 Task: Use the Multiple Effects to create a nostalgic feel on a childhood photo.
Action: Mouse moved to (1062, 338)
Screenshot: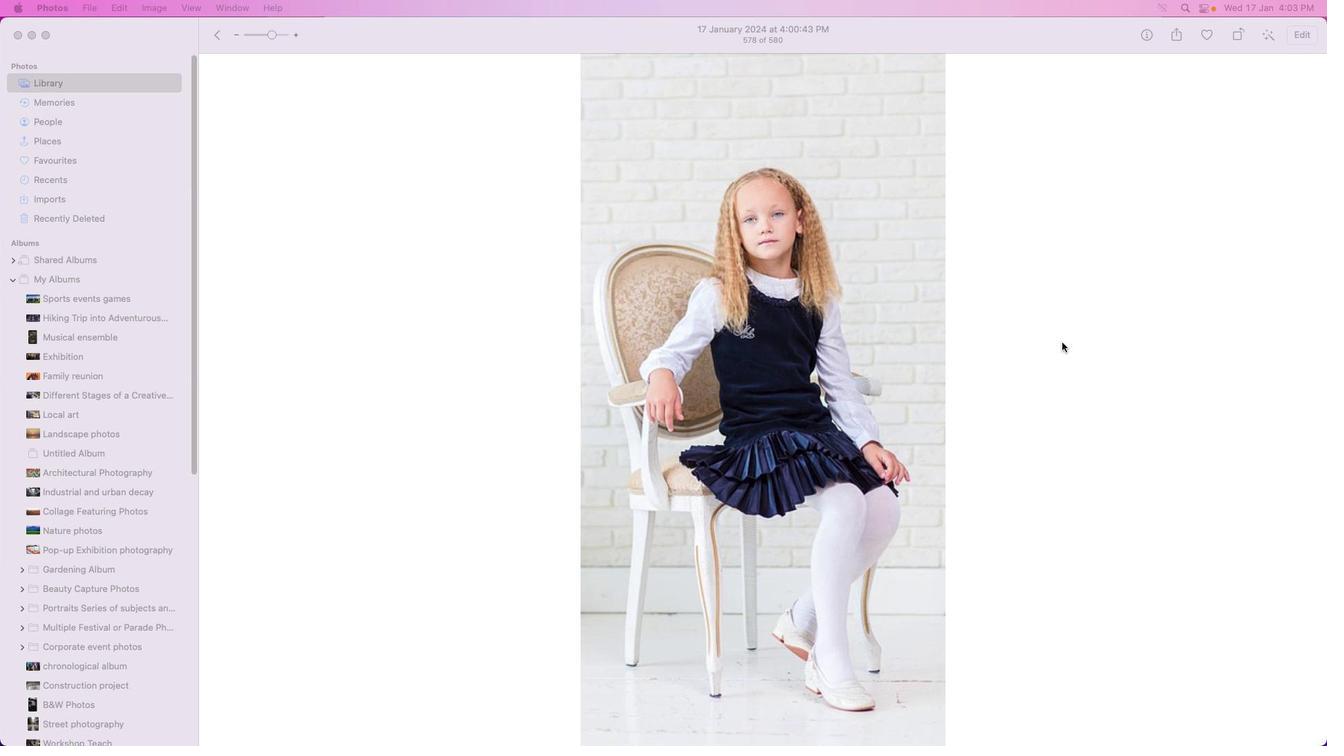 
Action: Mouse pressed left at (1062, 338)
Screenshot: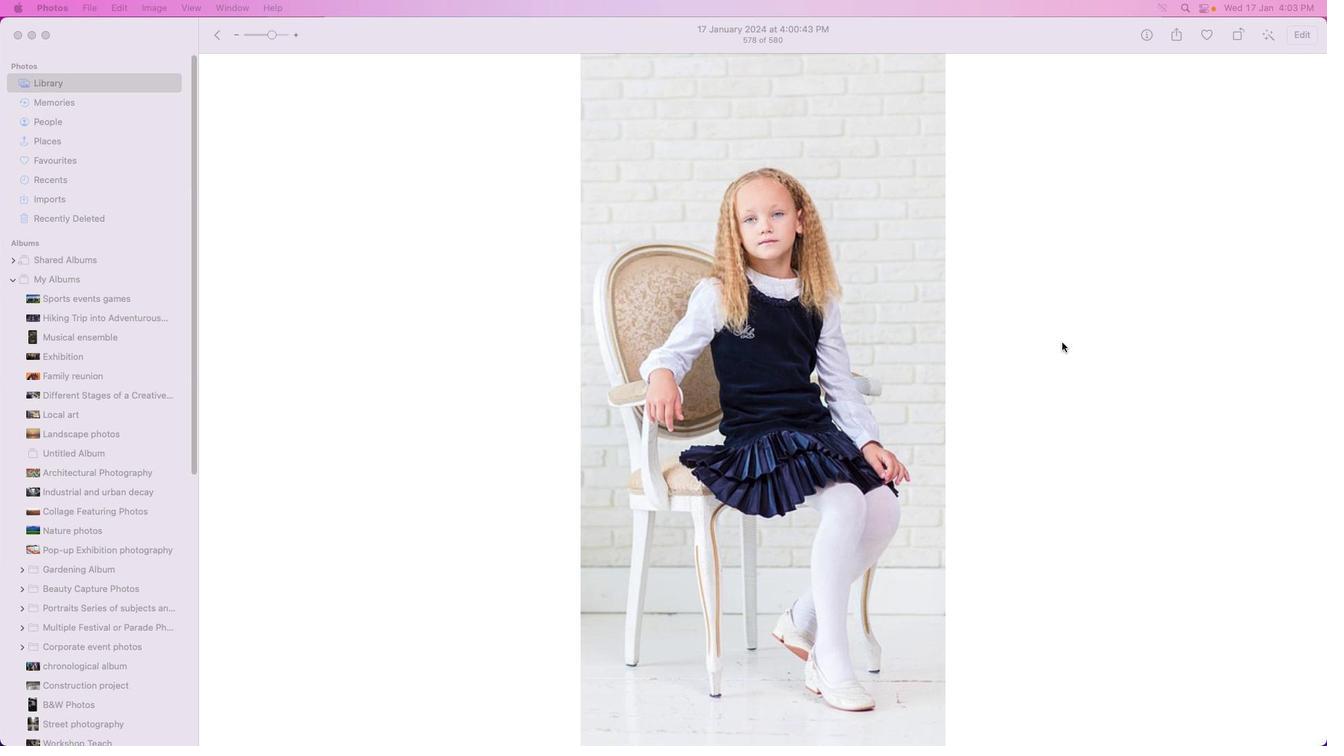 
Action: Mouse moved to (1303, 39)
Screenshot: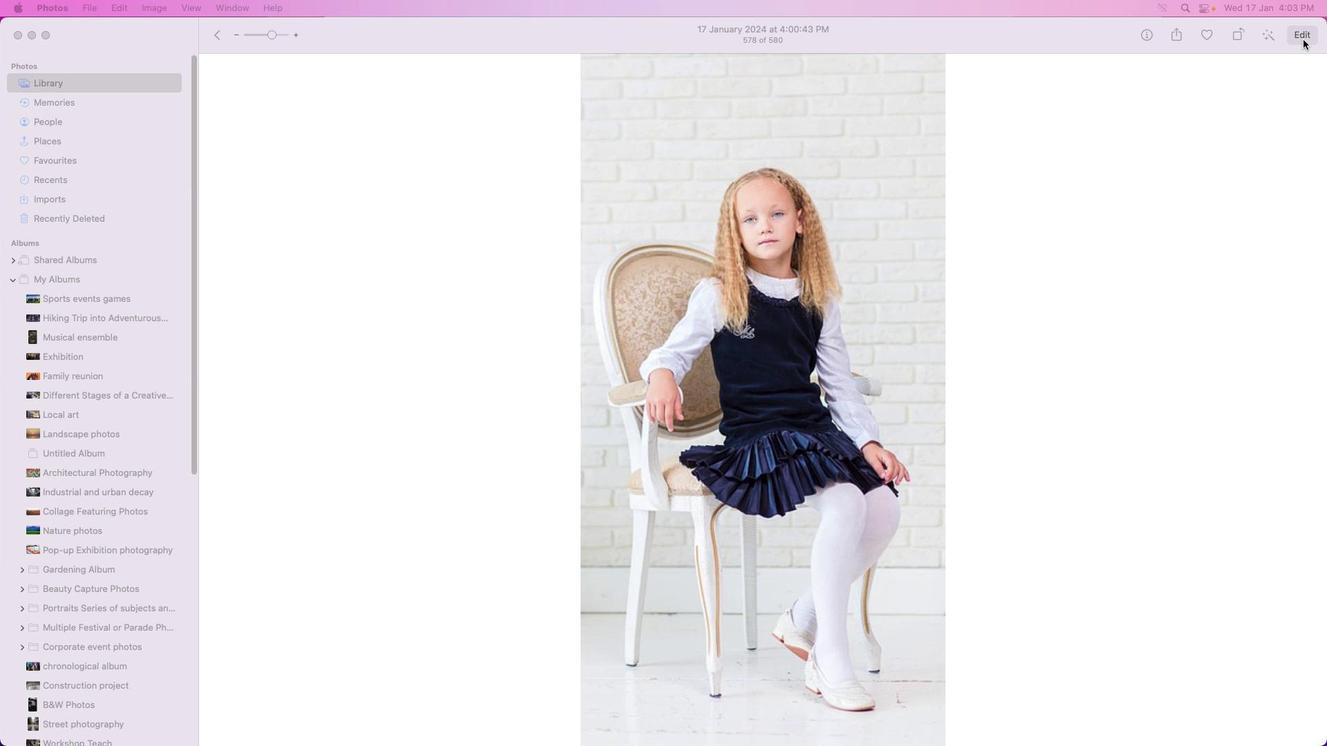 
Action: Mouse pressed left at (1303, 39)
Screenshot: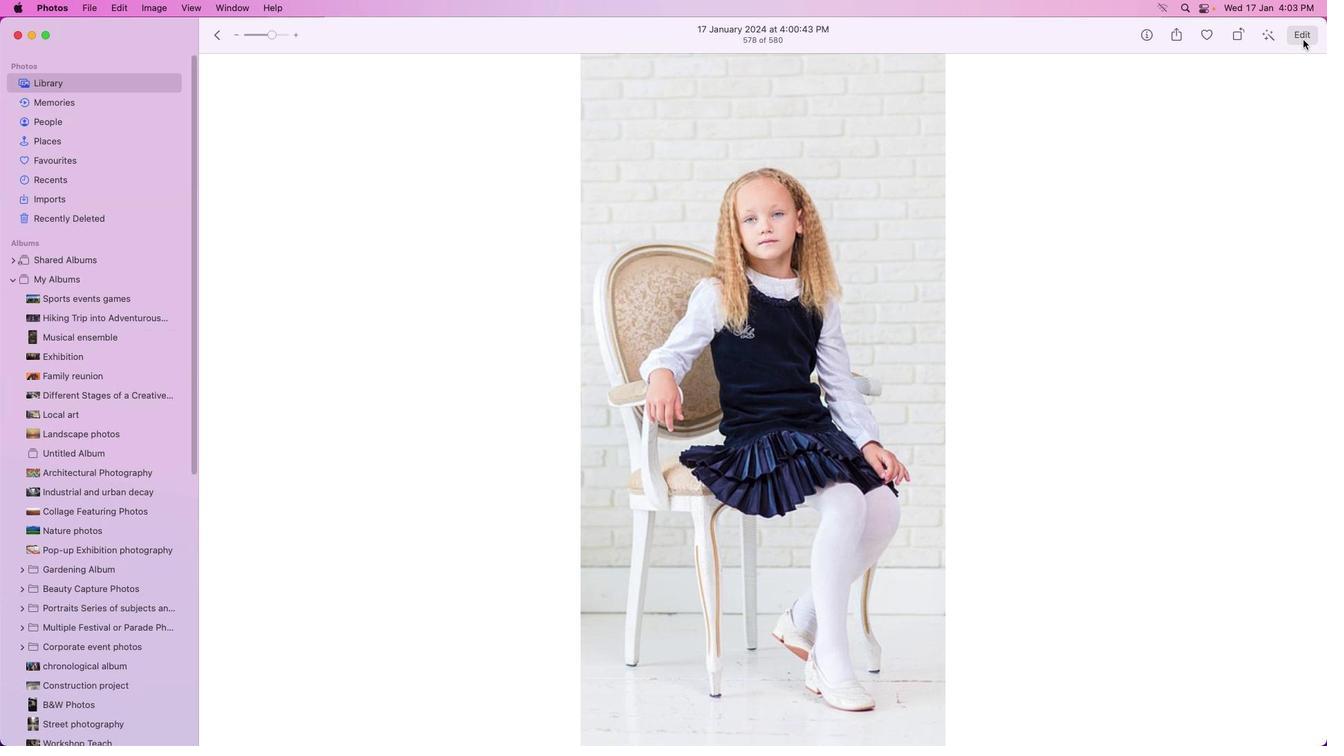 
Action: Mouse moved to (1235, 160)
Screenshot: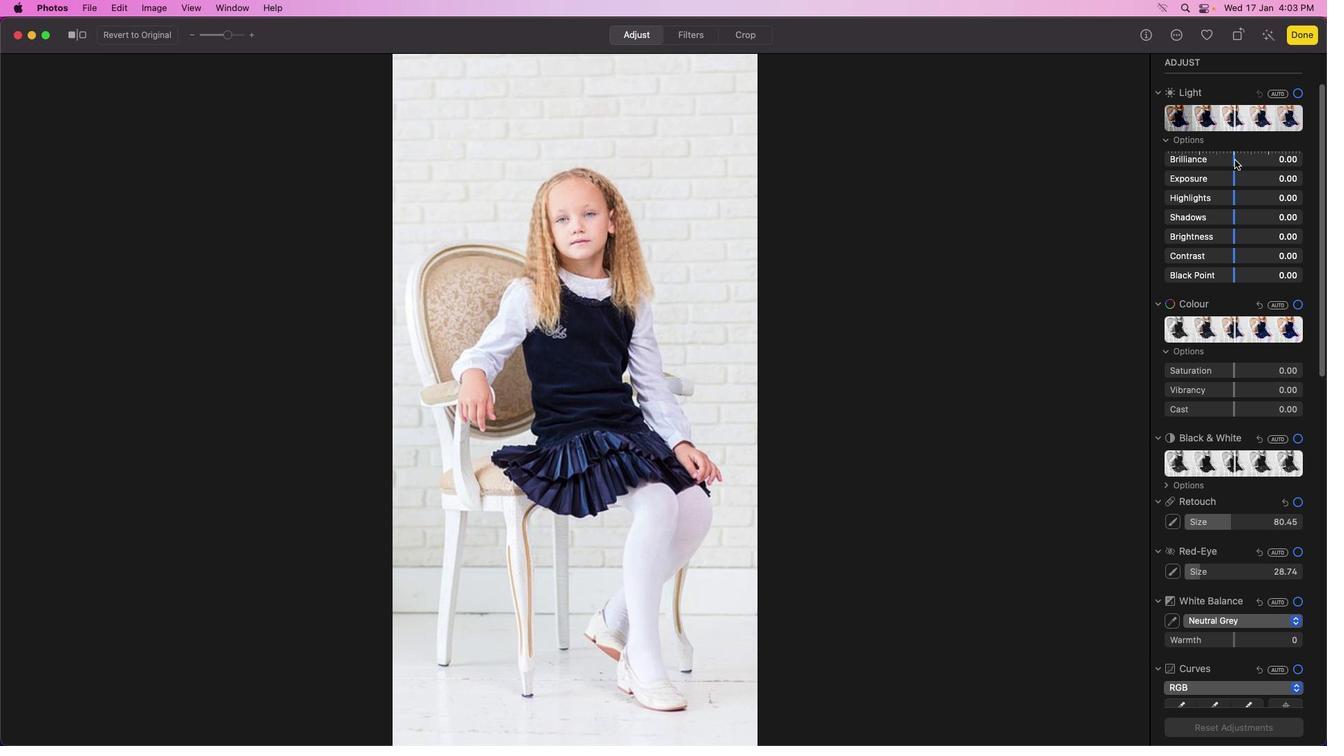 
Action: Mouse pressed left at (1235, 160)
Screenshot: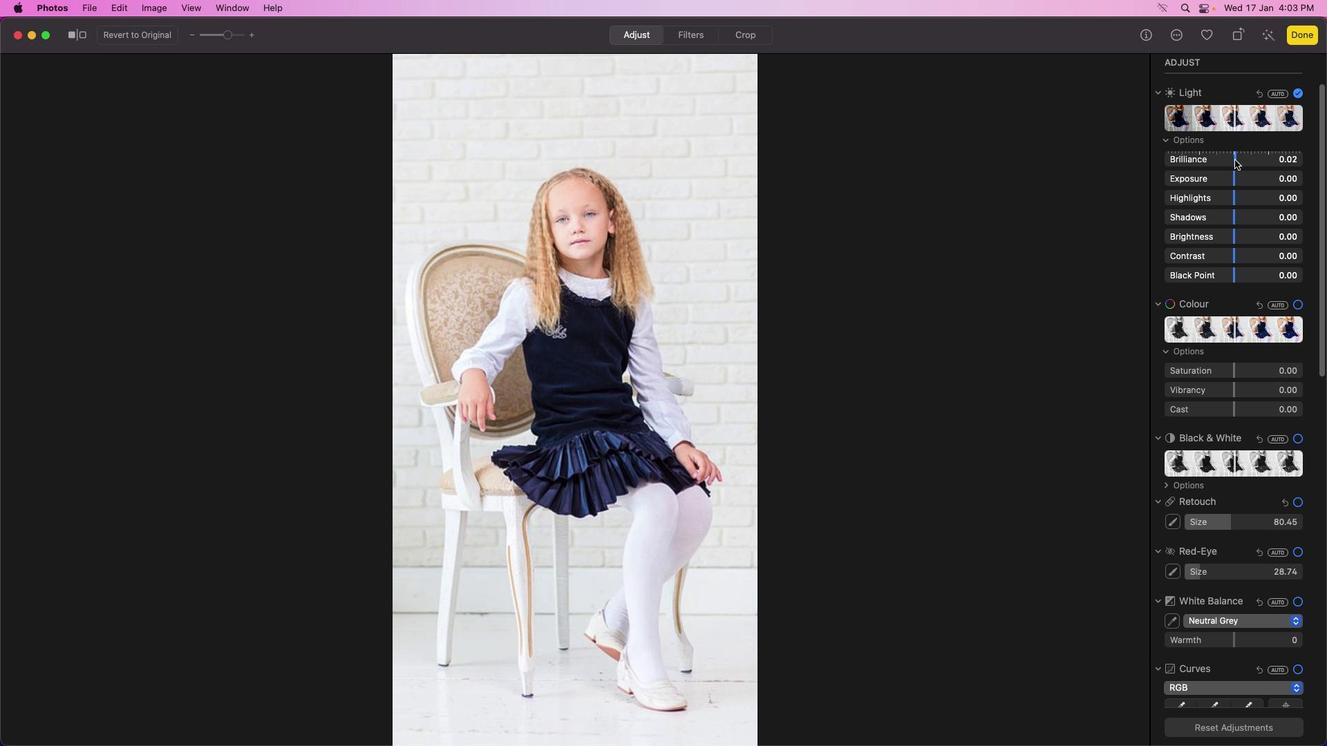 
Action: Mouse moved to (1299, 160)
Screenshot: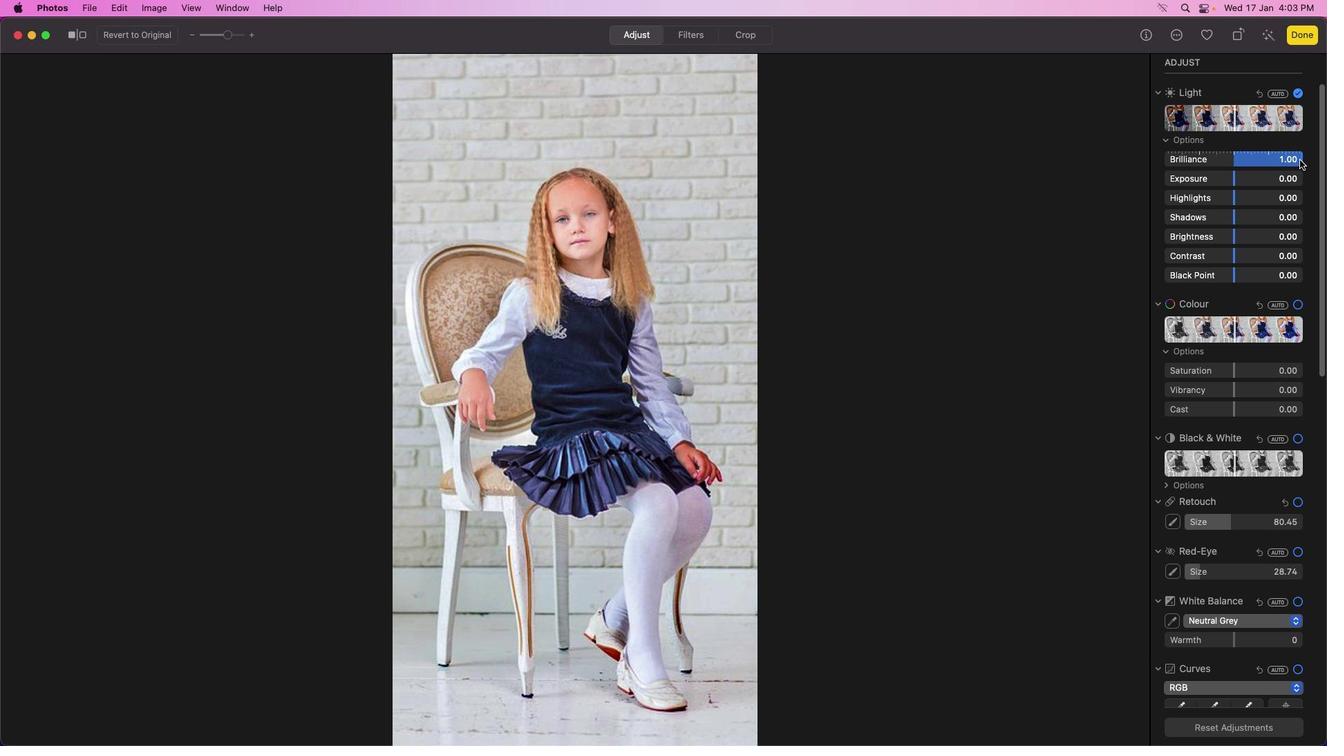 
Action: Mouse pressed left at (1299, 160)
Screenshot: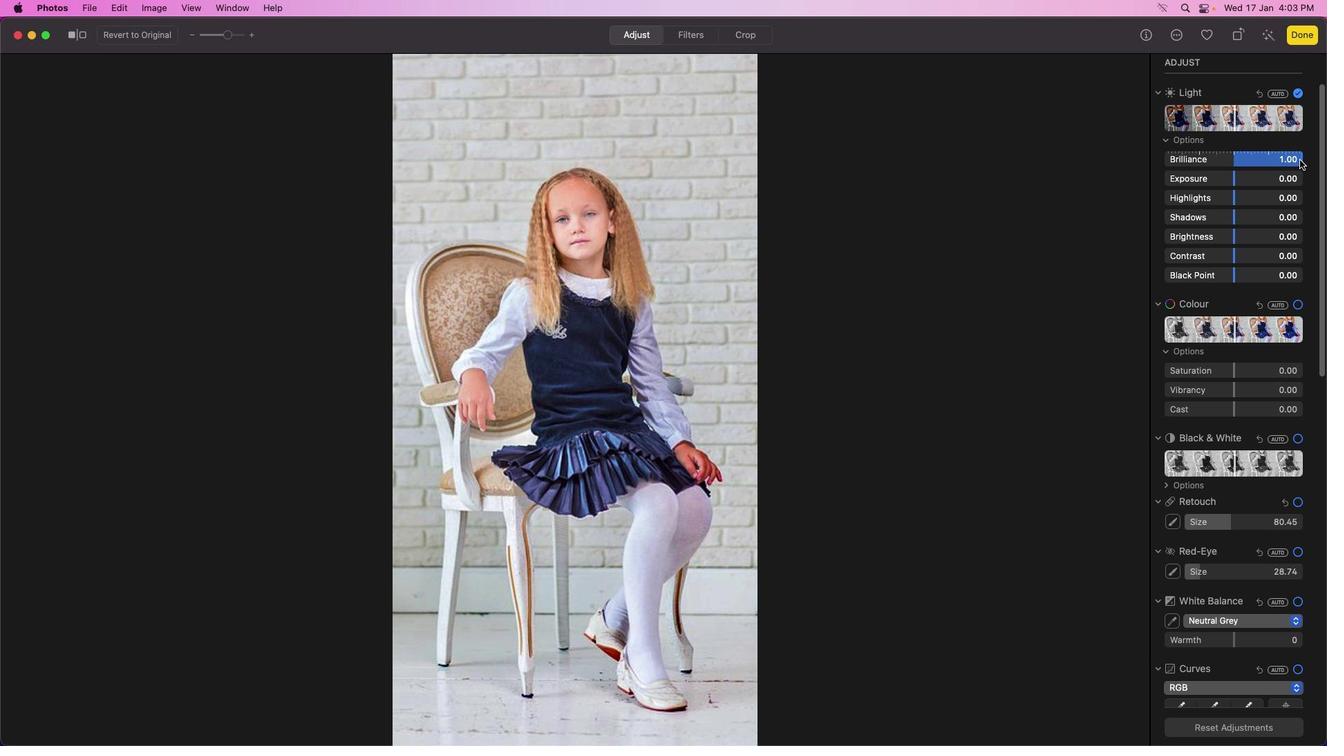 
Action: Mouse moved to (1236, 179)
Screenshot: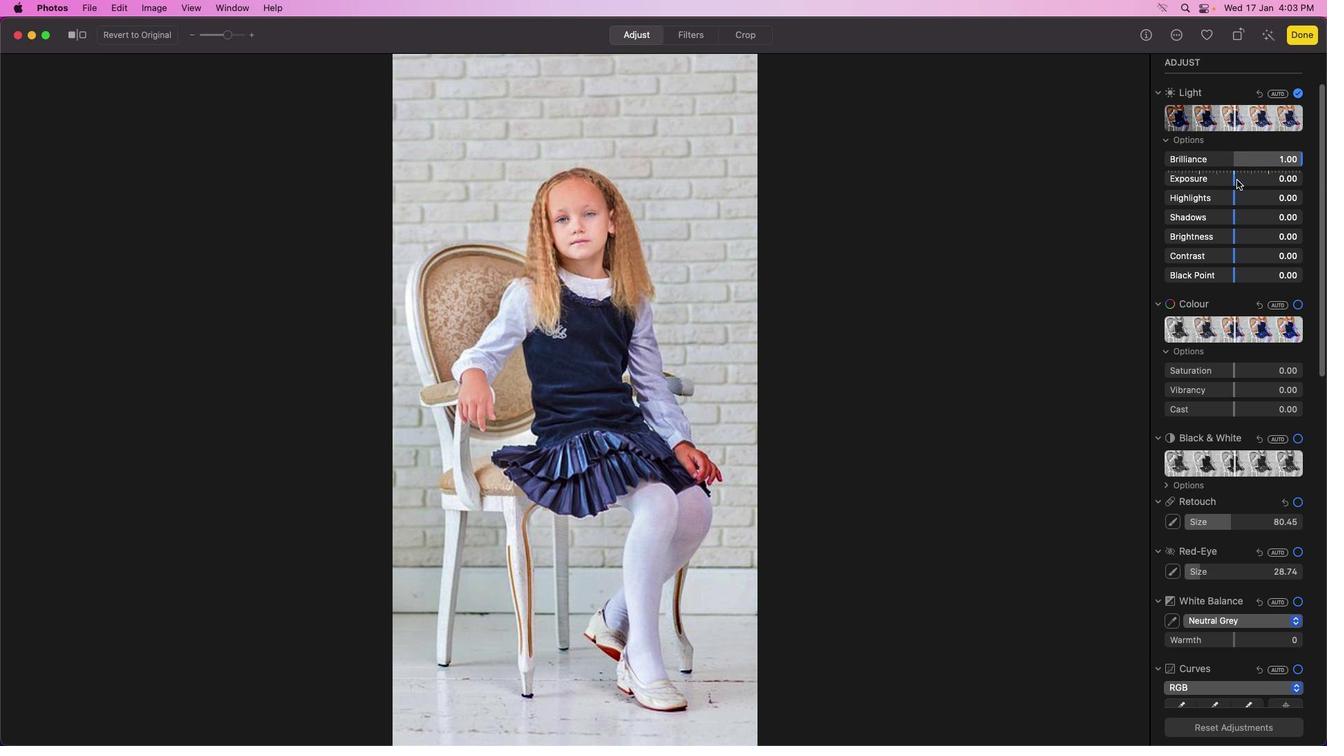
Action: Mouse pressed left at (1236, 179)
Screenshot: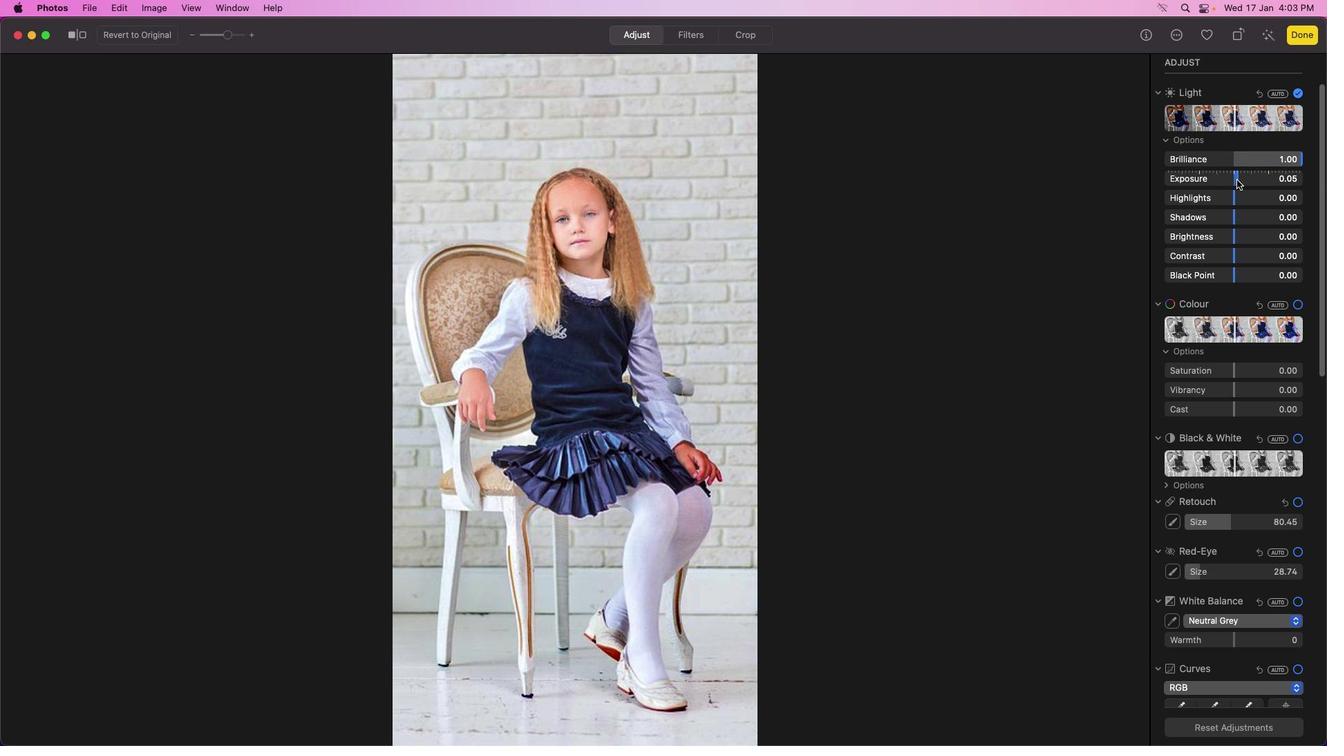
Action: Mouse moved to (1260, 277)
Screenshot: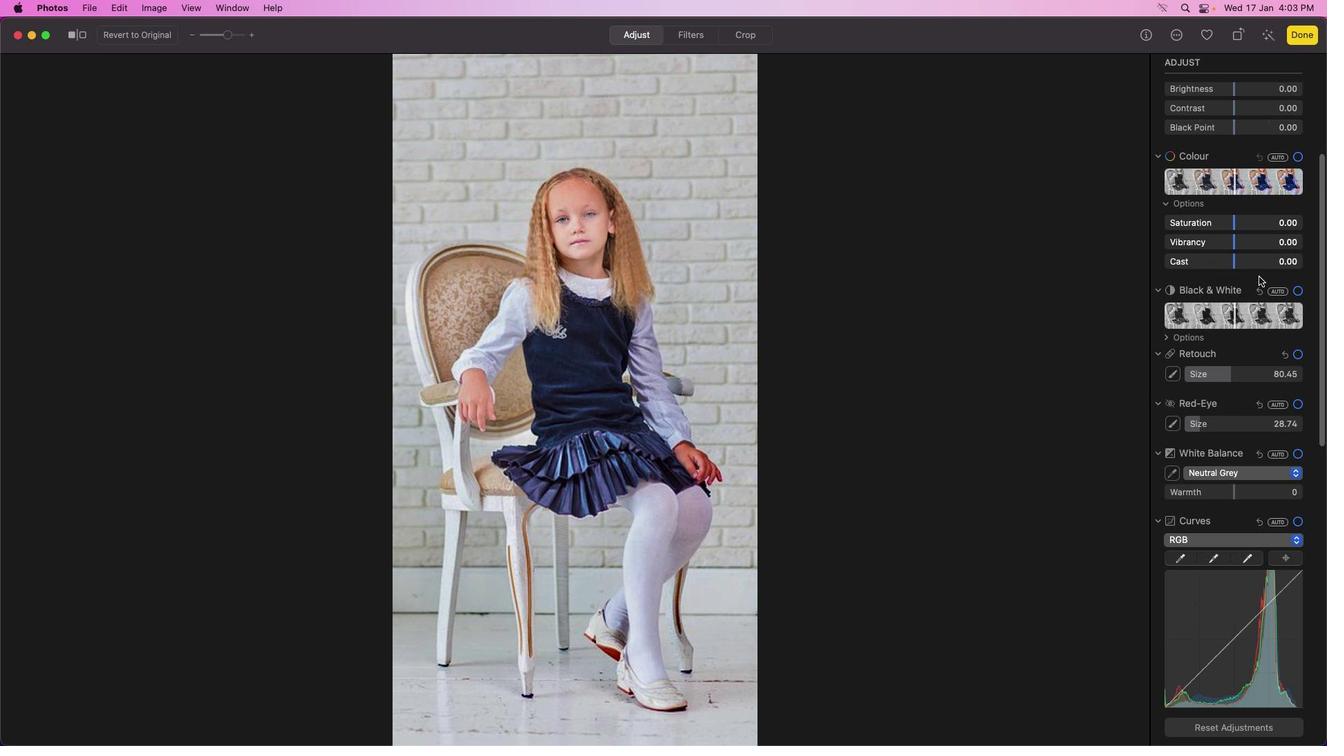 
Action: Mouse scrolled (1260, 277) with delta (0, 0)
Screenshot: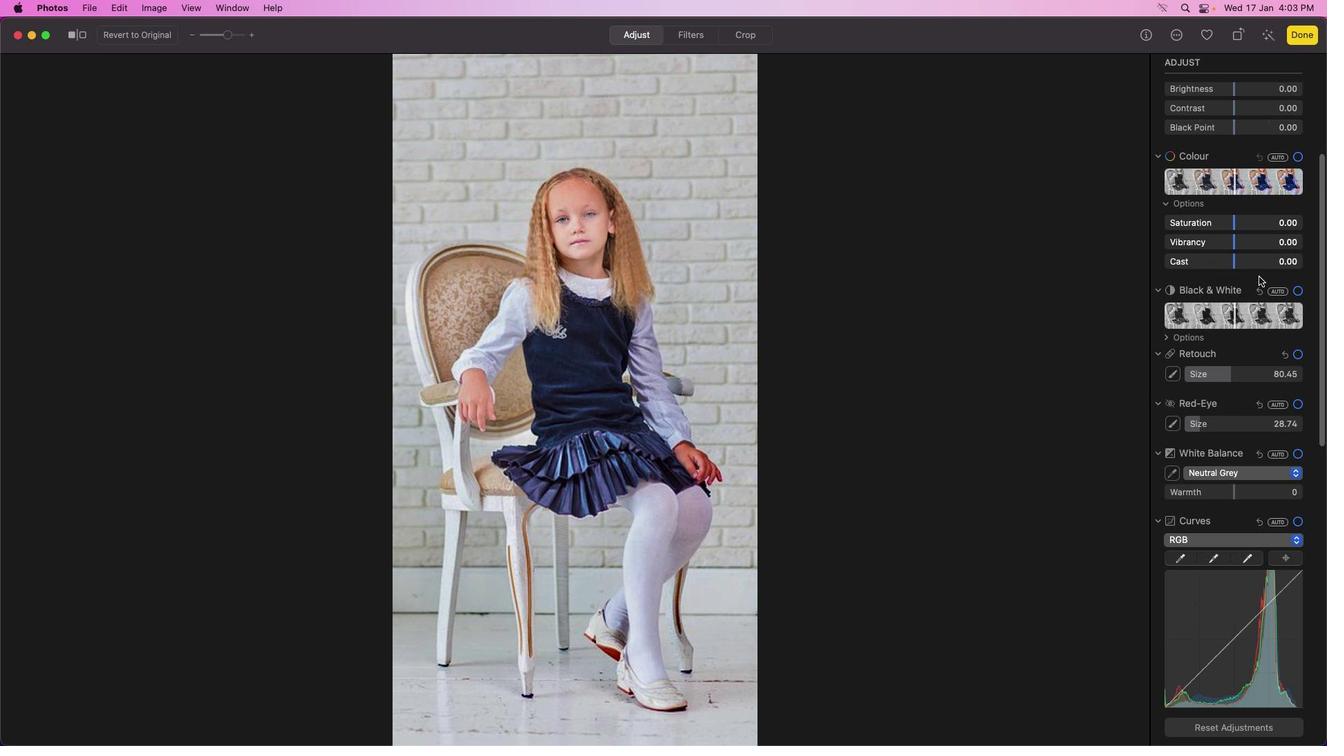 
Action: Mouse moved to (1260, 277)
Screenshot: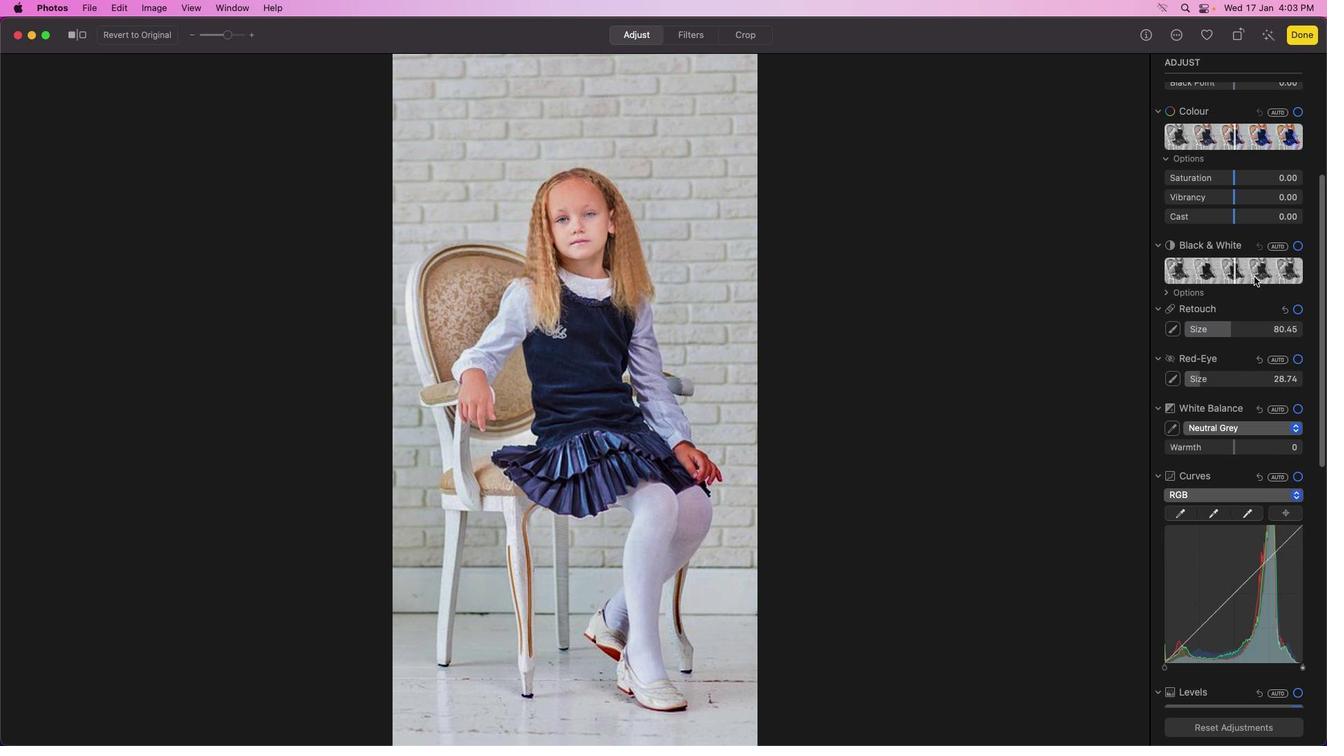 
Action: Mouse scrolled (1260, 277) with delta (0, 0)
Screenshot: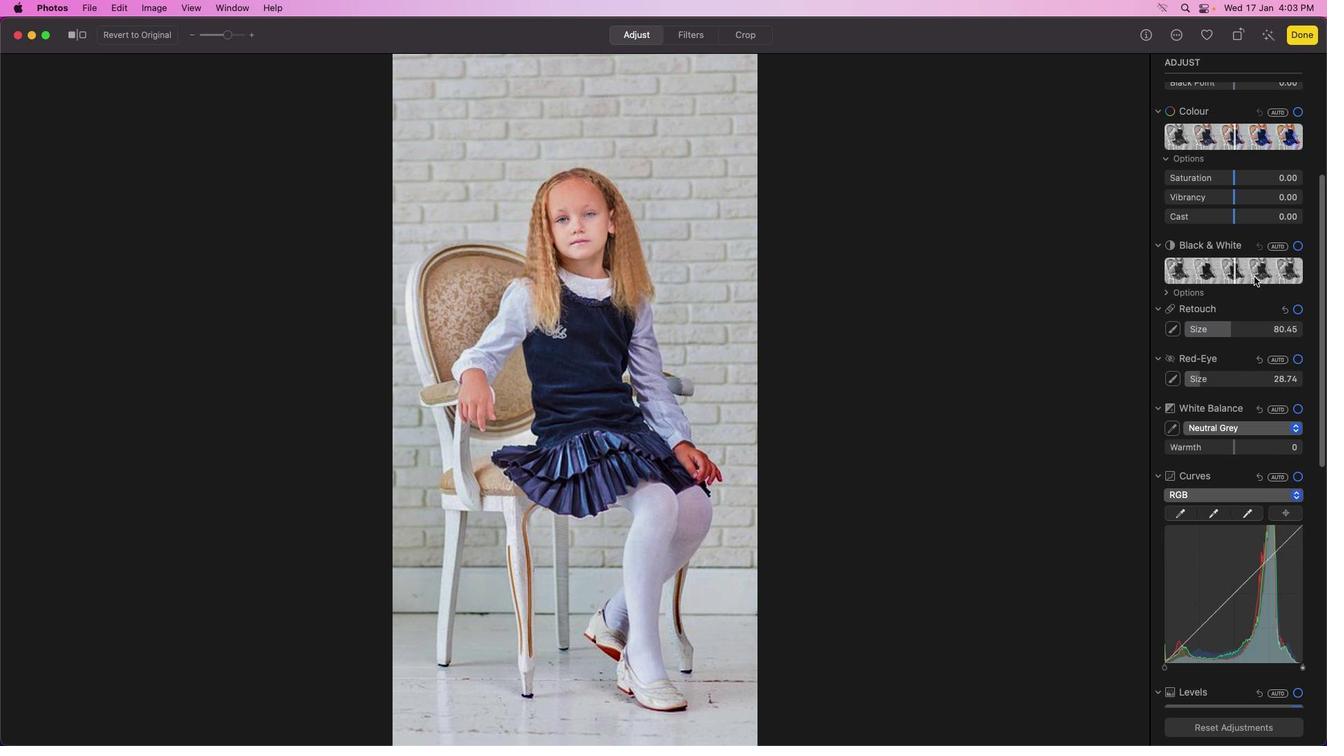 
Action: Mouse moved to (1260, 277)
Screenshot: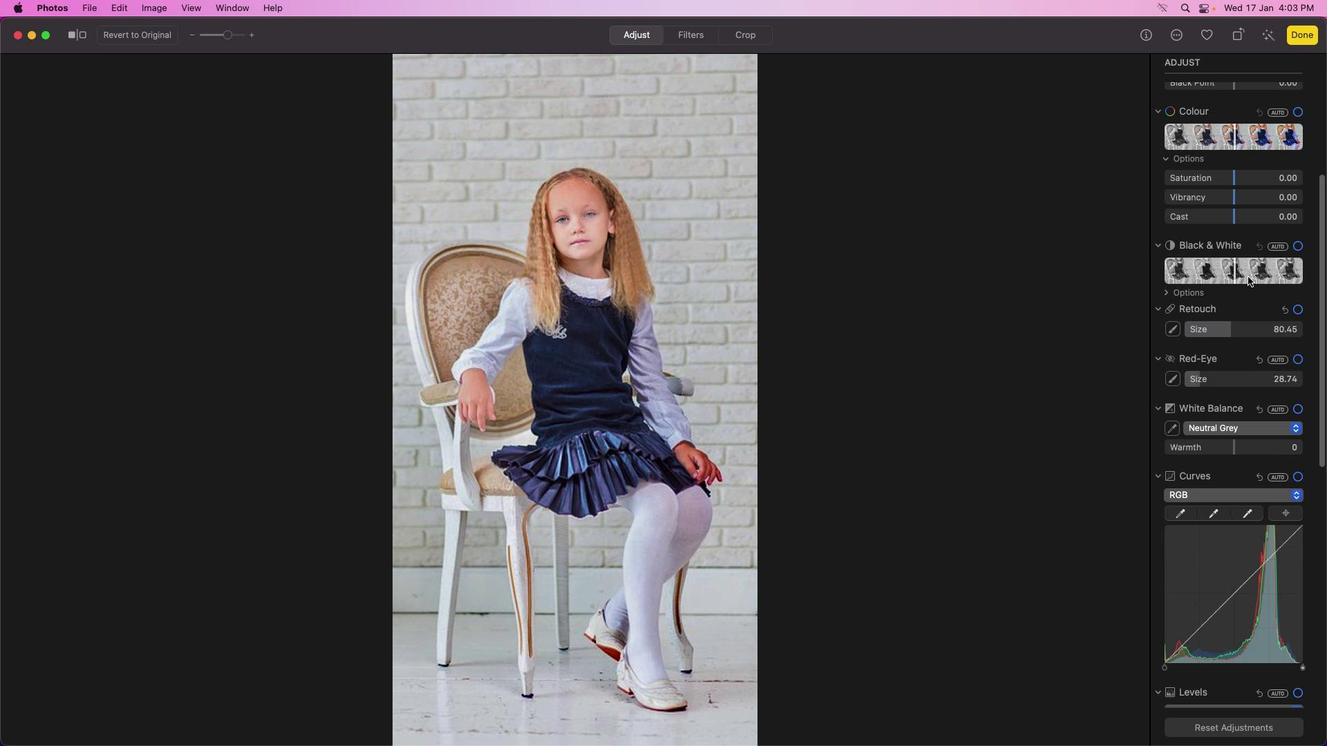 
Action: Mouse scrolled (1260, 277) with delta (0, -1)
Screenshot: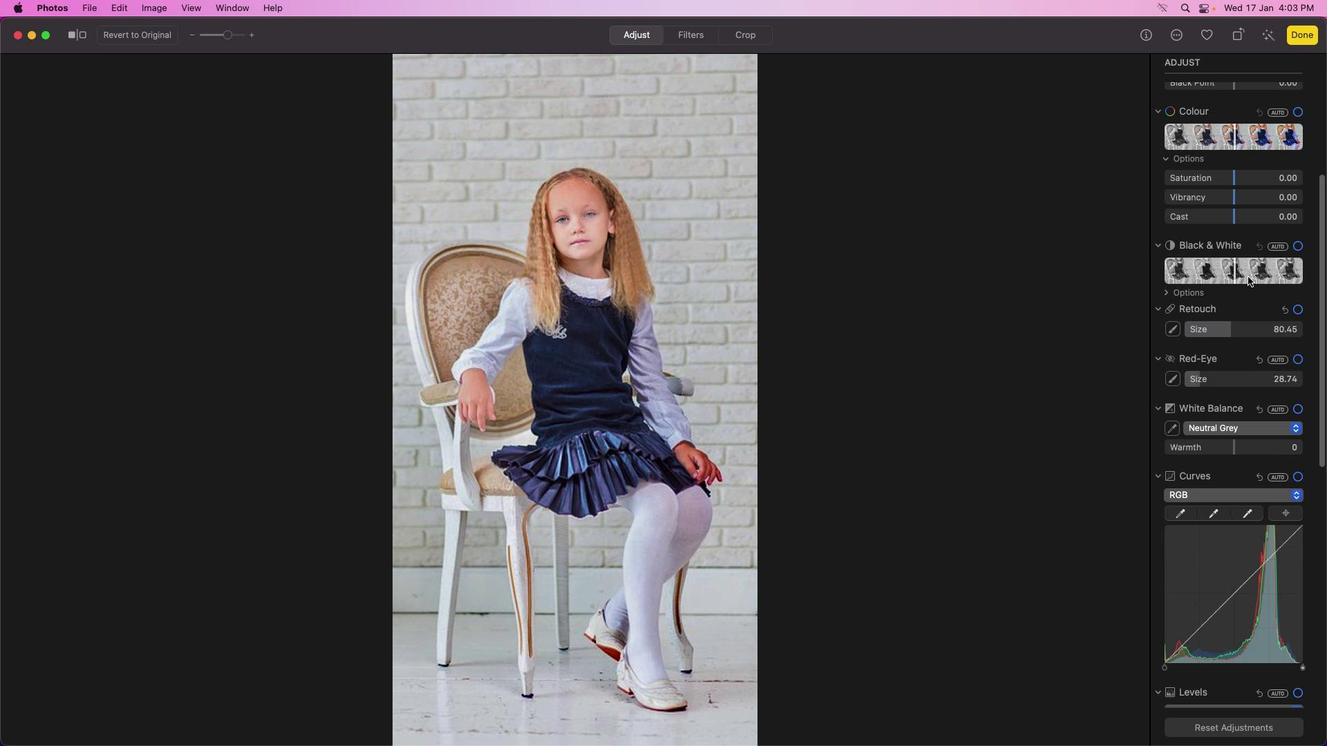 
Action: Mouse scrolled (1260, 277) with delta (0, -2)
Screenshot: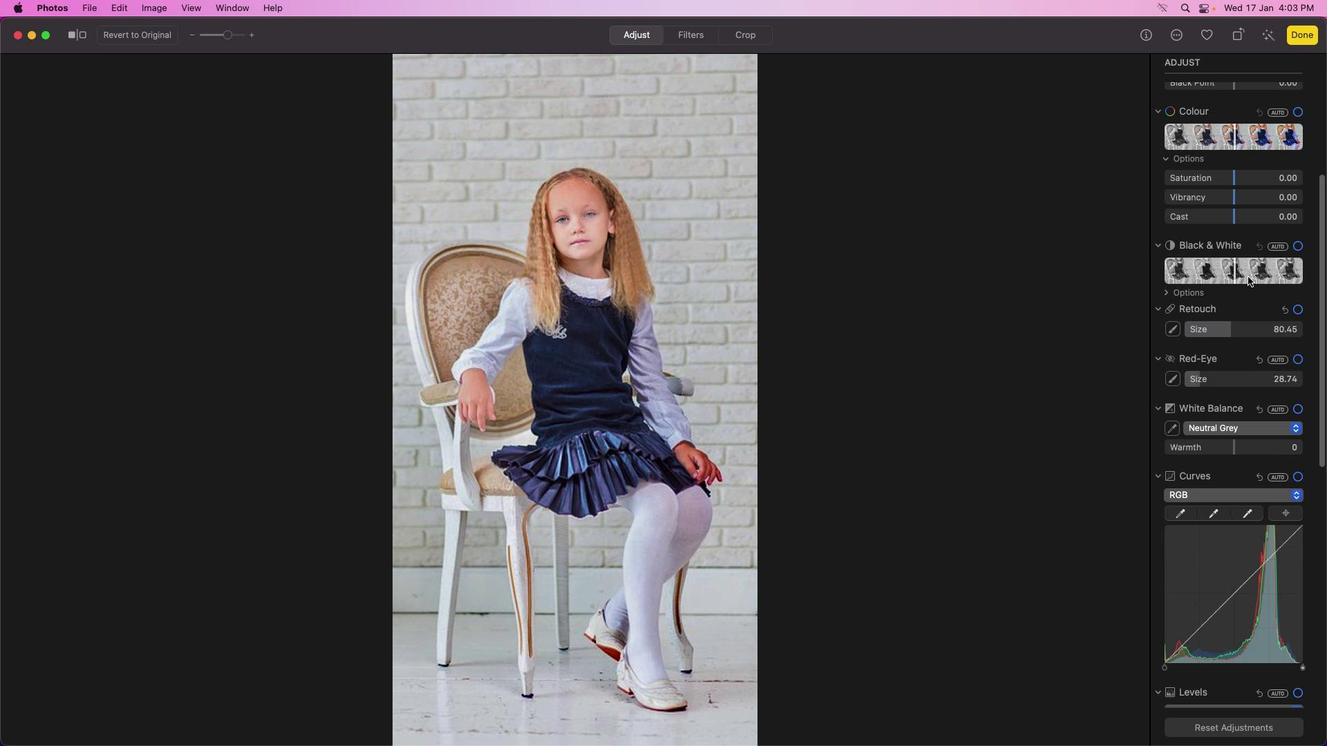 
Action: Mouse scrolled (1260, 277) with delta (0, -2)
Screenshot: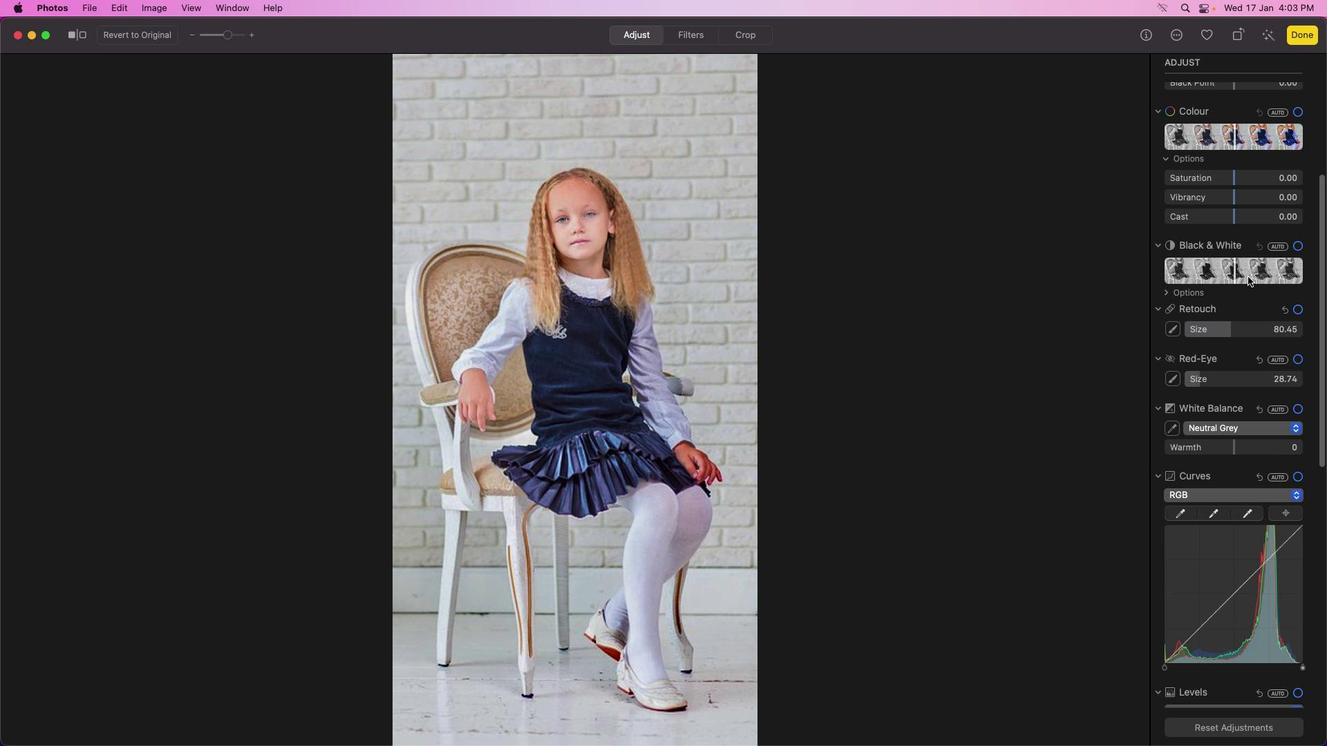 
Action: Mouse moved to (1259, 277)
Screenshot: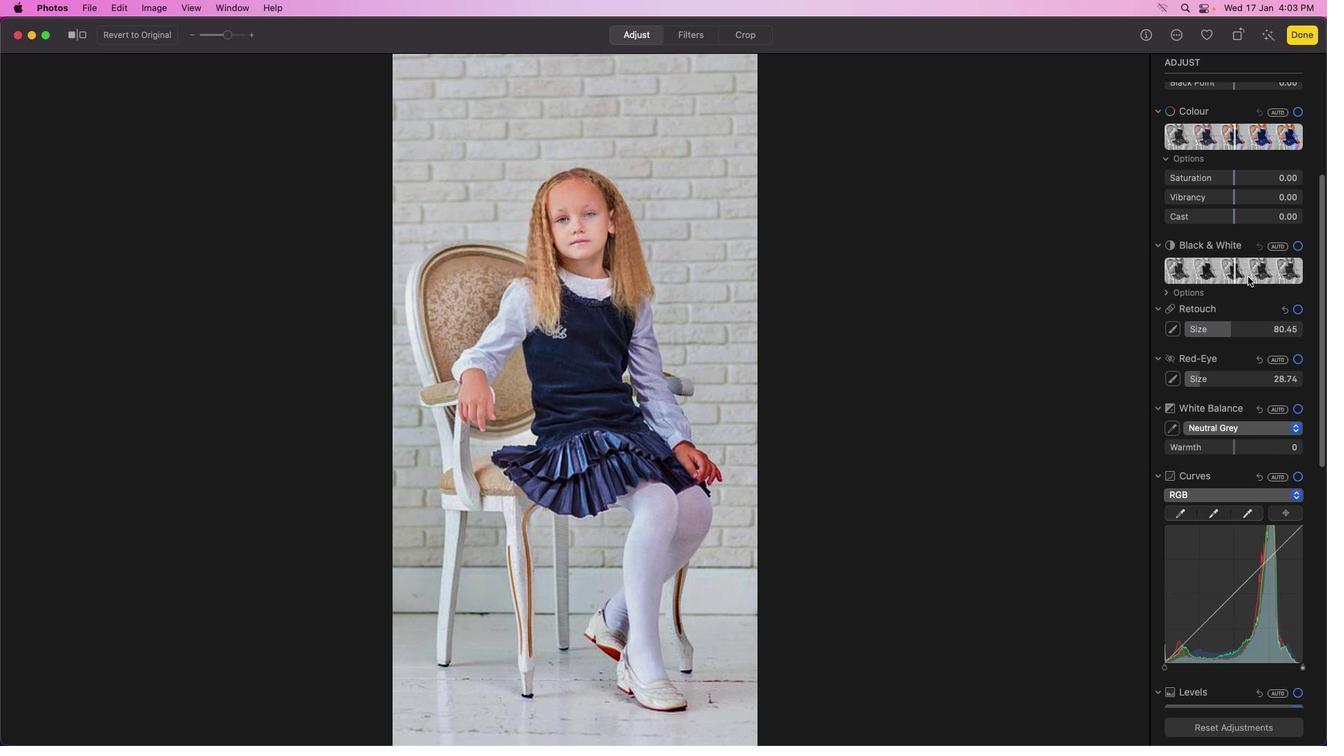 
Action: Mouse scrolled (1259, 277) with delta (0, -3)
Screenshot: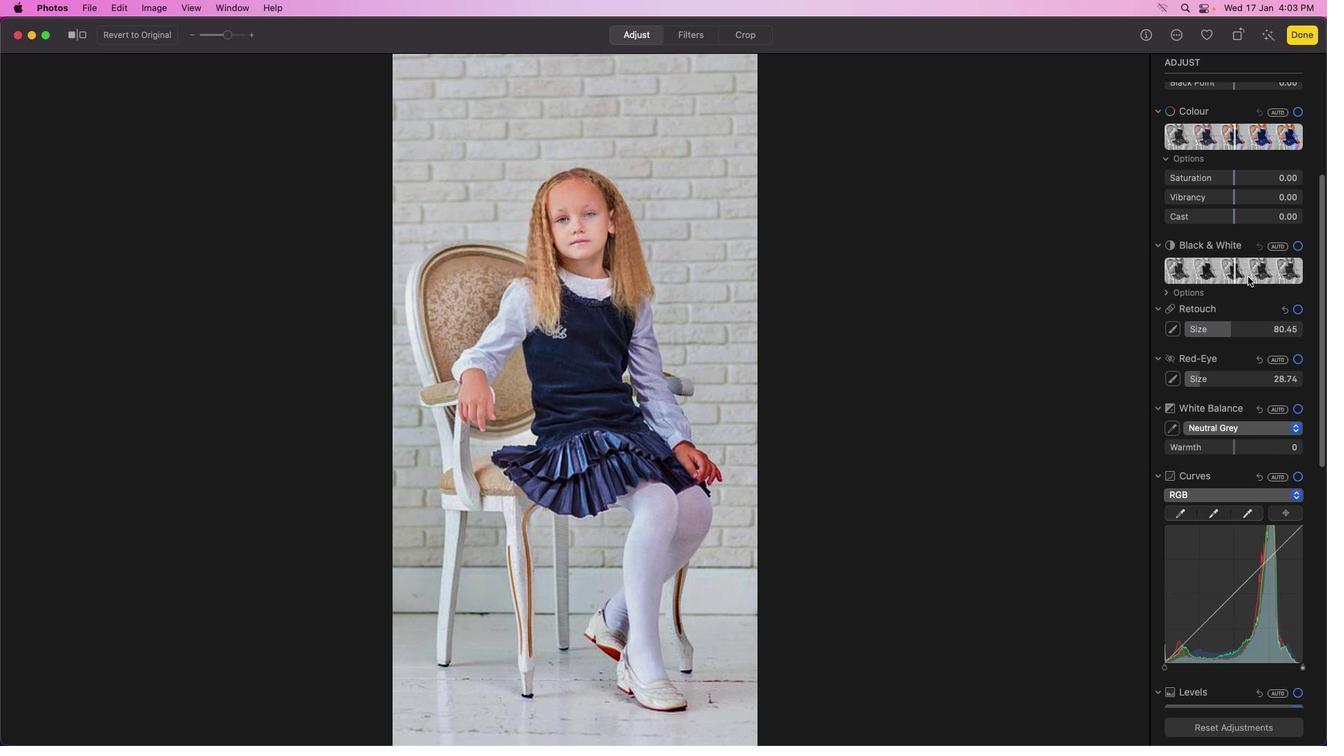 
Action: Mouse moved to (1258, 277)
Screenshot: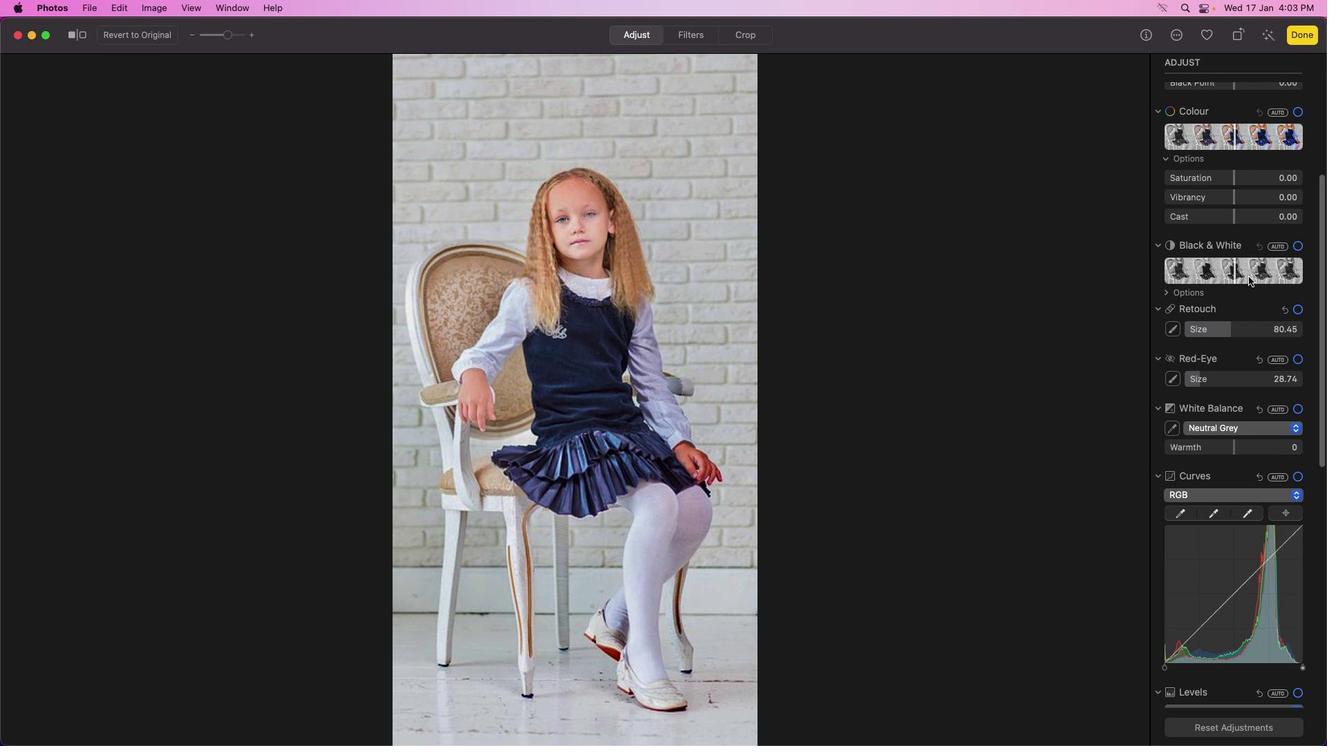 
Action: Mouse scrolled (1258, 277) with delta (0, -3)
Screenshot: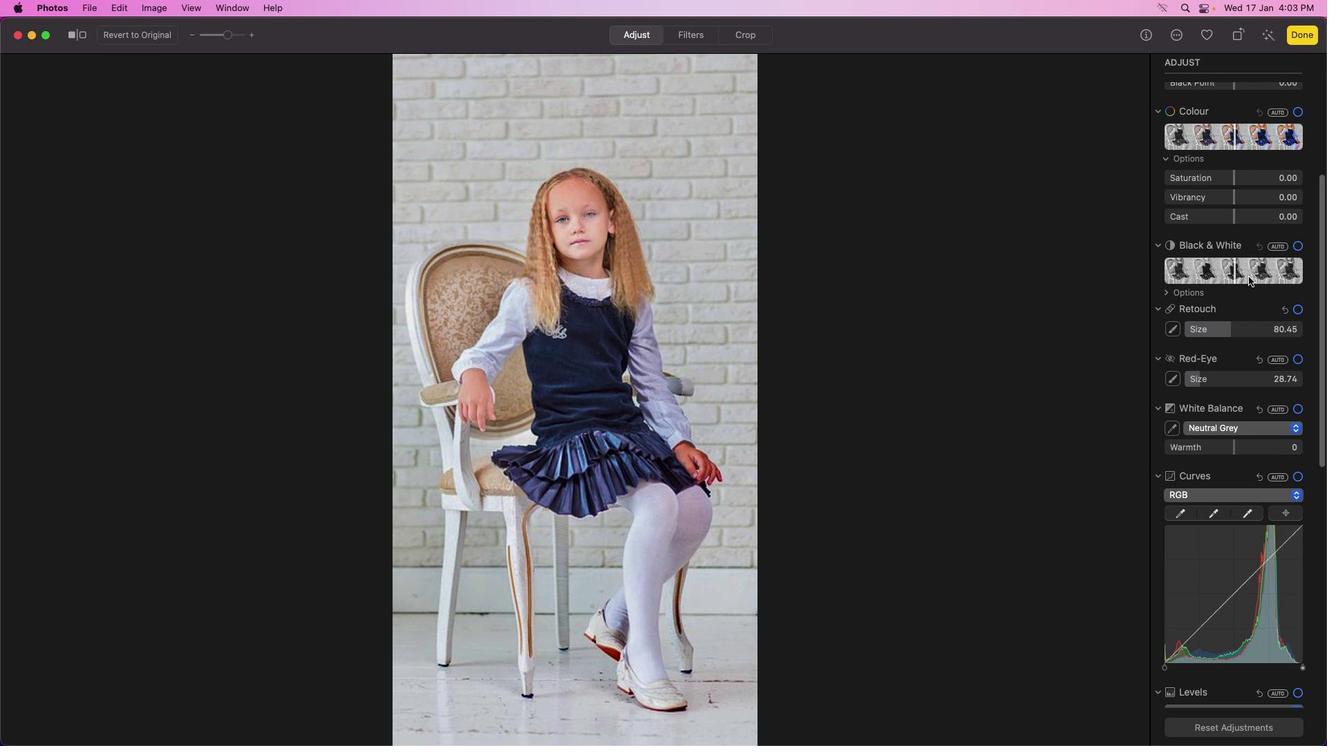 
Action: Mouse moved to (1249, 277)
Screenshot: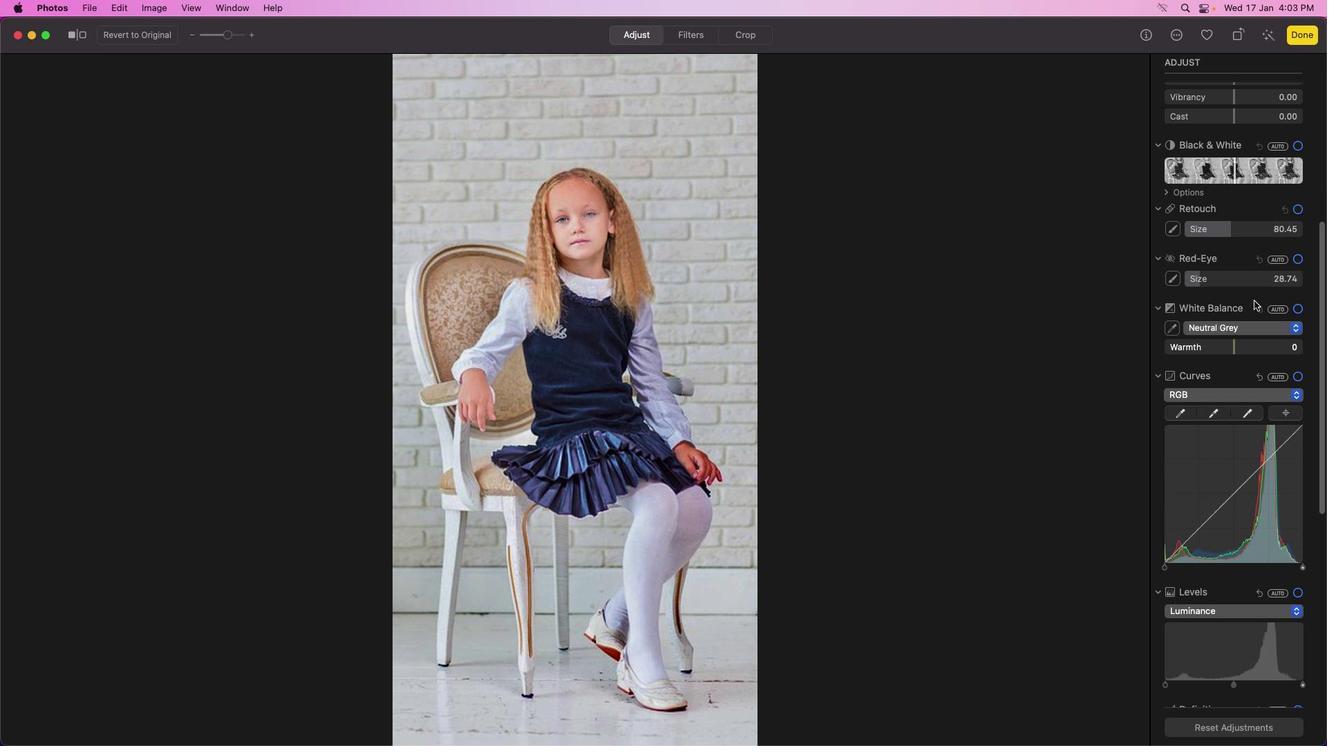 
Action: Mouse scrolled (1249, 277) with delta (0, 0)
Screenshot: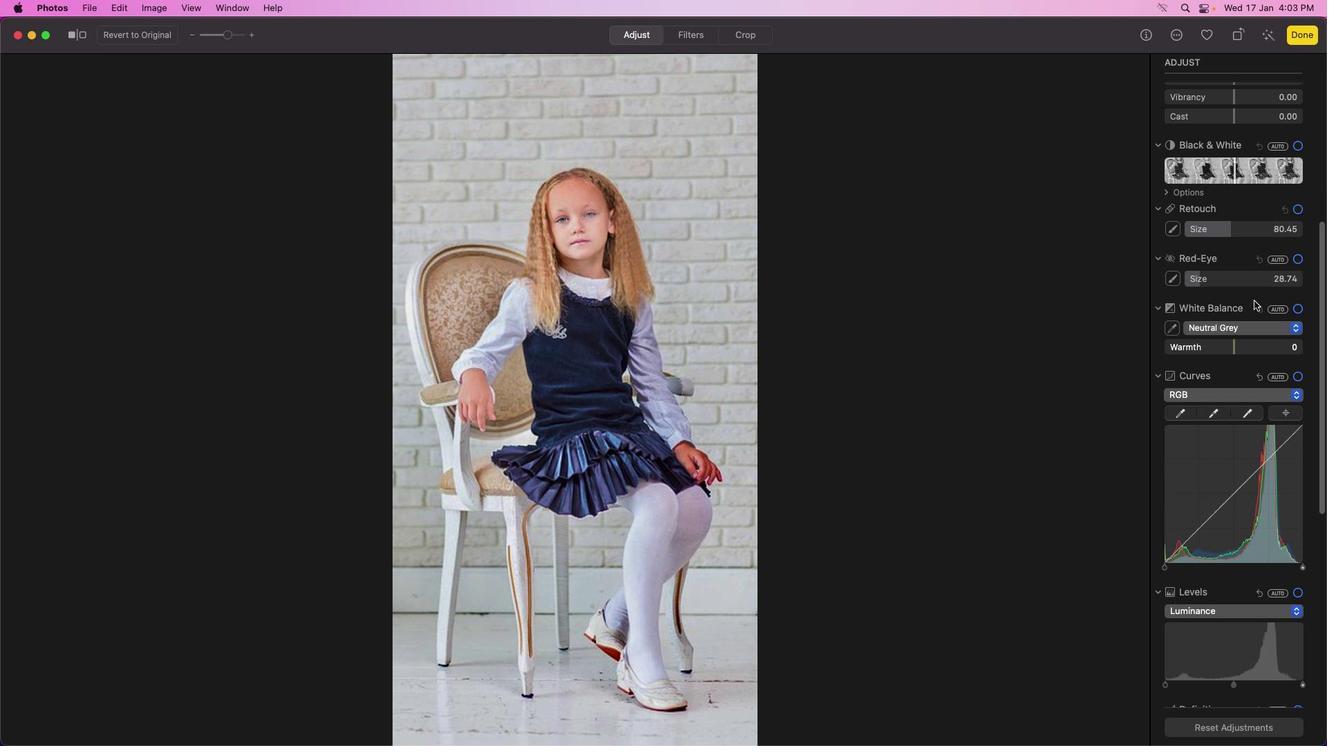 
Action: Mouse moved to (1251, 287)
Screenshot: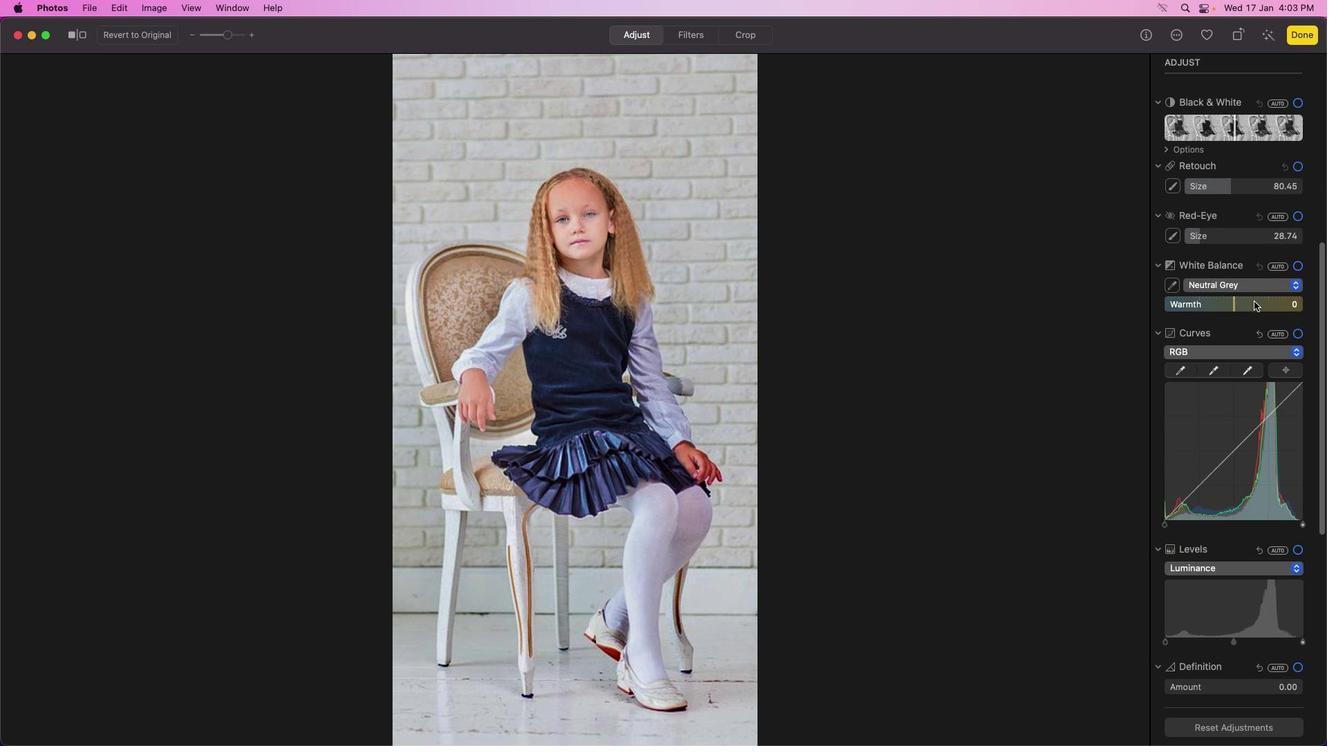 
Action: Mouse scrolled (1251, 287) with delta (0, 0)
Screenshot: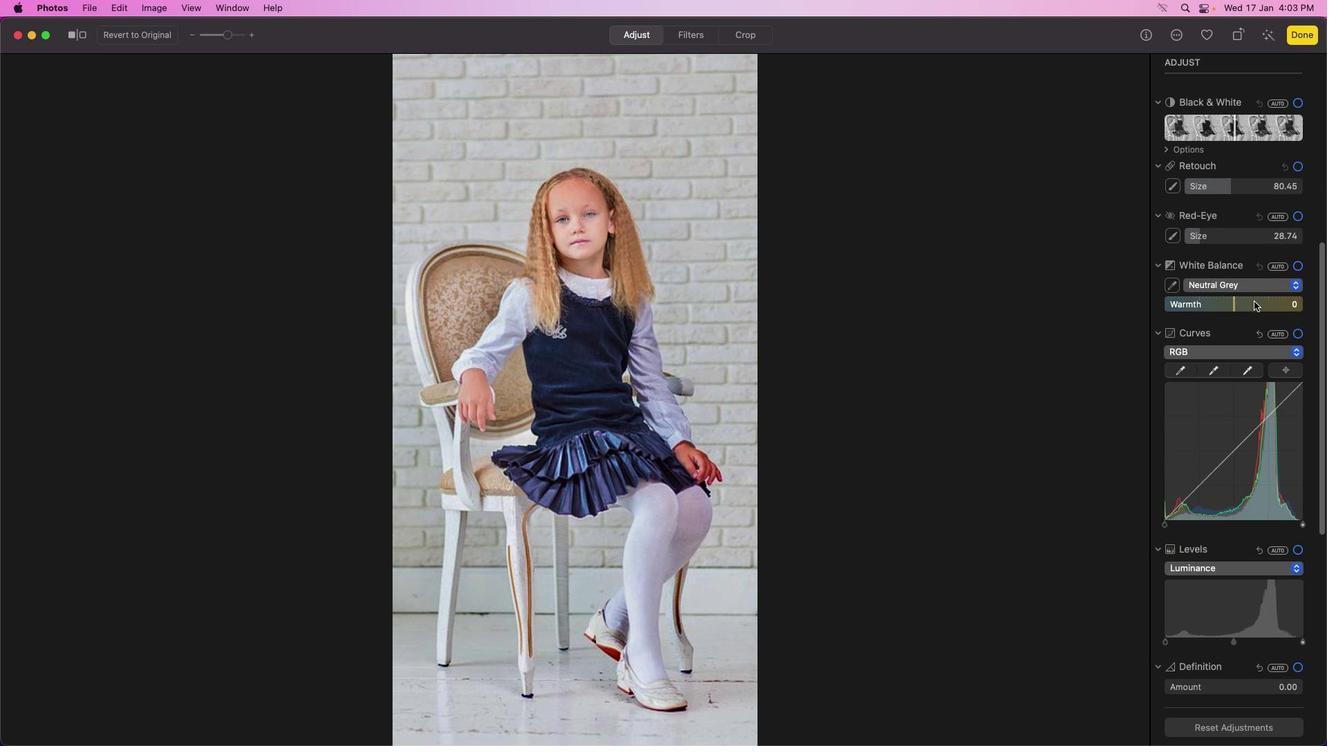 
Action: Mouse moved to (1252, 291)
Screenshot: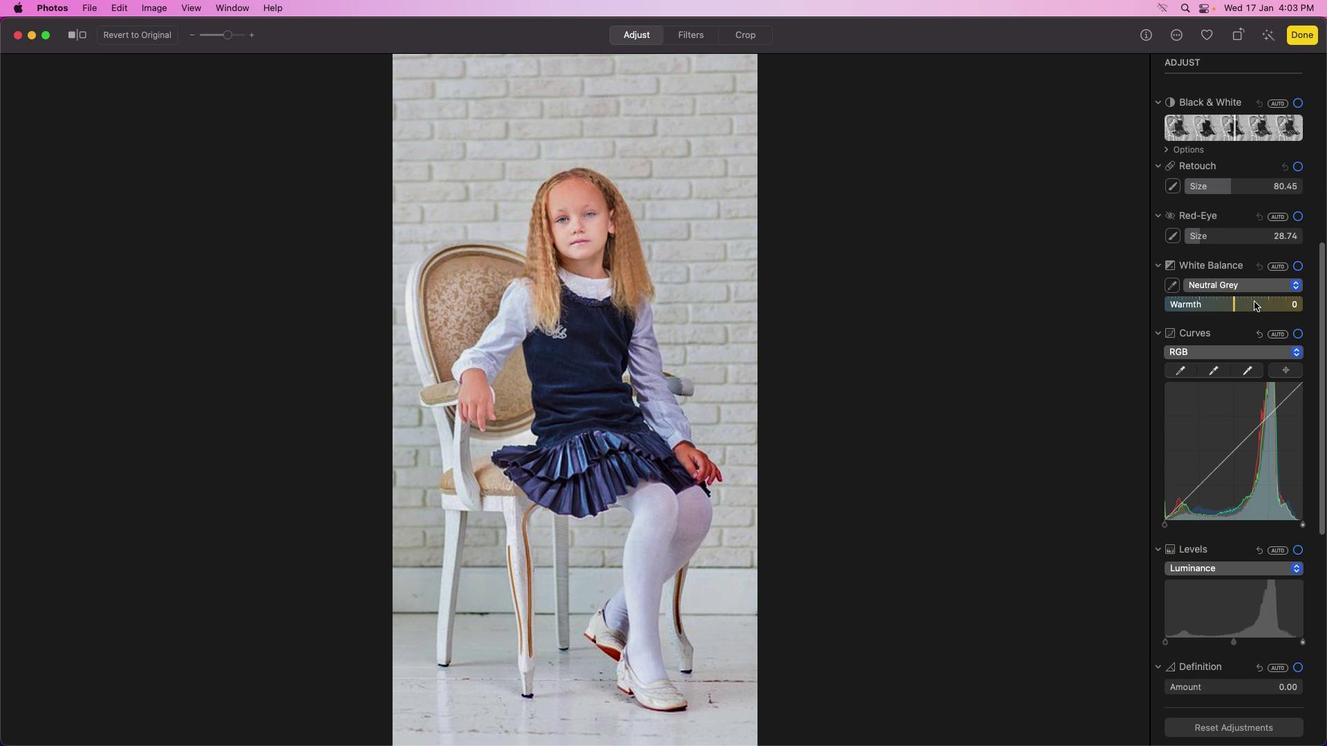 
Action: Mouse scrolled (1252, 291) with delta (0, -1)
Screenshot: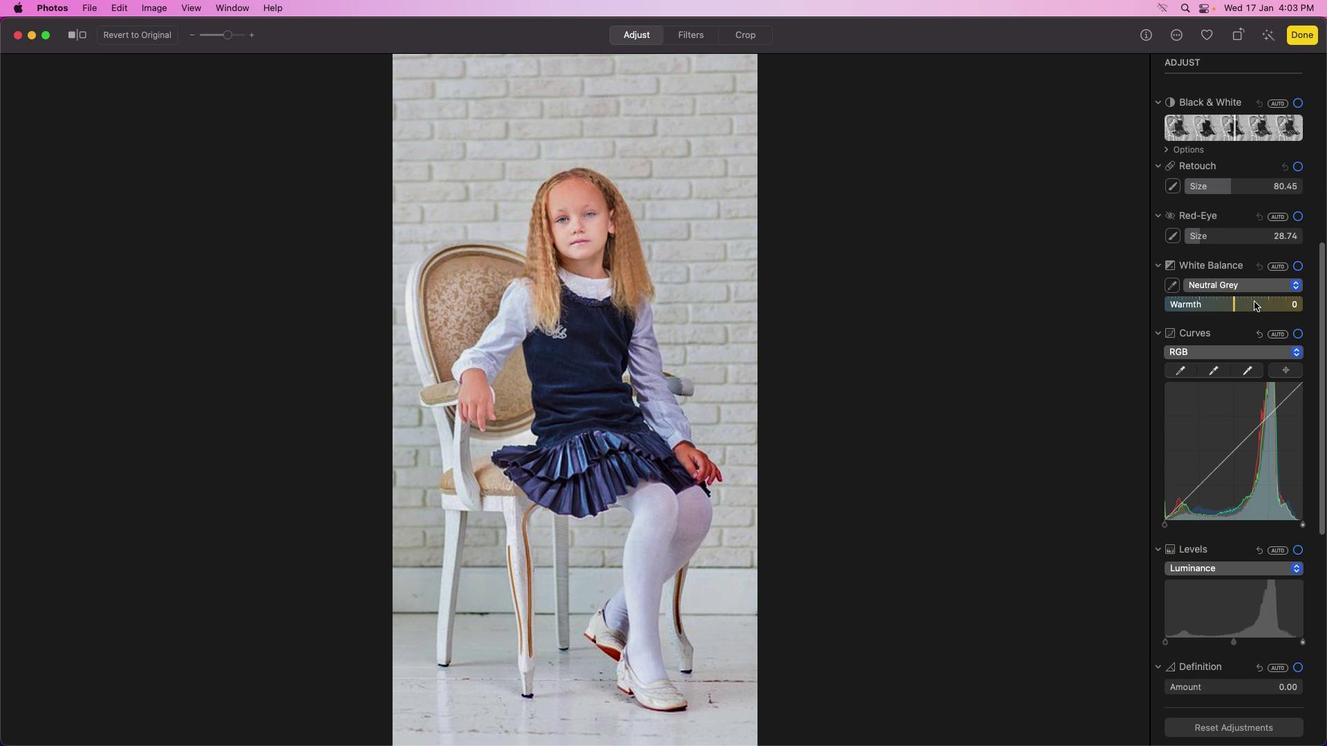 
Action: Mouse moved to (1253, 295)
Screenshot: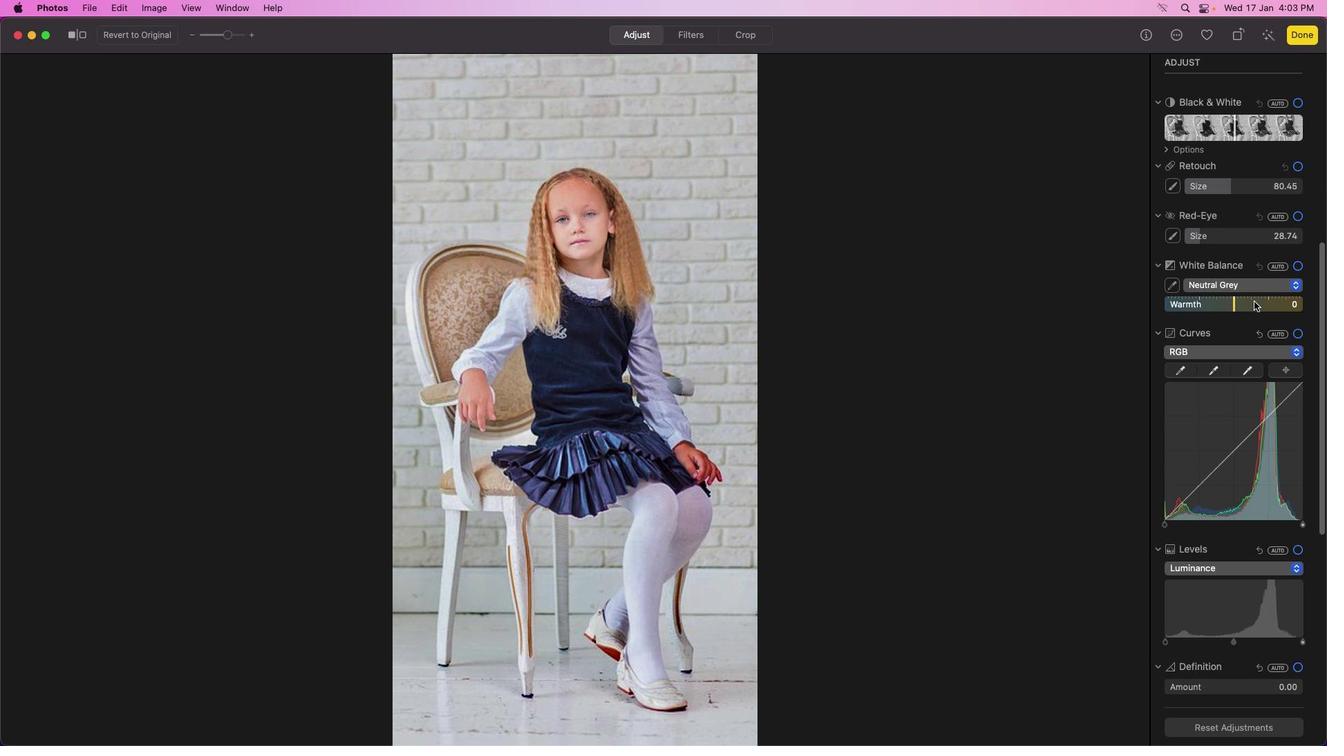 
Action: Mouse scrolled (1253, 295) with delta (0, -2)
Screenshot: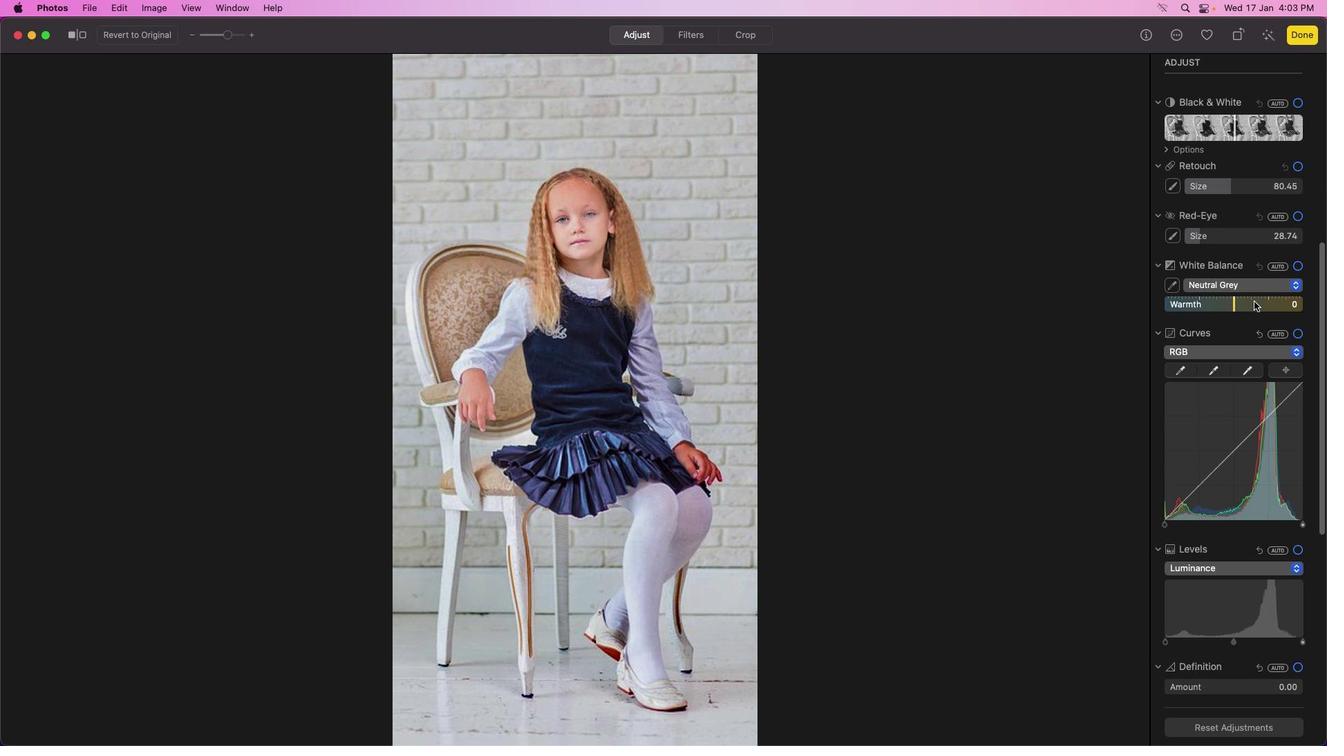 
Action: Mouse moved to (1254, 297)
Screenshot: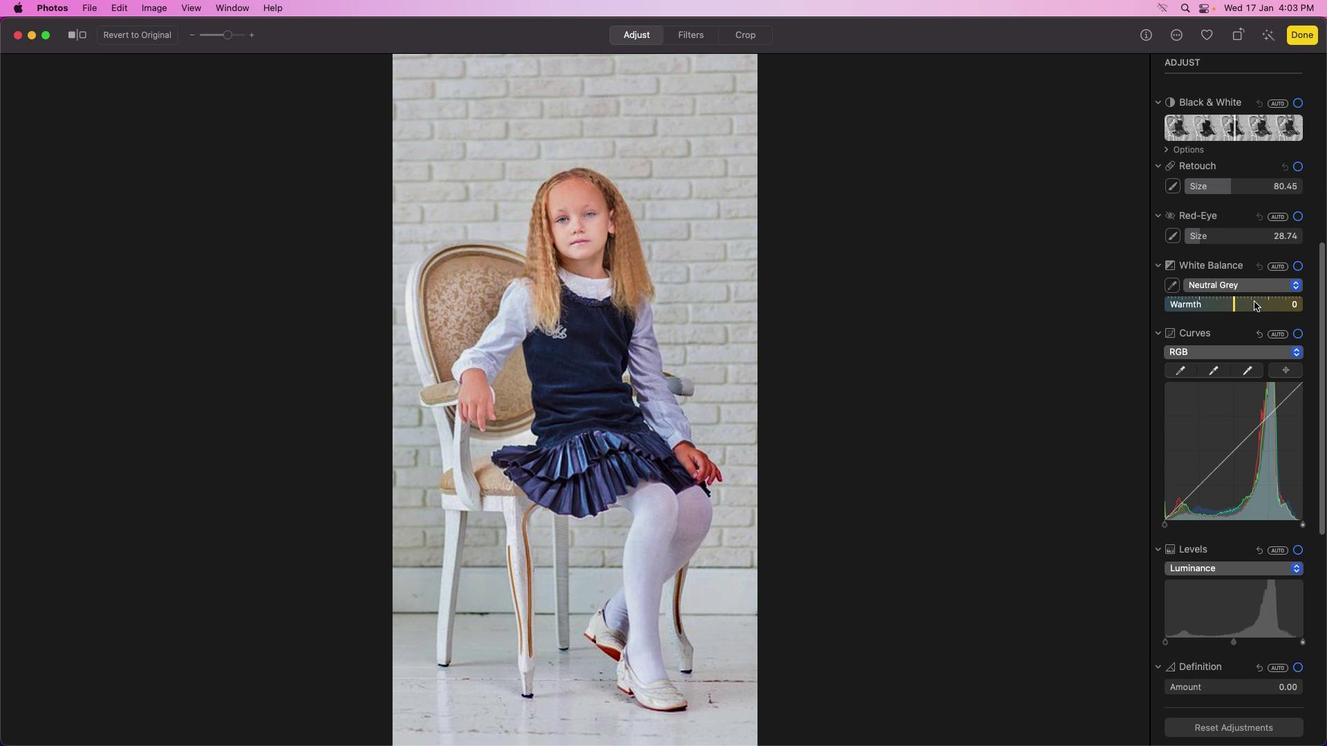 
Action: Mouse scrolled (1254, 297) with delta (0, -2)
Screenshot: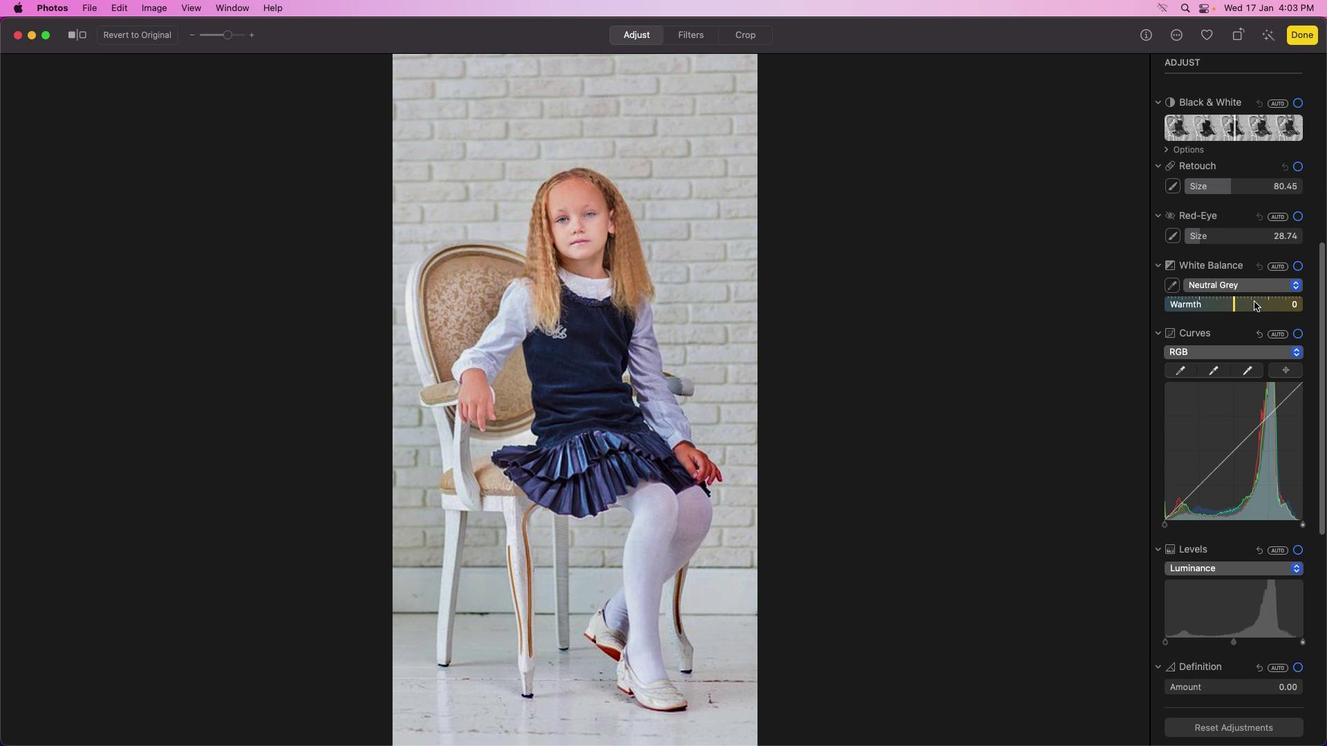 
Action: Mouse moved to (1254, 300)
Screenshot: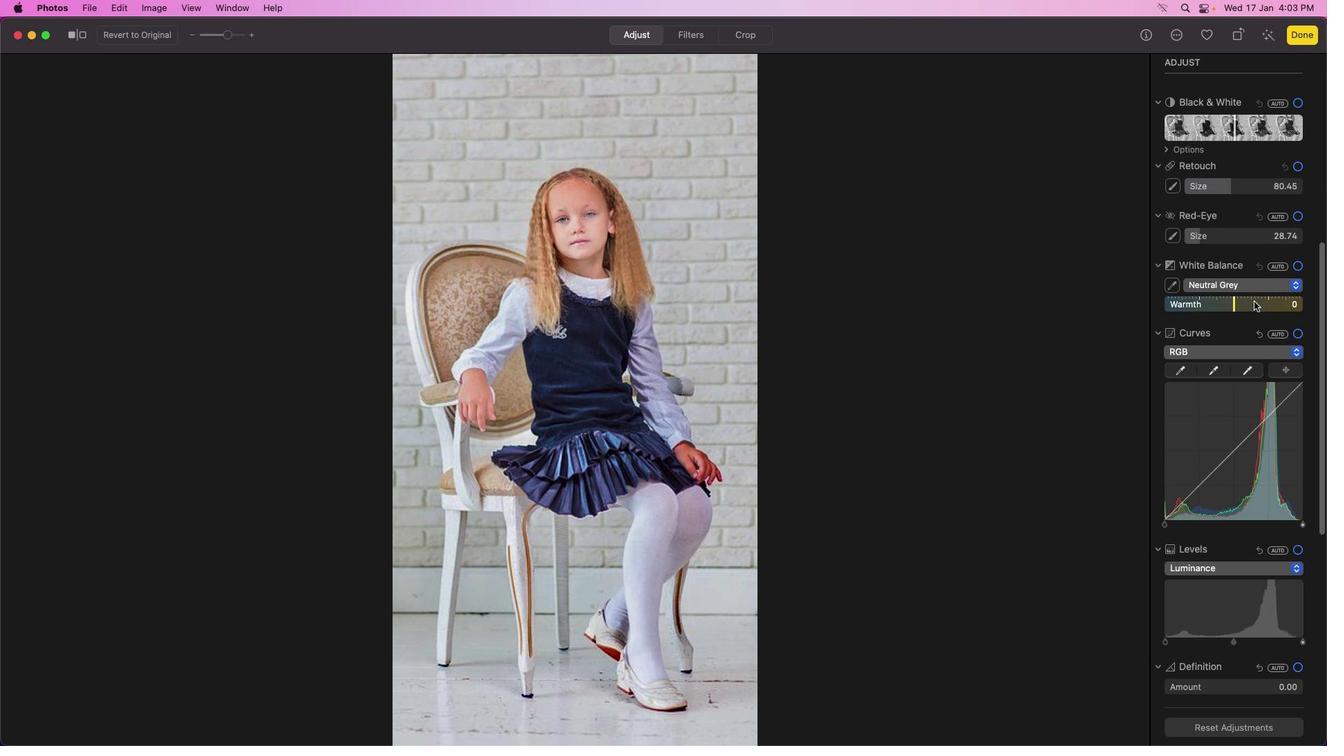 
Action: Mouse scrolled (1254, 300) with delta (0, -3)
Screenshot: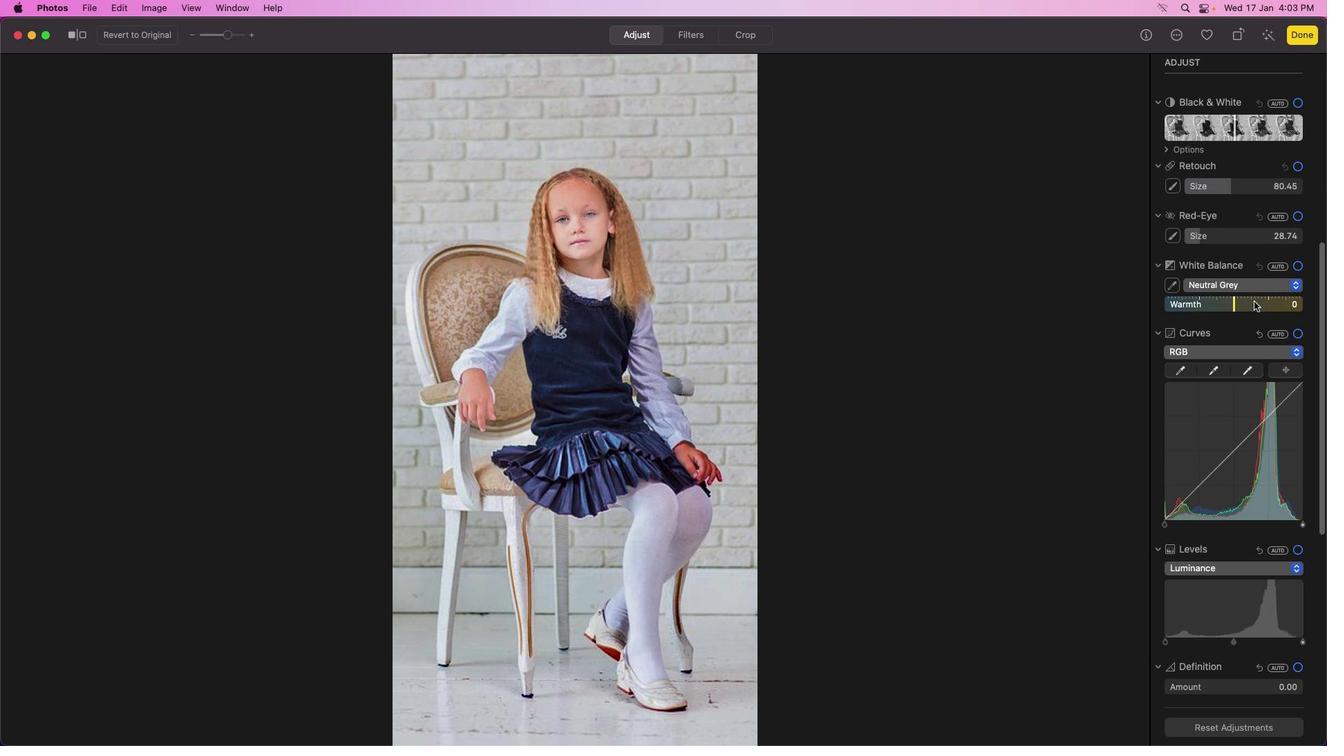 
Action: Mouse moved to (1254, 304)
Screenshot: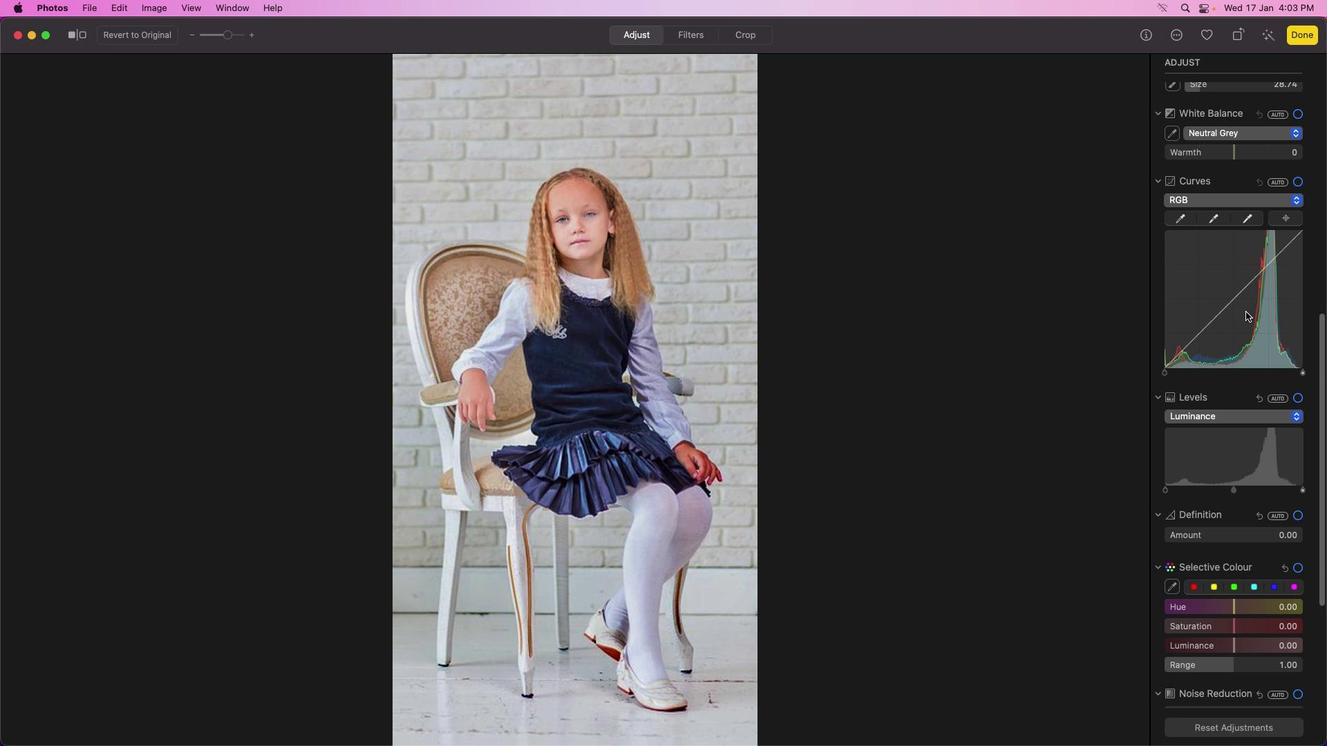 
Action: Mouse scrolled (1254, 304) with delta (0, 0)
Screenshot: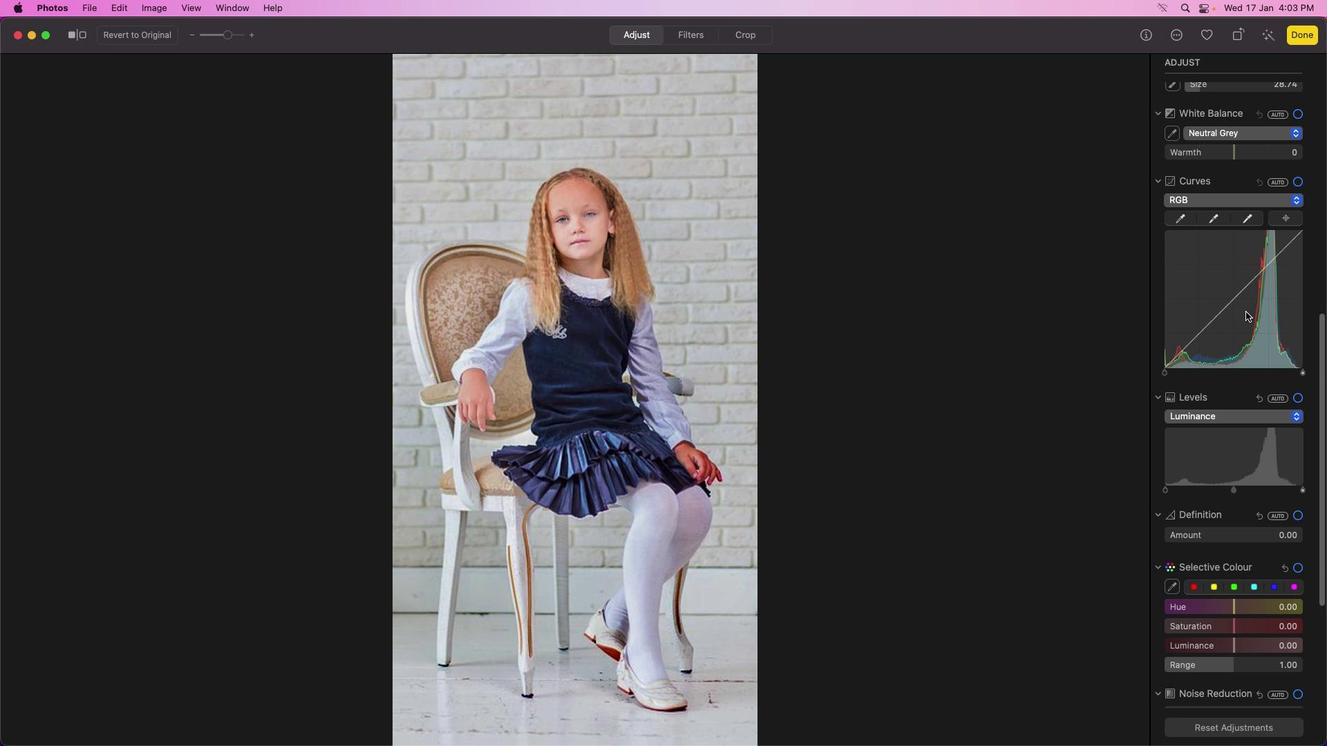 
Action: Mouse moved to (1254, 308)
Screenshot: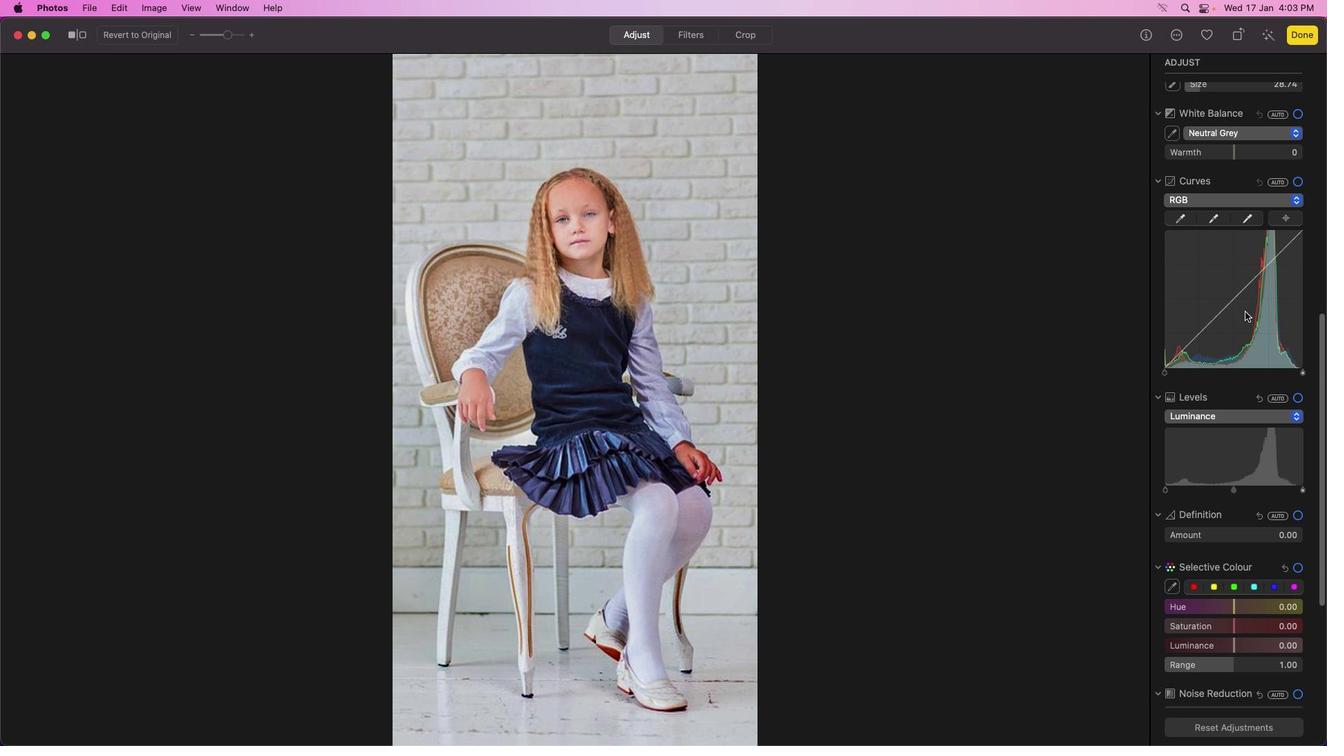 
Action: Mouse scrolled (1254, 308) with delta (0, 0)
Screenshot: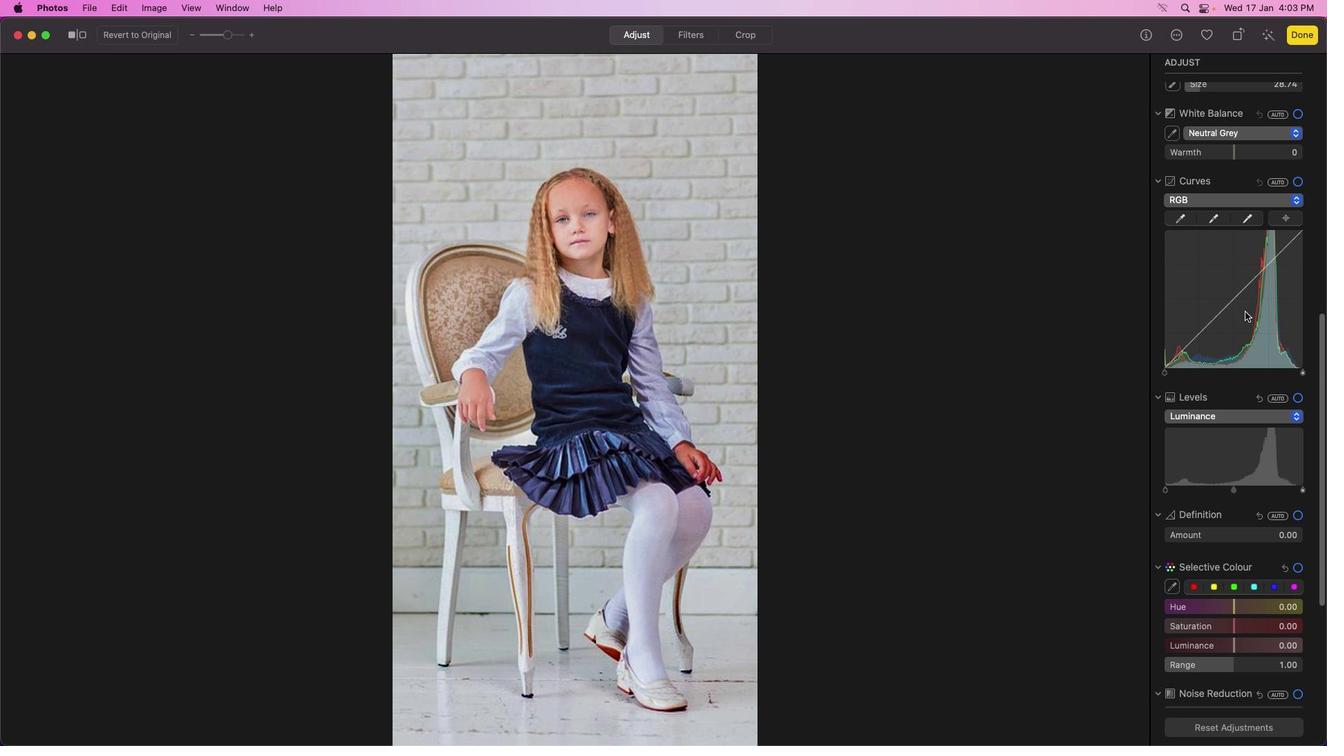 
Action: Mouse moved to (1254, 310)
Screenshot: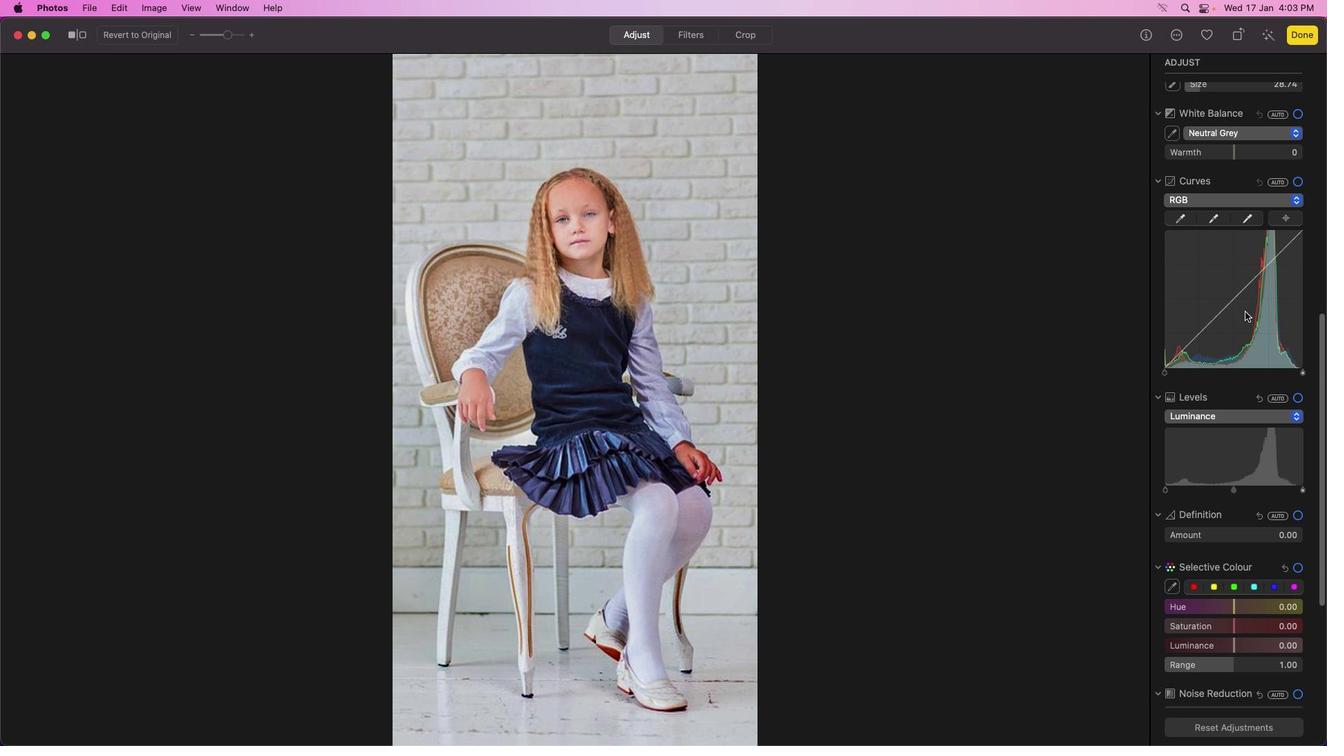 
Action: Mouse scrolled (1254, 310) with delta (0, -1)
Screenshot: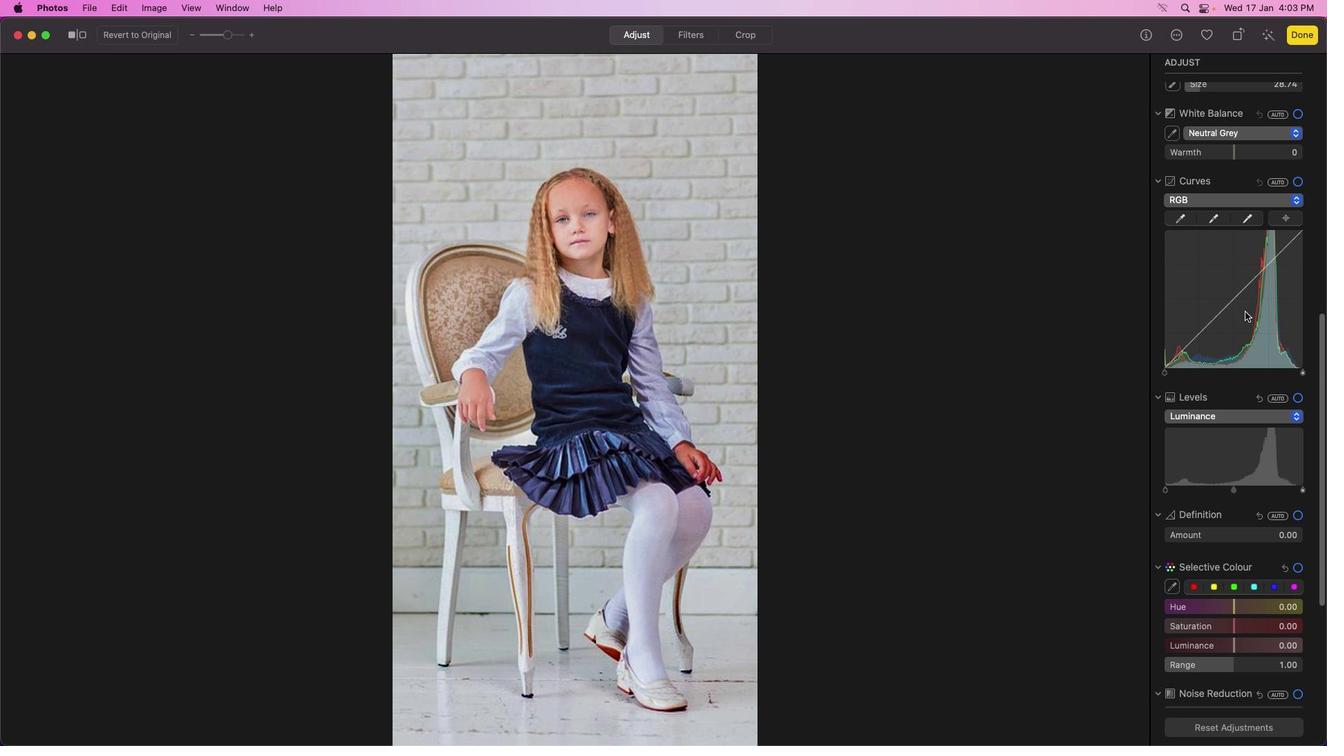 
Action: Mouse moved to (1254, 311)
Screenshot: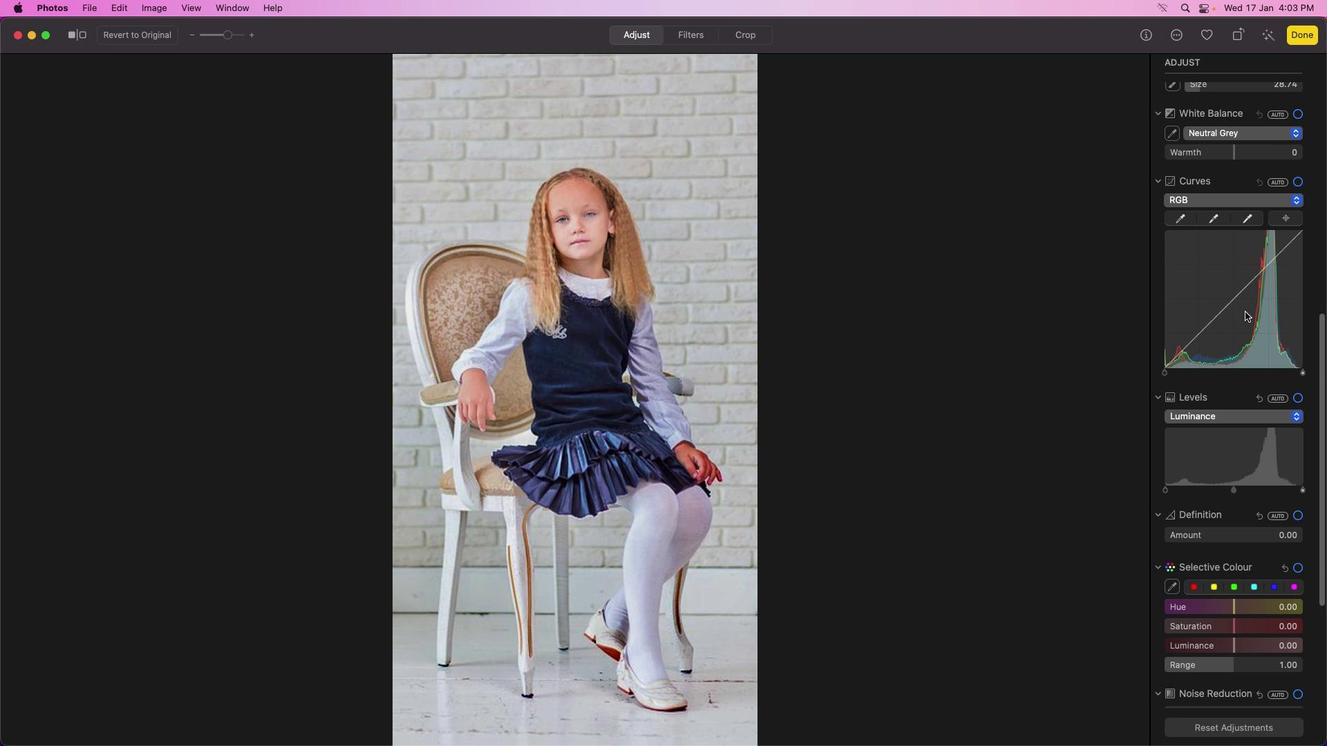 
Action: Mouse scrolled (1254, 311) with delta (0, -2)
Screenshot: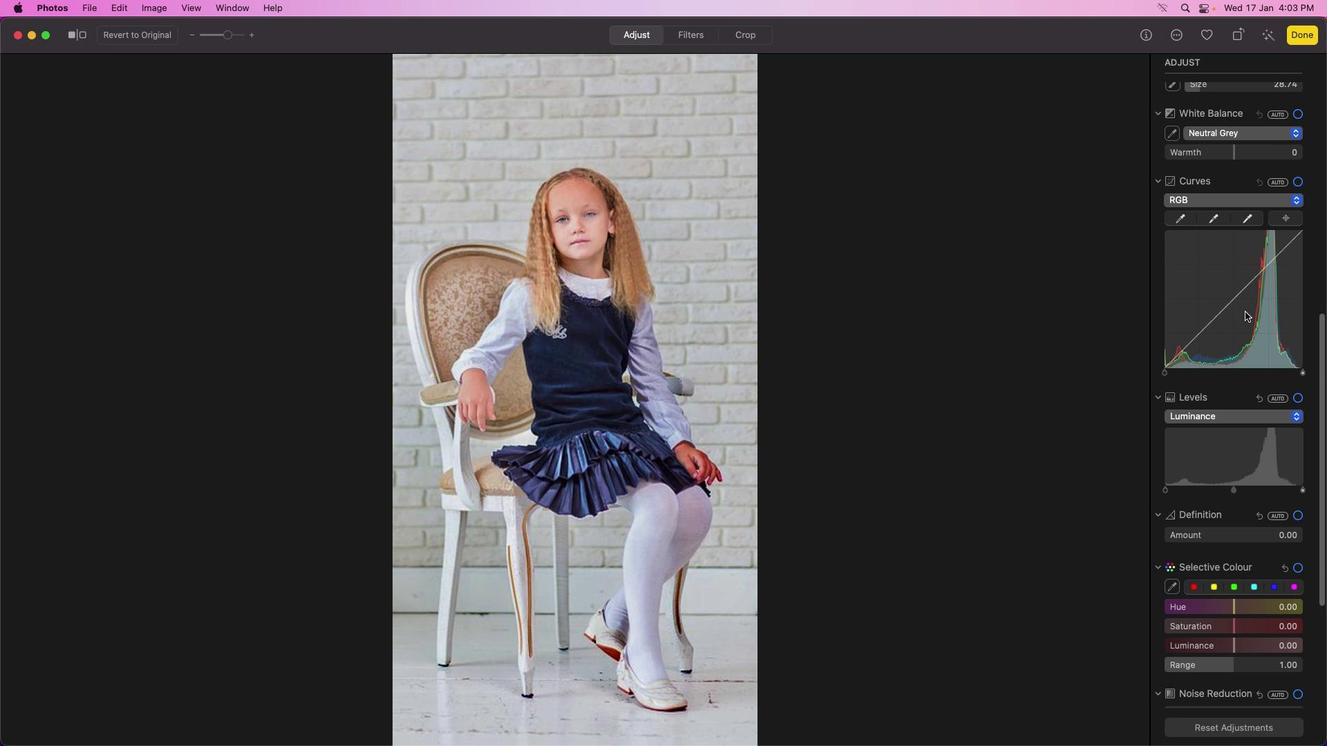 
Action: Mouse scrolled (1254, 311) with delta (0, -2)
Screenshot: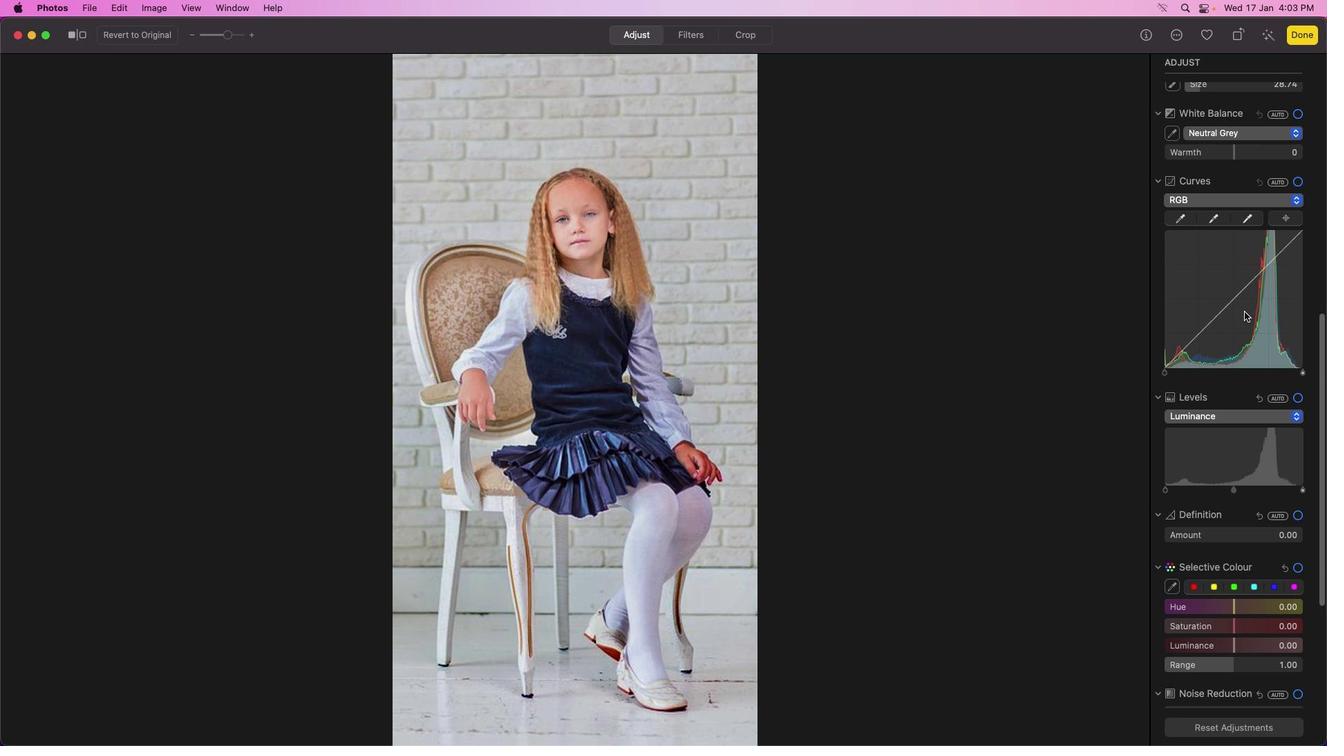 
Action: Mouse moved to (1254, 311)
Screenshot: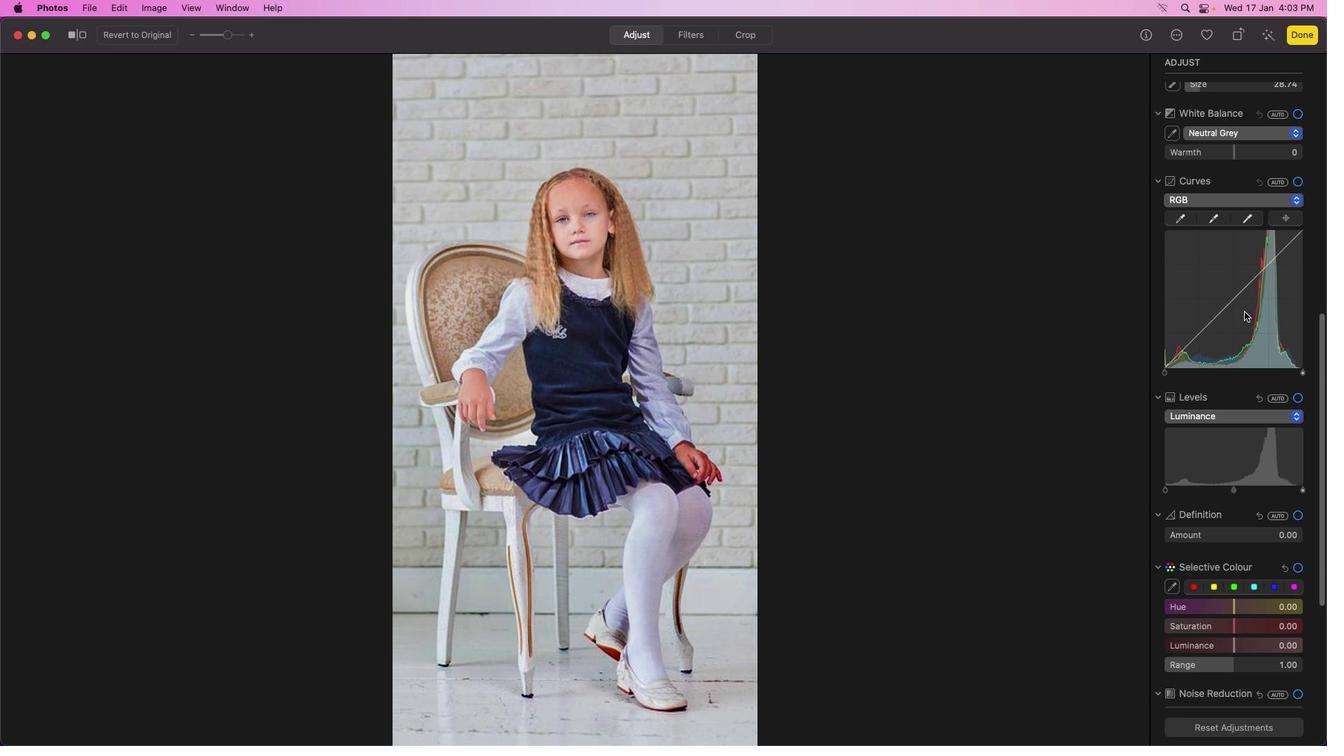 
Action: Mouse scrolled (1254, 311) with delta (0, -3)
Screenshot: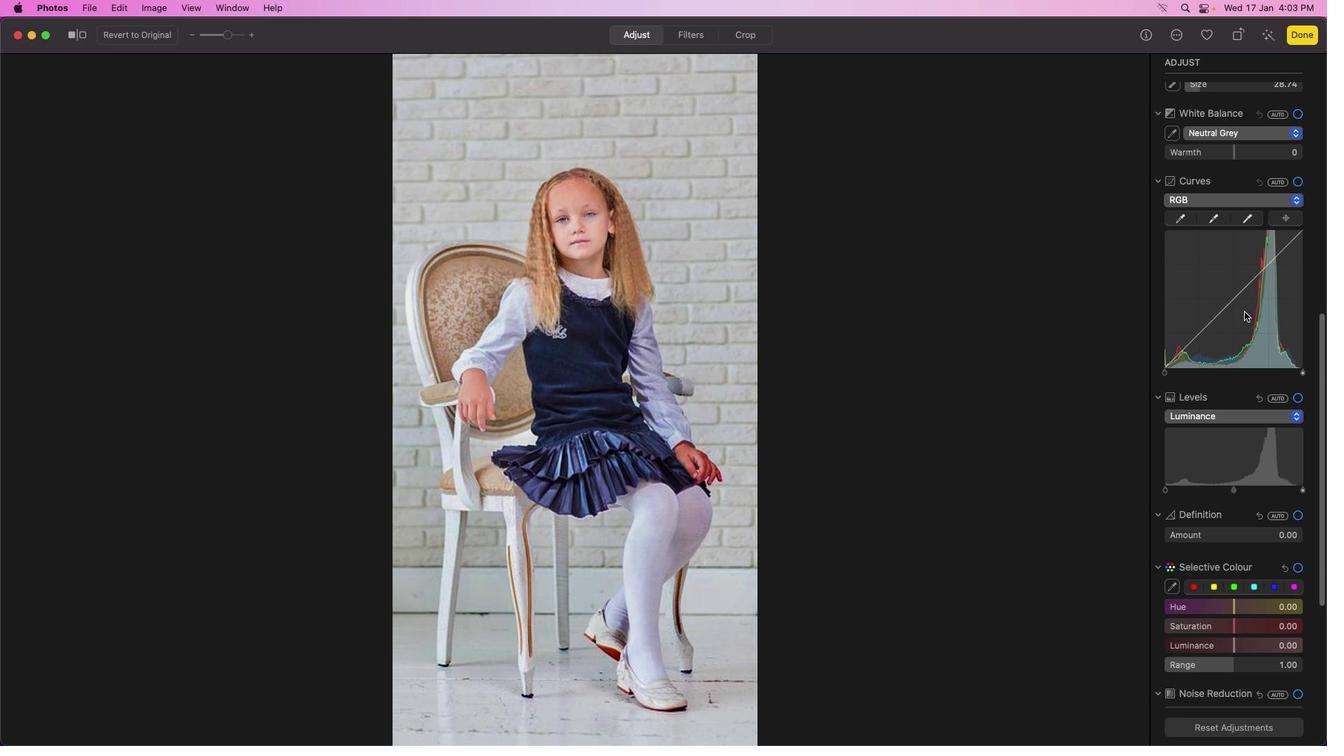 
Action: Mouse moved to (1243, 311)
Screenshot: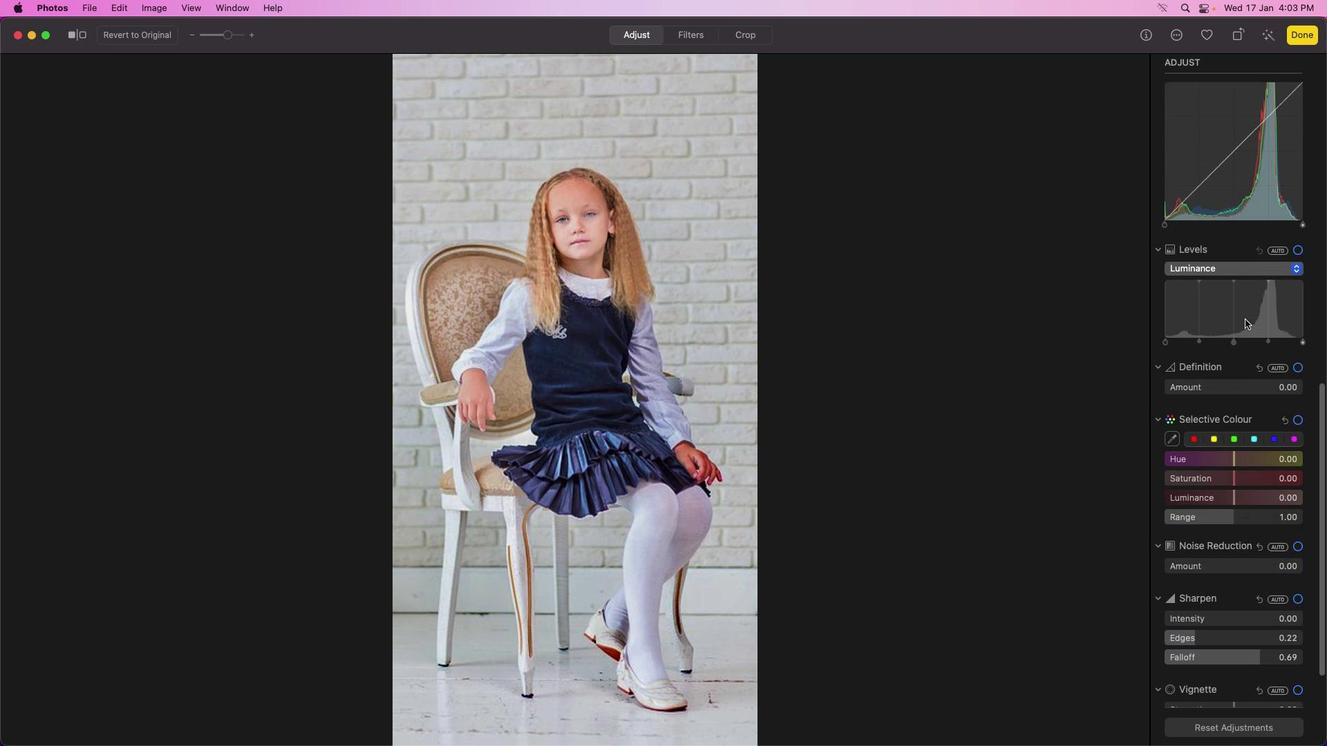 
Action: Mouse scrolled (1243, 311) with delta (0, 0)
Screenshot: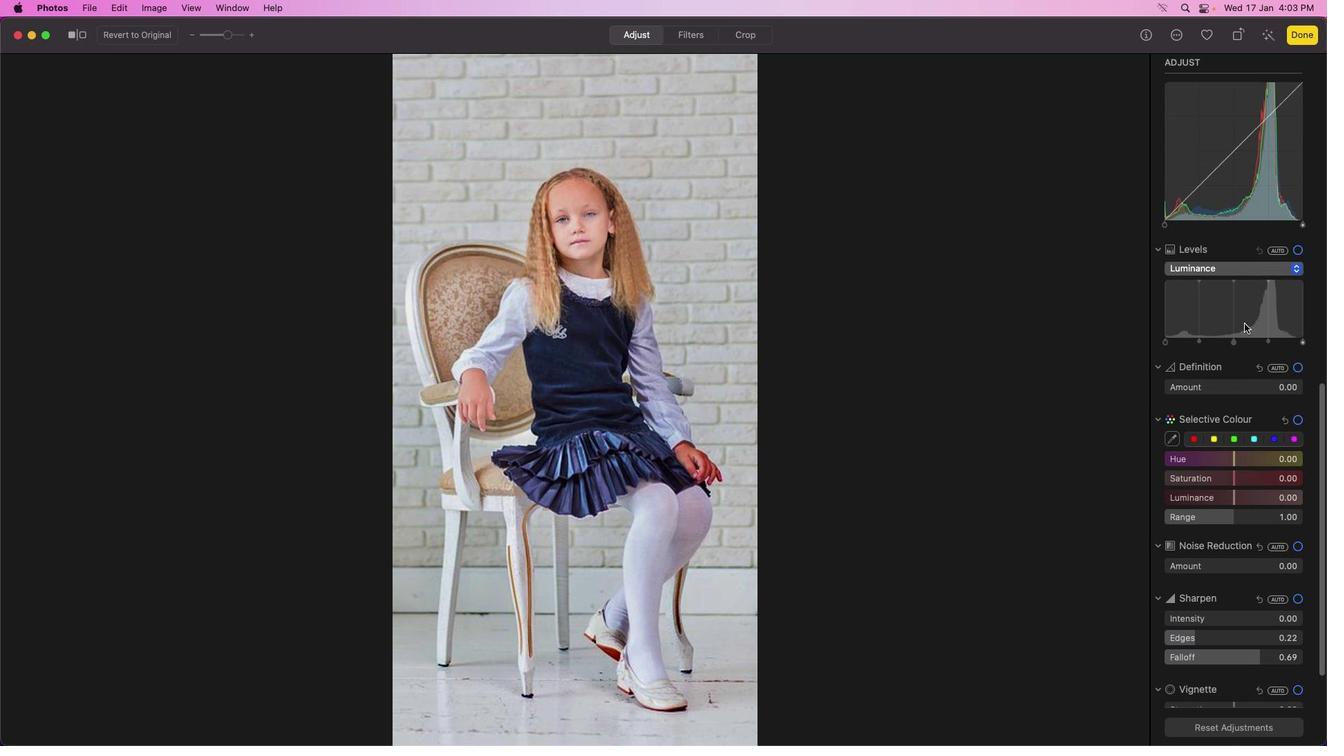 
Action: Mouse moved to (1243, 315)
Screenshot: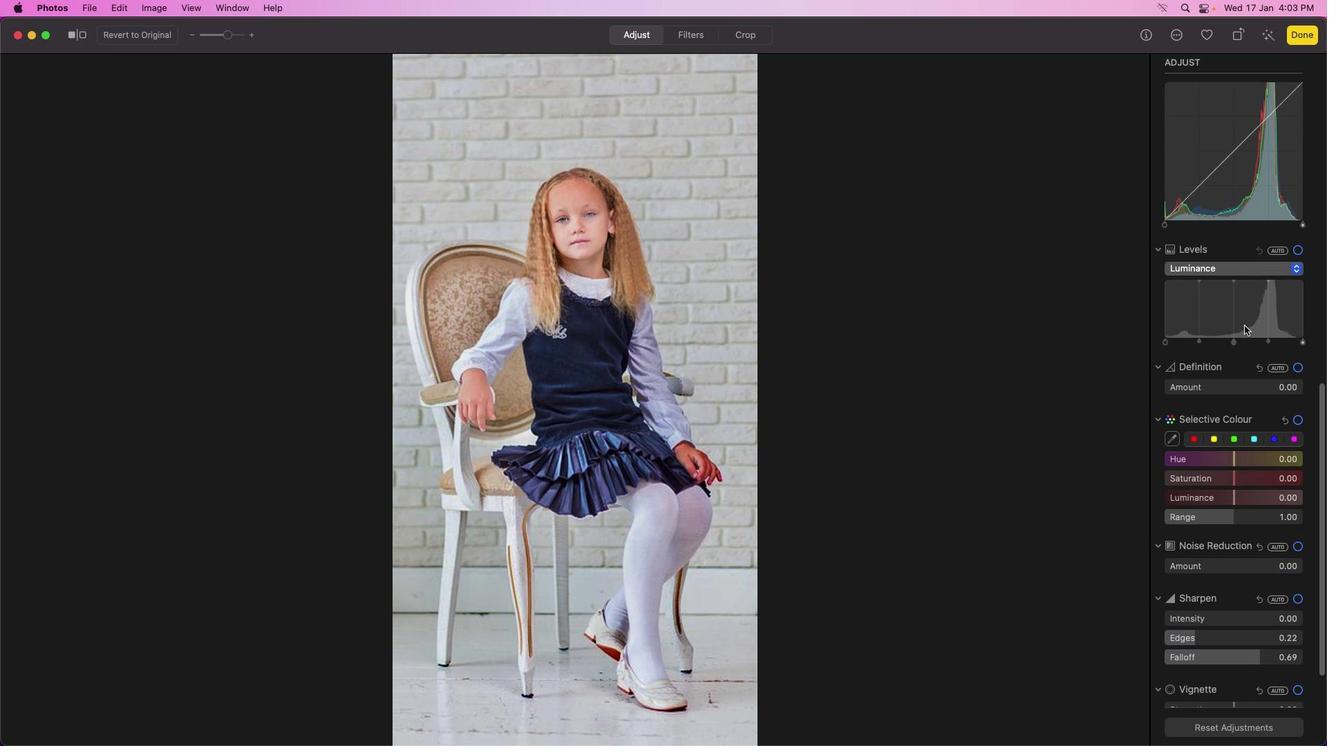 
Action: Mouse scrolled (1243, 315) with delta (0, 0)
Screenshot: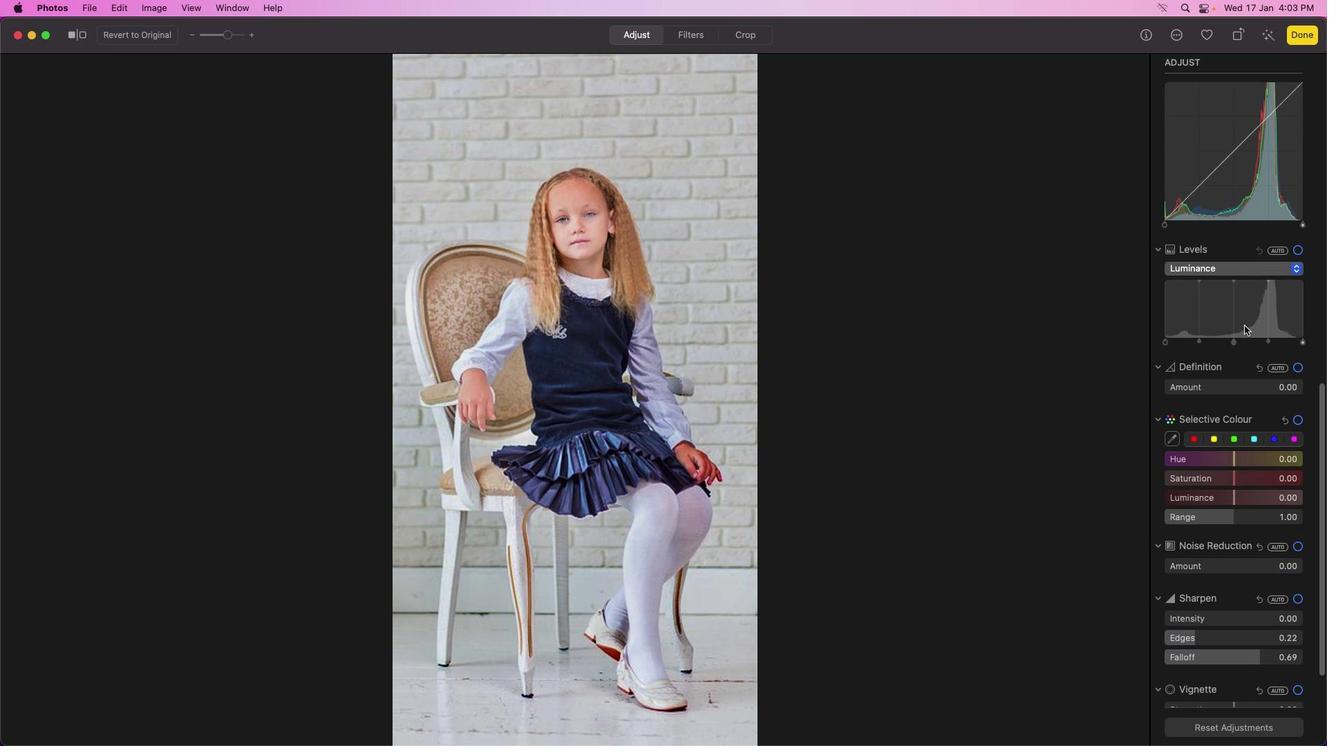 
Action: Mouse moved to (1245, 317)
Screenshot: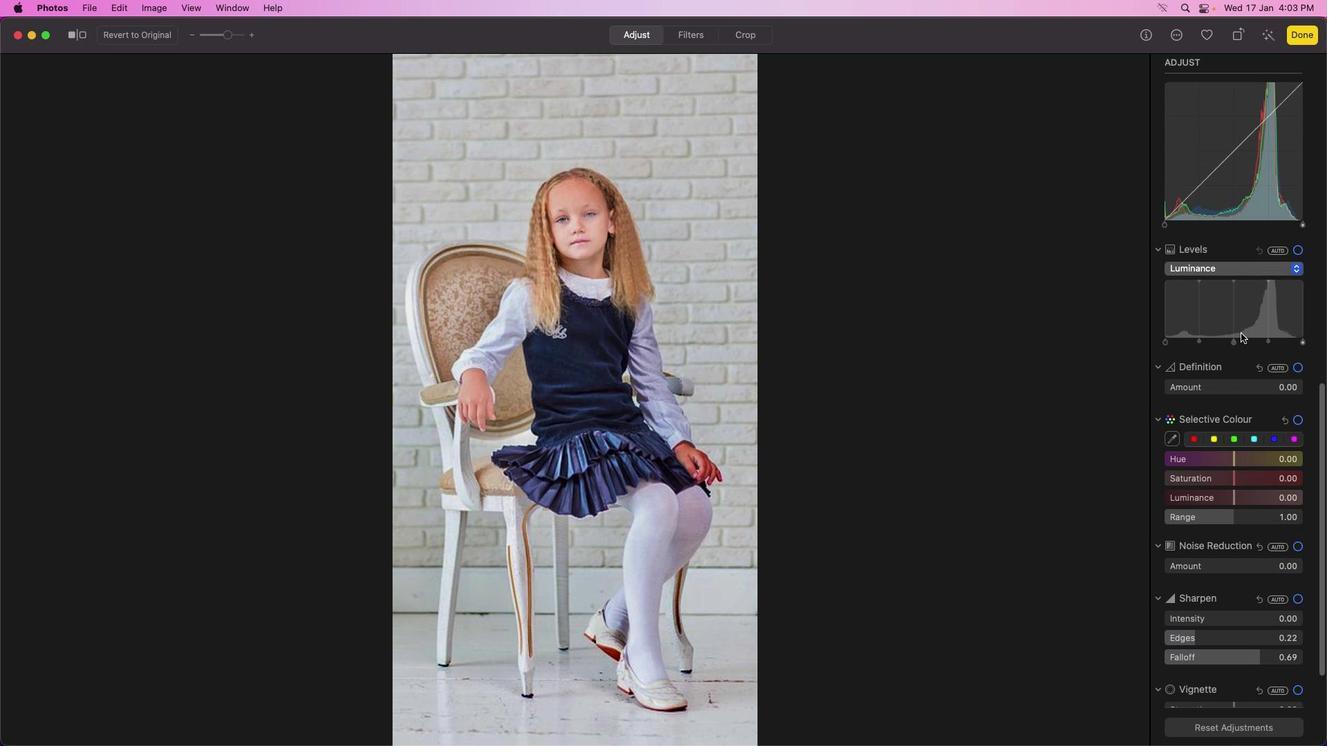 
Action: Mouse scrolled (1245, 317) with delta (0, -1)
Screenshot: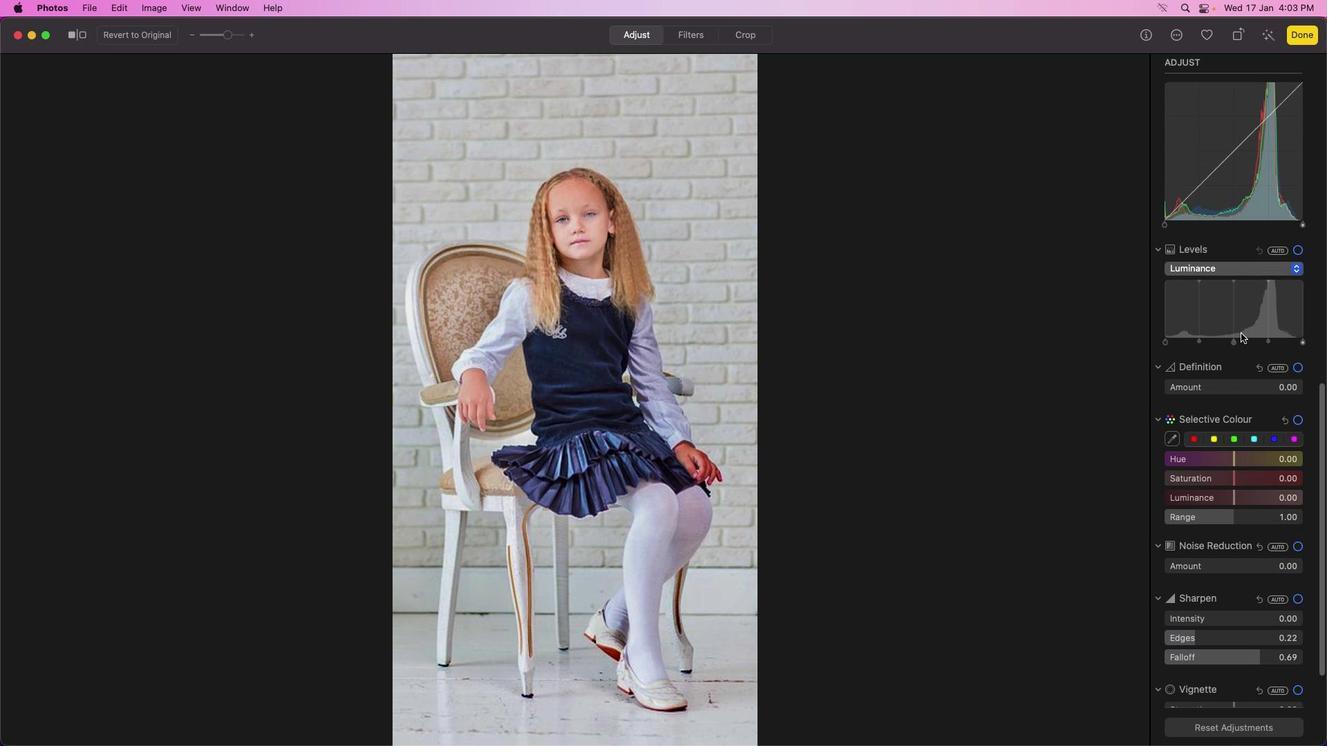 
Action: Mouse moved to (1245, 318)
Screenshot: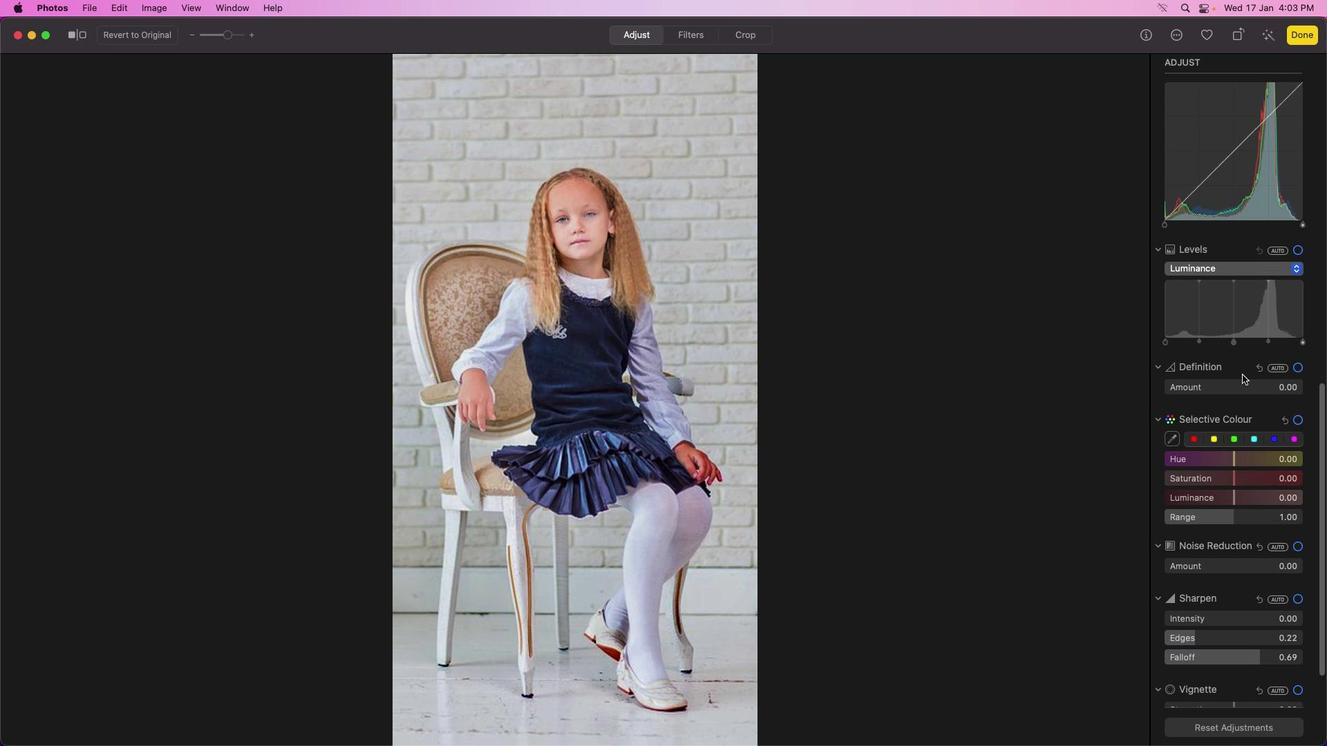 
Action: Mouse scrolled (1245, 318) with delta (0, -2)
Screenshot: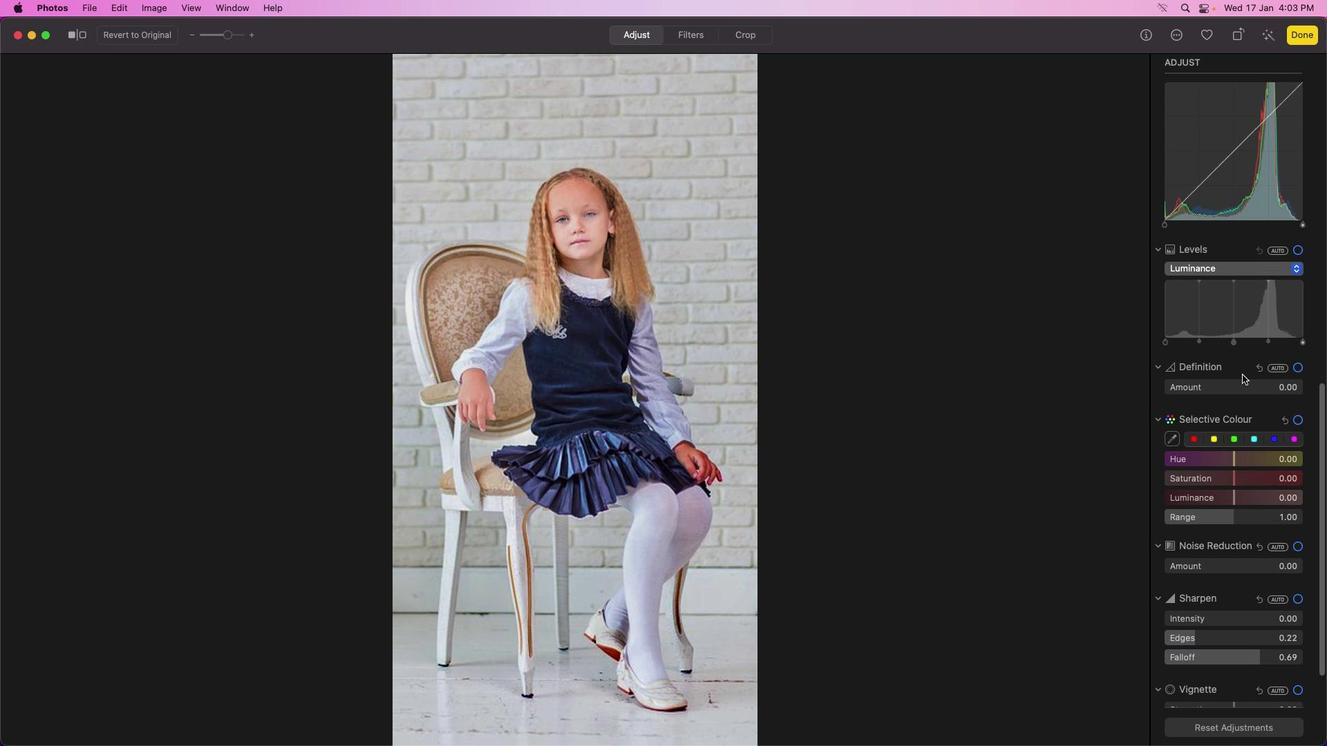 
Action: Mouse moved to (1245, 319)
Screenshot: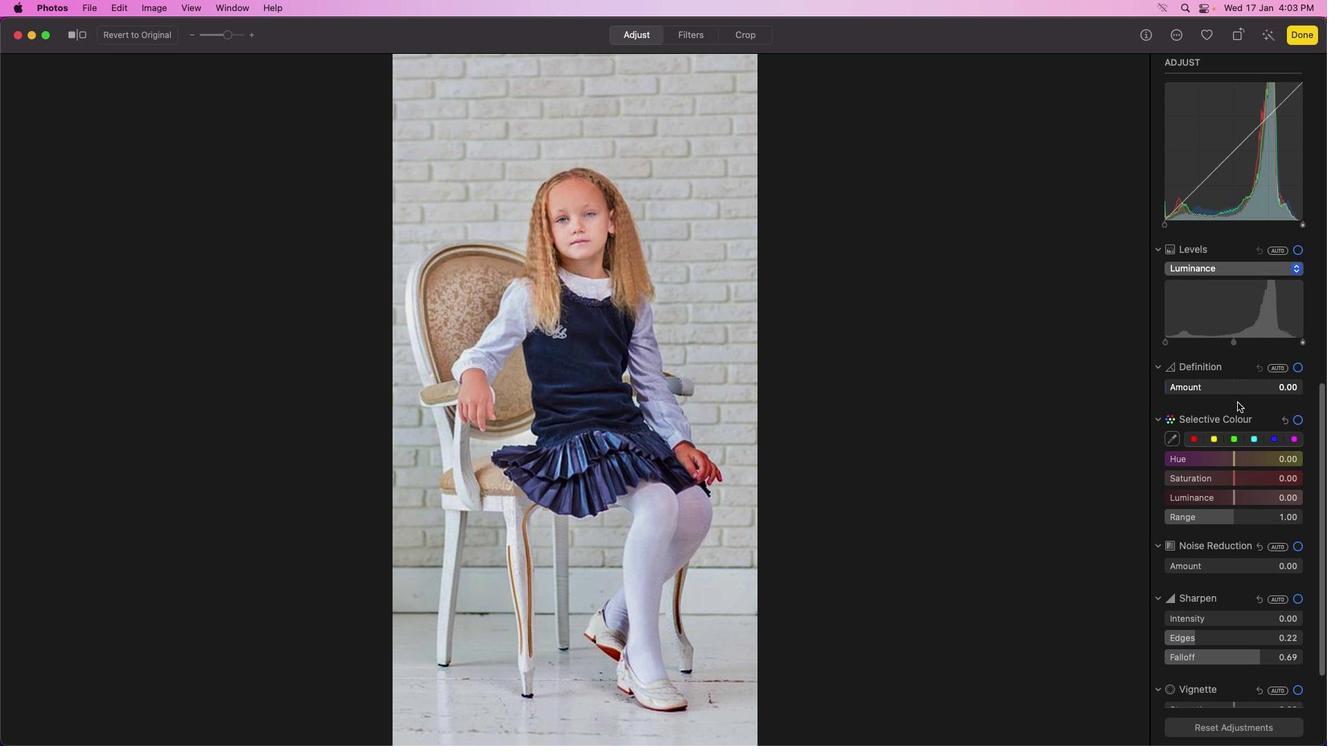
Action: Mouse scrolled (1245, 319) with delta (0, -2)
Screenshot: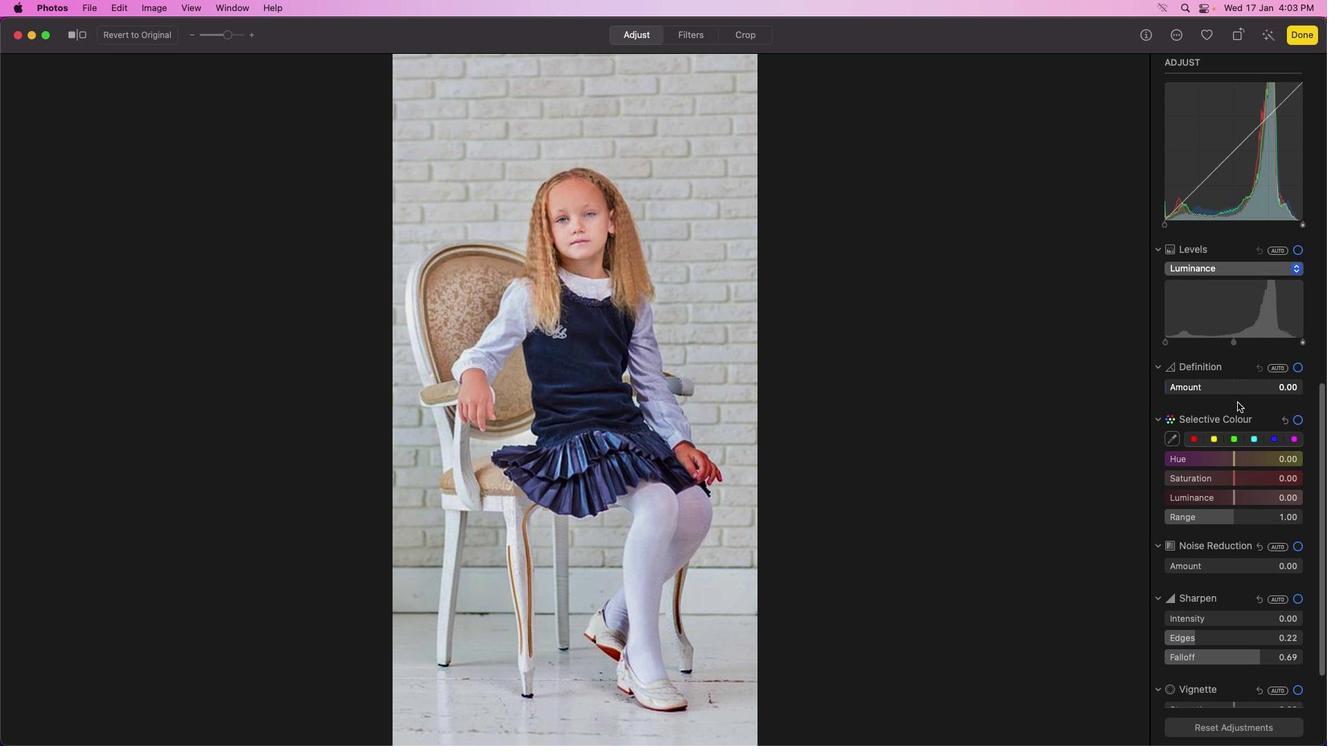 
Action: Mouse moved to (1245, 319)
Screenshot: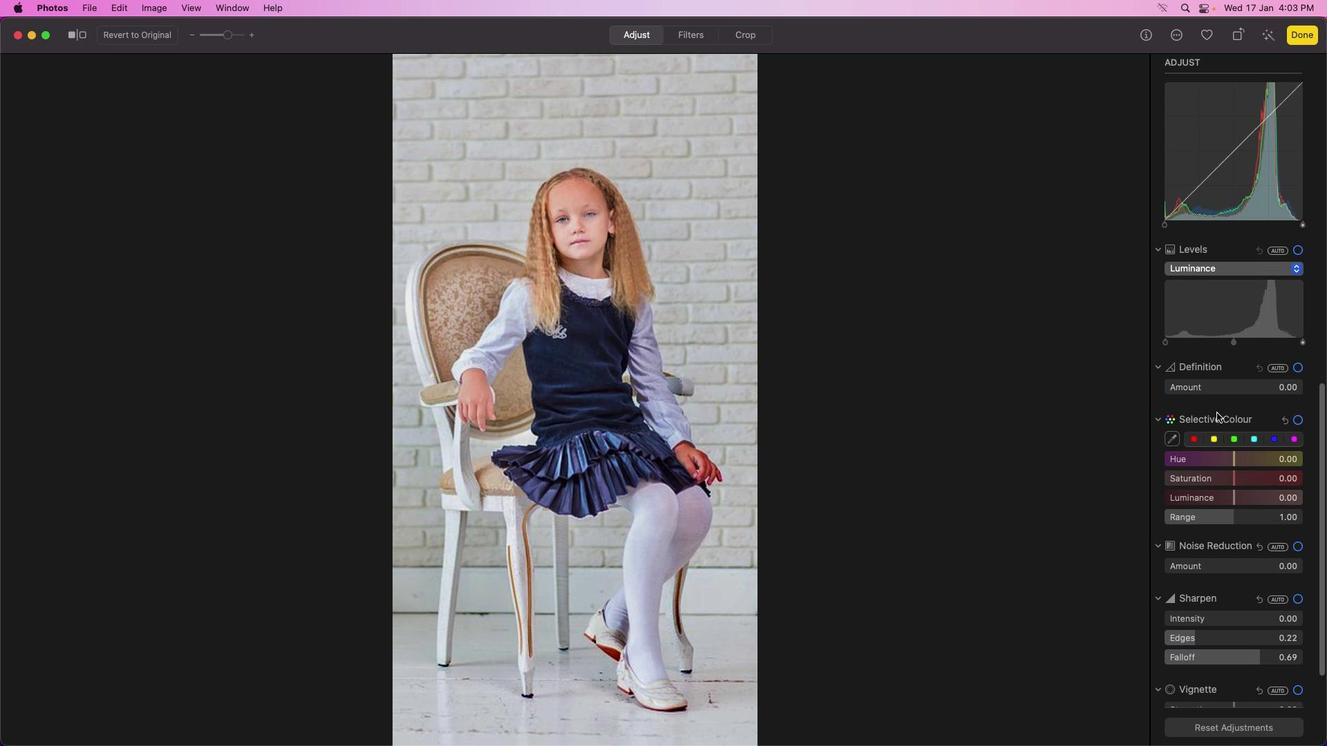 
Action: Mouse scrolled (1245, 319) with delta (0, -3)
Screenshot: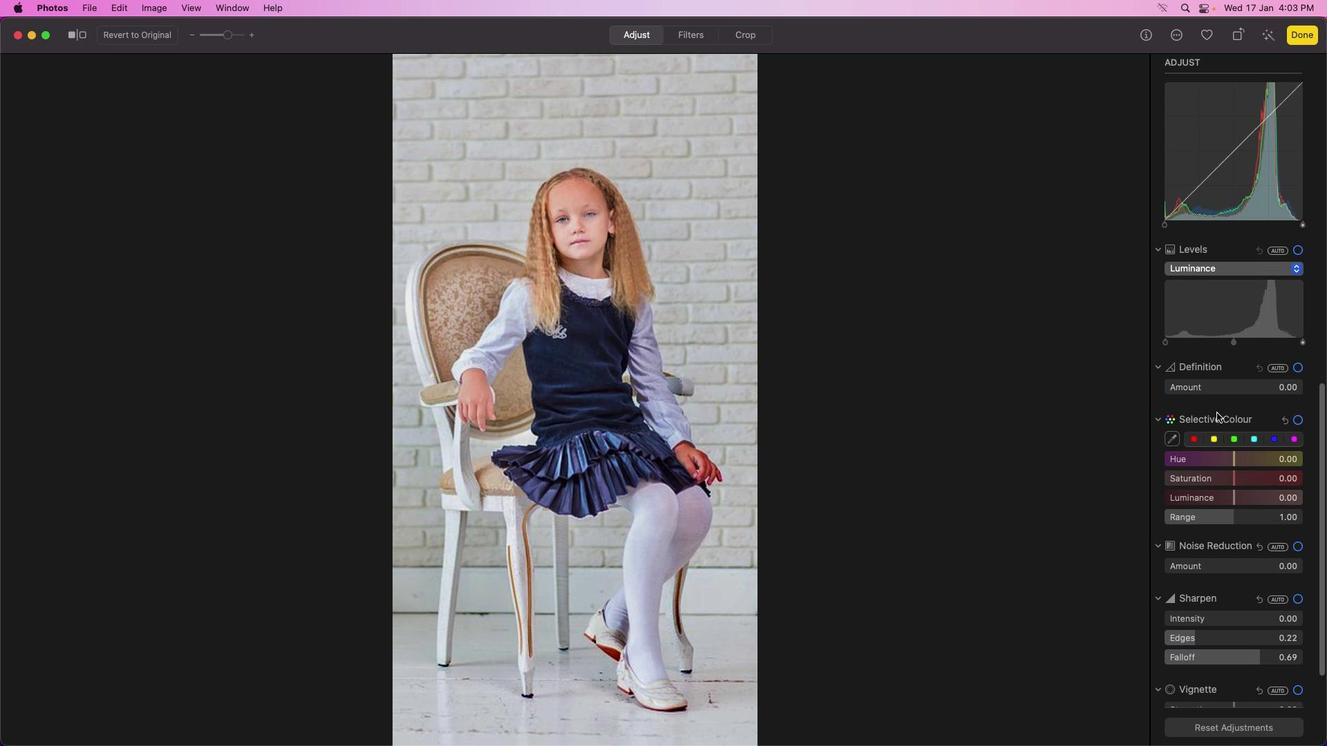 
Action: Mouse moved to (1196, 442)
Screenshot: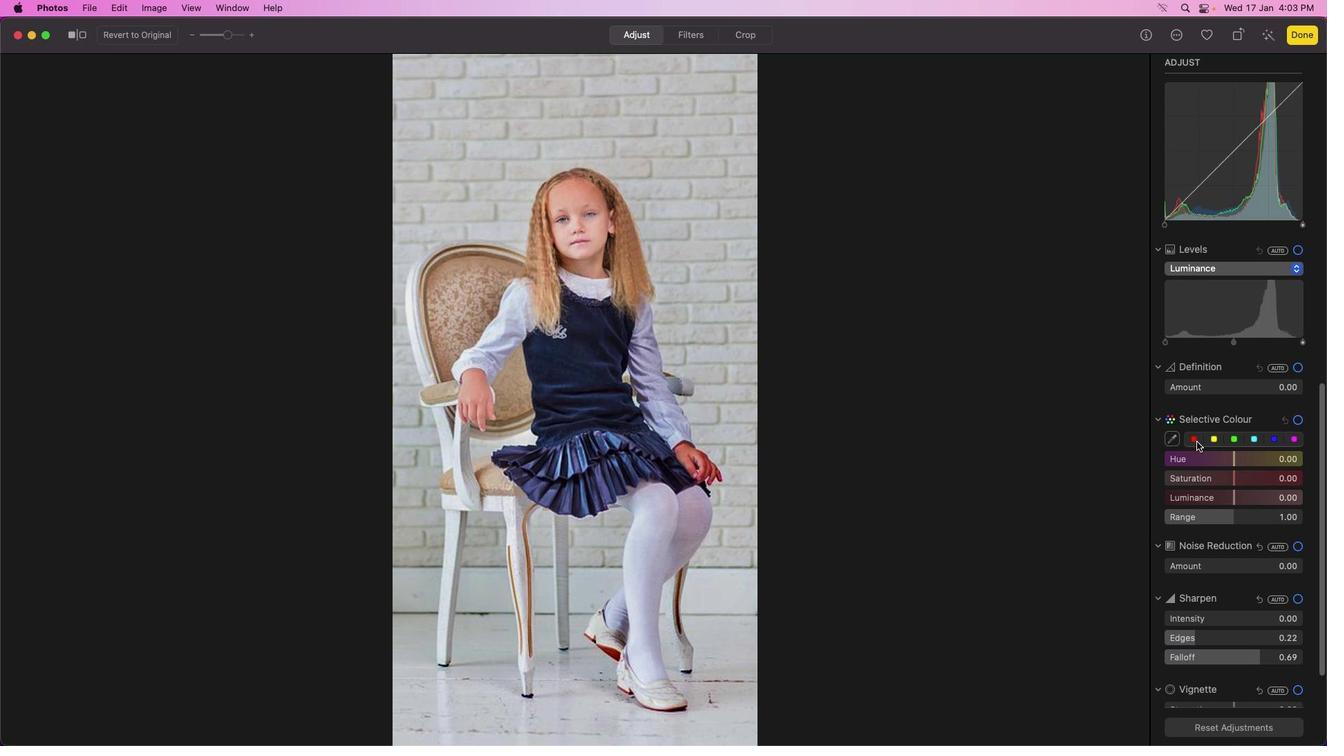 
Action: Mouse pressed left at (1196, 442)
Screenshot: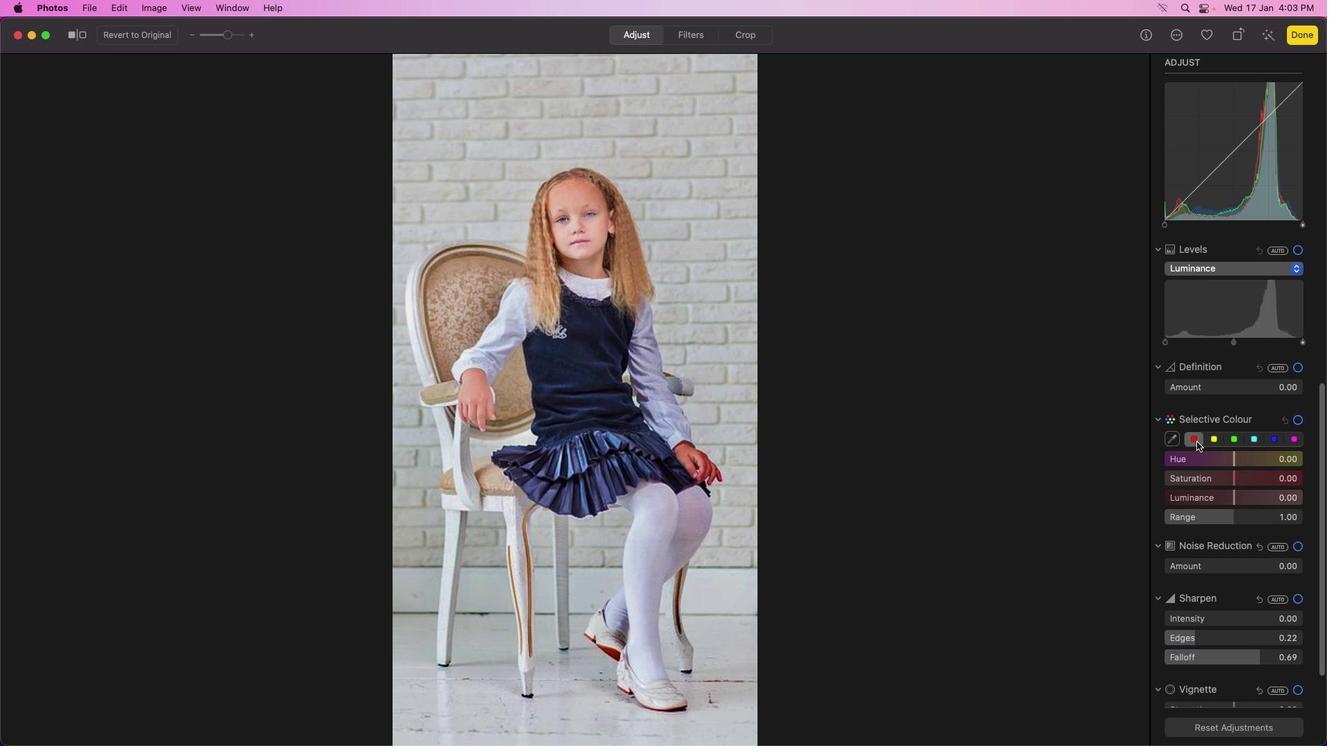 
Action: Mouse moved to (1231, 458)
Screenshot: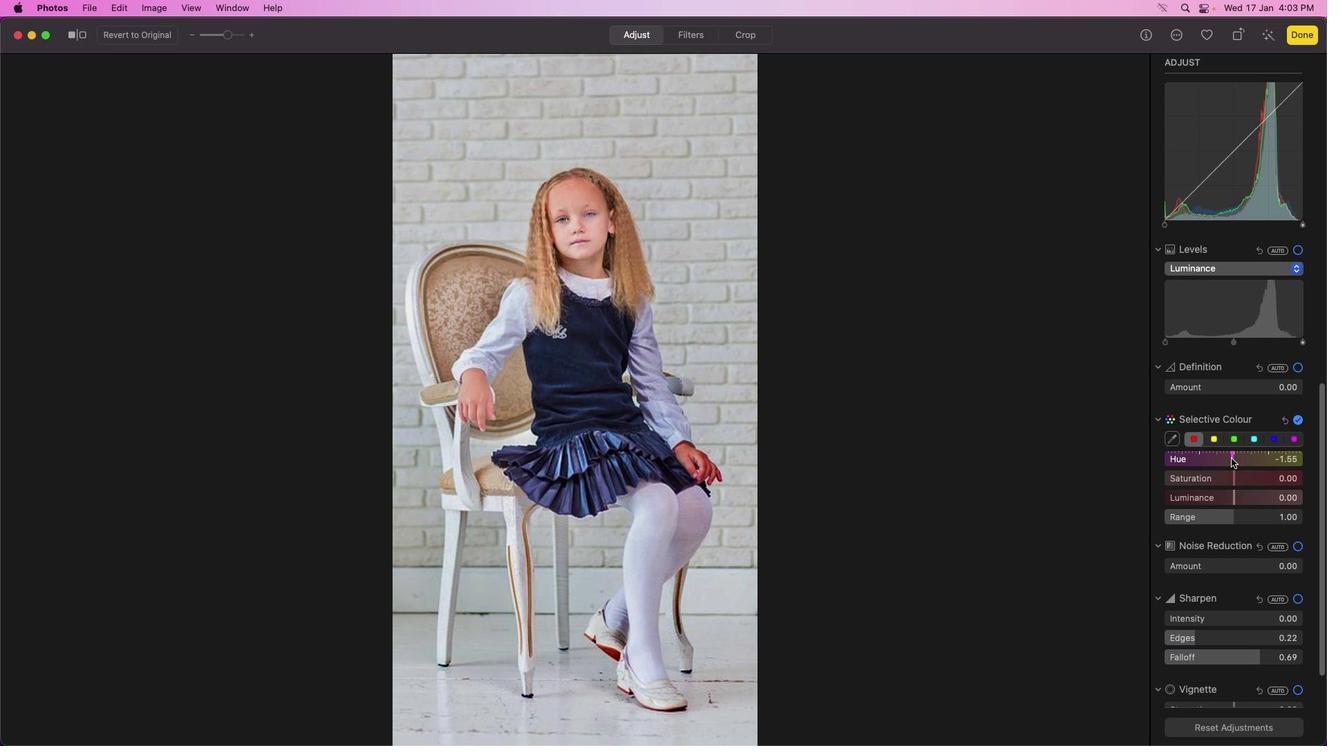 
Action: Mouse pressed left at (1231, 458)
Screenshot: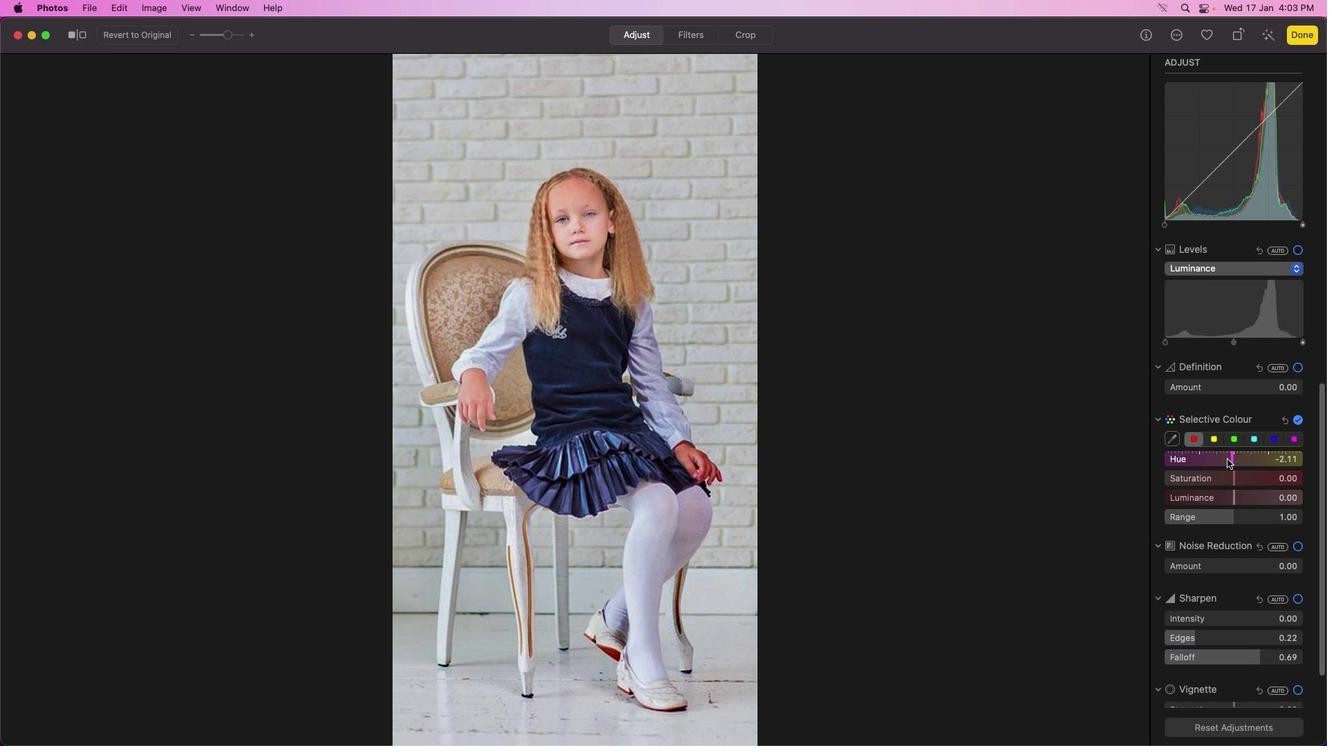 
Action: Mouse moved to (1260, 442)
Screenshot: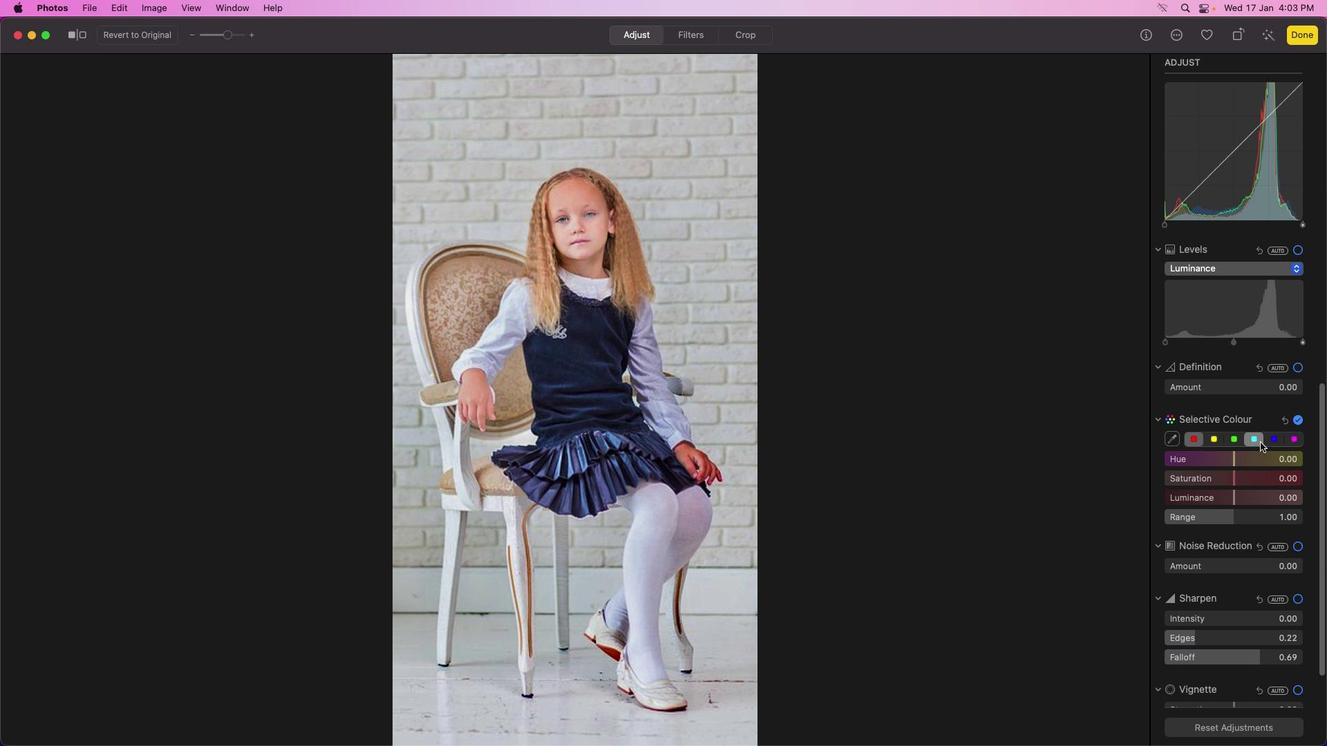 
Action: Mouse pressed left at (1260, 442)
Screenshot: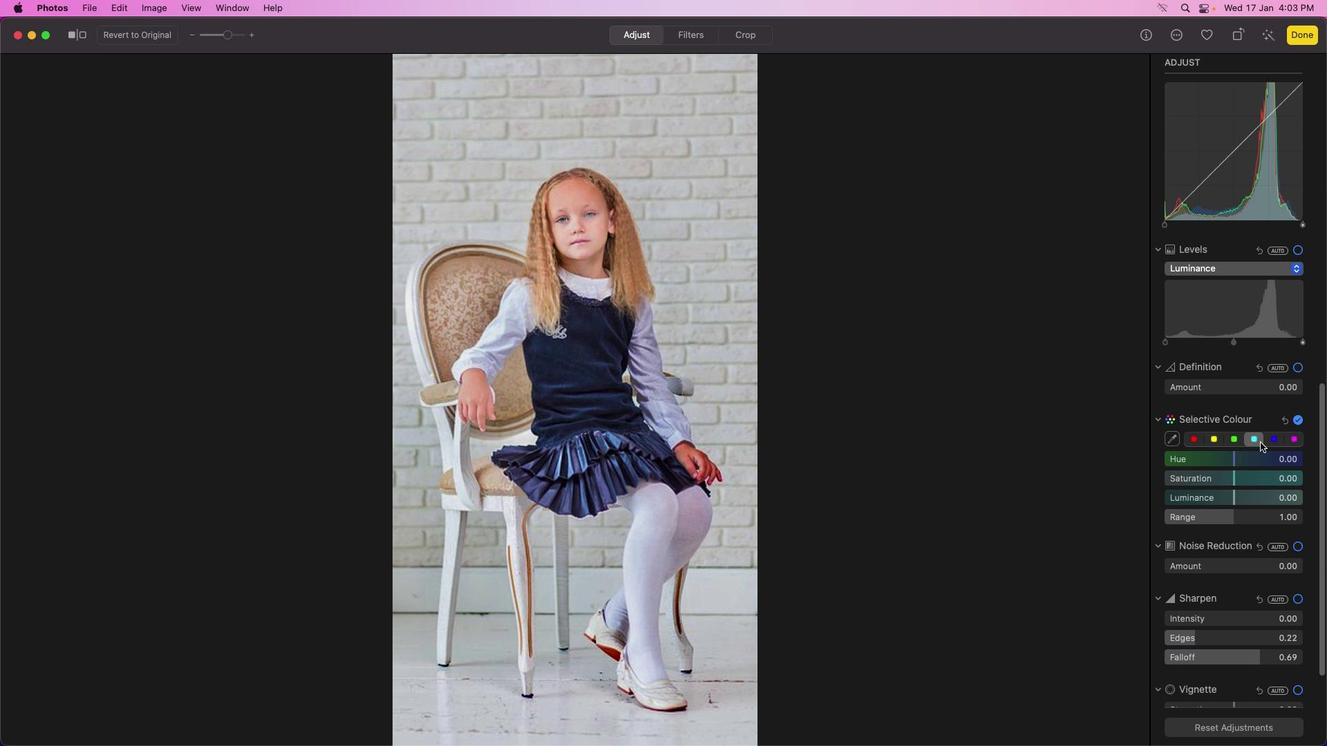 
Action: Mouse moved to (1235, 459)
Screenshot: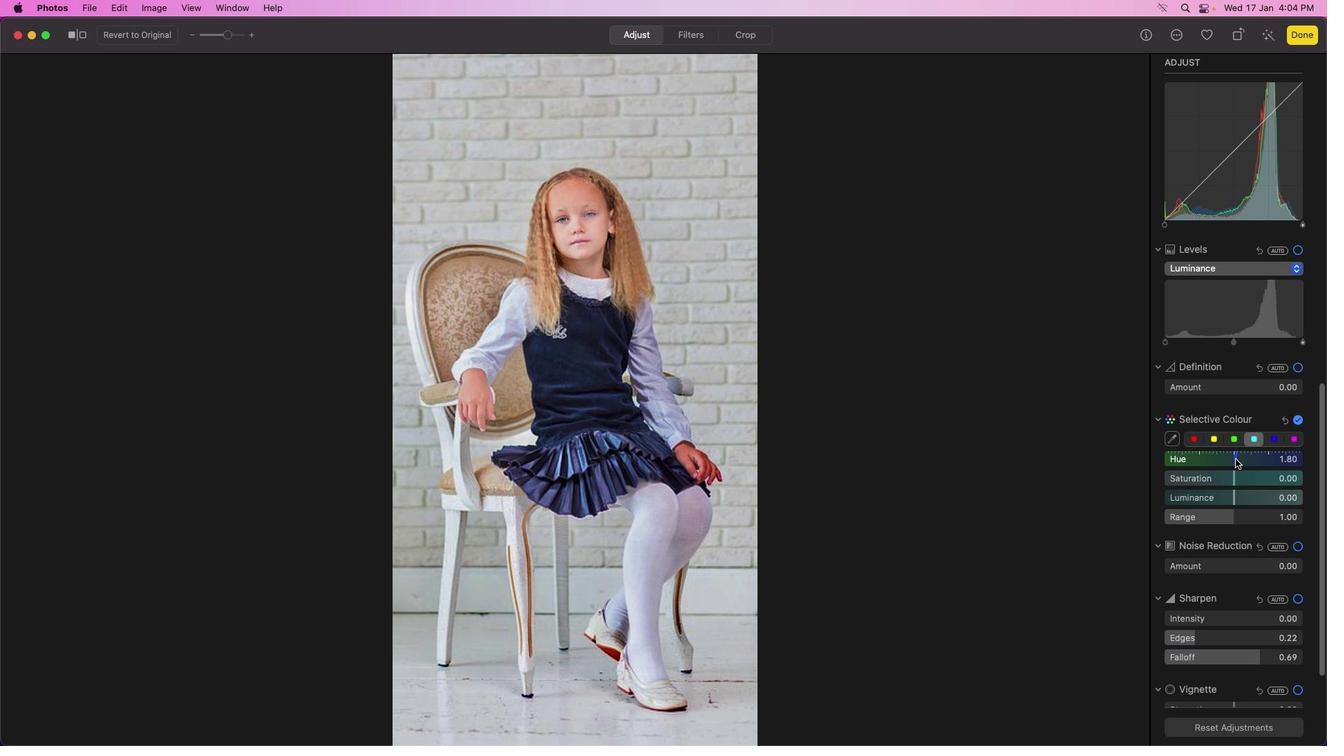 
Action: Mouse pressed left at (1235, 459)
Screenshot: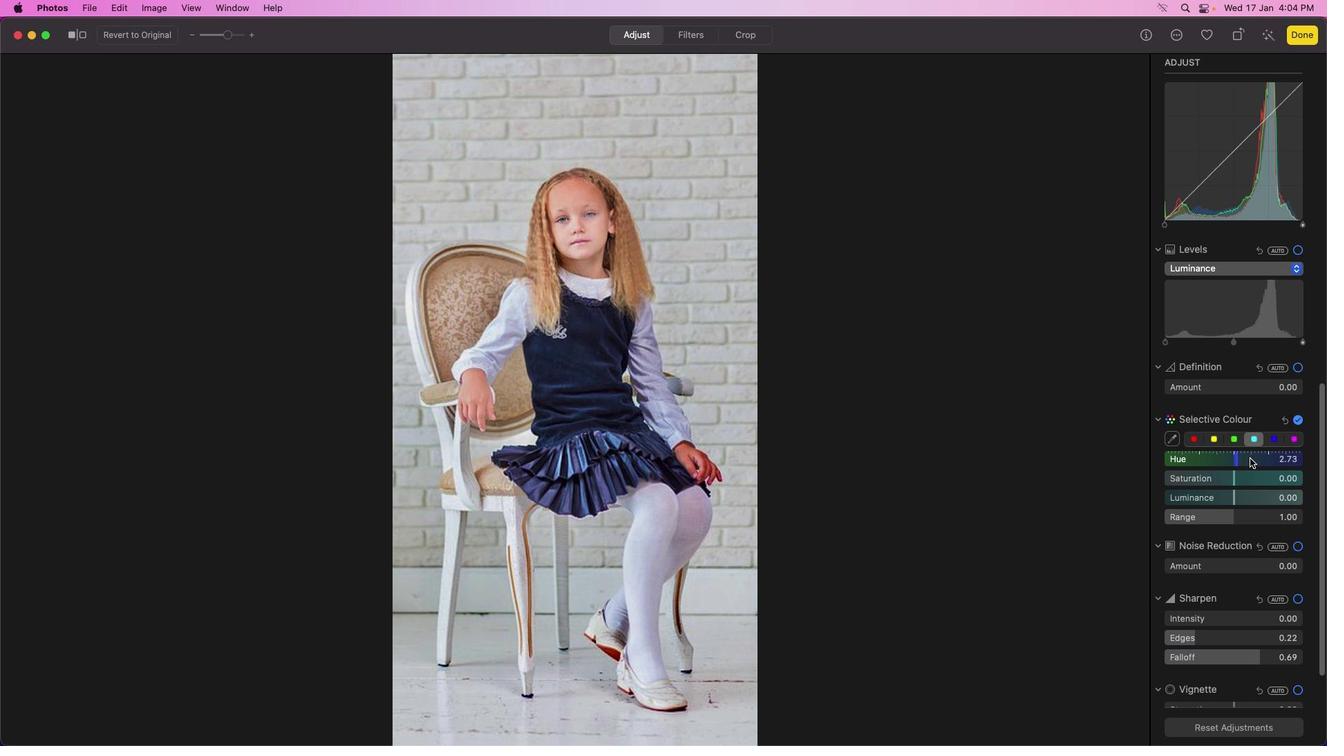 
Action: Mouse moved to (1169, 457)
Screenshot: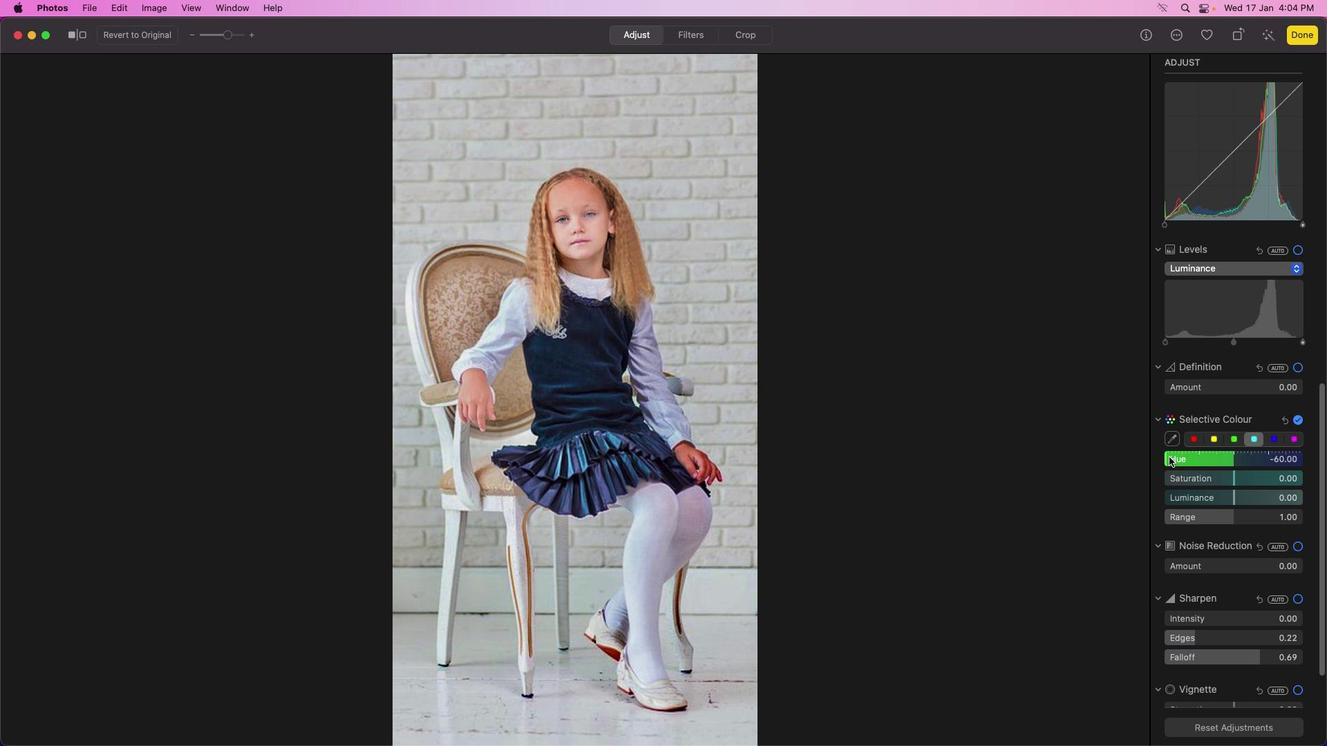 
Action: Mouse pressed left at (1169, 457)
Screenshot: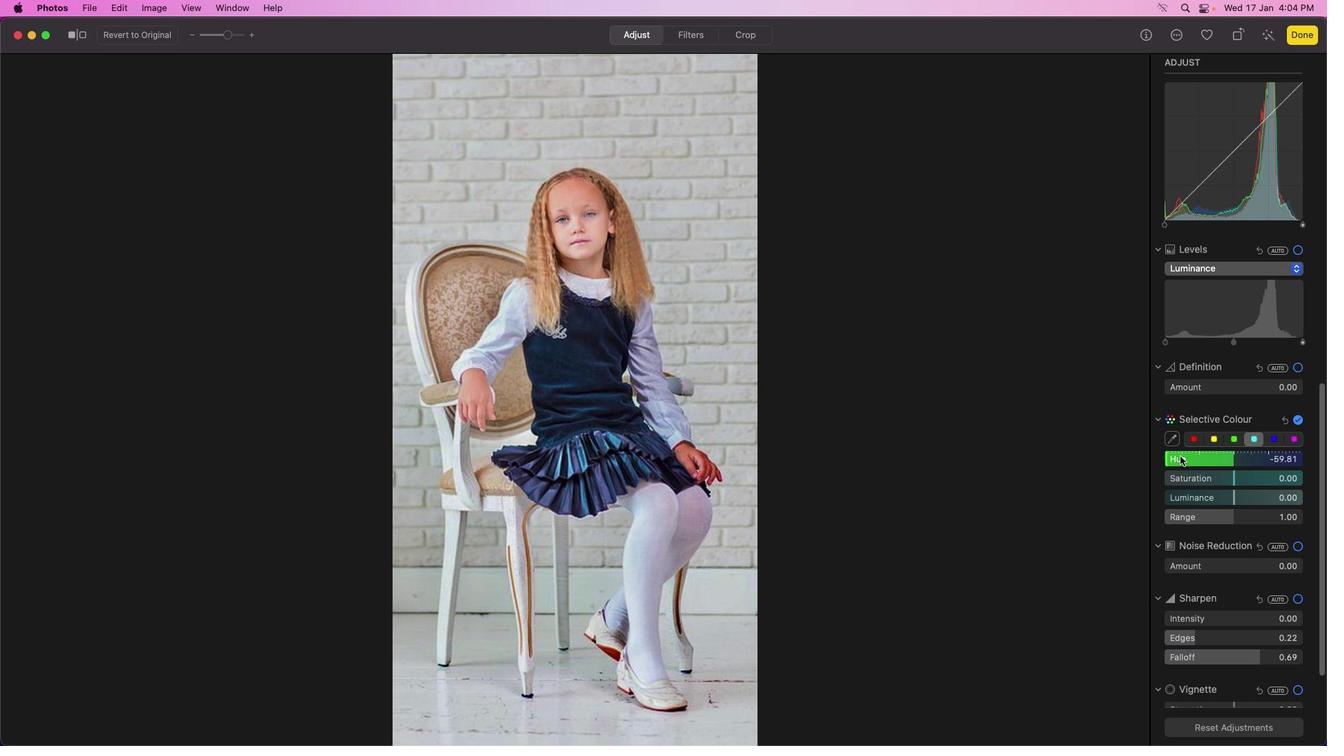 
Action: Mouse moved to (1234, 478)
Screenshot: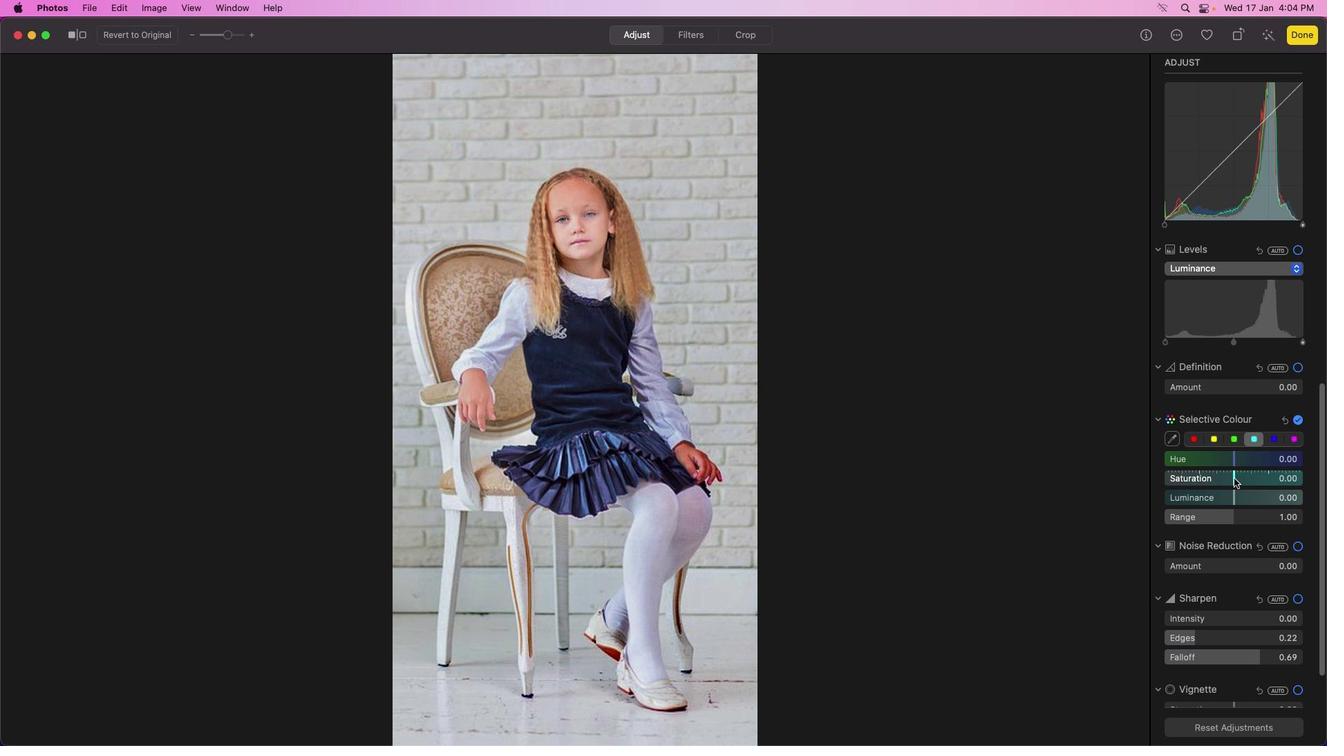 
Action: Mouse pressed left at (1234, 478)
Screenshot: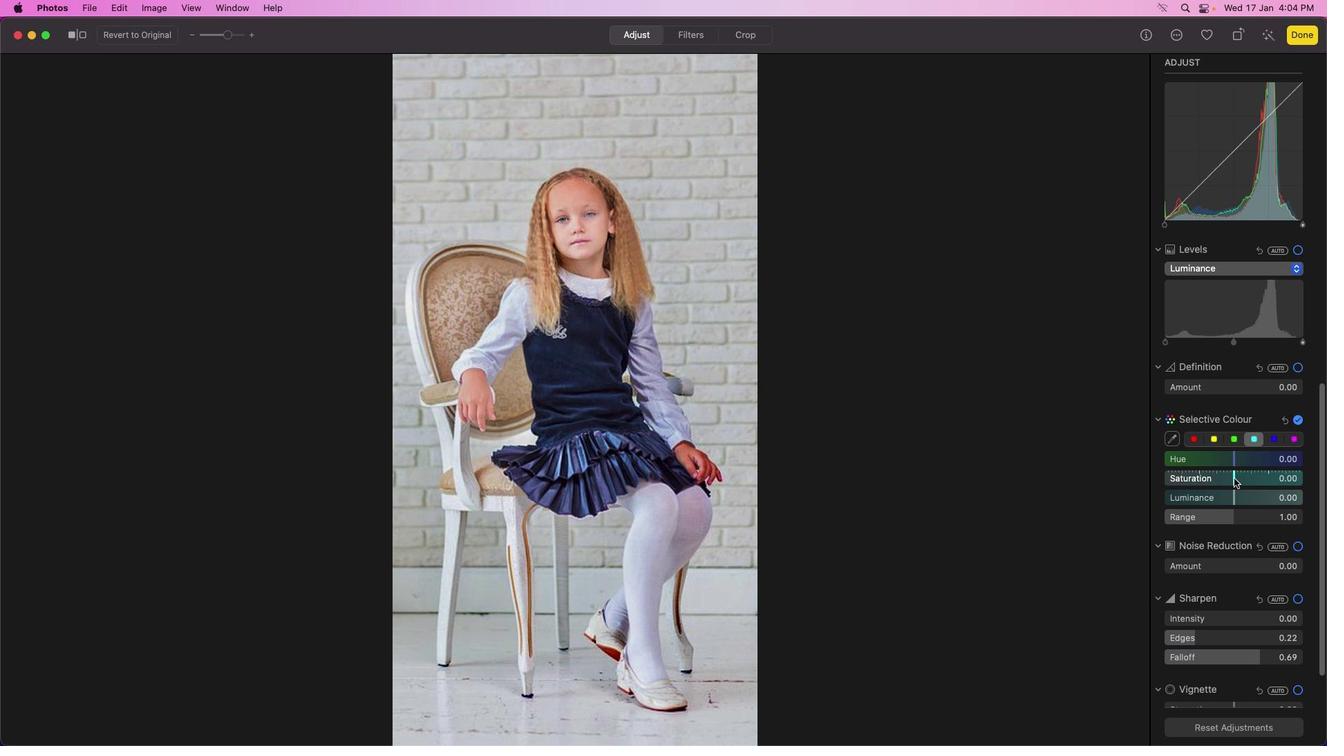
Action: Mouse moved to (1173, 441)
Screenshot: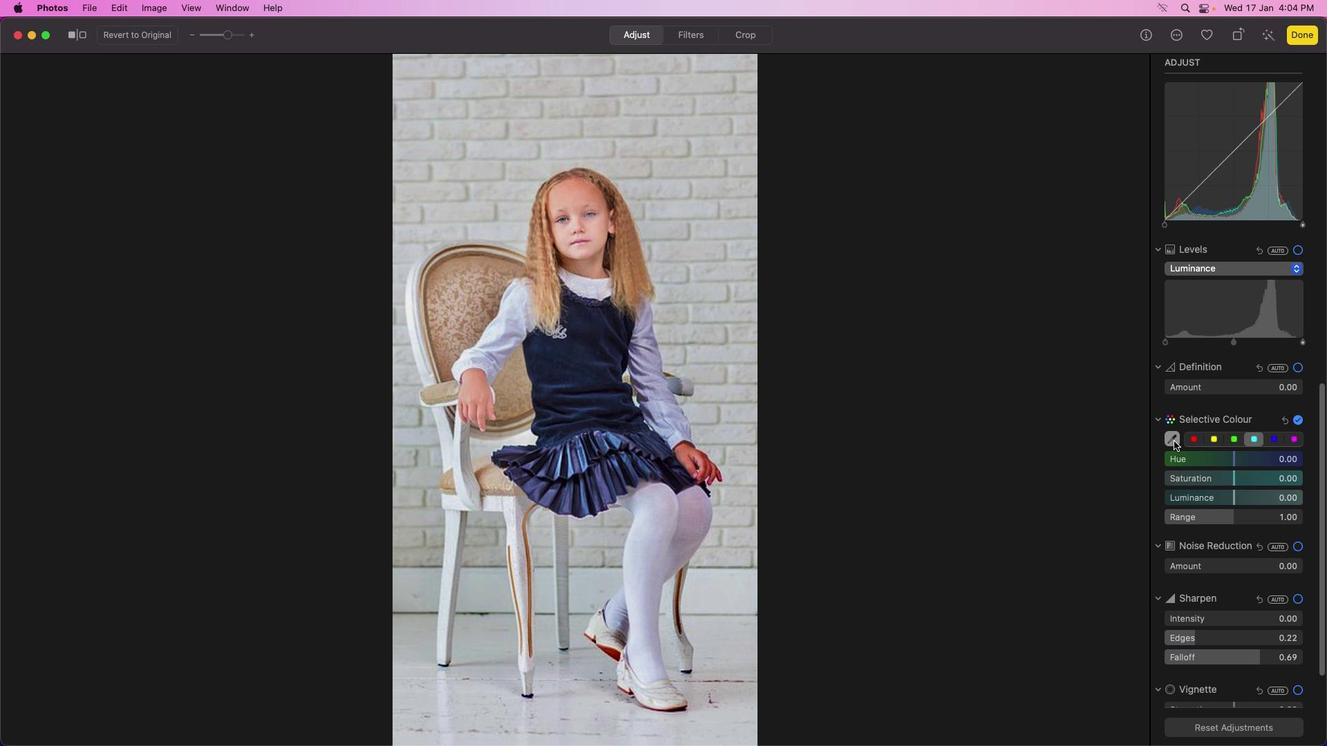
Action: Mouse pressed left at (1173, 441)
Screenshot: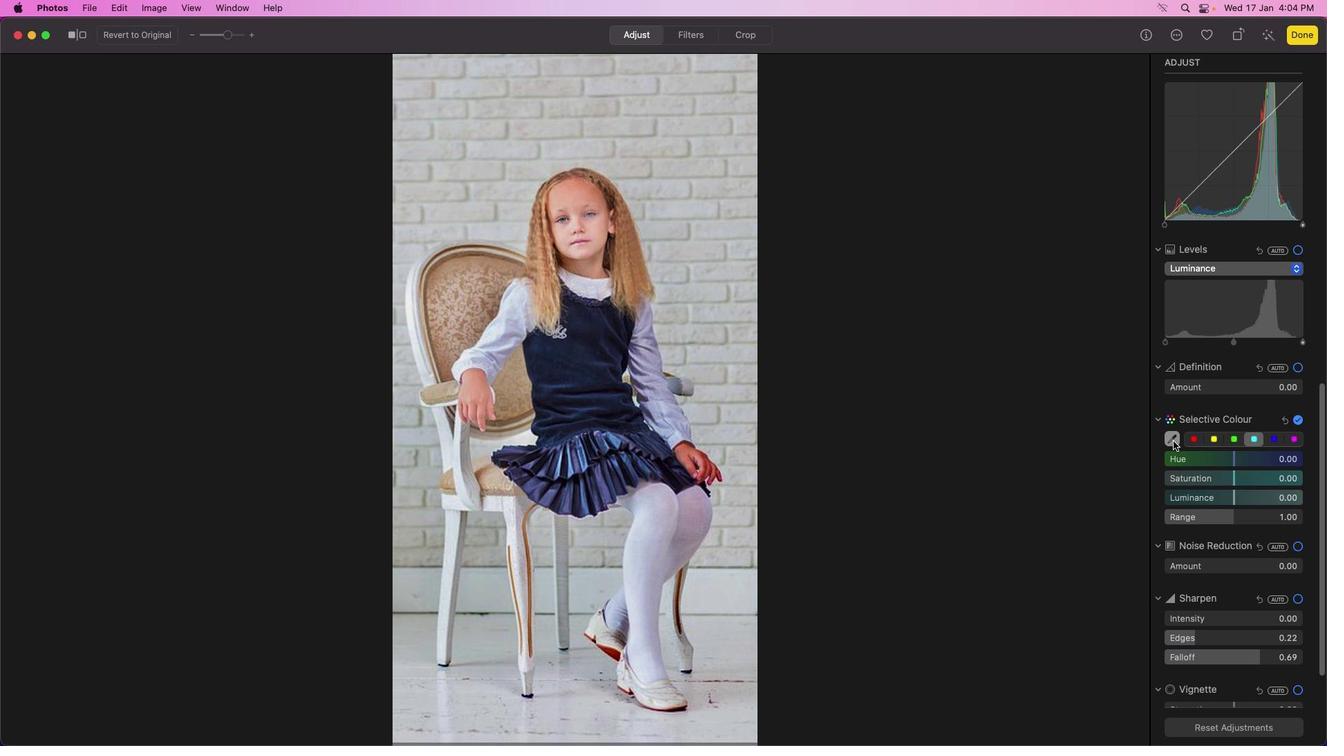 
Action: Mouse moved to (675, 169)
Screenshot: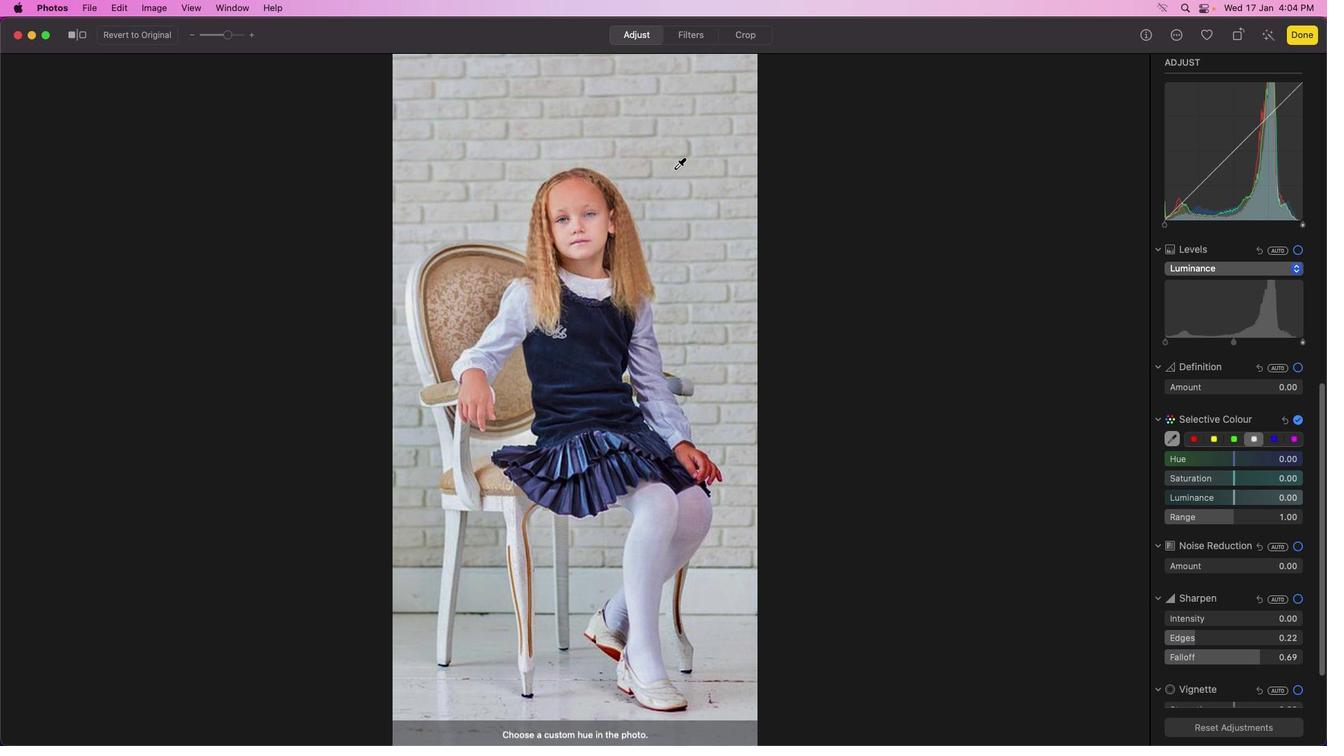 
Action: Mouse pressed left at (675, 169)
Screenshot: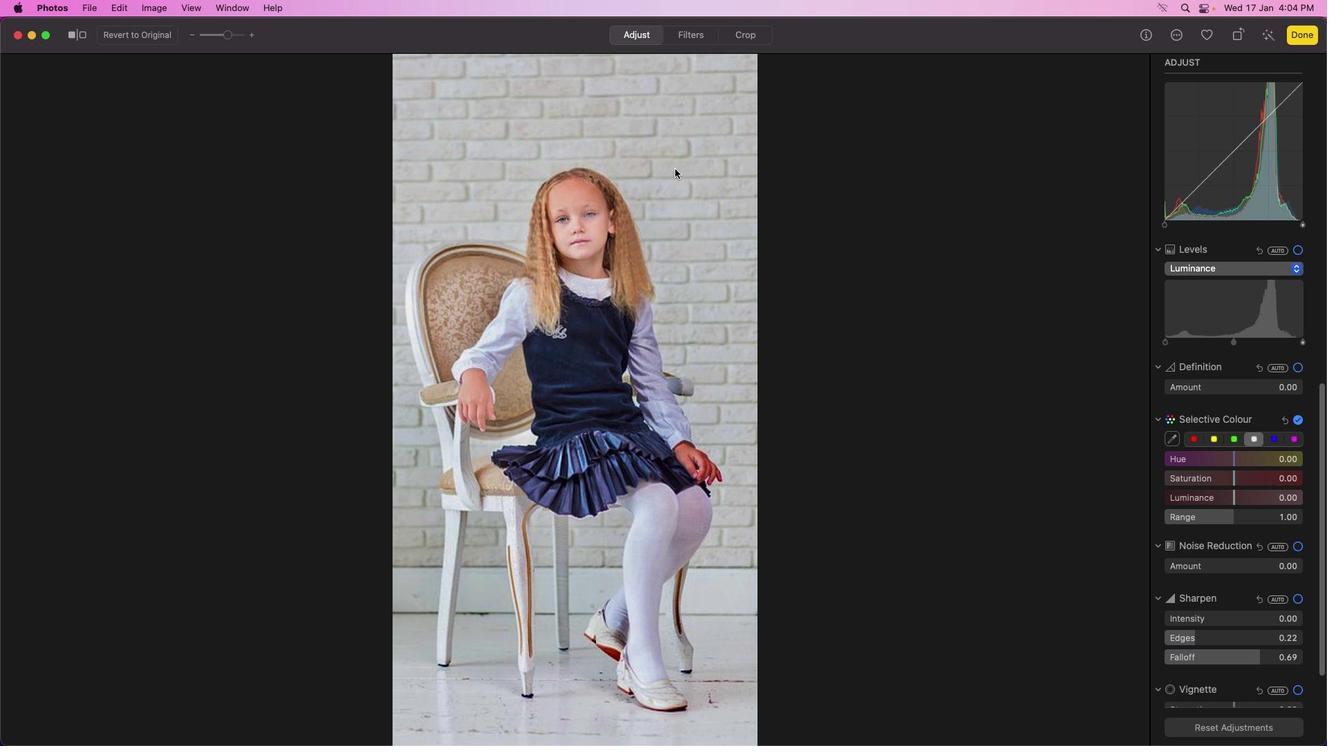 
Action: Mouse moved to (1234, 459)
Screenshot: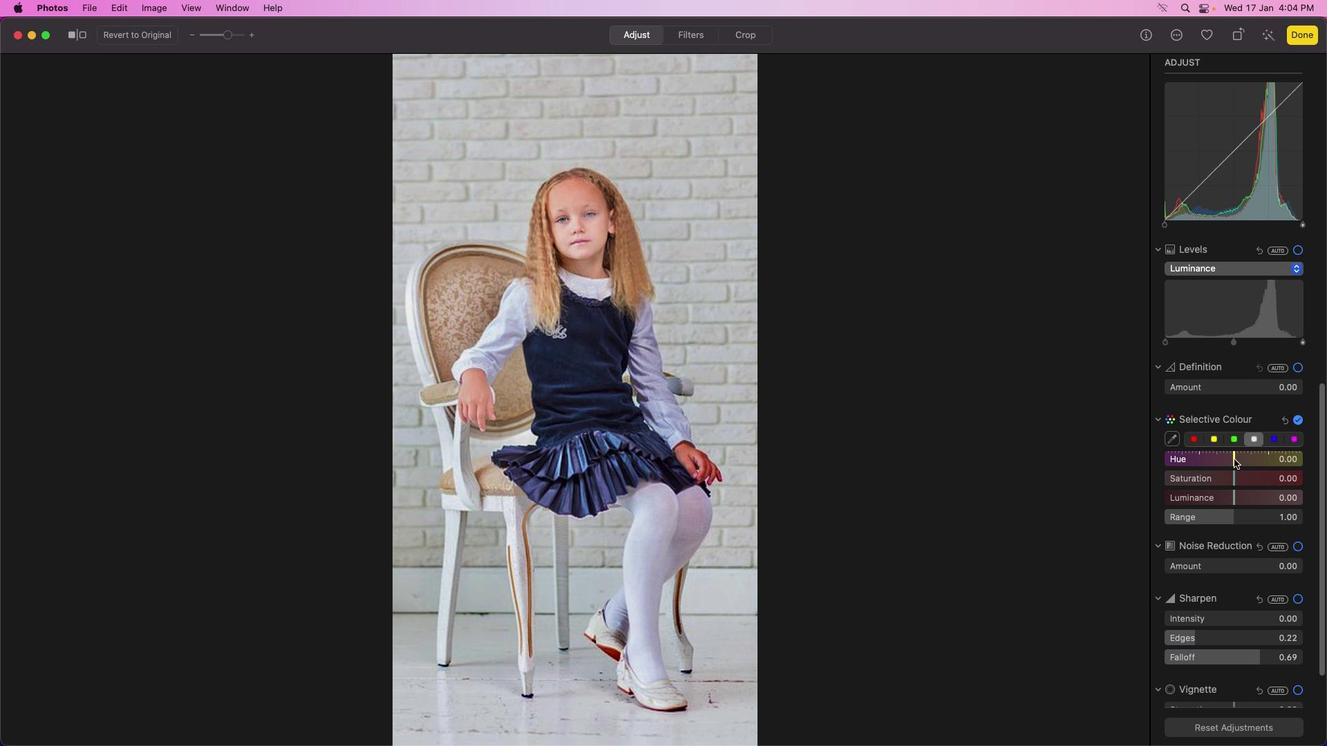 
Action: Mouse pressed left at (1234, 459)
Screenshot: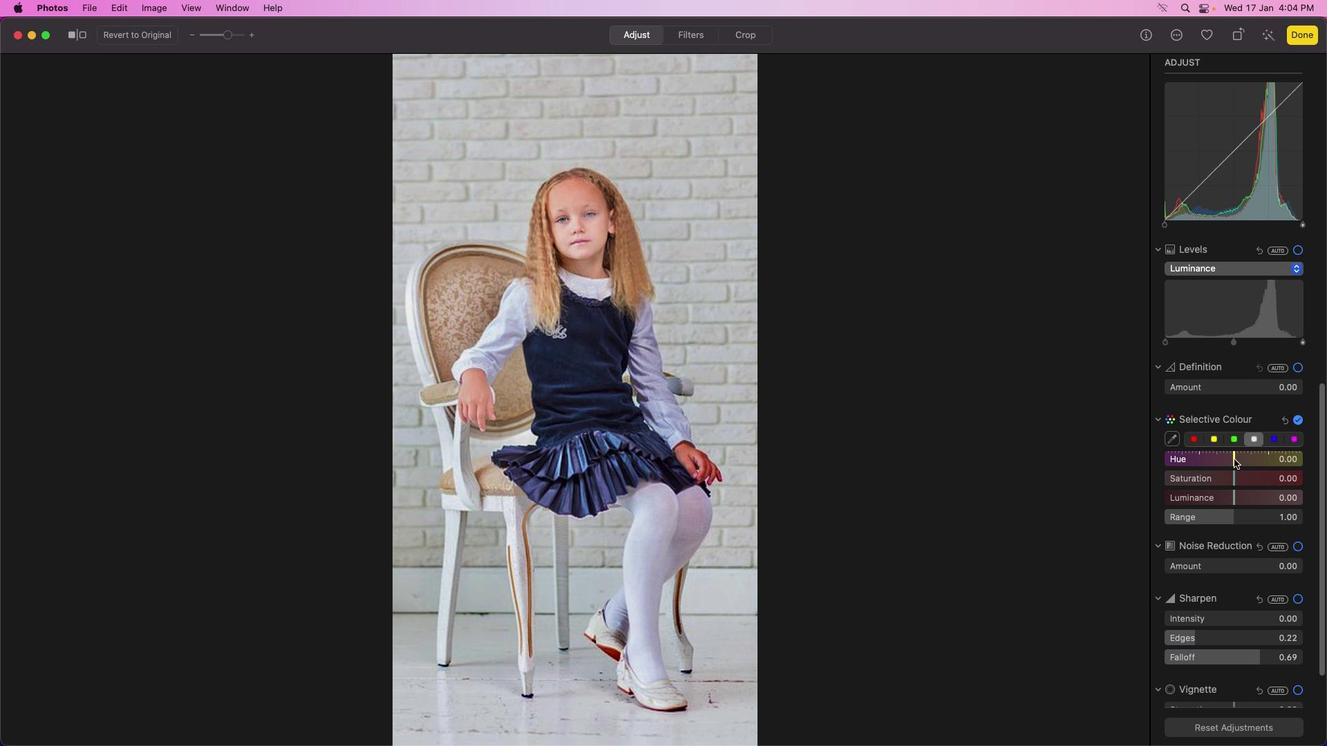 
Action: Mouse moved to (1251, 438)
Screenshot: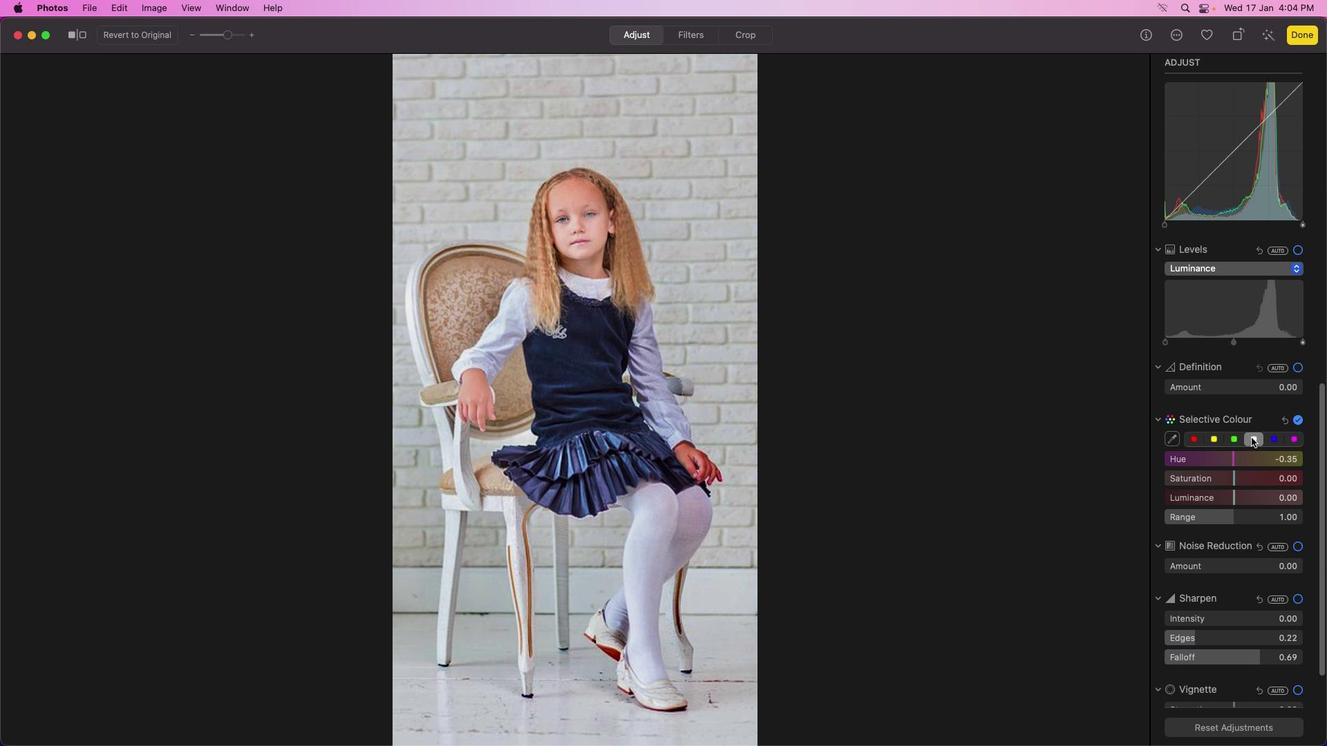 
Action: Mouse pressed left at (1251, 438)
Screenshot: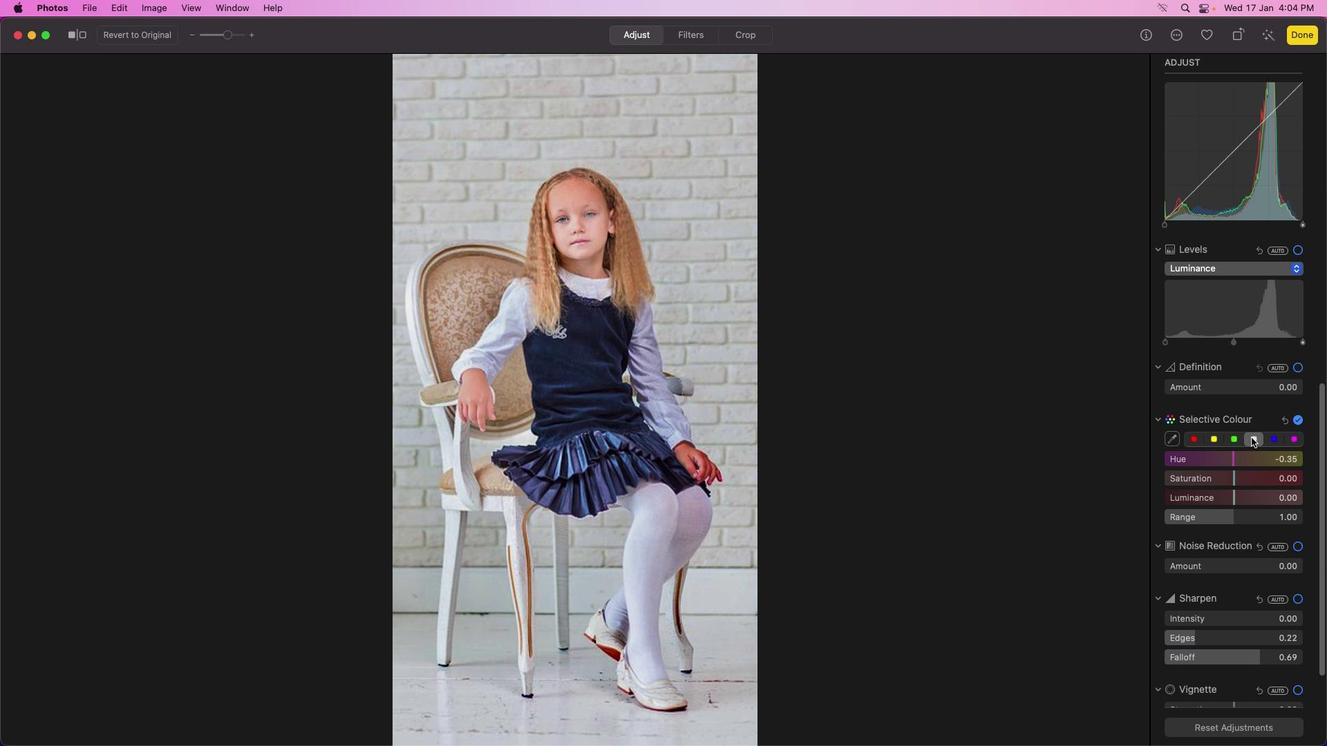 
Action: Mouse moved to (1215, 443)
Screenshot: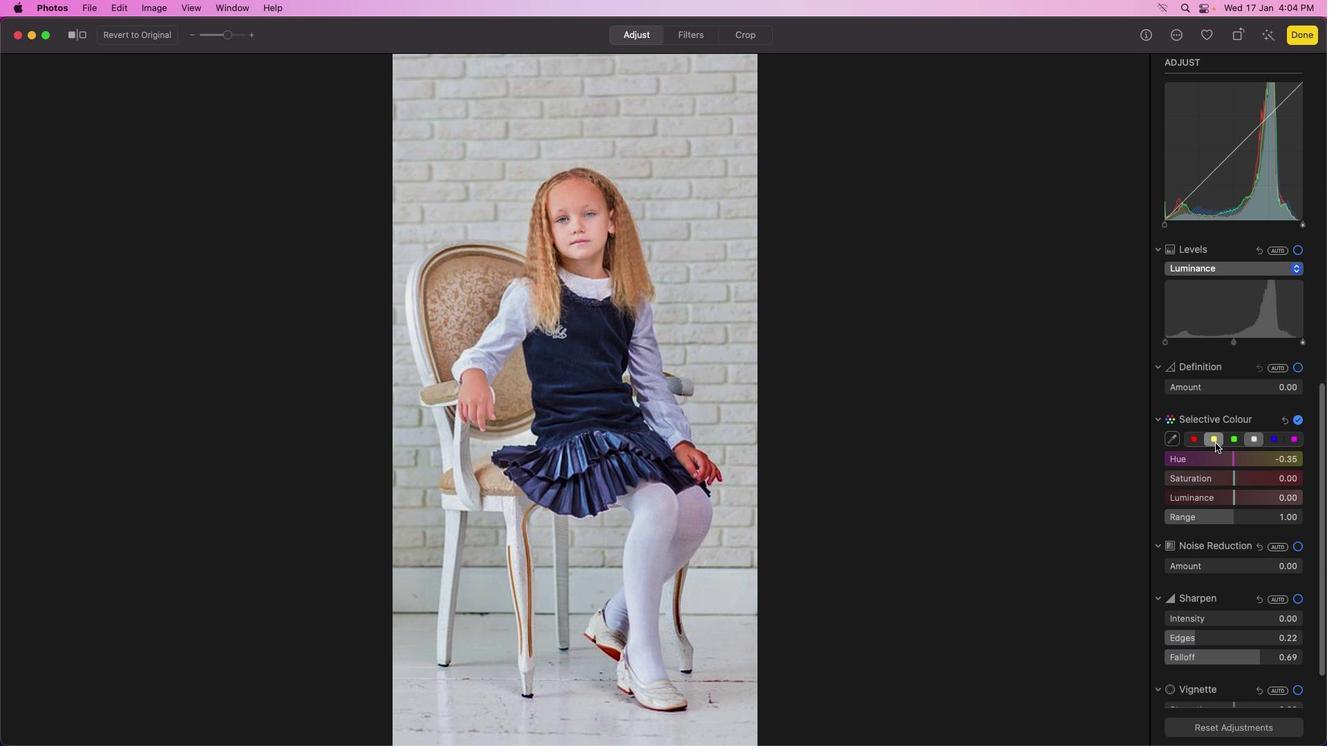 
Action: Mouse pressed left at (1215, 443)
Screenshot: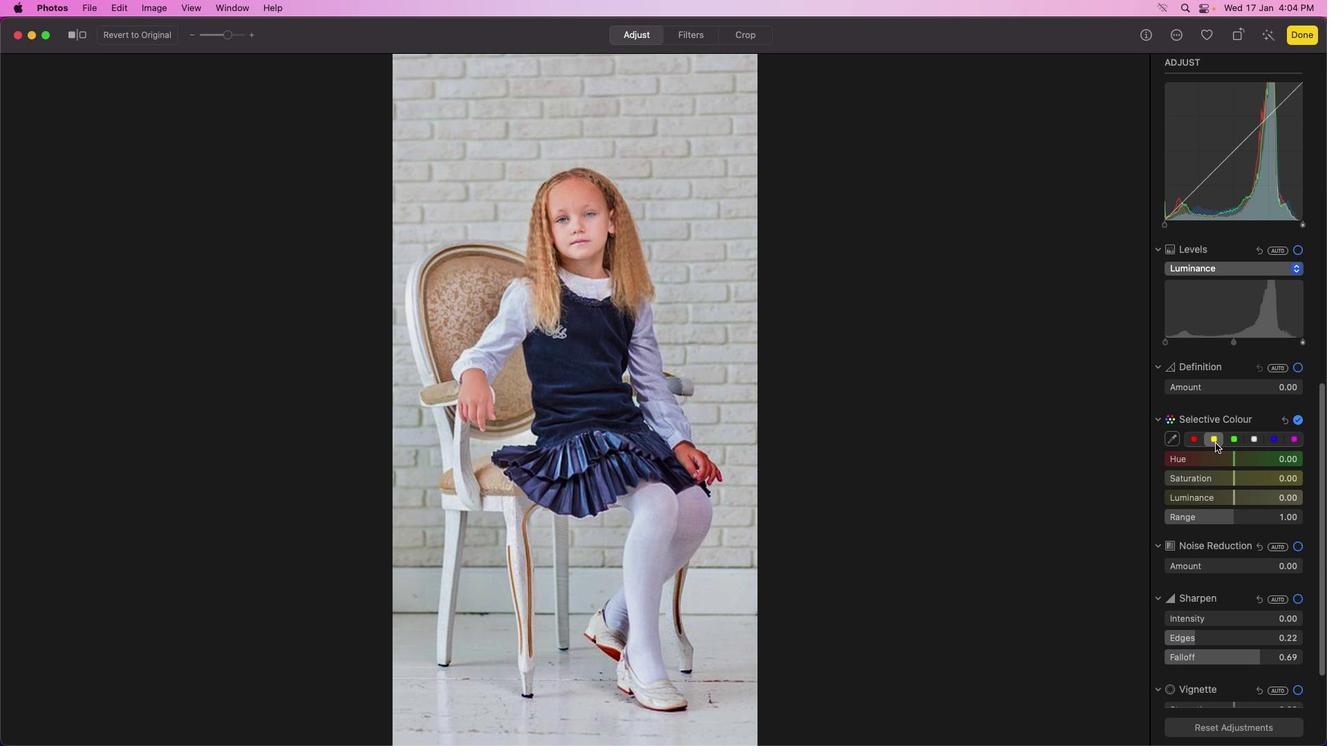 
Action: Mouse moved to (1222, 441)
Screenshot: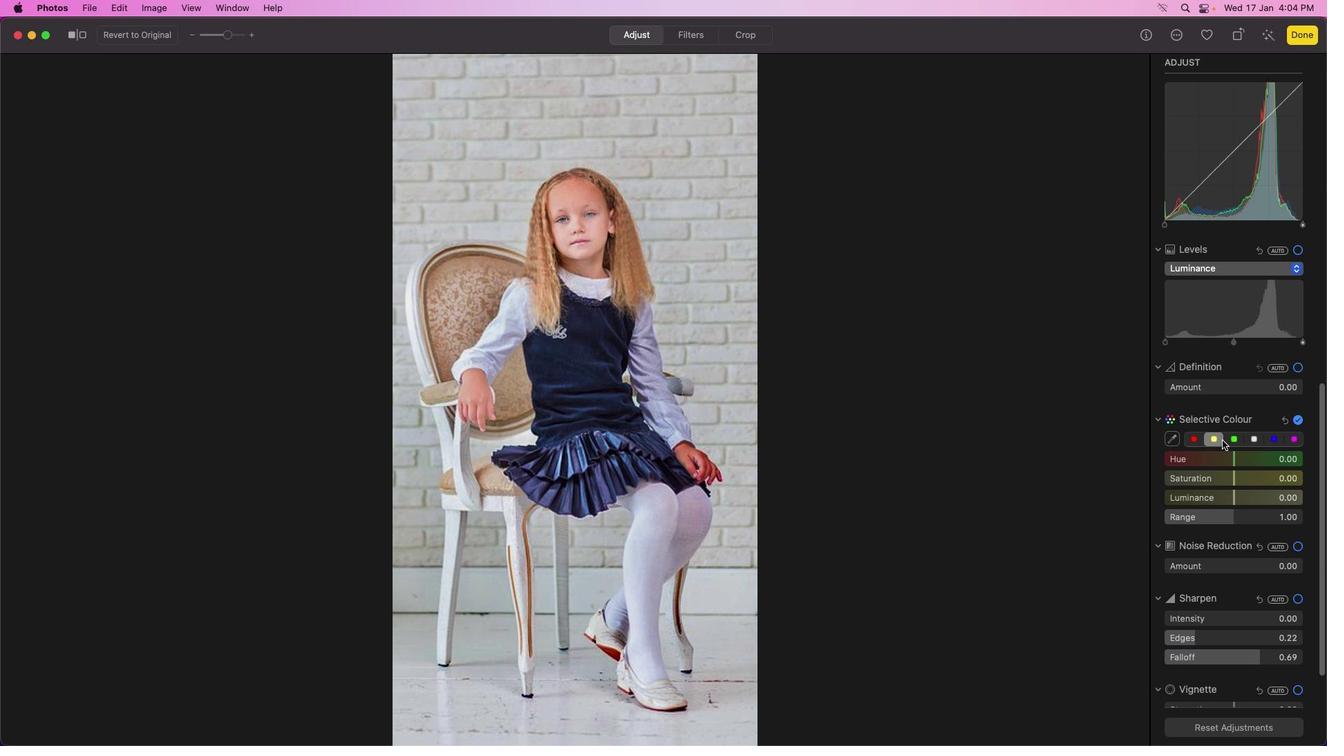 
Action: Mouse pressed left at (1222, 441)
Screenshot: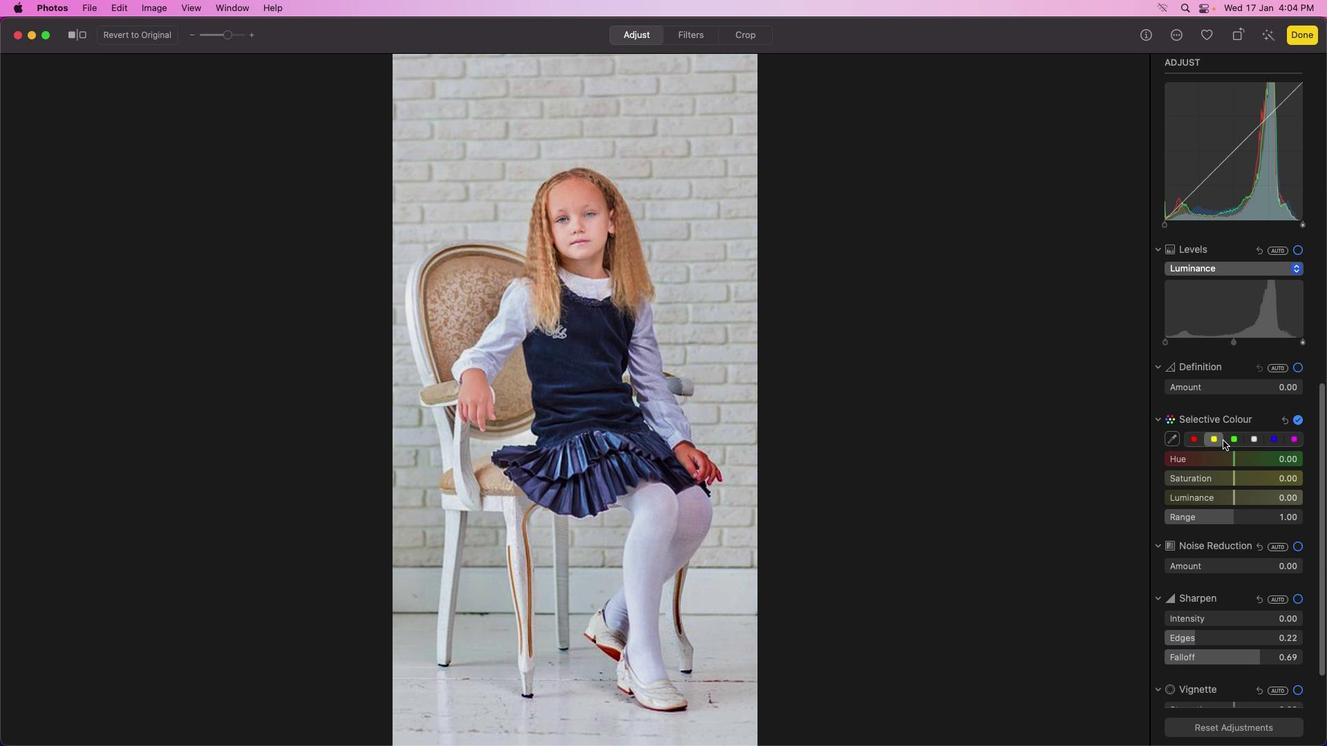 
Action: Mouse moved to (1234, 438)
Screenshot: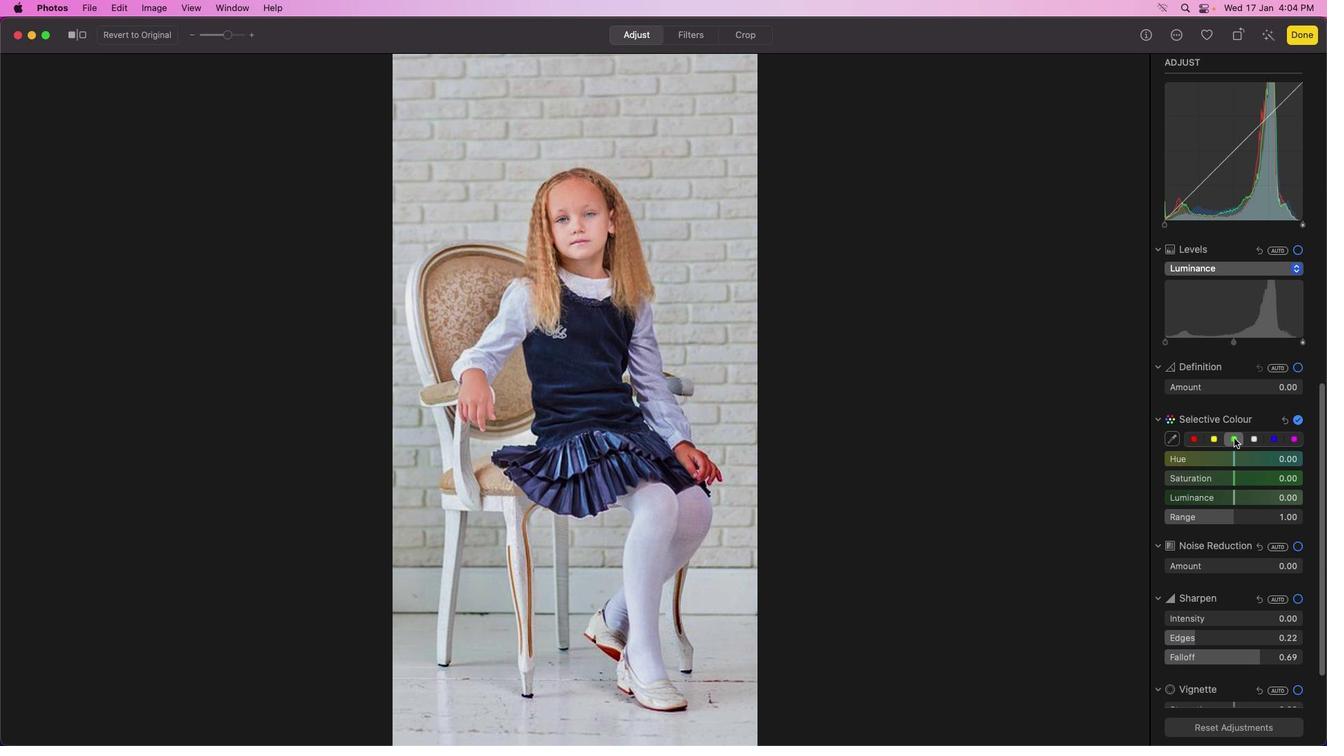 
Action: Mouse pressed left at (1234, 438)
Screenshot: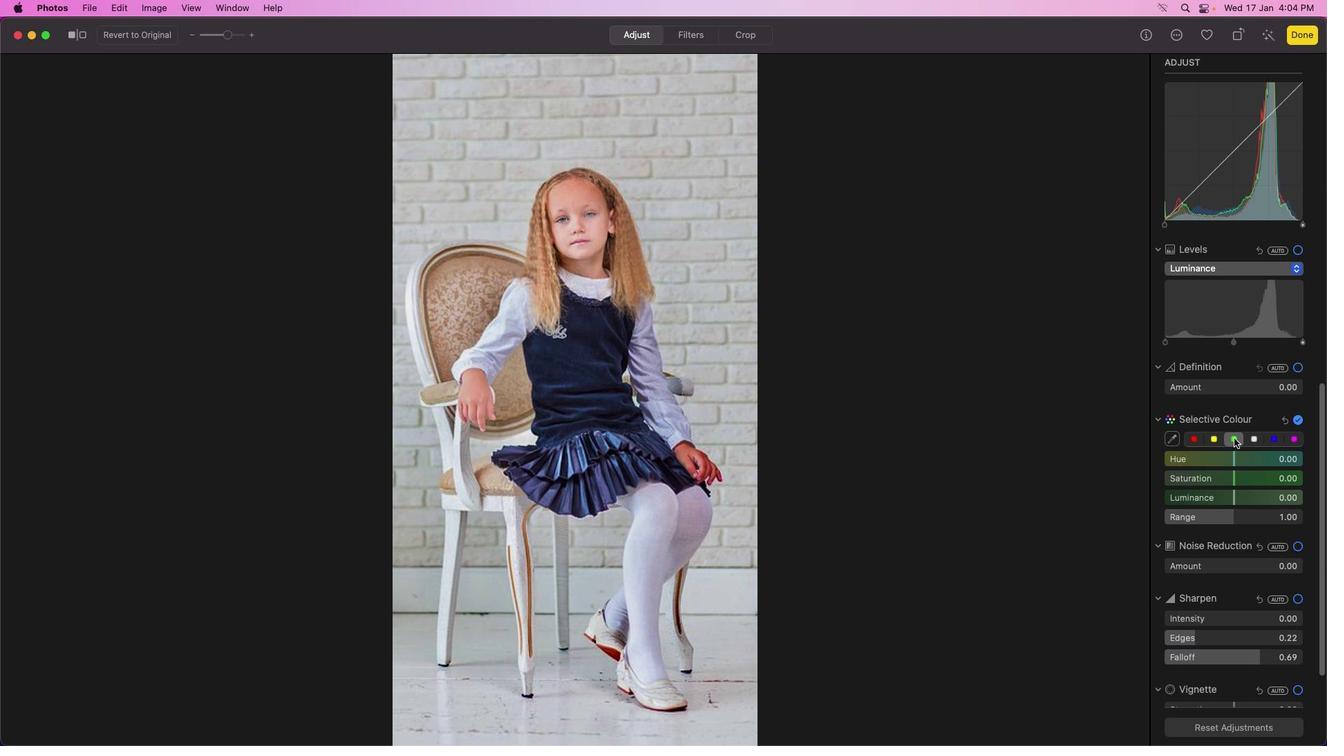 
Action: Mouse moved to (1252, 439)
Screenshot: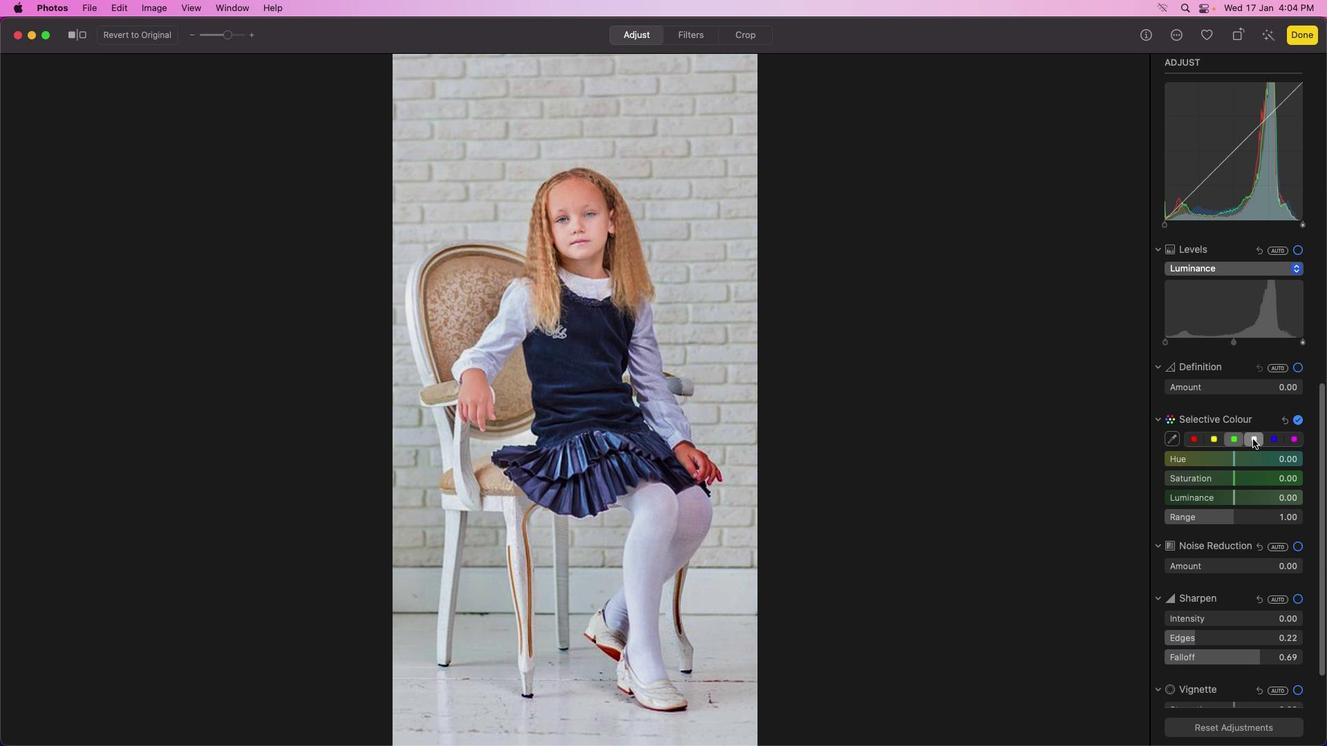 
Action: Mouse pressed left at (1252, 439)
Screenshot: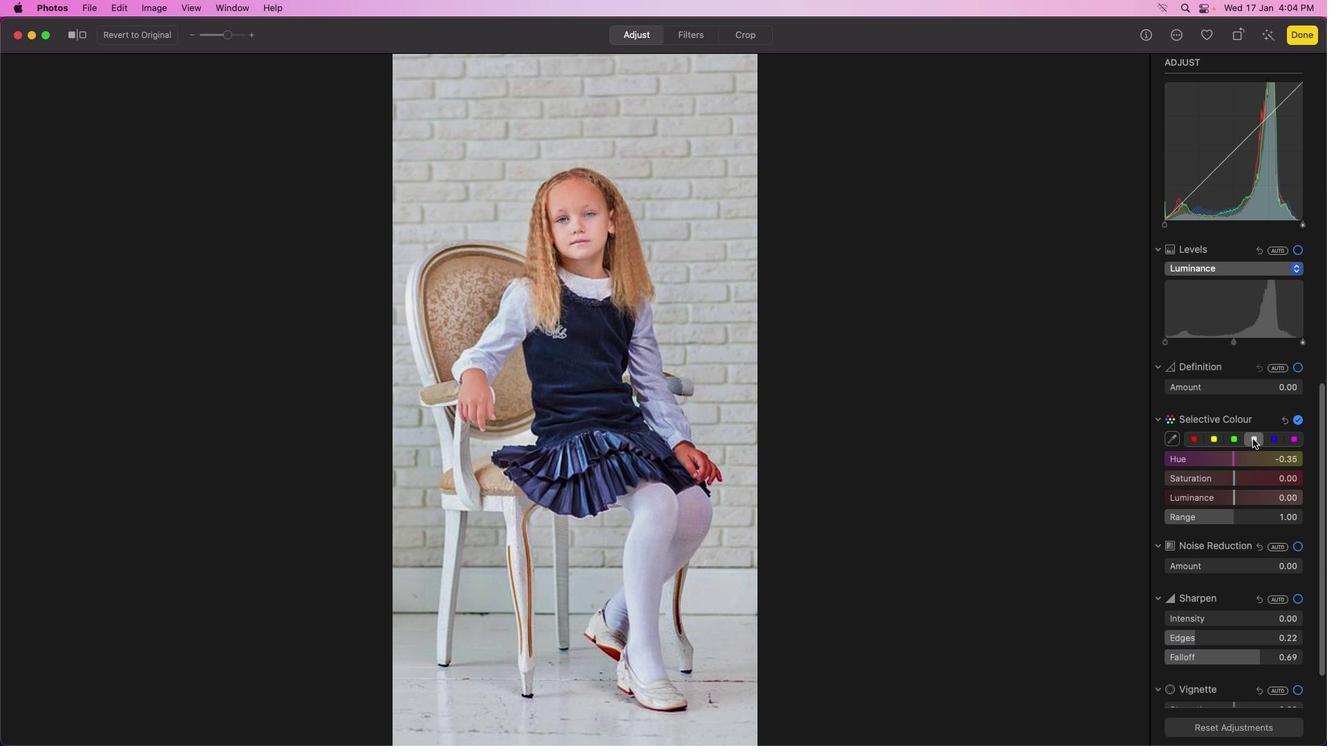 
Action: Mouse moved to (1269, 439)
Screenshot: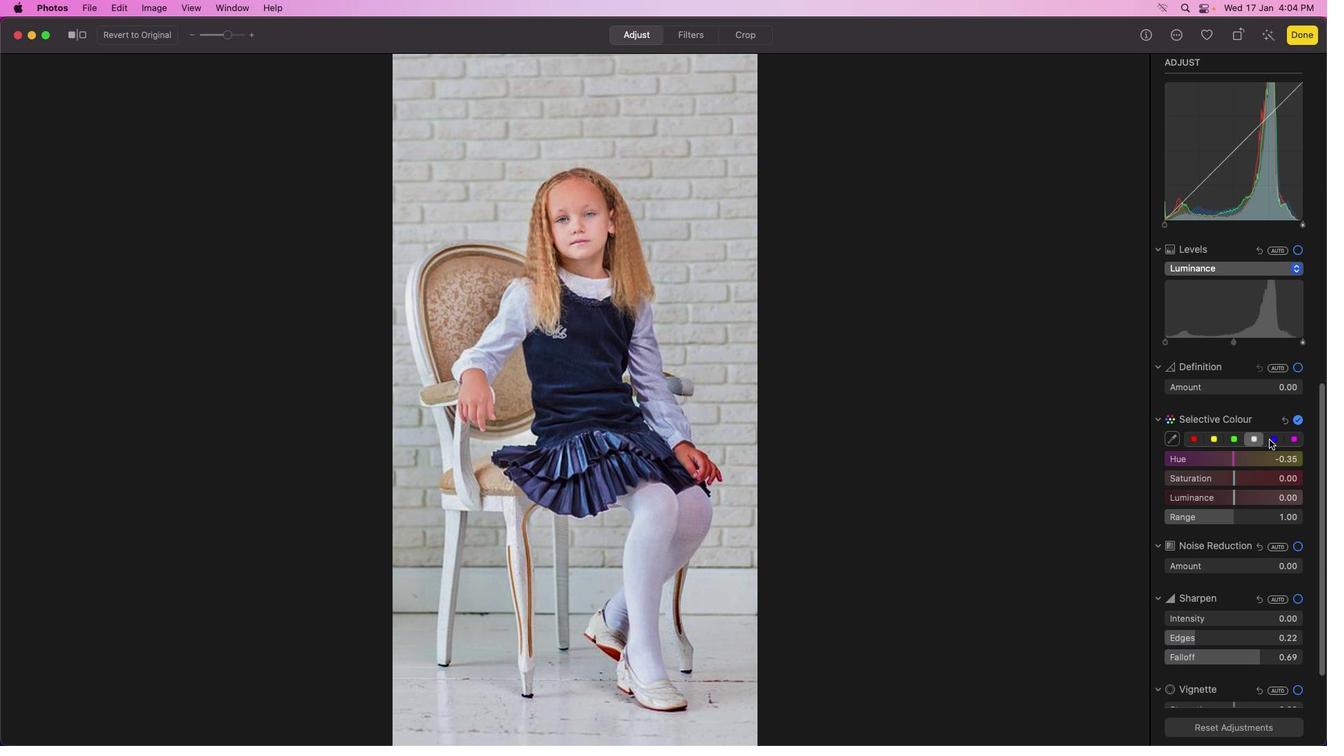 
Action: Mouse pressed left at (1269, 439)
Screenshot: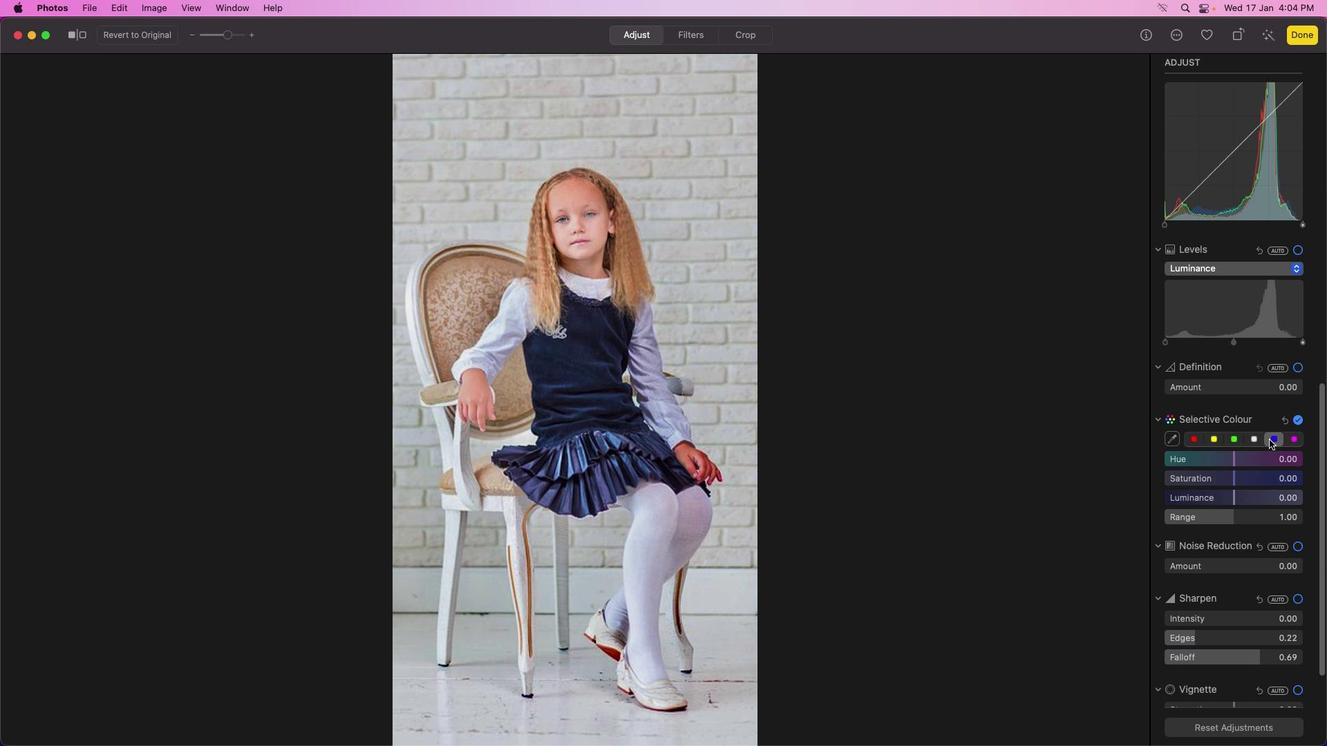 
Action: Mouse moved to (1233, 461)
Screenshot: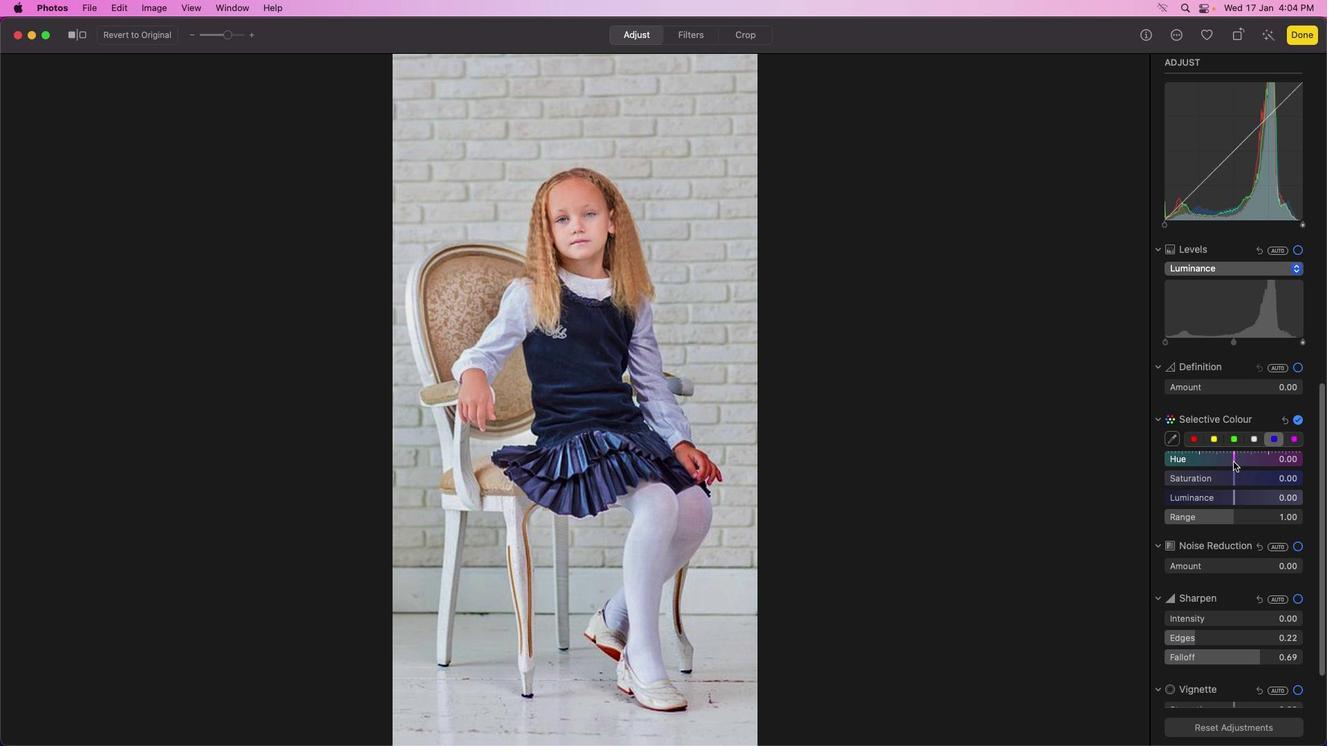 
Action: Mouse pressed left at (1233, 461)
Screenshot: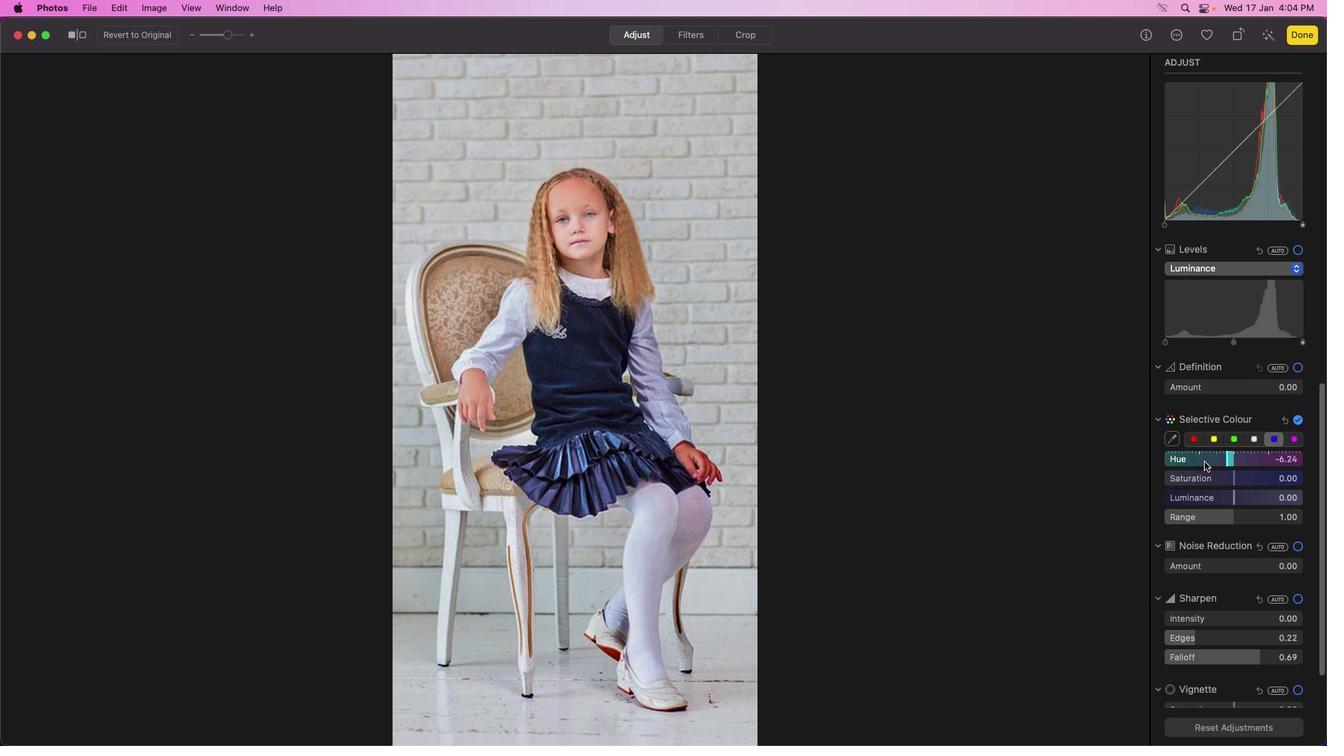 
Action: Mouse moved to (1231, 464)
Screenshot: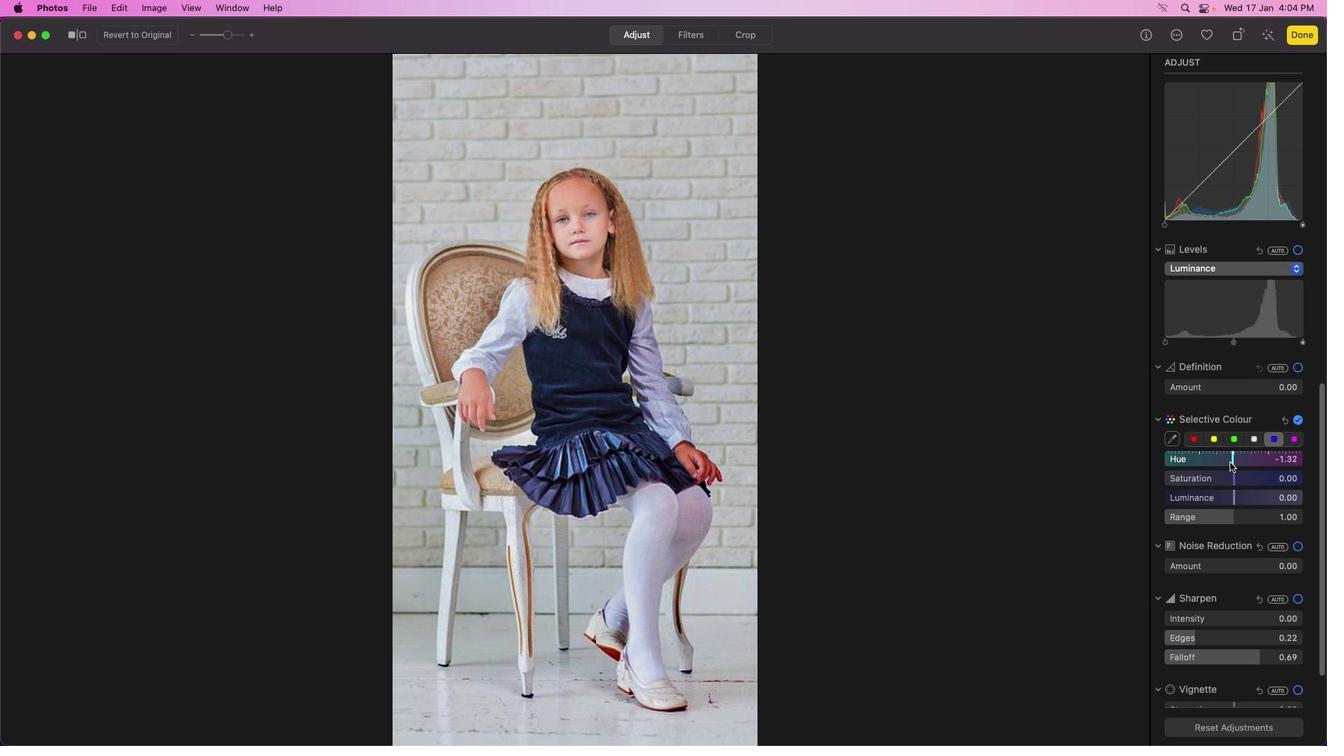 
Action: Mouse pressed left at (1231, 464)
Screenshot: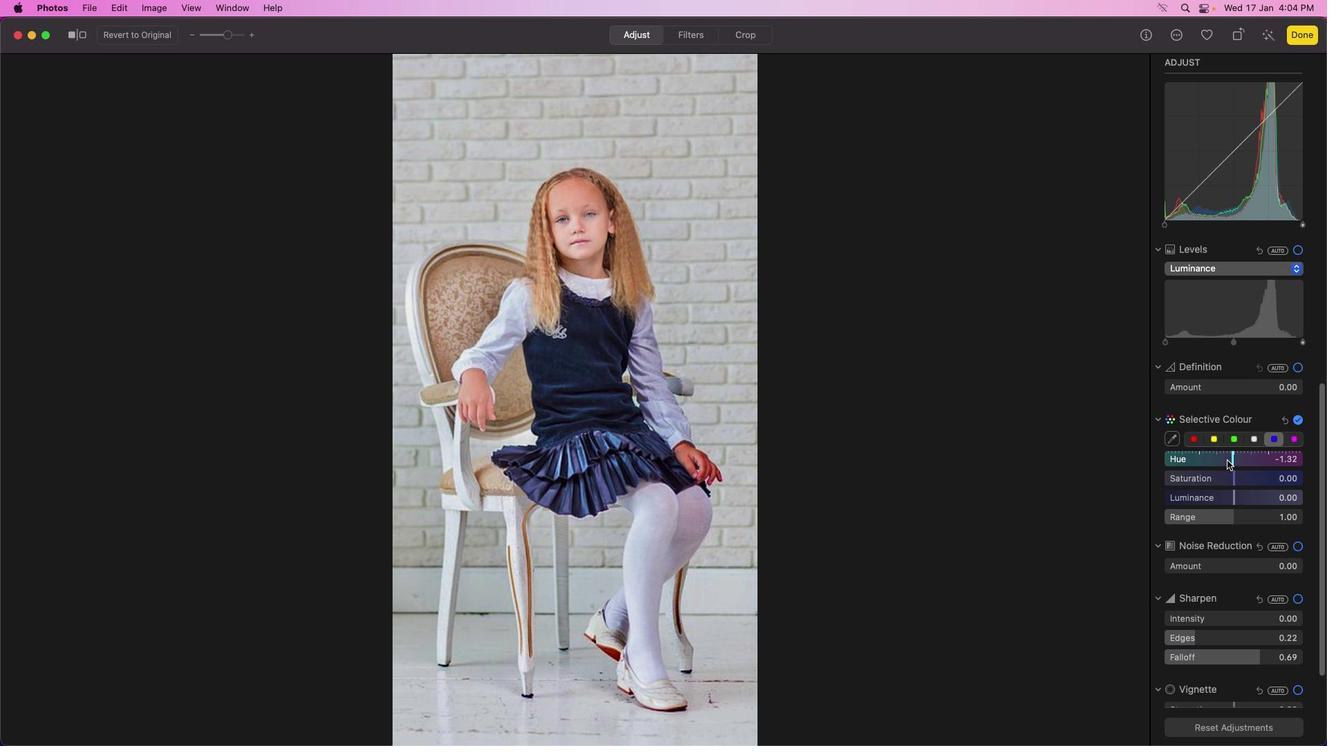 
Action: Mouse moved to (1217, 443)
Screenshot: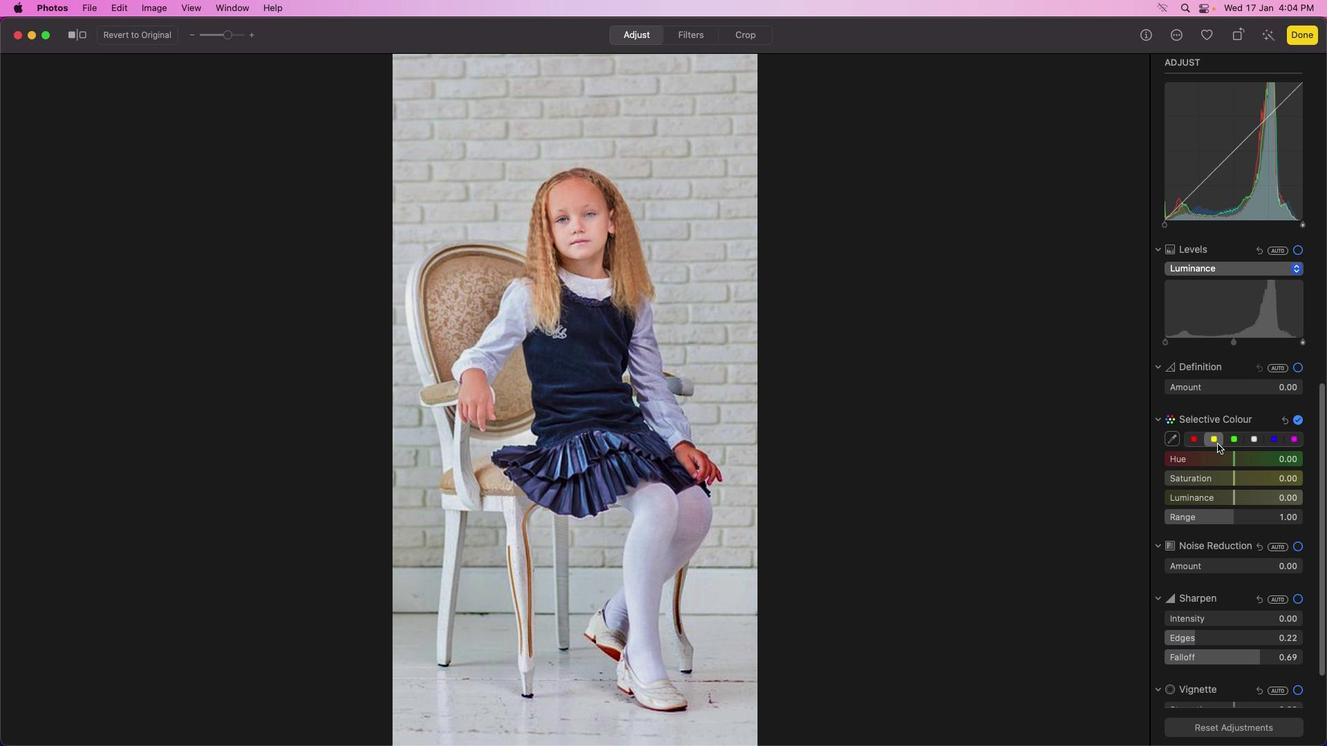 
Action: Mouse pressed left at (1217, 443)
Screenshot: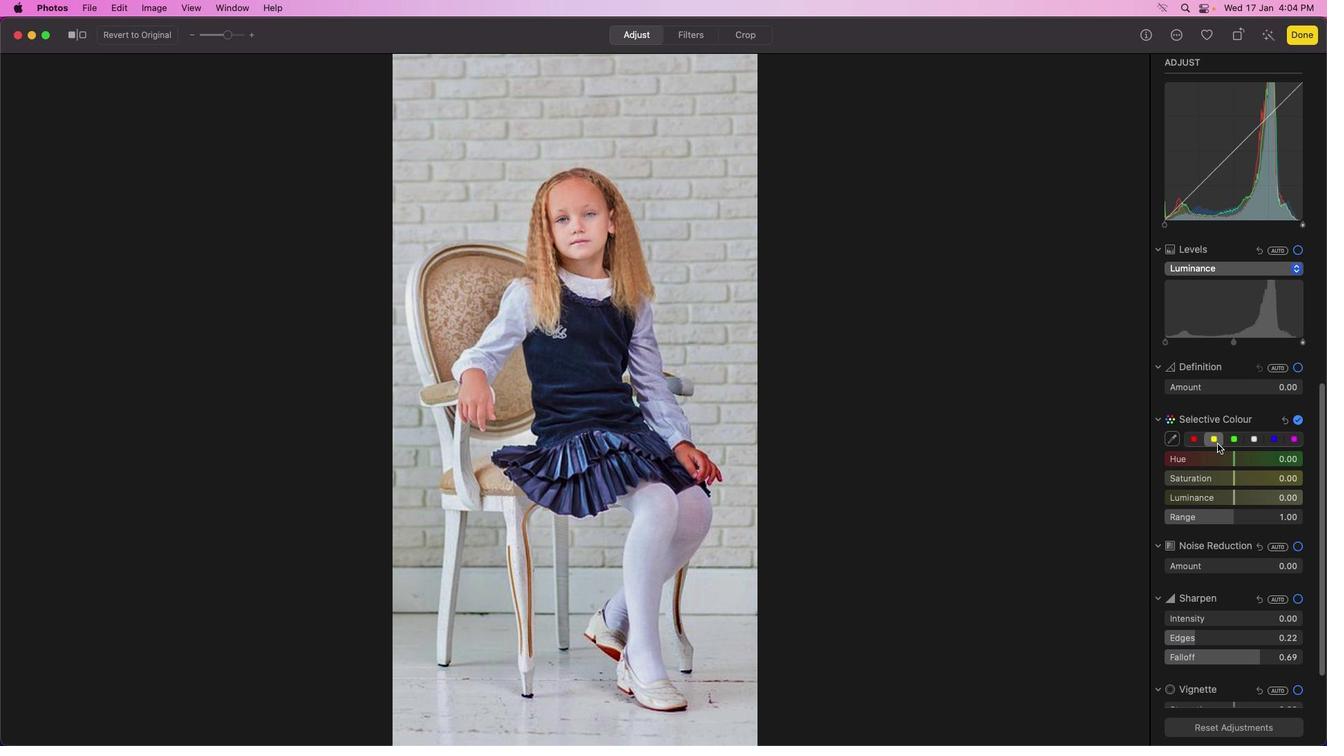 
Action: Mouse moved to (1231, 459)
Screenshot: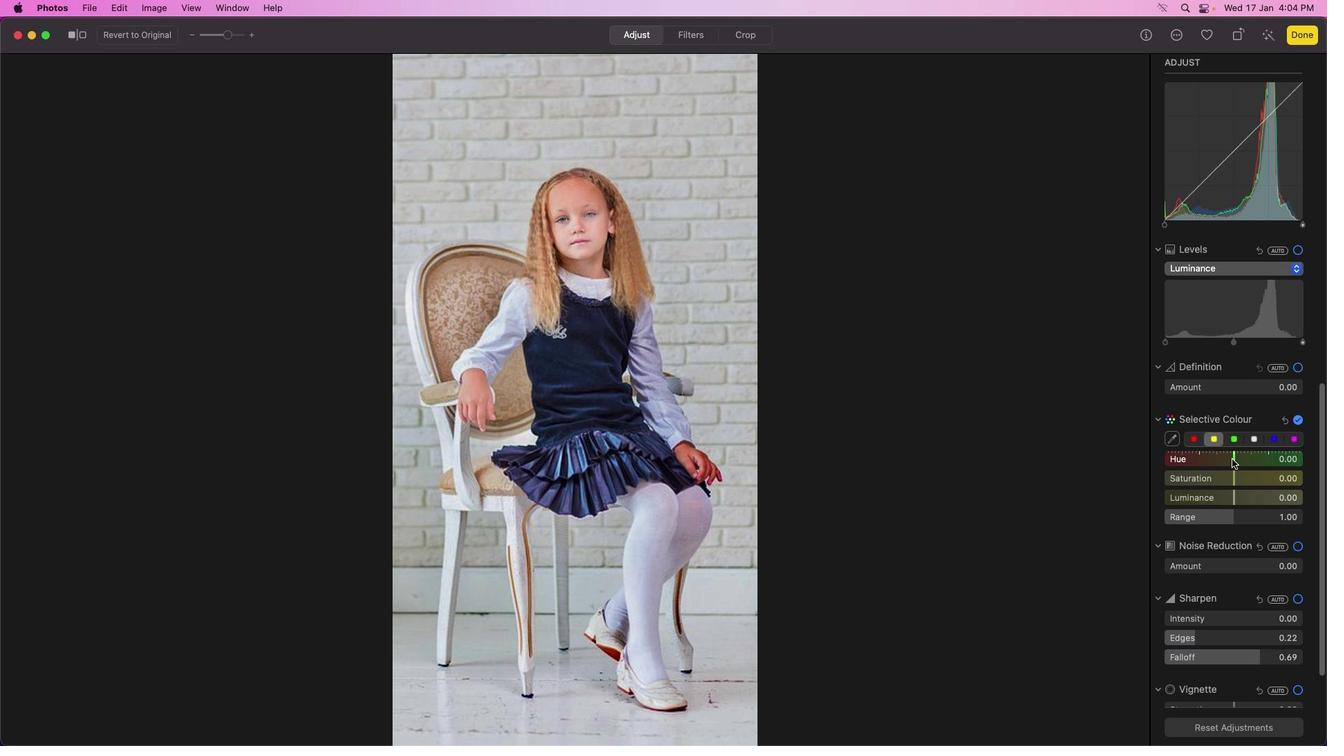 
Action: Mouse pressed left at (1231, 459)
Screenshot: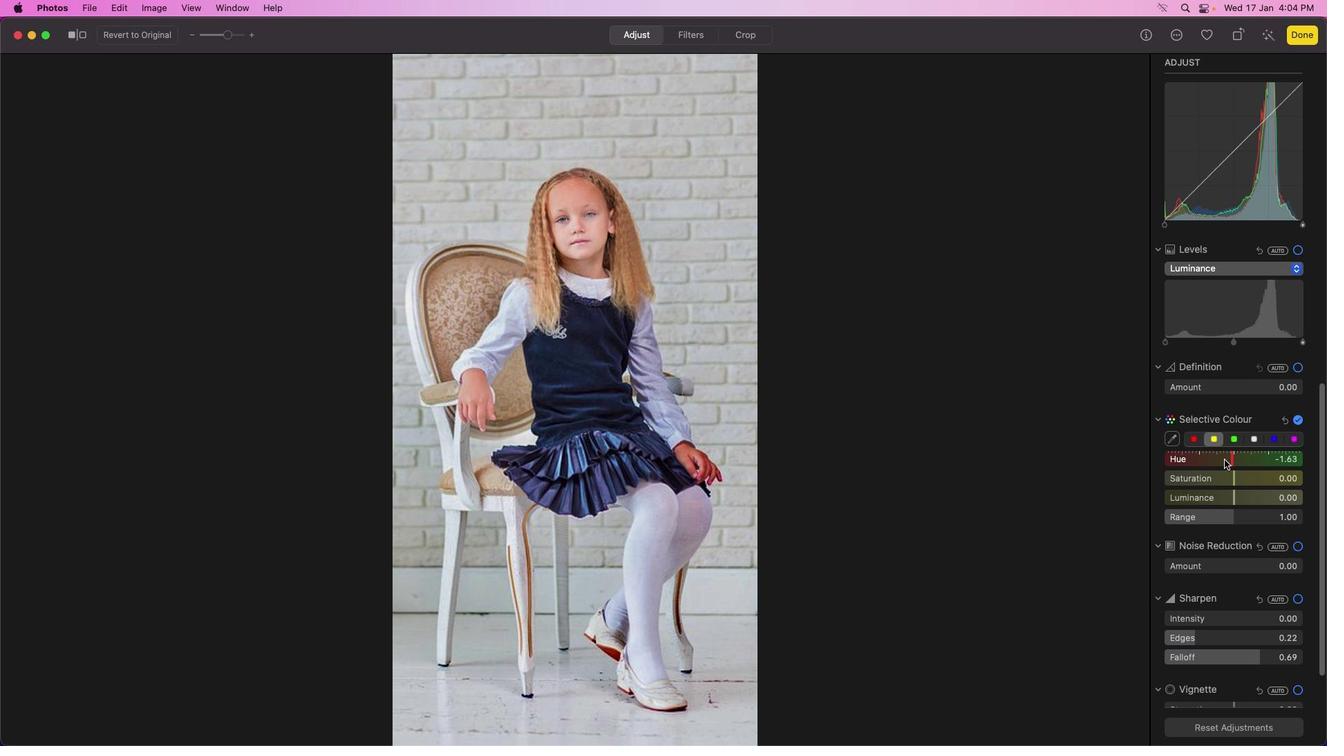 
Action: Mouse moved to (1231, 478)
Screenshot: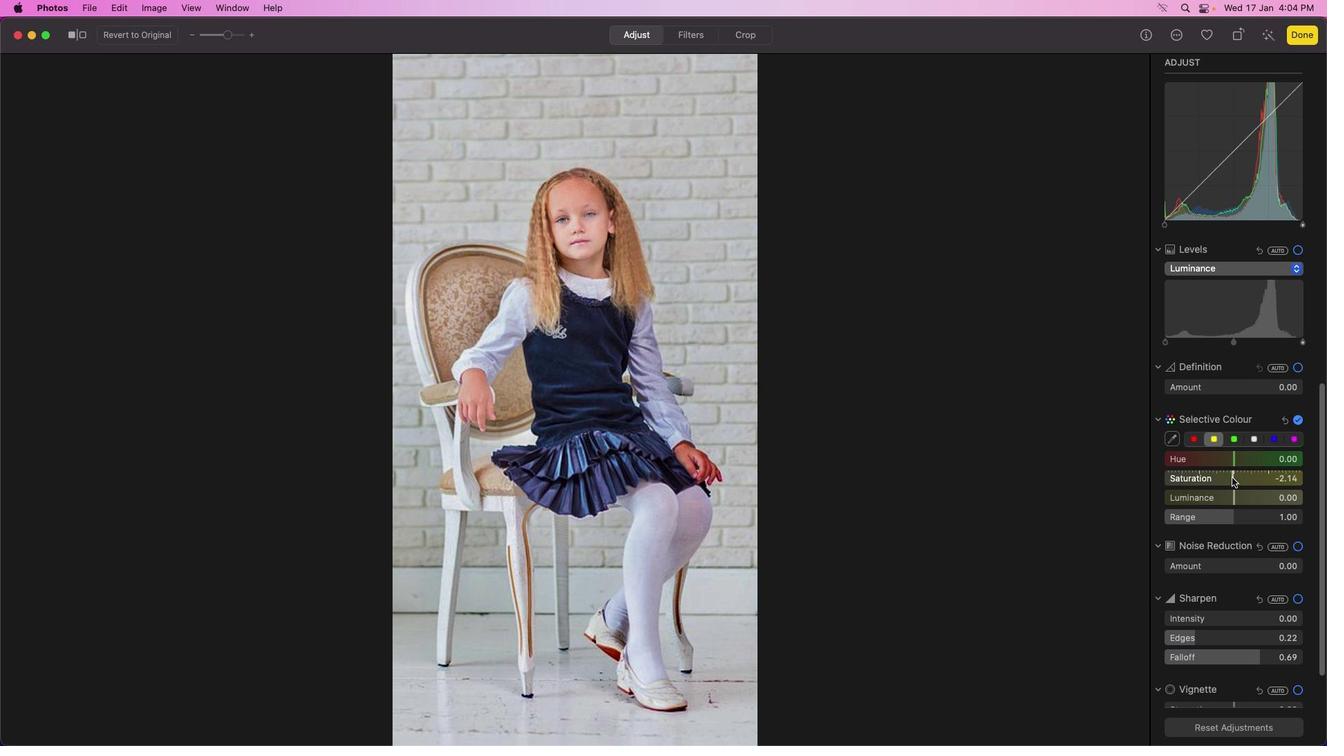 
Action: Mouse pressed left at (1231, 478)
Screenshot: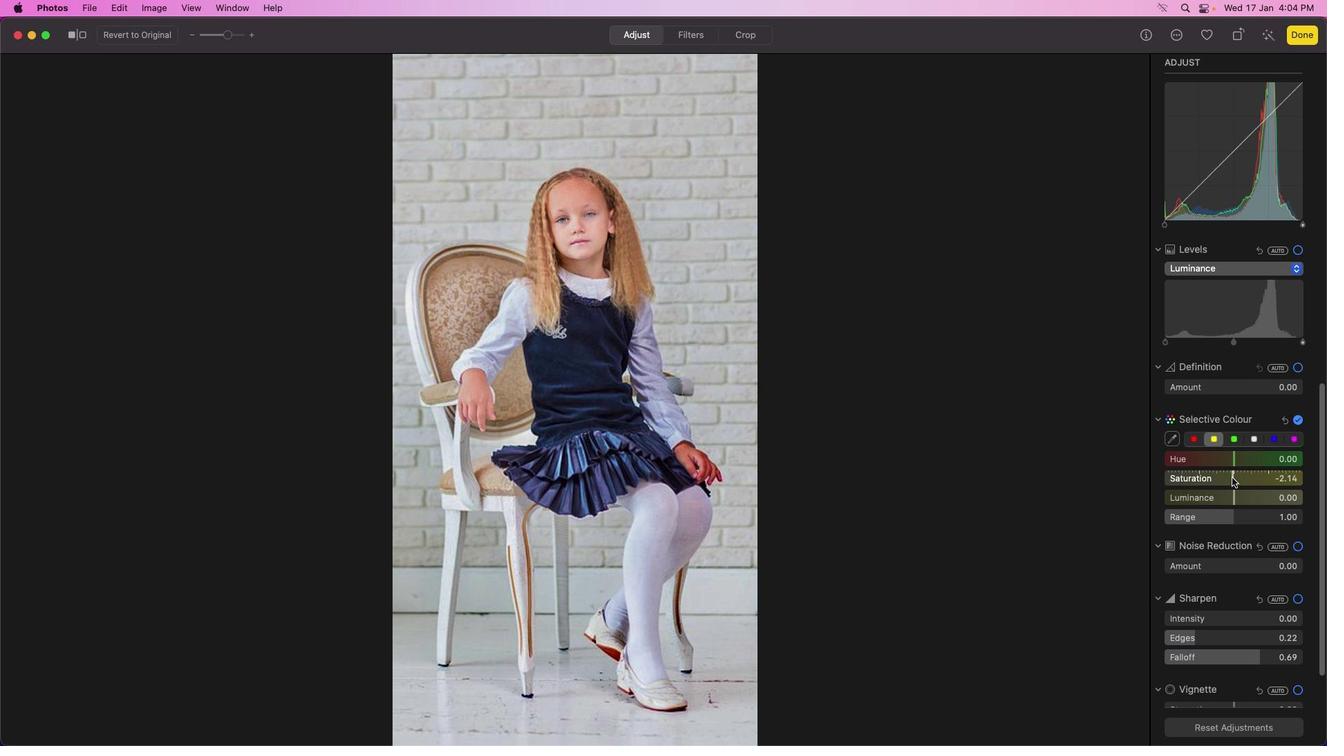 
Action: Mouse moved to (1231, 515)
Screenshot: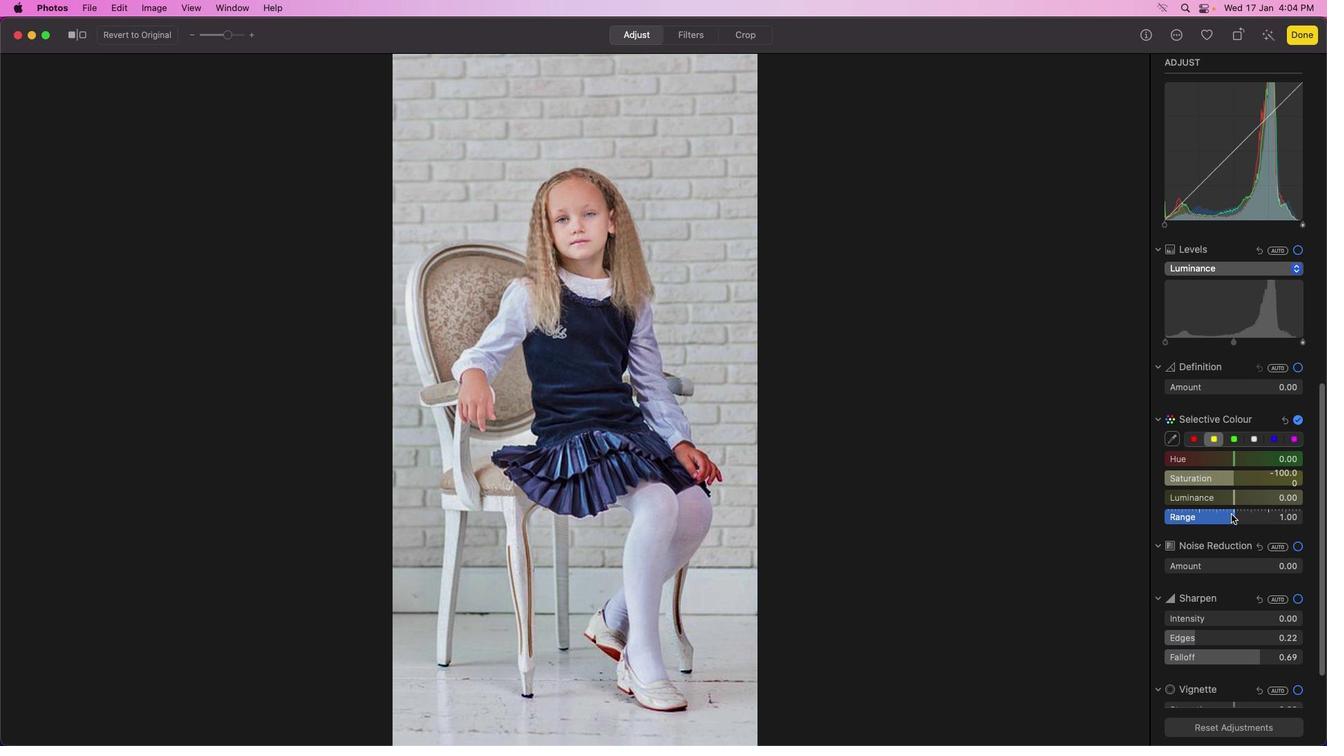 
Action: Mouse pressed left at (1231, 515)
Screenshot: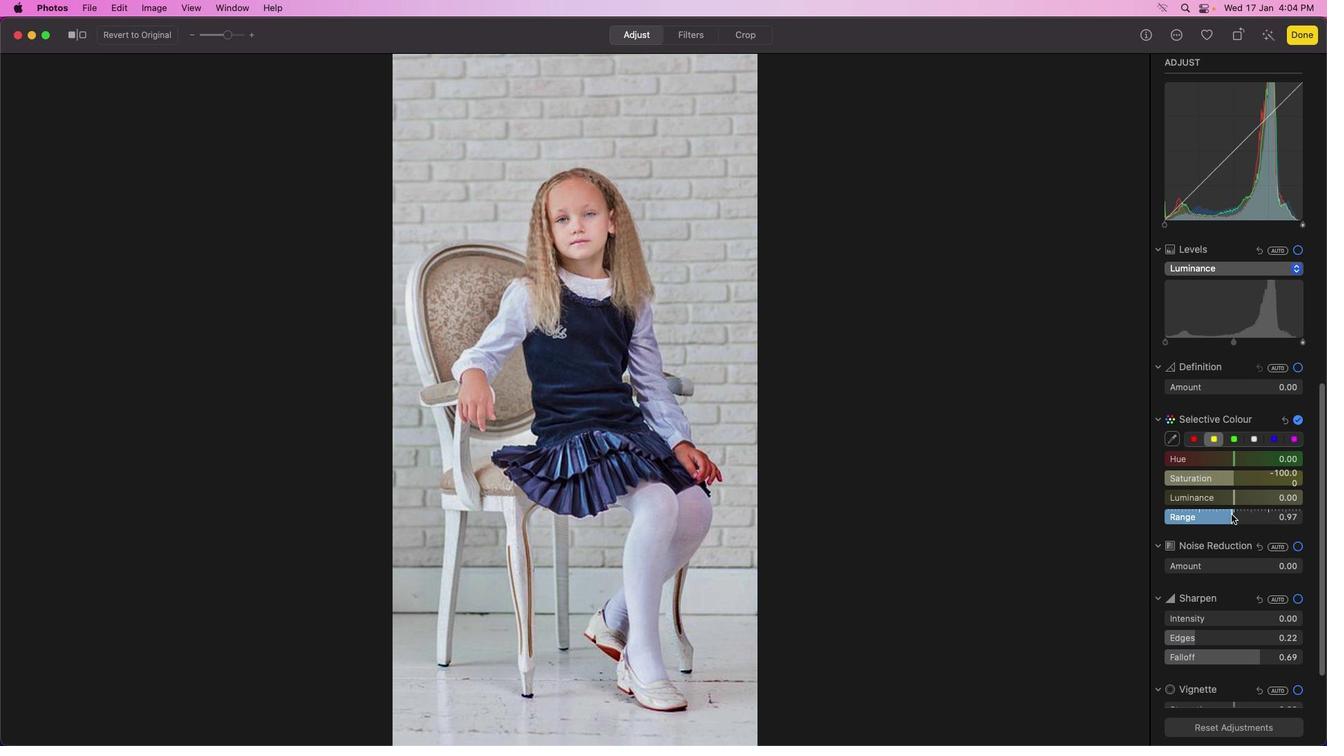 
Action: Mouse moved to (1235, 440)
Screenshot: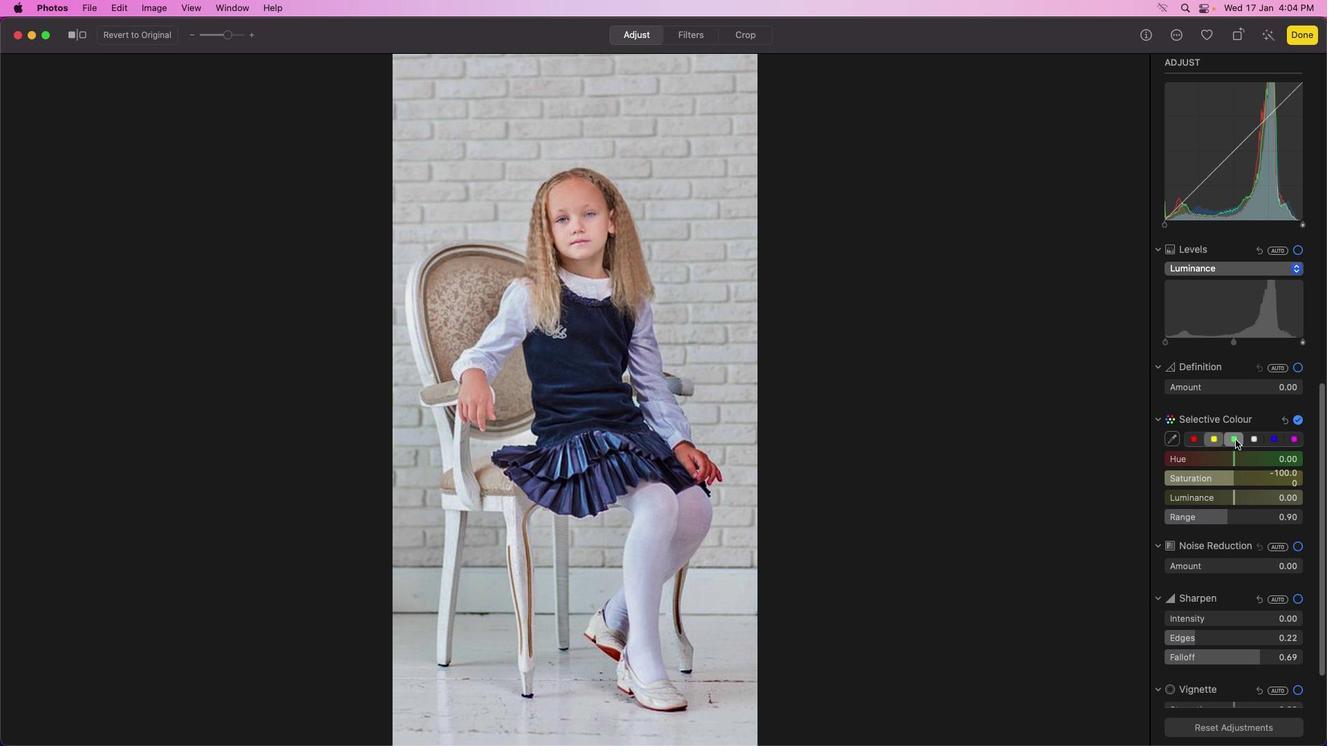 
Action: Mouse pressed left at (1235, 440)
Screenshot: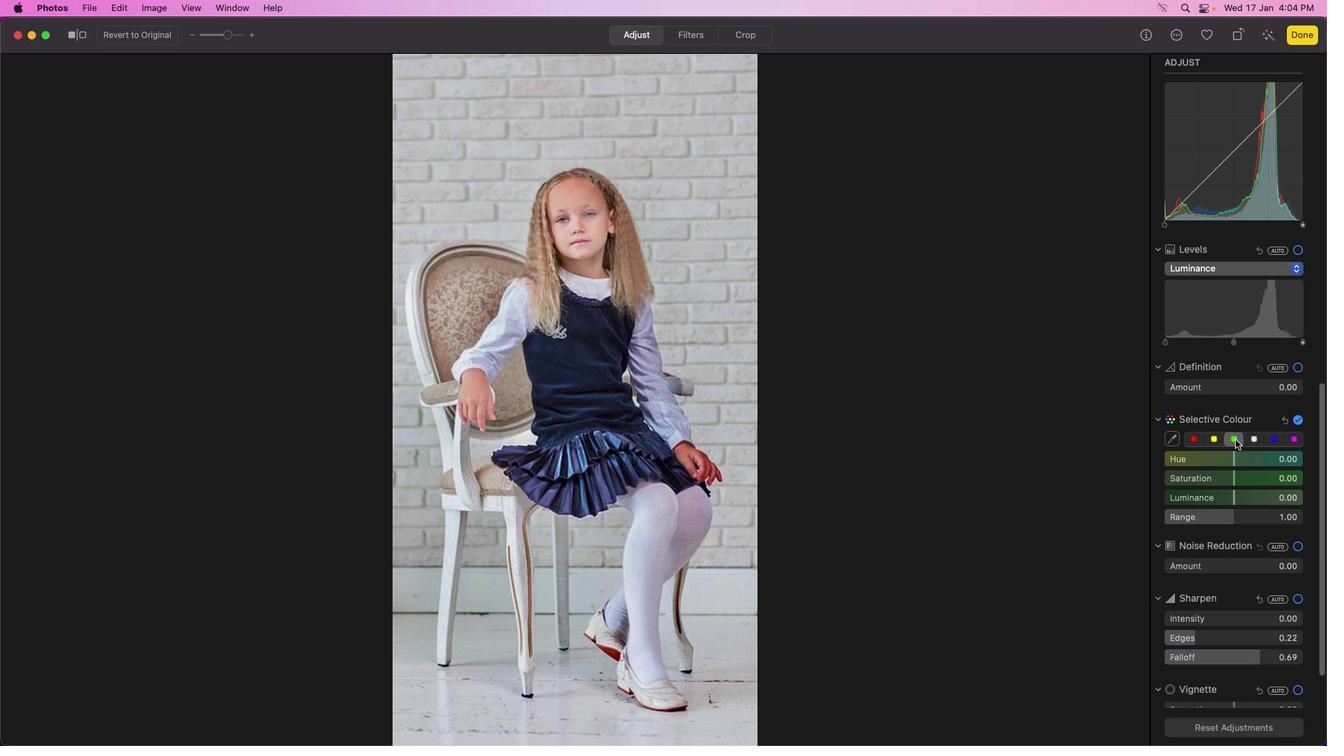 
Action: Mouse moved to (1204, 446)
Screenshot: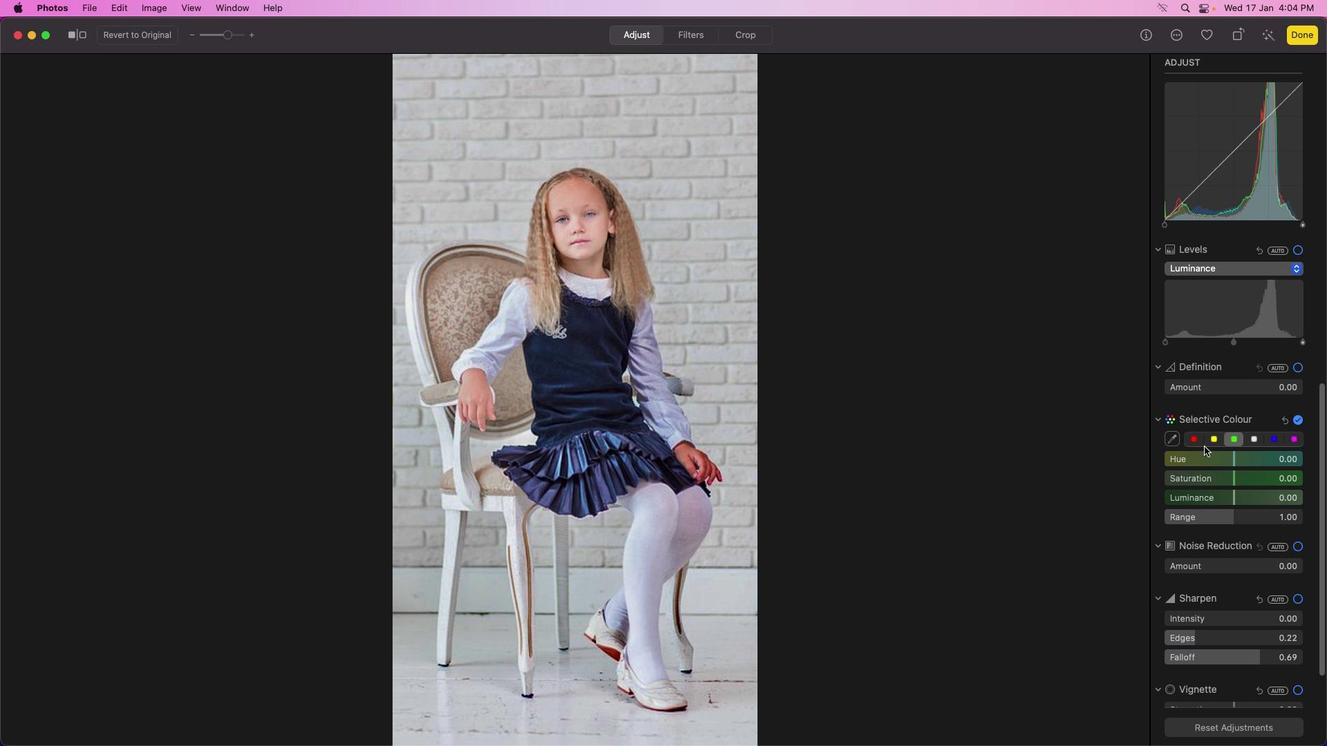 
Action: Mouse scrolled (1204, 446) with delta (0, 0)
Screenshot: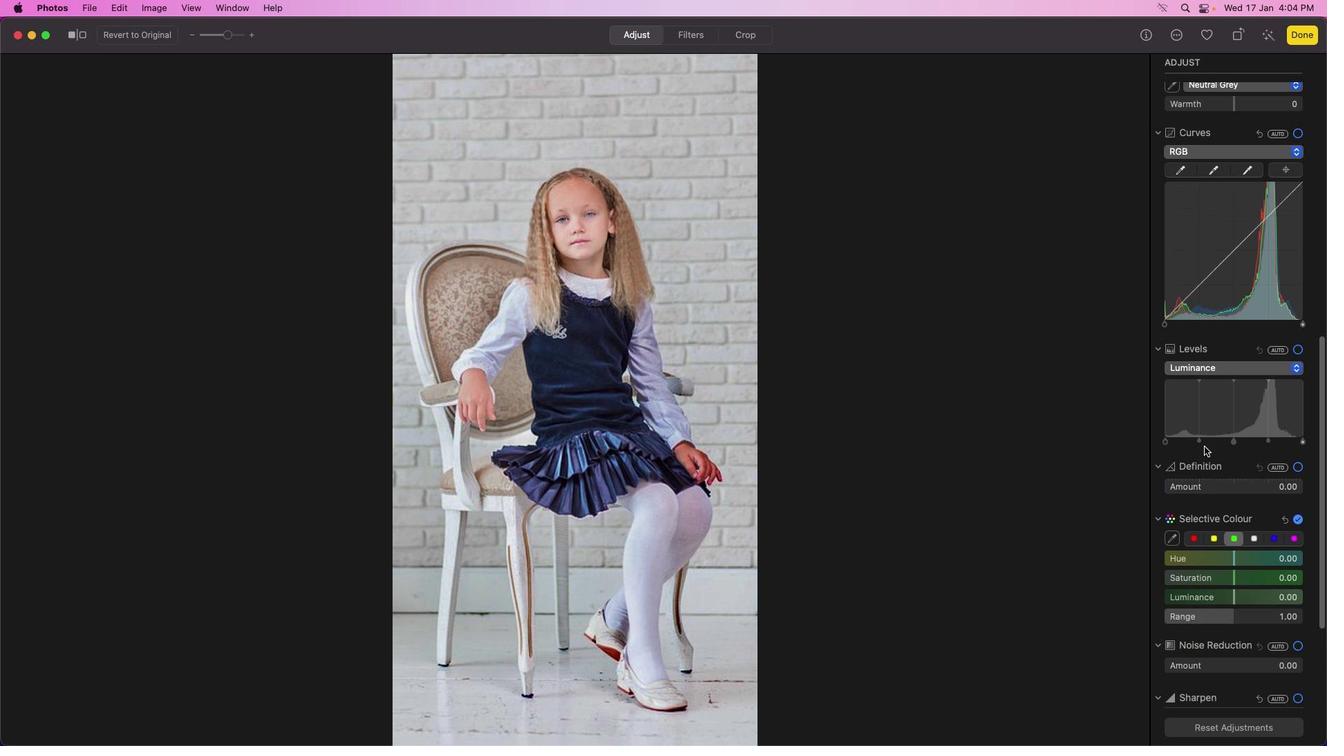 
Action: Mouse scrolled (1204, 446) with delta (0, 0)
Screenshot: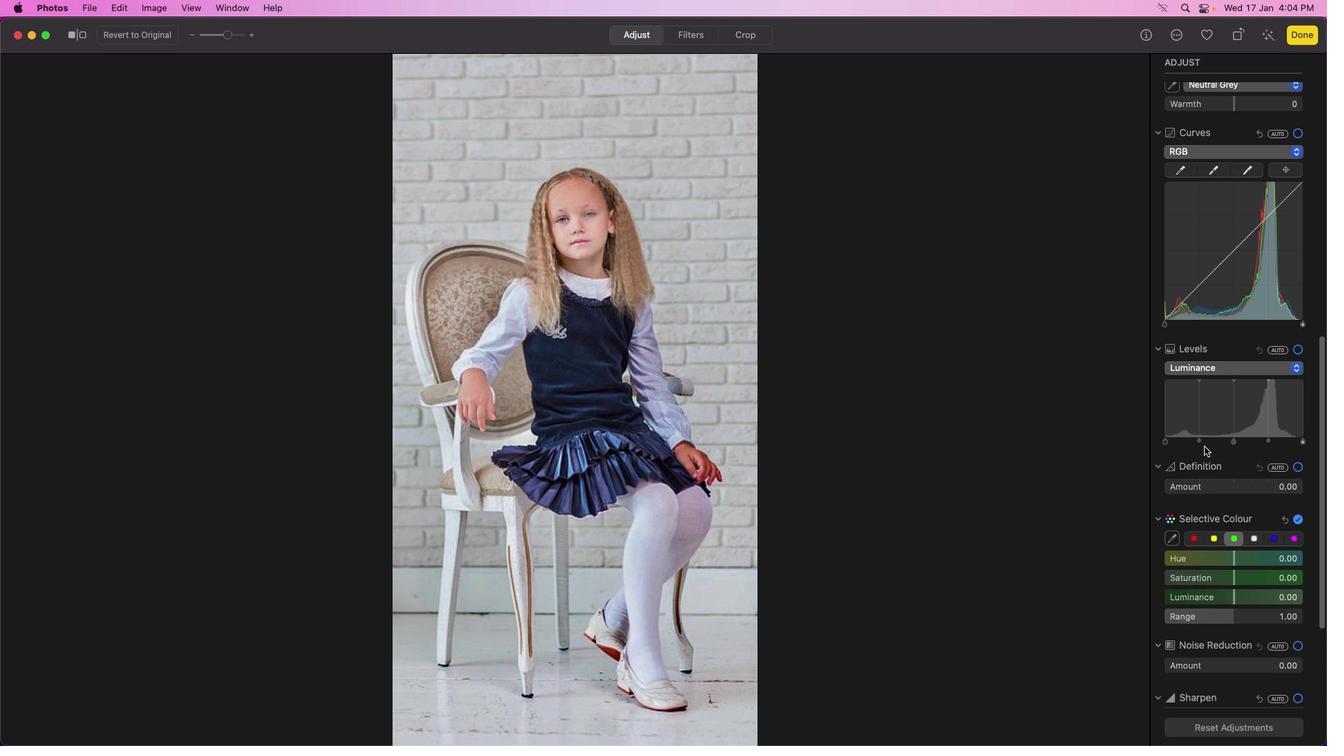 
Action: Mouse scrolled (1204, 446) with delta (0, 2)
Screenshot: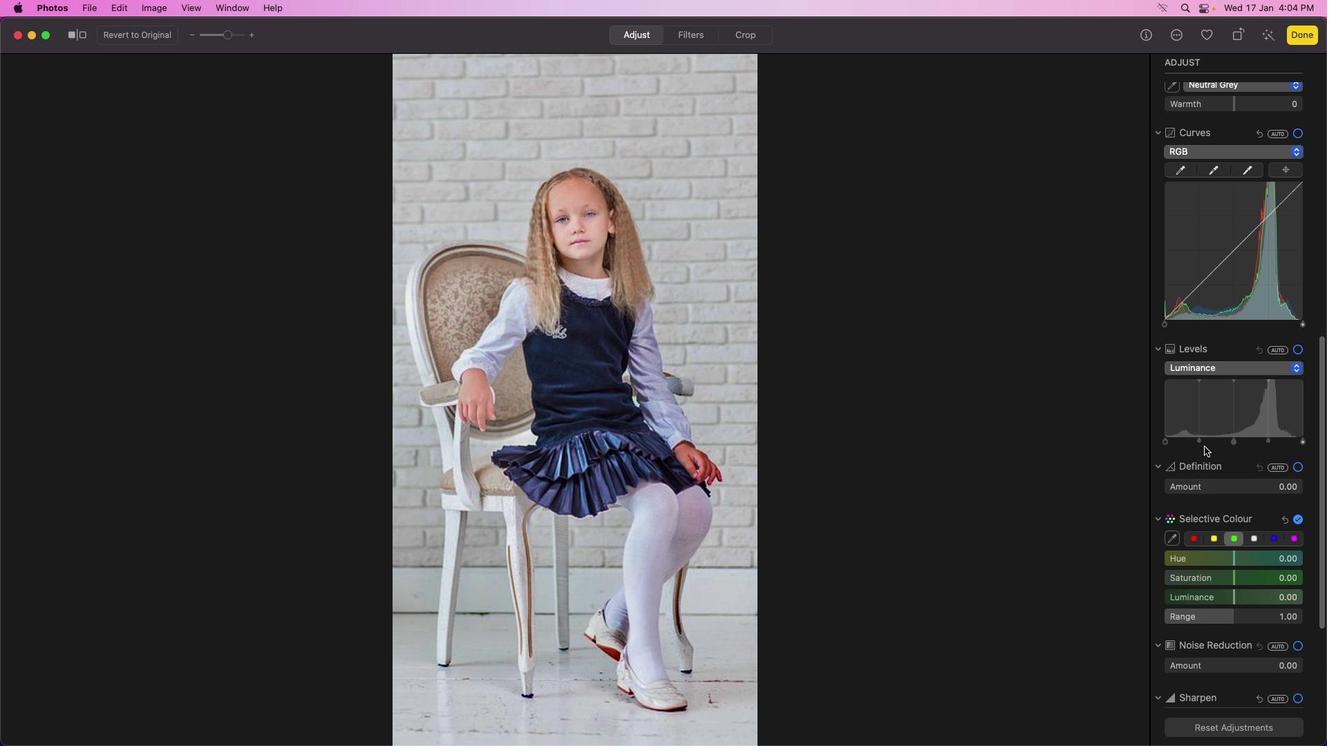 
Action: Mouse scrolled (1204, 446) with delta (0, 2)
Screenshot: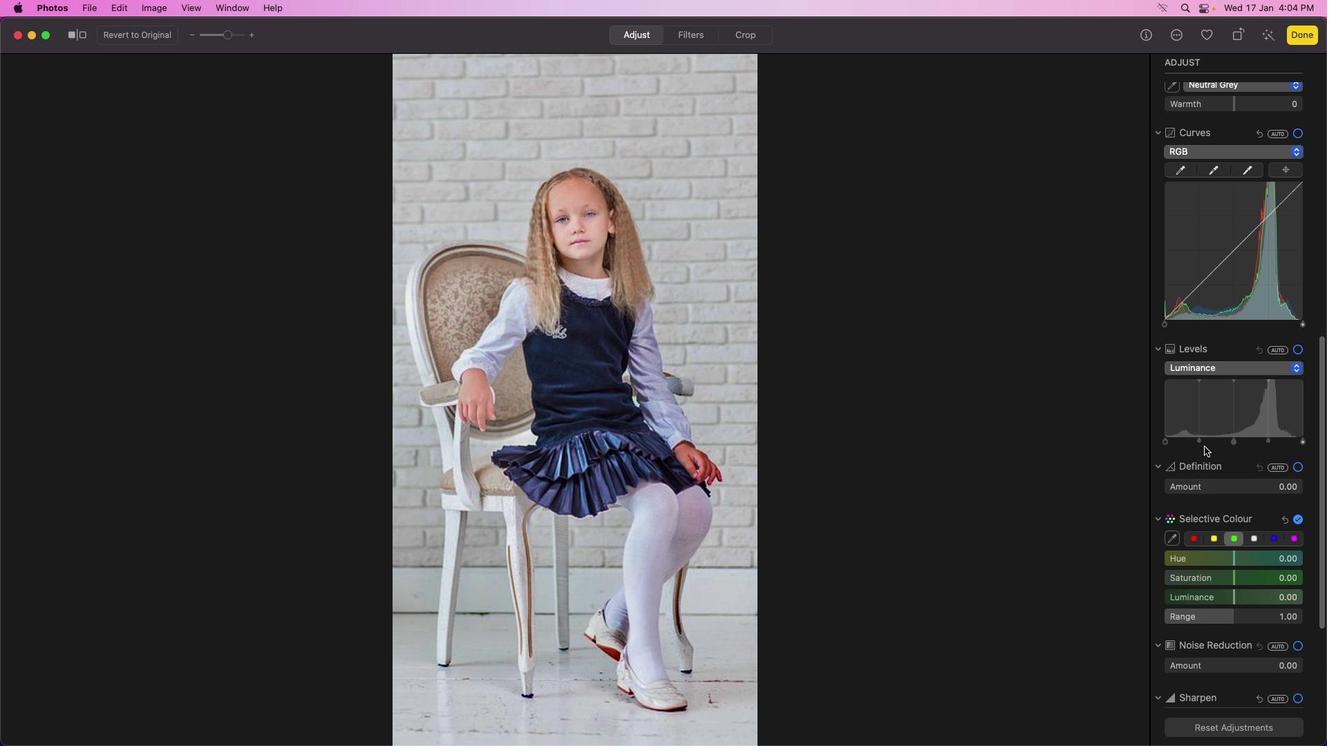 
Action: Mouse scrolled (1204, 446) with delta (0, 3)
Screenshot: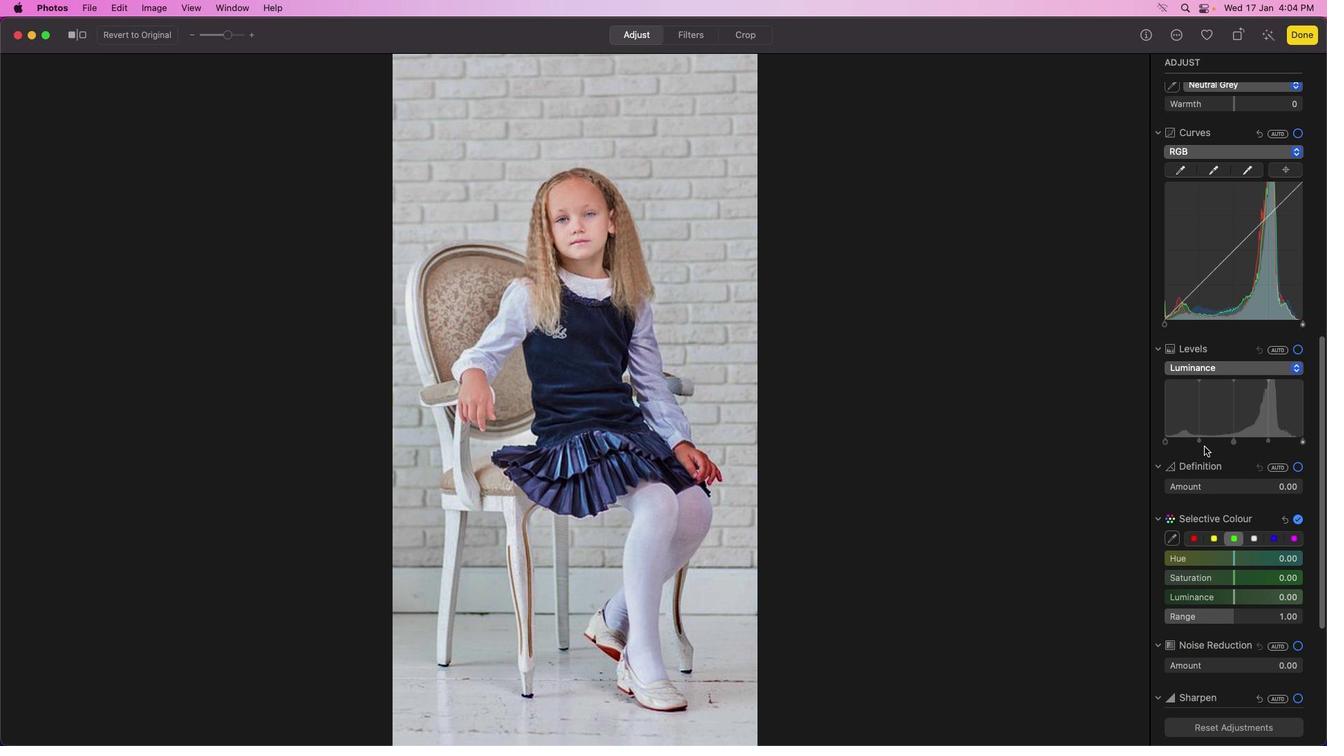 
Action: Mouse scrolled (1204, 446) with delta (0, 0)
Screenshot: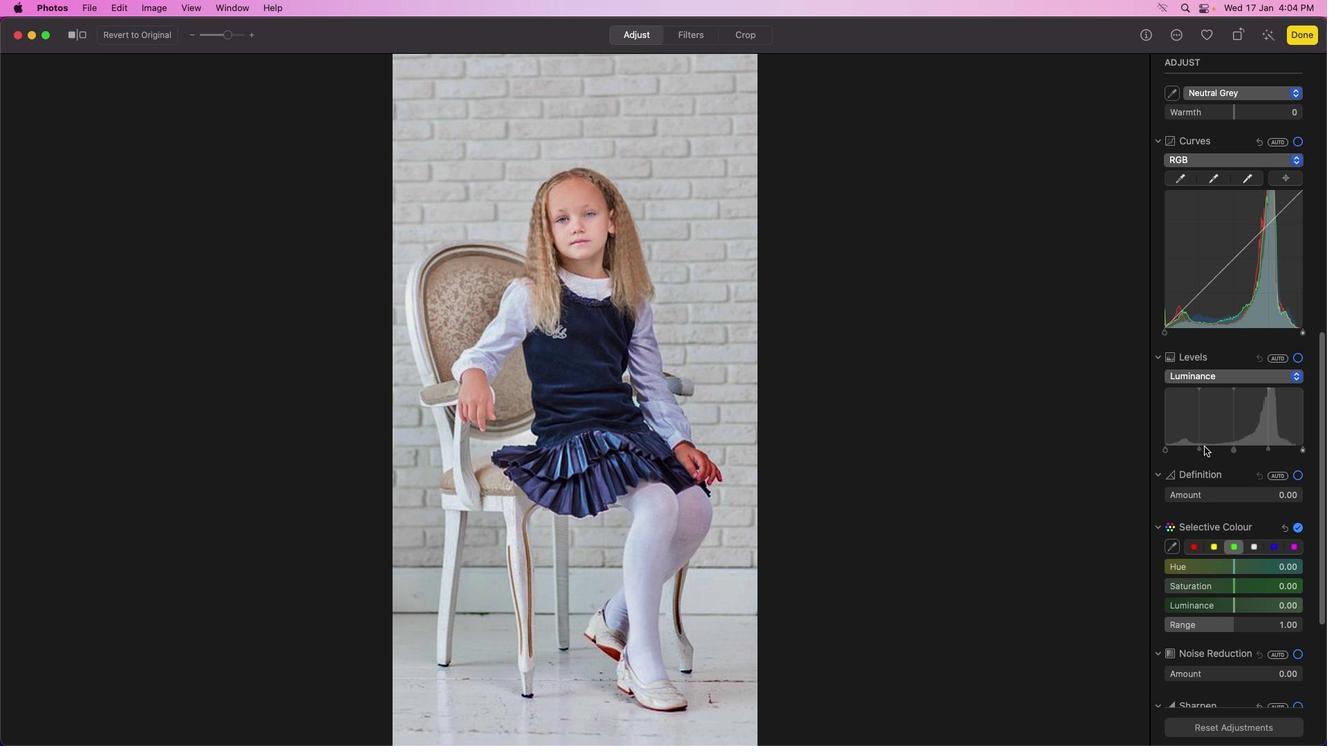 
Action: Mouse scrolled (1204, 446) with delta (0, 0)
Screenshot: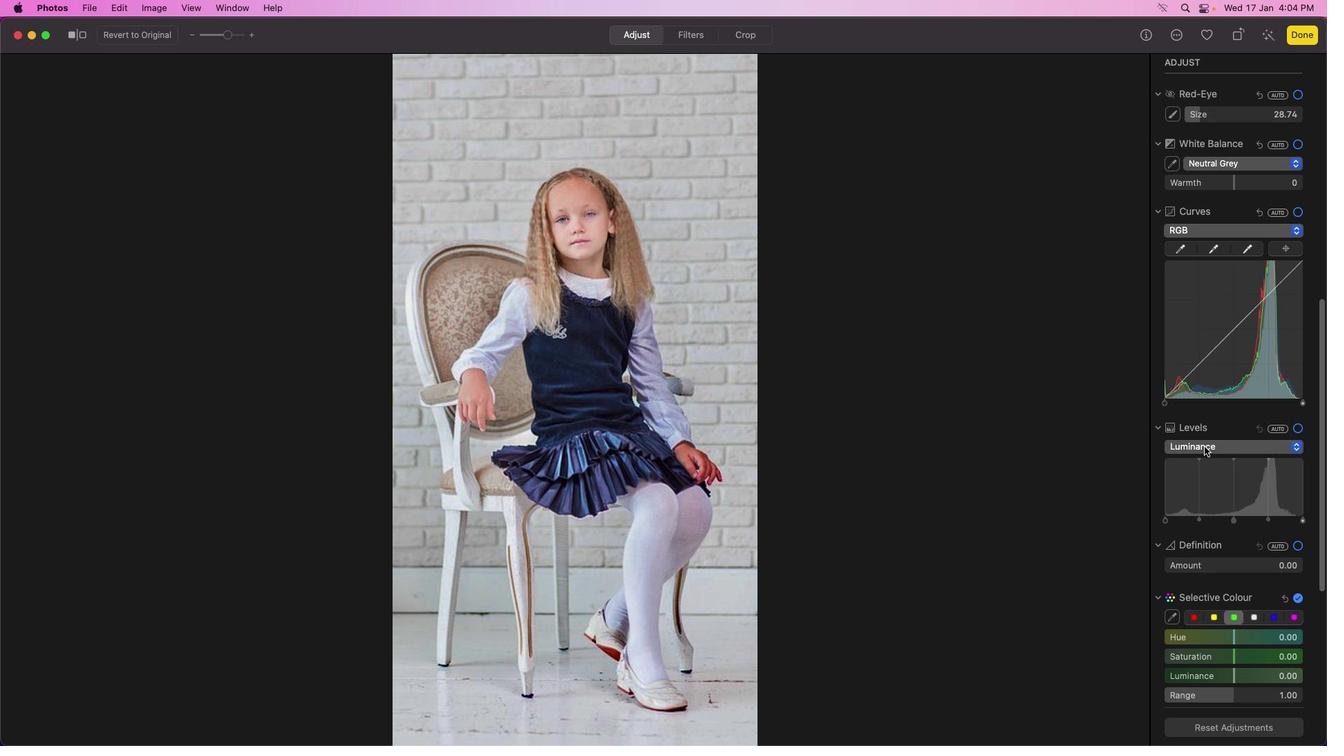 
Action: Mouse scrolled (1204, 446) with delta (0, 0)
Screenshot: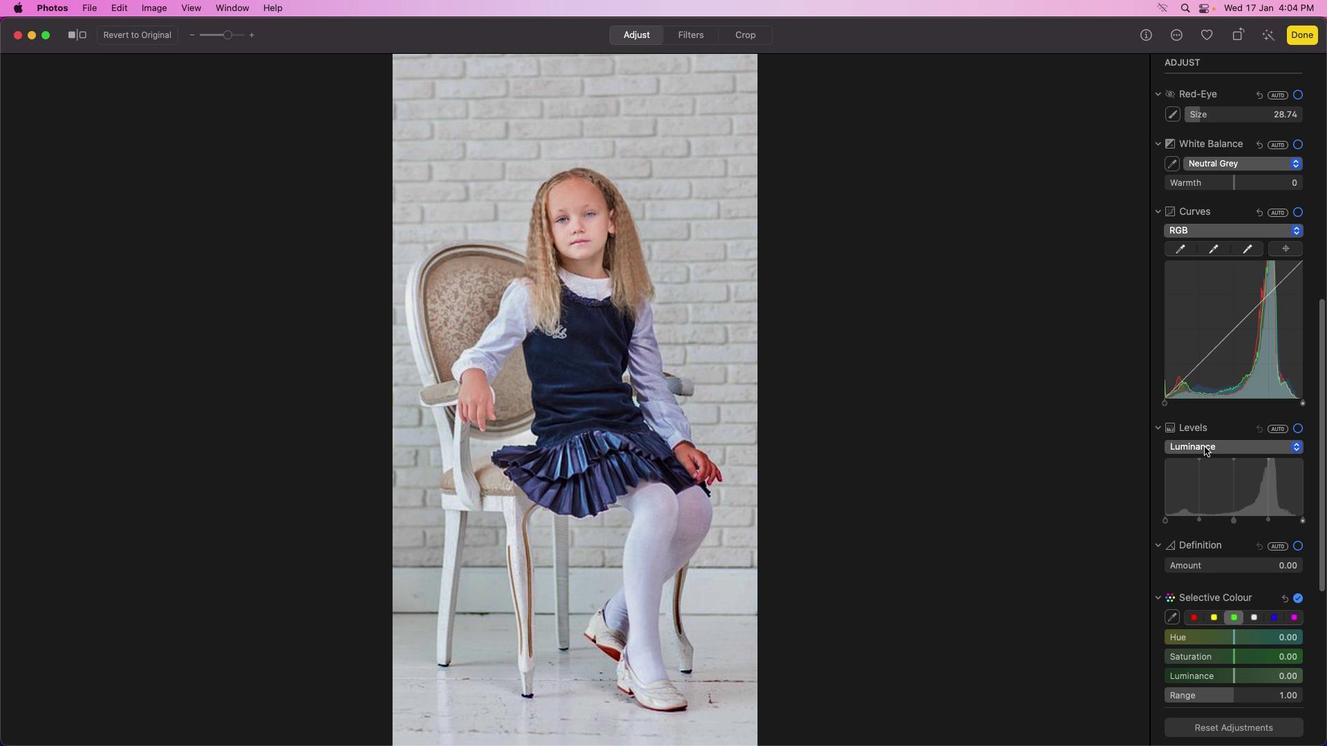 
Action: Mouse scrolled (1204, 446) with delta (0, 1)
Screenshot: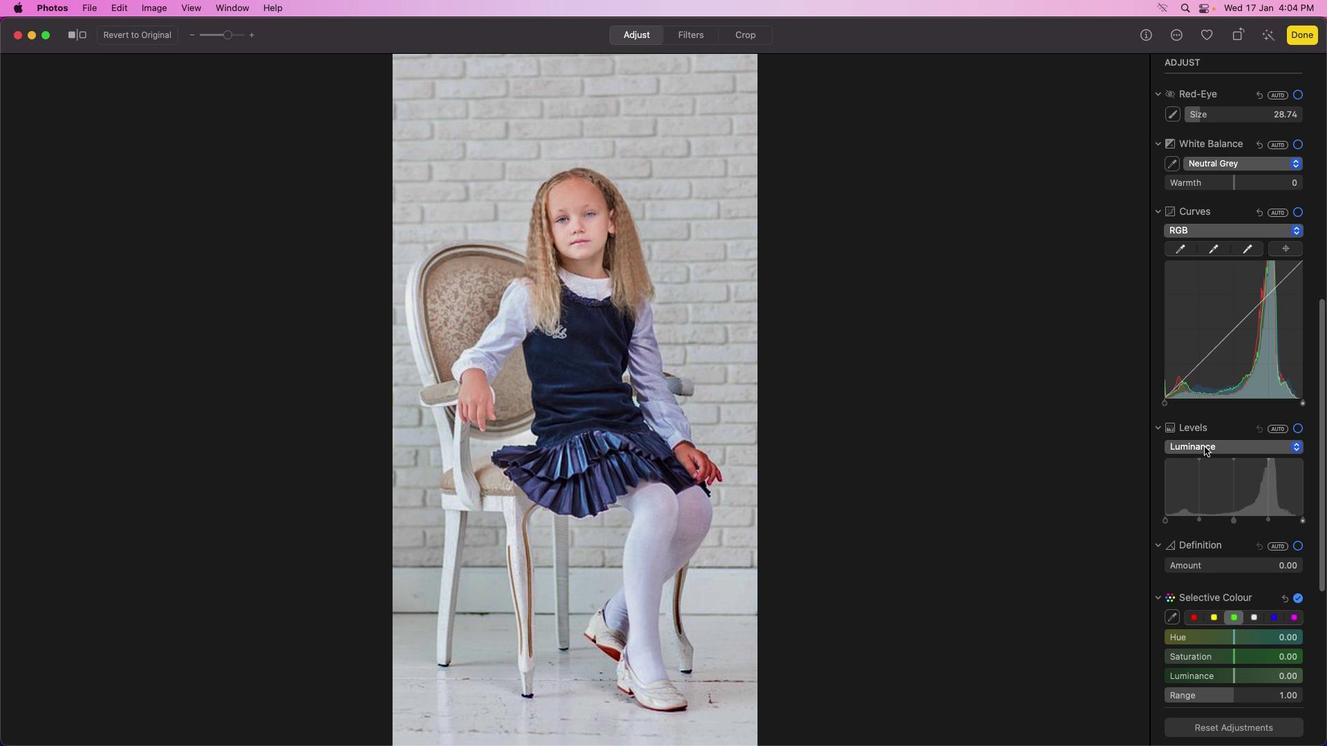 
Action: Mouse scrolled (1204, 446) with delta (0, 2)
Screenshot: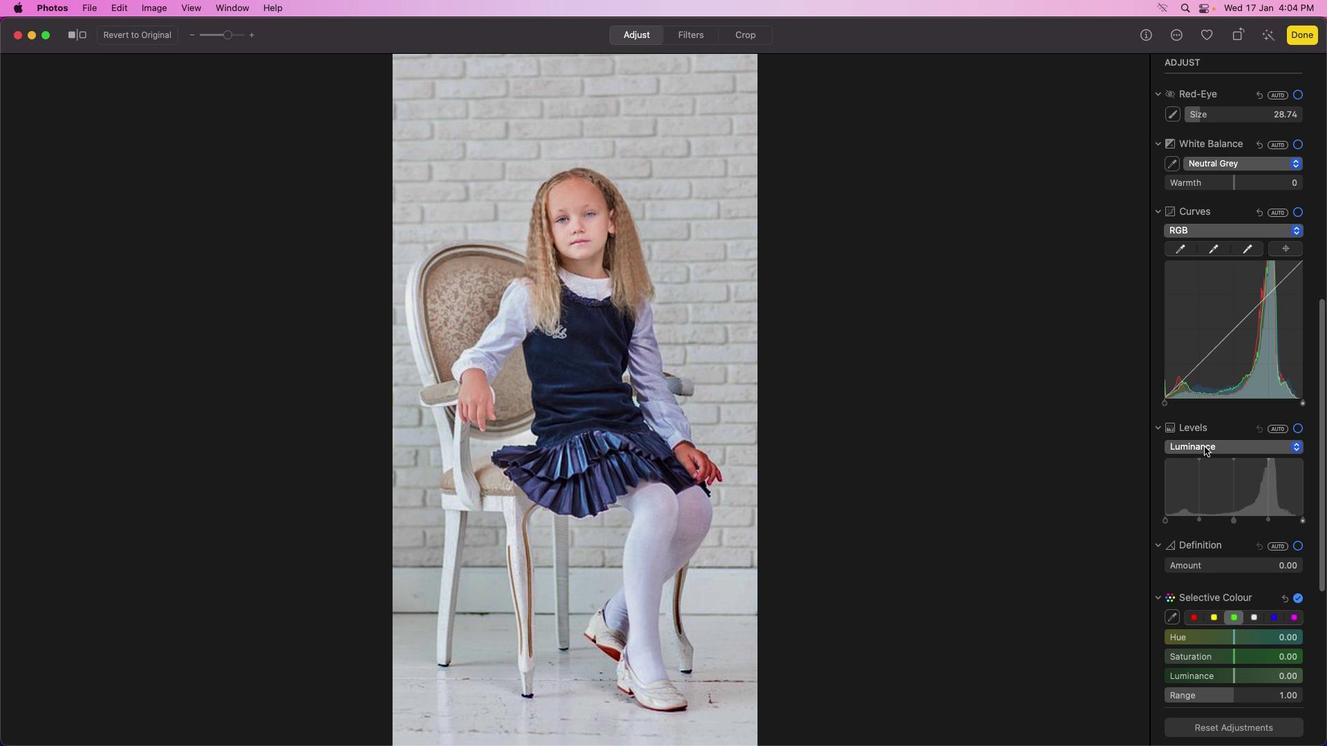 
Action: Mouse moved to (1204, 446)
Screenshot: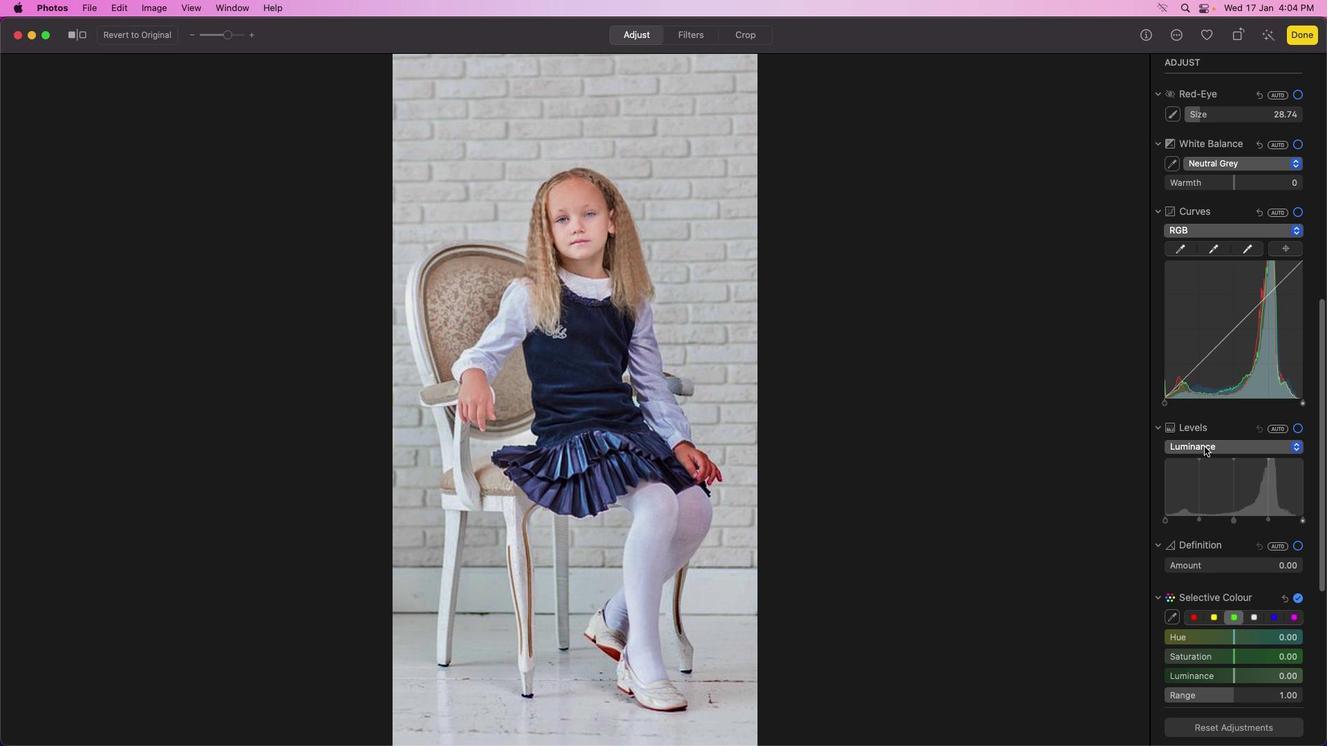 
Action: Mouse scrolled (1204, 446) with delta (0, 2)
Screenshot: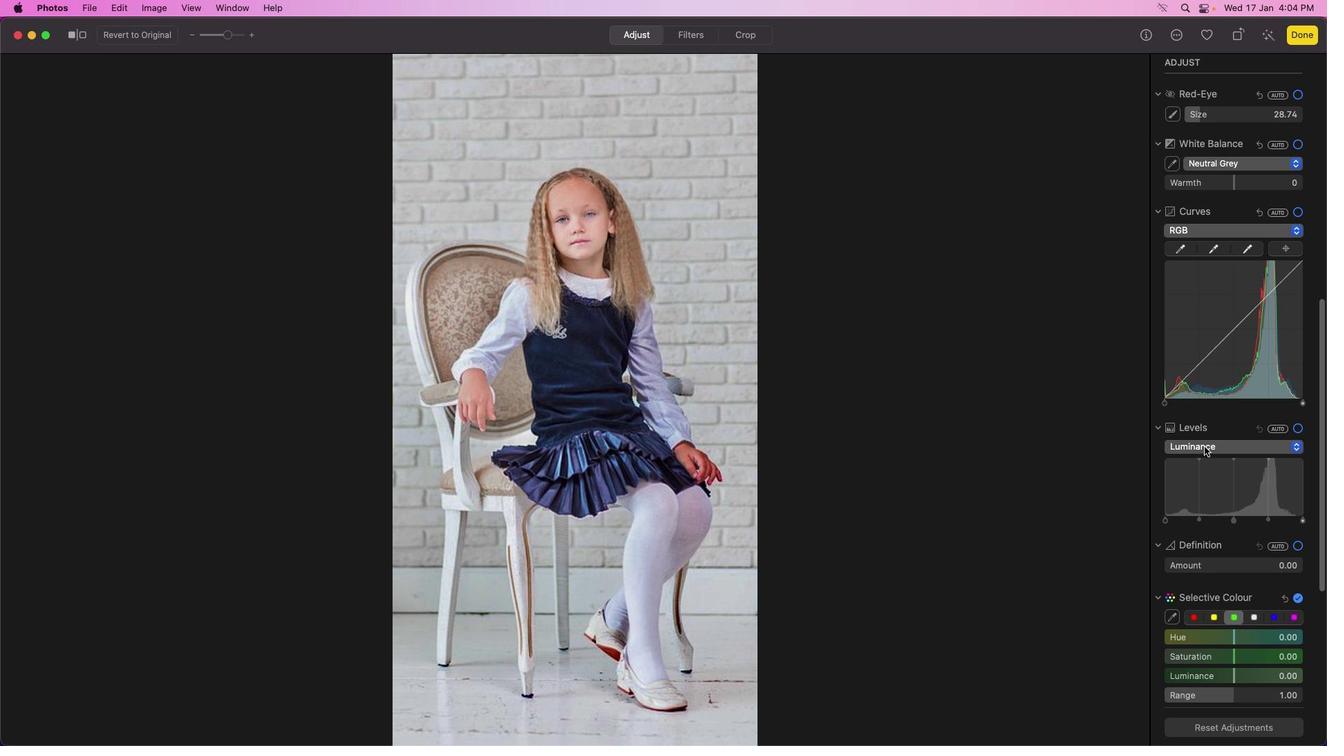 
Action: Mouse scrolled (1204, 446) with delta (0, 0)
Screenshot: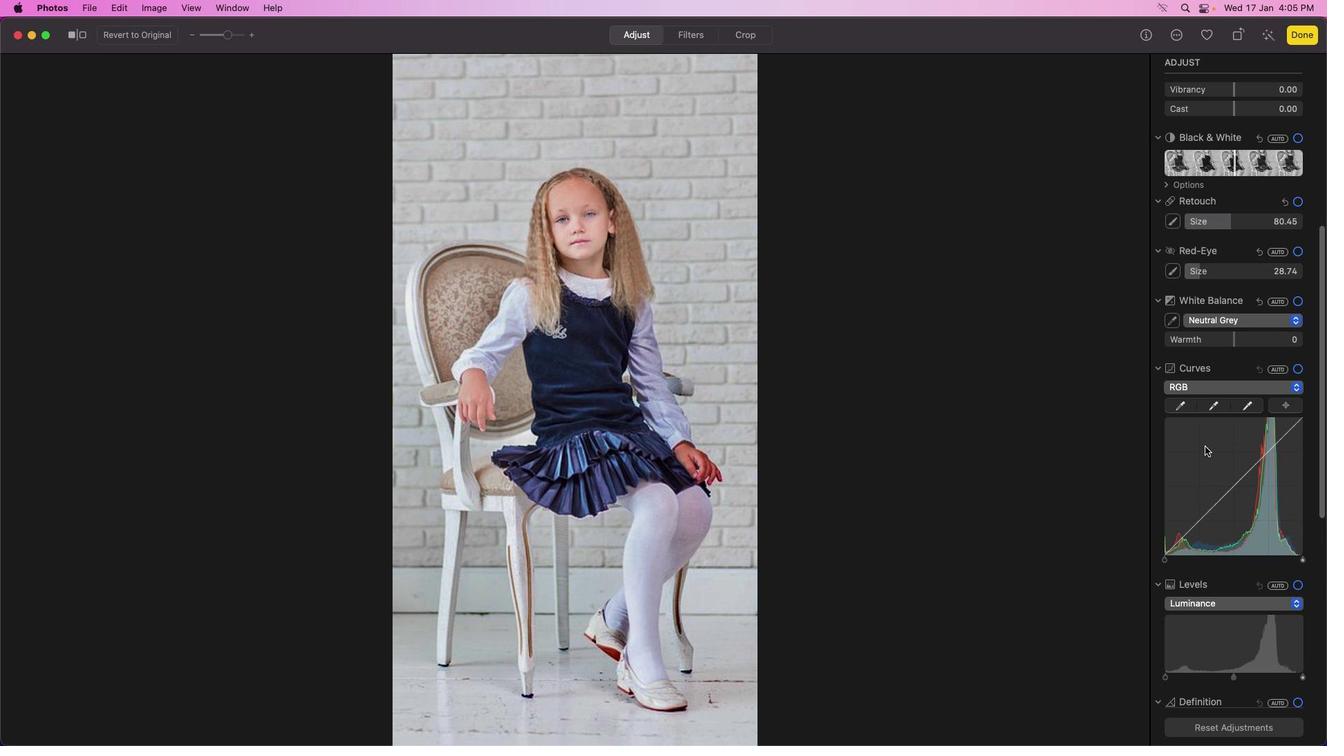
Action: Mouse scrolled (1204, 446) with delta (0, 0)
Screenshot: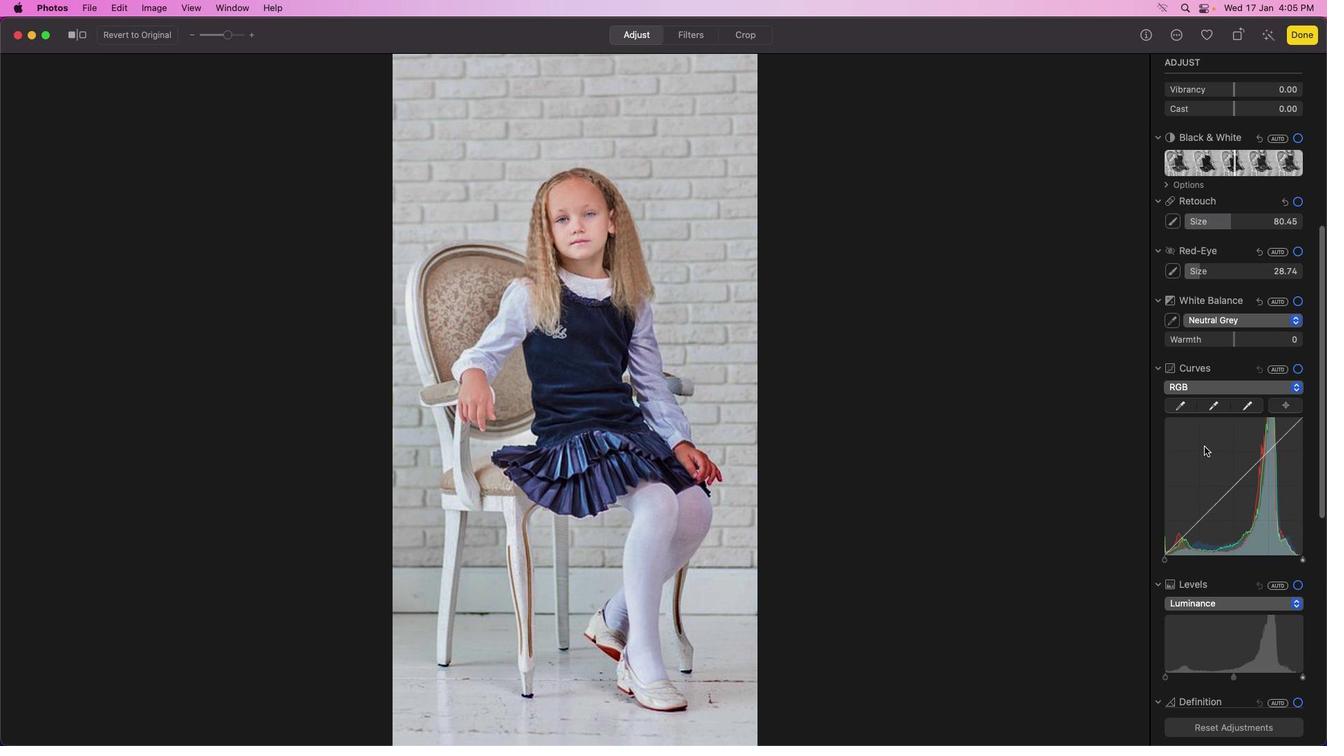 
Action: Mouse scrolled (1204, 446) with delta (0, 2)
Screenshot: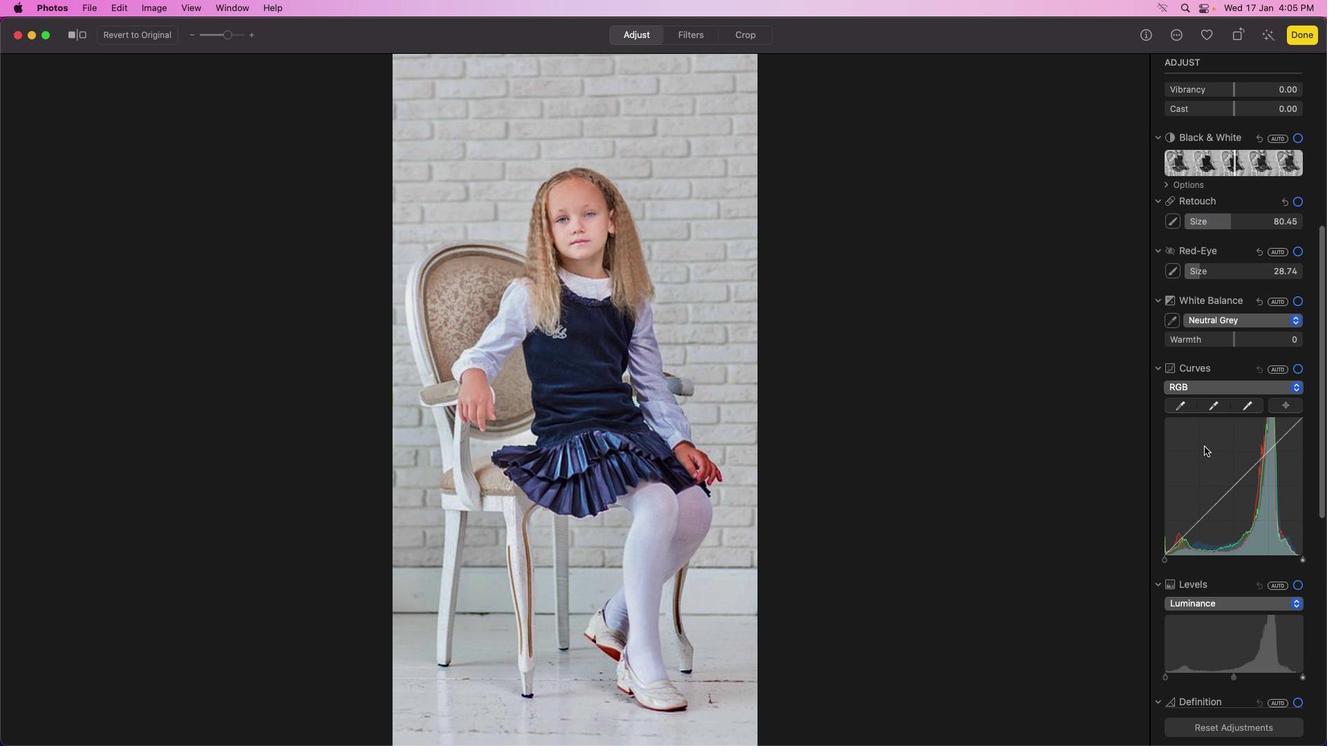 
Action: Mouse scrolled (1204, 446) with delta (0, 3)
Screenshot: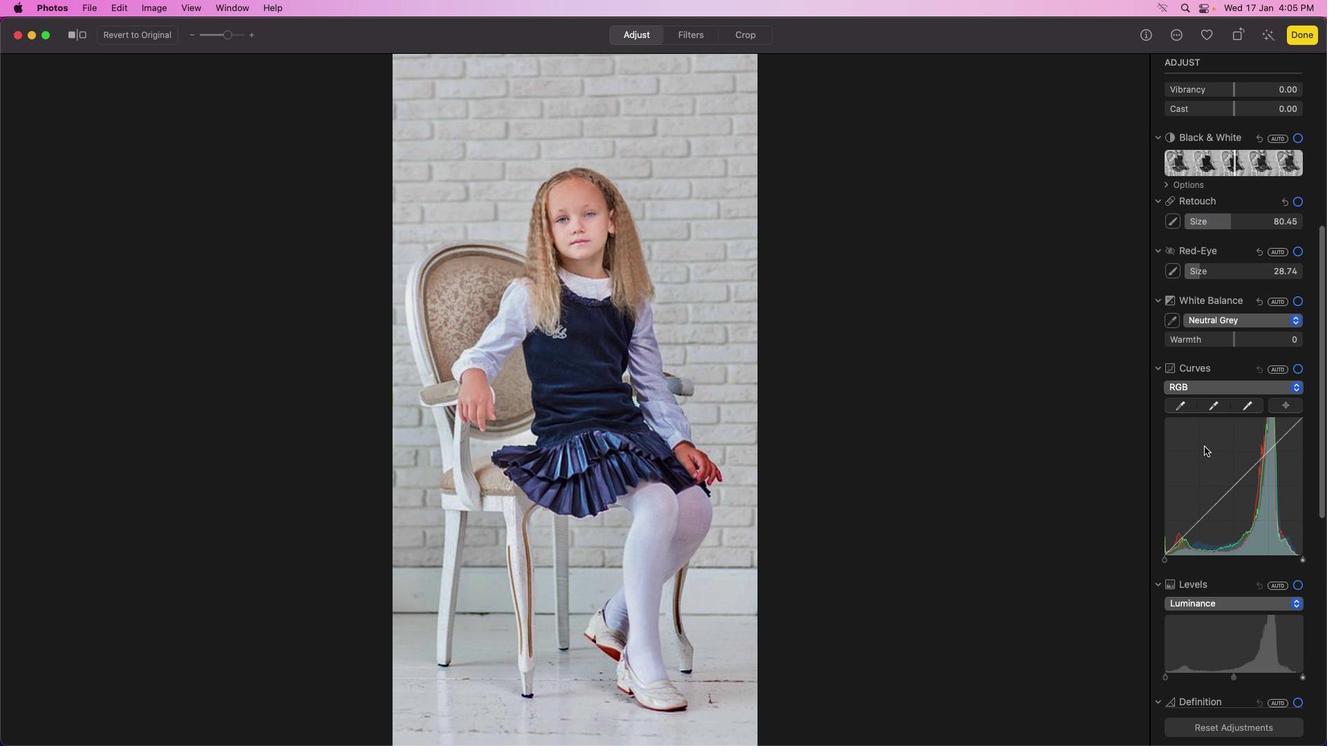 
Action: Mouse scrolled (1204, 446) with delta (0, 4)
Screenshot: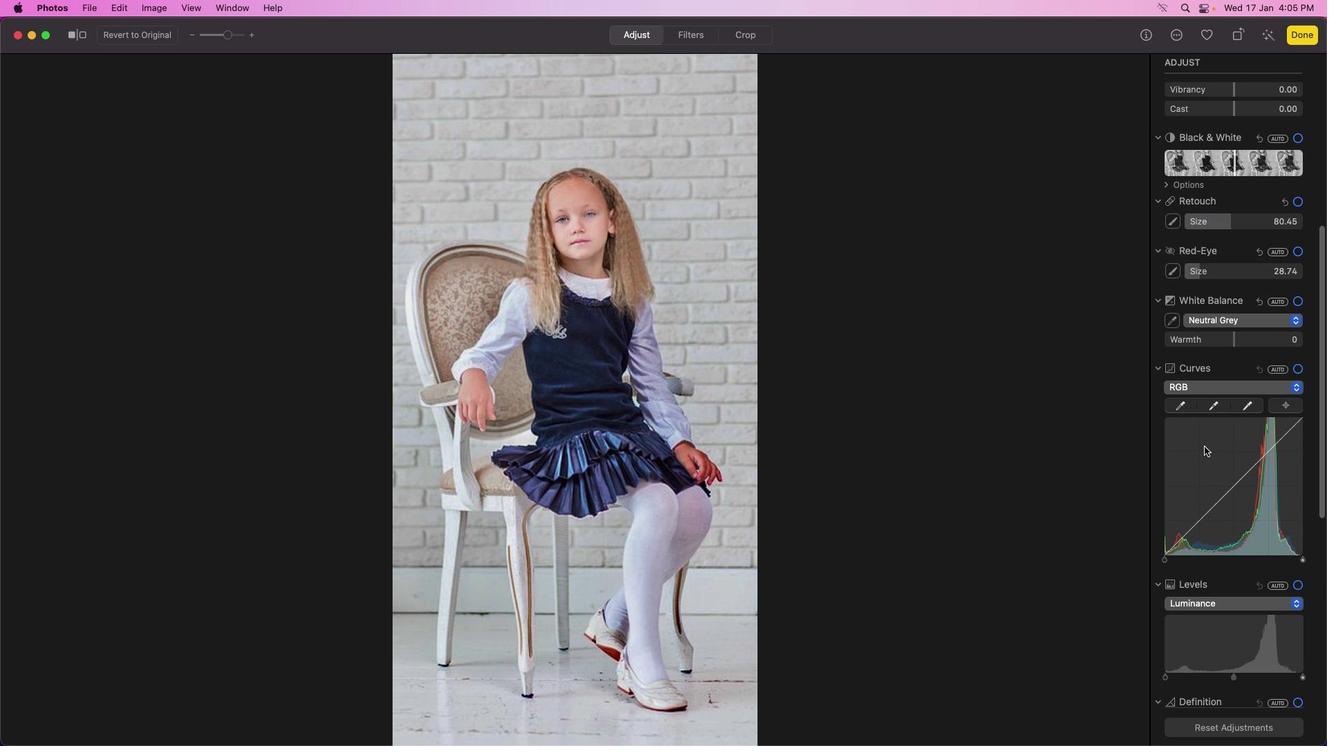 
Action: Mouse moved to (1204, 446)
Screenshot: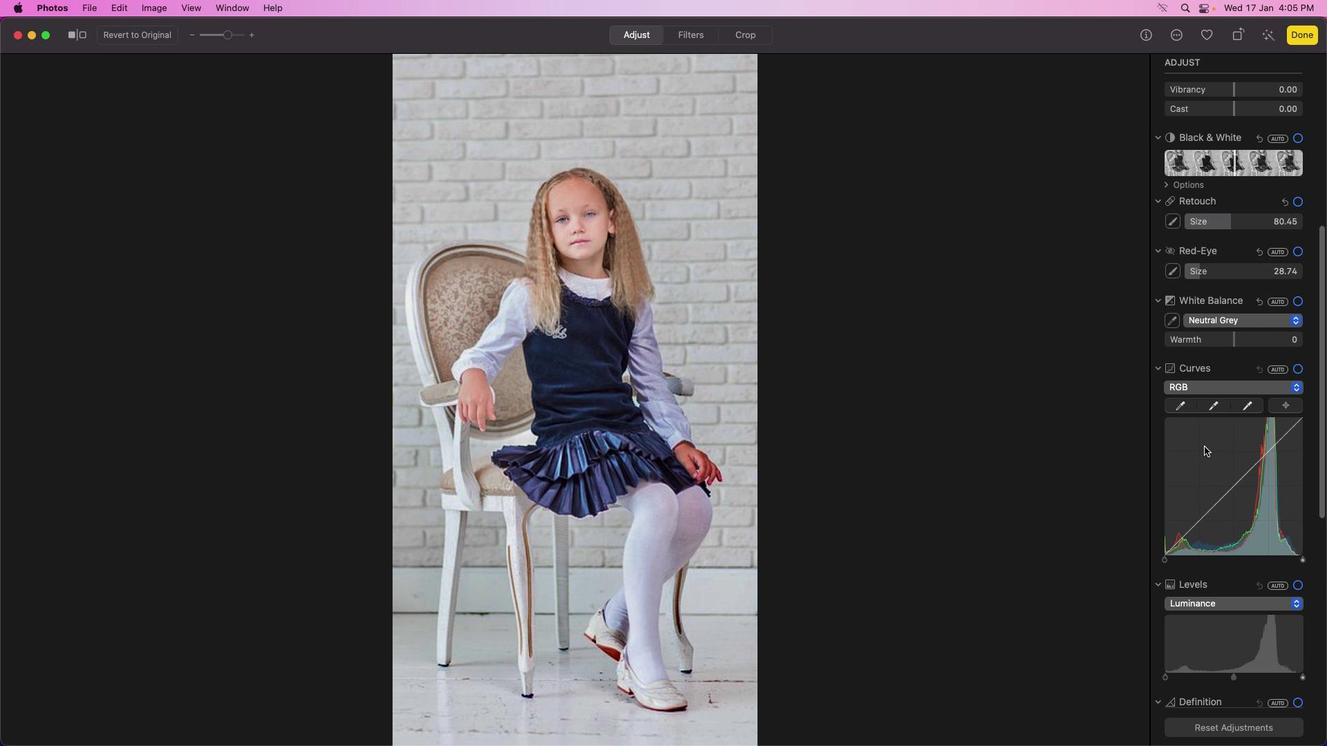
Action: Mouse scrolled (1204, 446) with delta (0, 4)
Screenshot: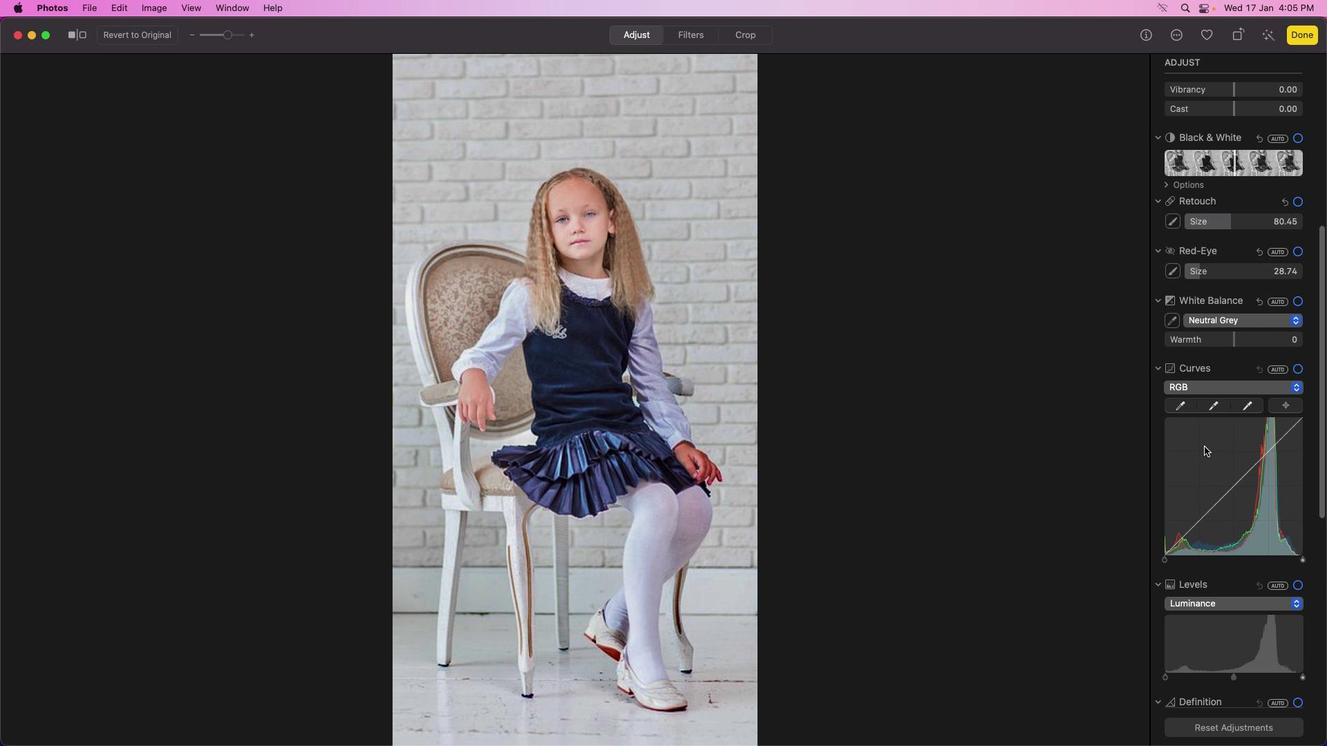 
Action: Mouse moved to (1204, 447)
Screenshot: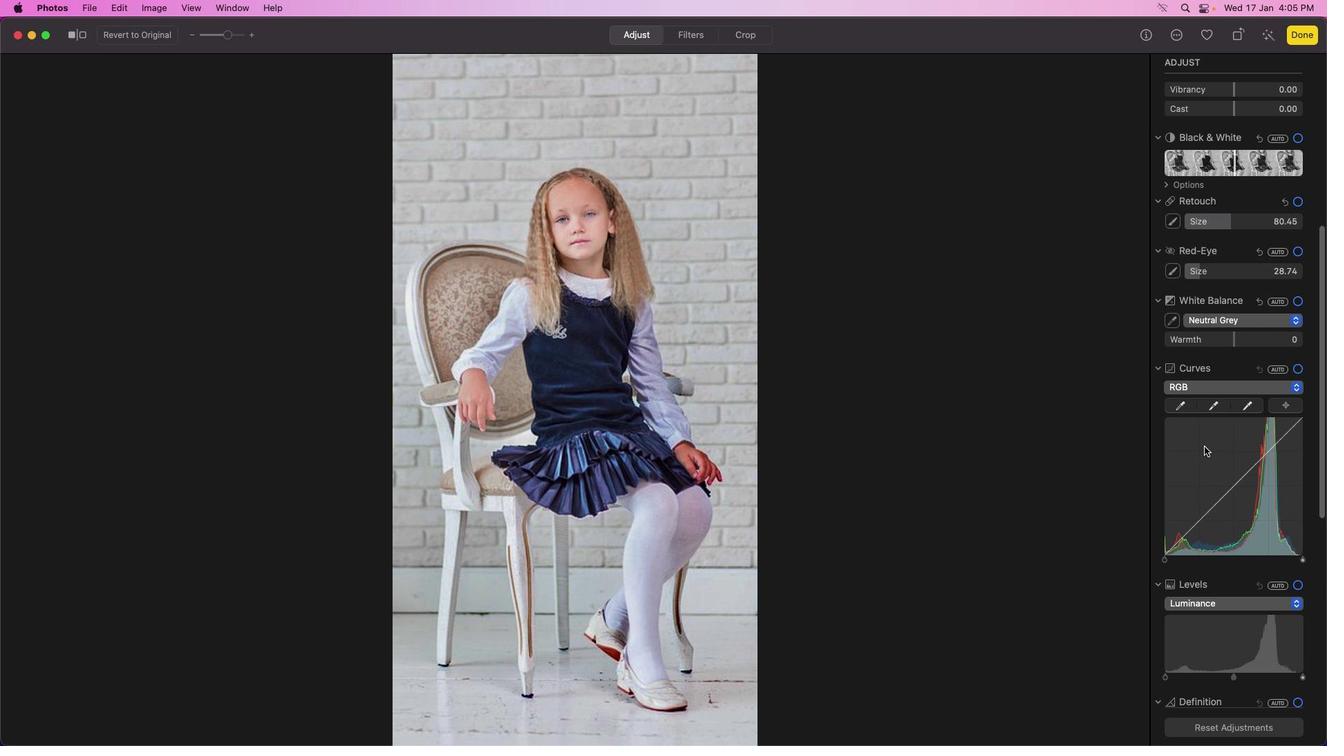 
Action: Mouse scrolled (1204, 447) with delta (0, 0)
Screenshot: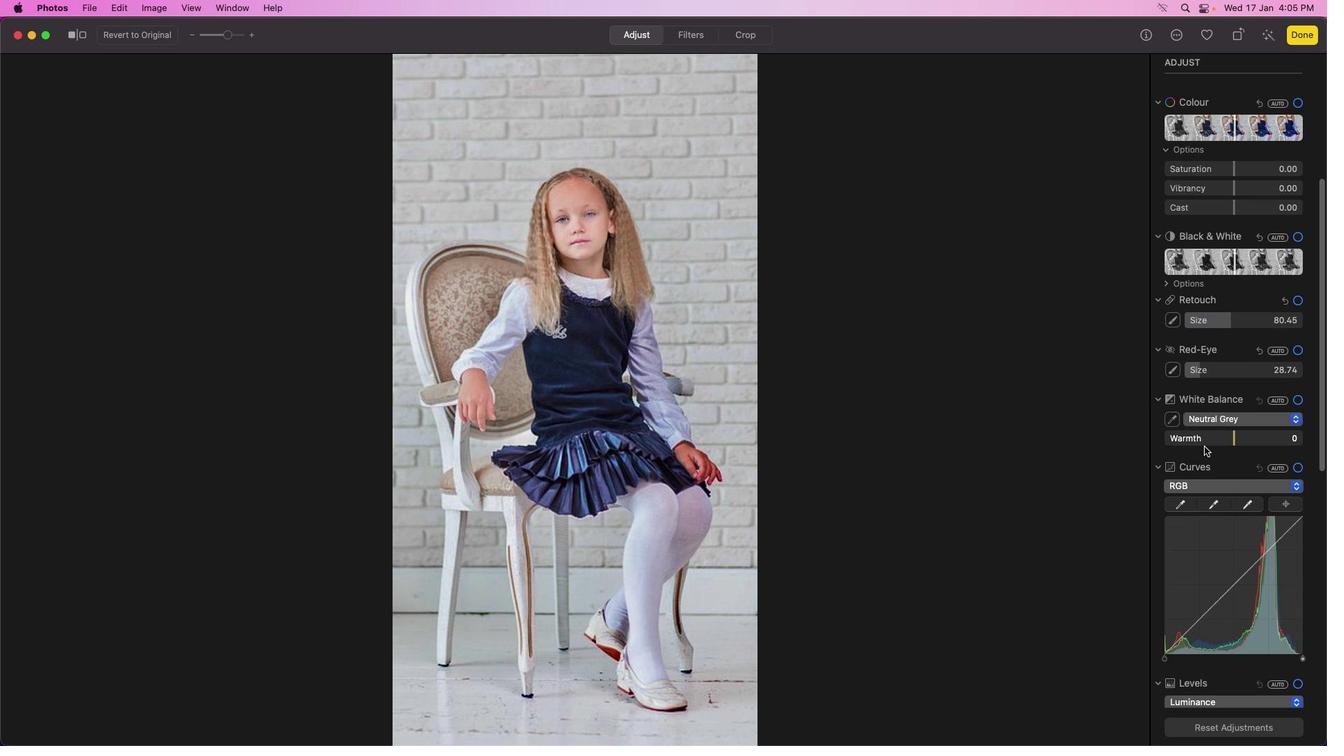 
Action: Mouse scrolled (1204, 447) with delta (0, 0)
Screenshot: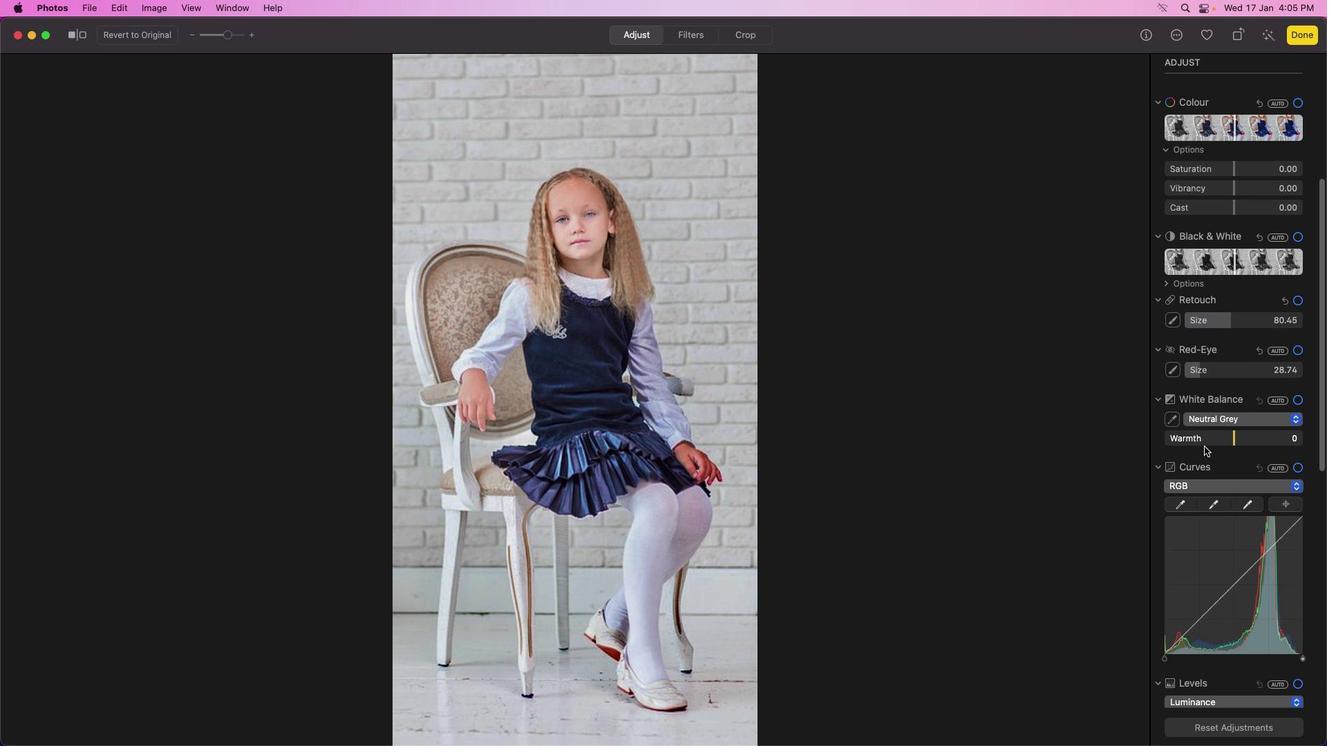
Action: Mouse scrolled (1204, 447) with delta (0, 2)
Screenshot: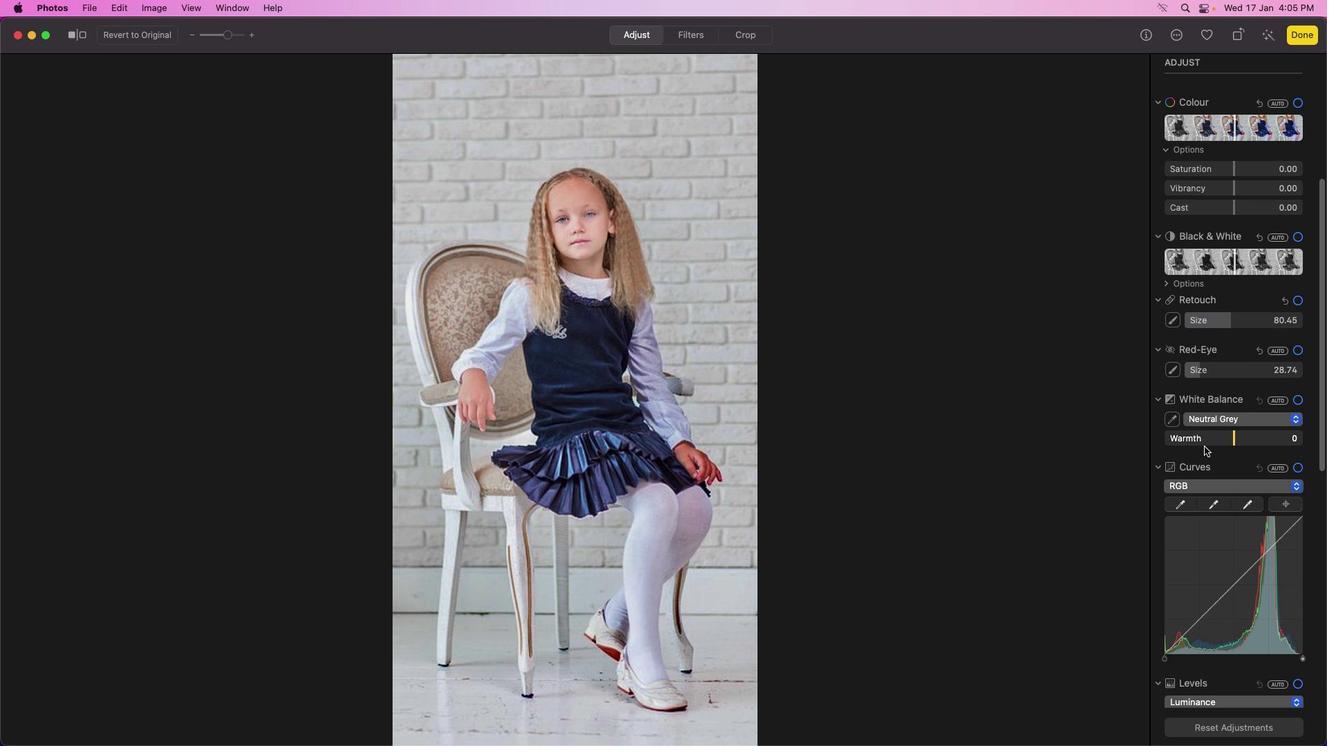 
Action: Mouse scrolled (1204, 447) with delta (0, 2)
Screenshot: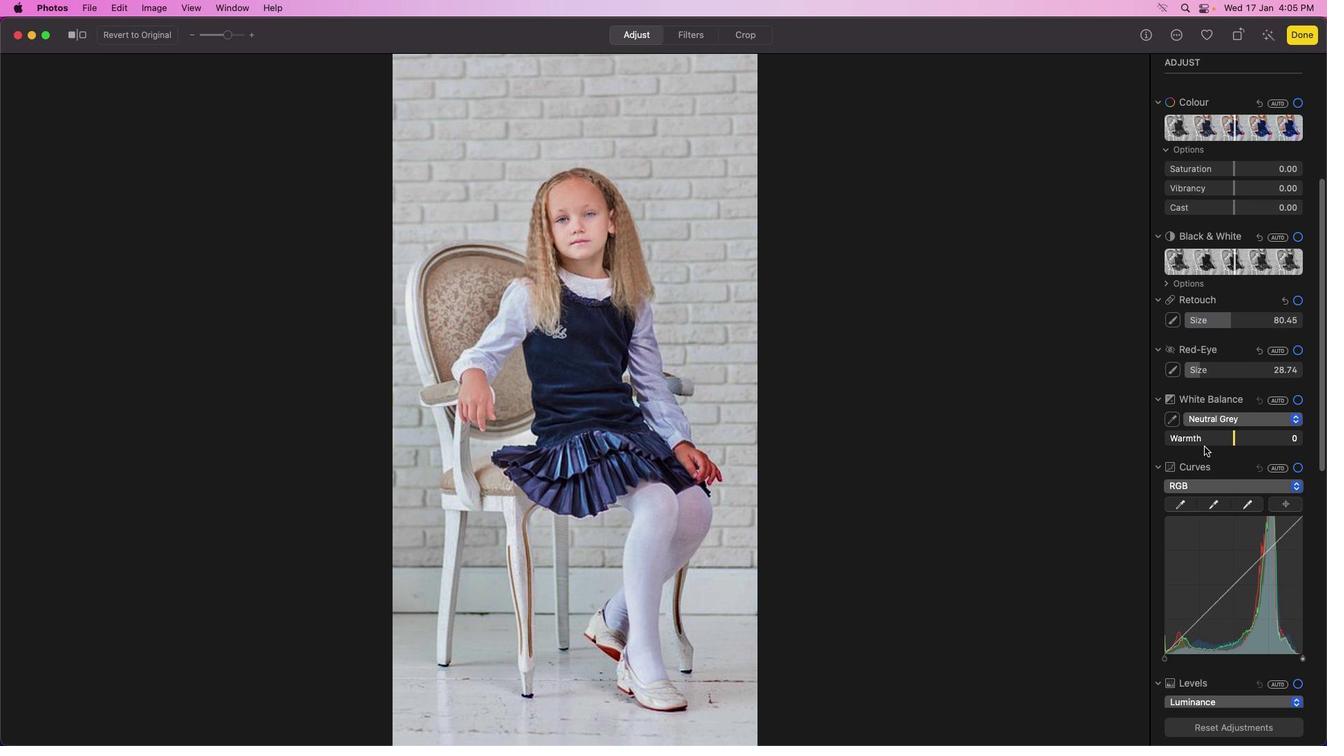
Action: Mouse scrolled (1204, 447) with delta (0, 3)
Screenshot: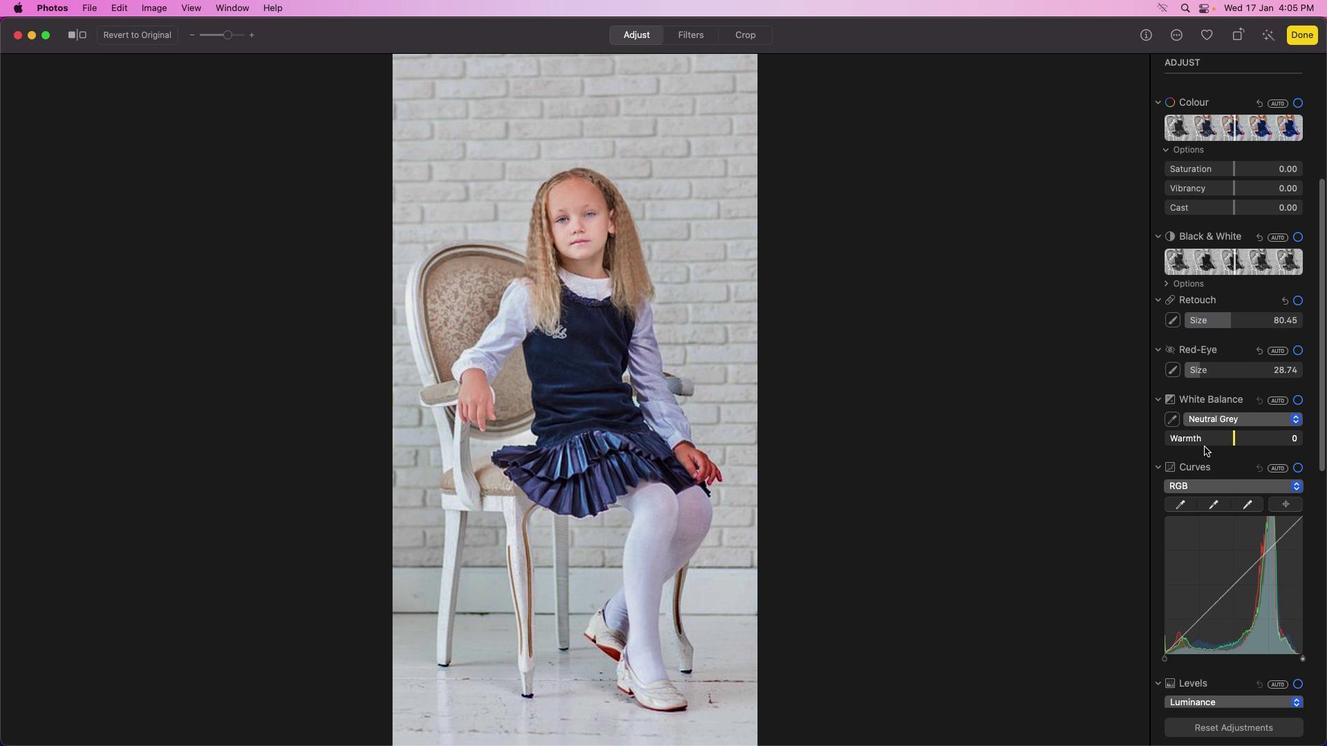 
Action: Mouse scrolled (1204, 447) with delta (0, 0)
Screenshot: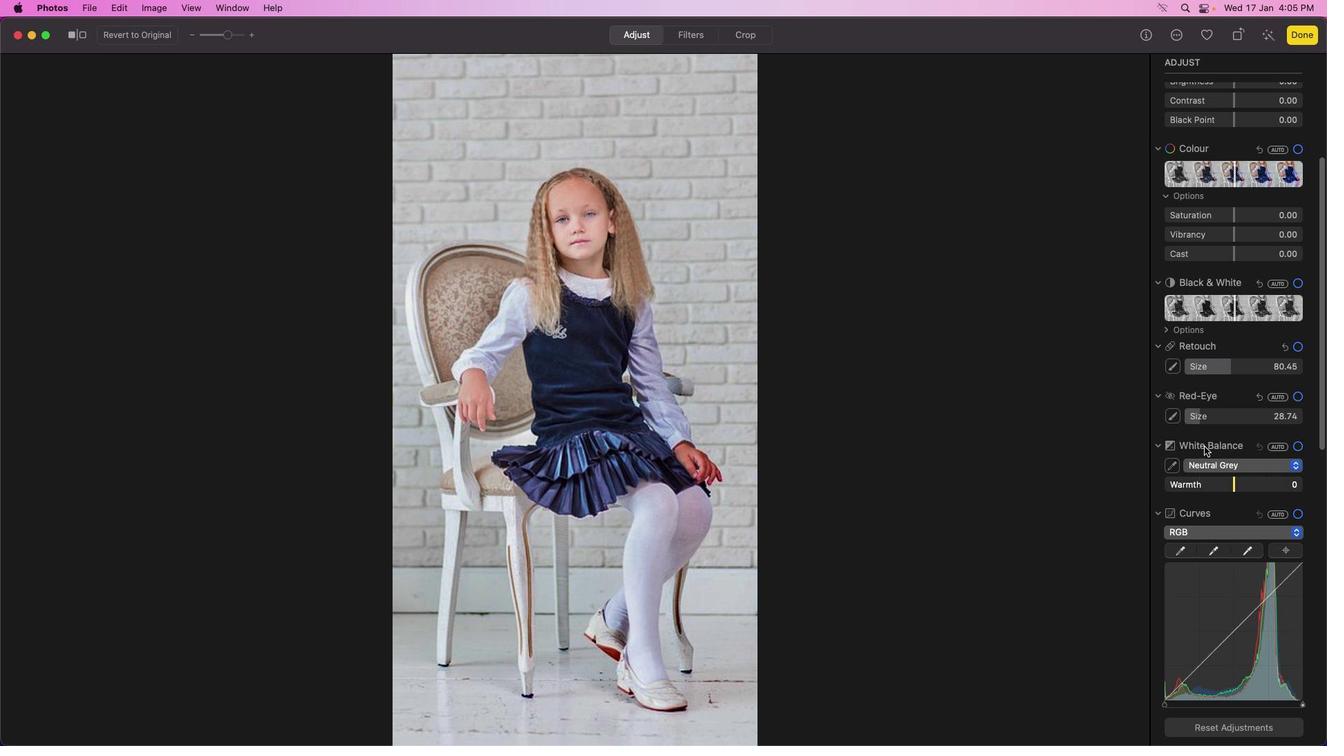 
Action: Mouse scrolled (1204, 447) with delta (0, 0)
Screenshot: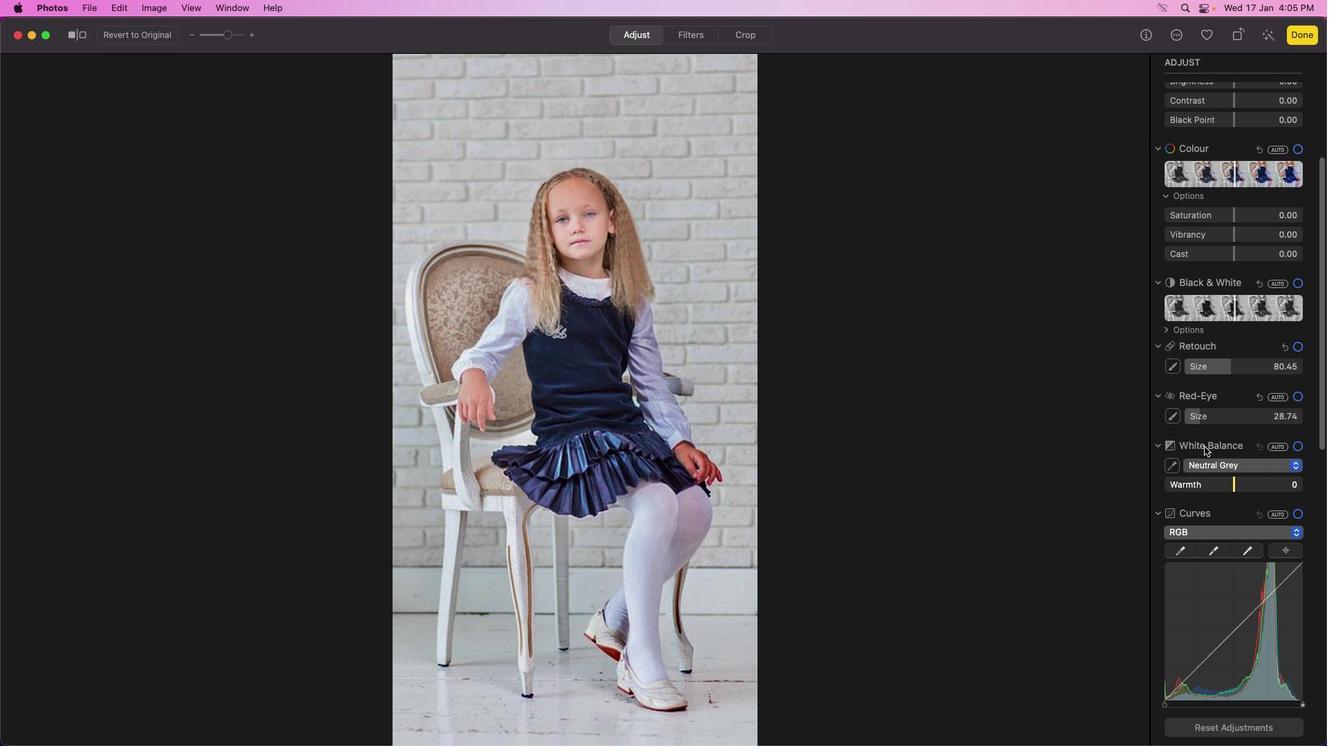 
Action: Mouse scrolled (1204, 447) with delta (0, 1)
Screenshot: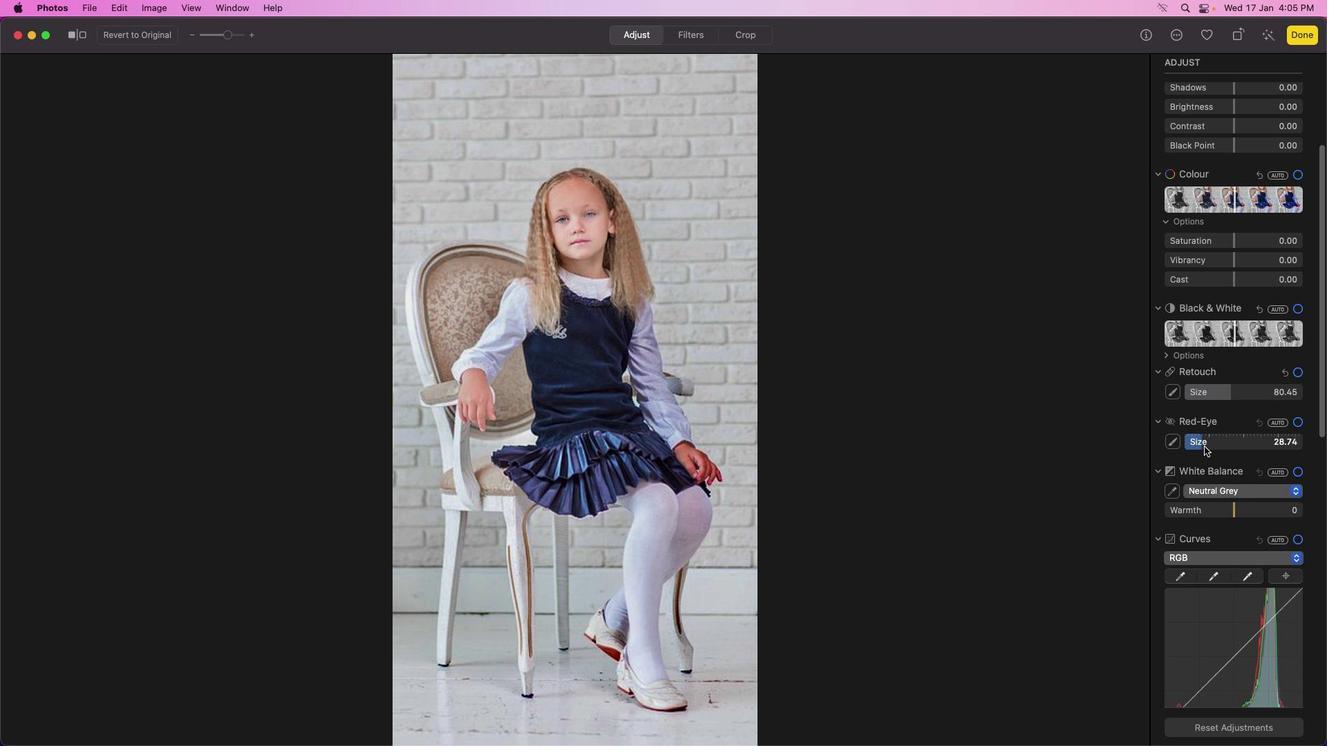 
Action: Mouse scrolled (1204, 447) with delta (0, 2)
Screenshot: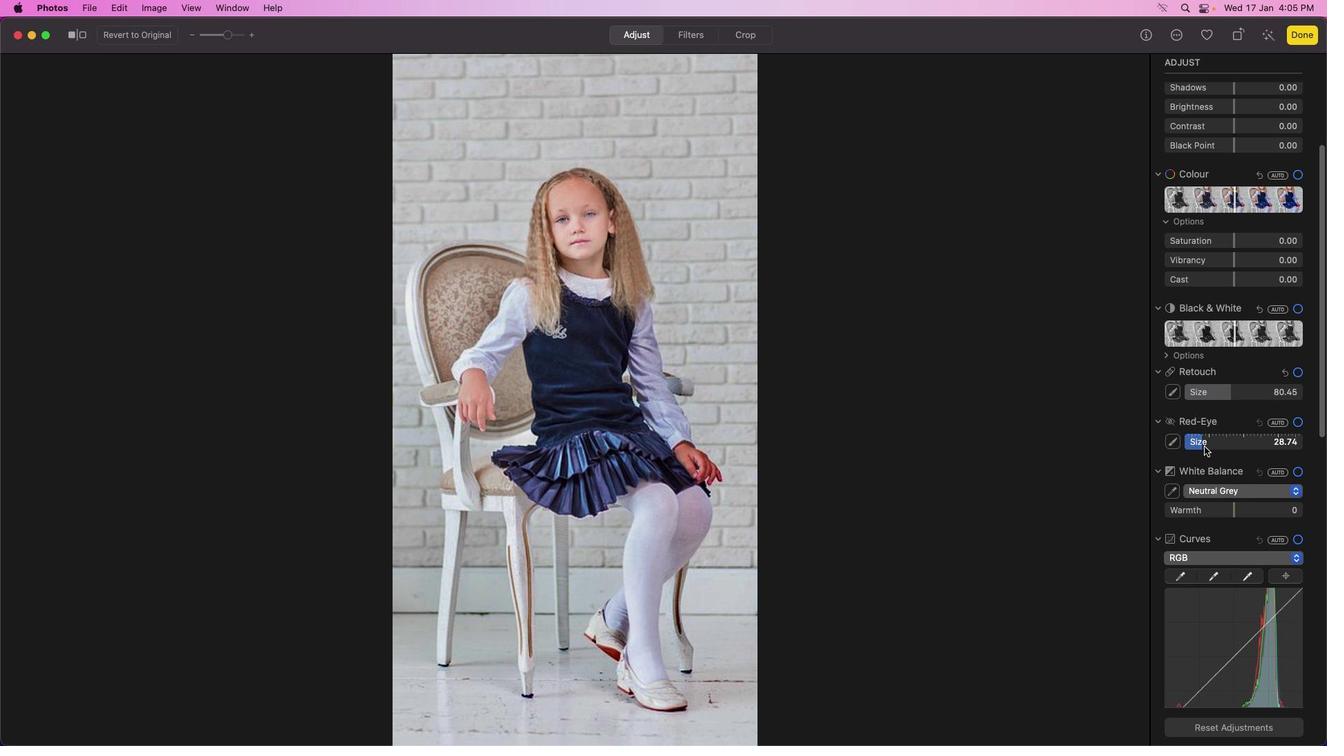 
Action: Mouse scrolled (1204, 447) with delta (0, 2)
Screenshot: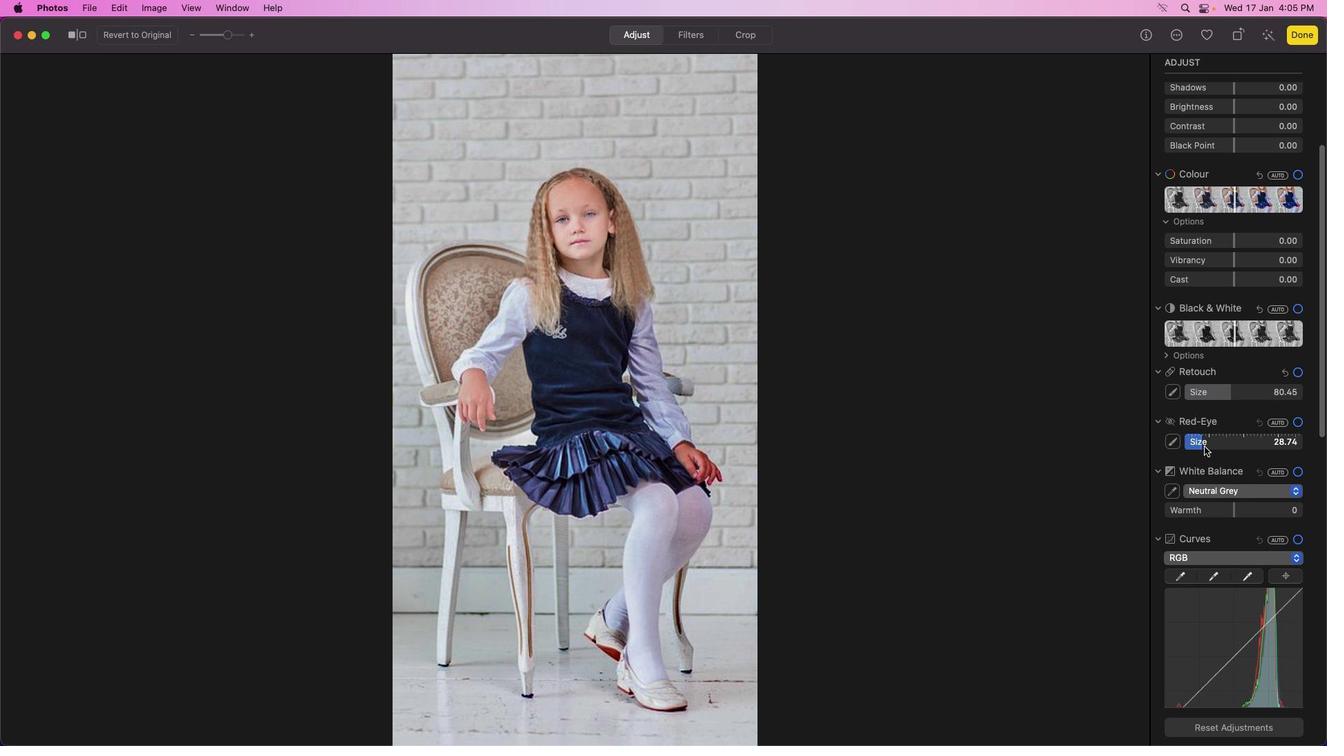 
Action: Mouse scrolled (1204, 447) with delta (0, 0)
Screenshot: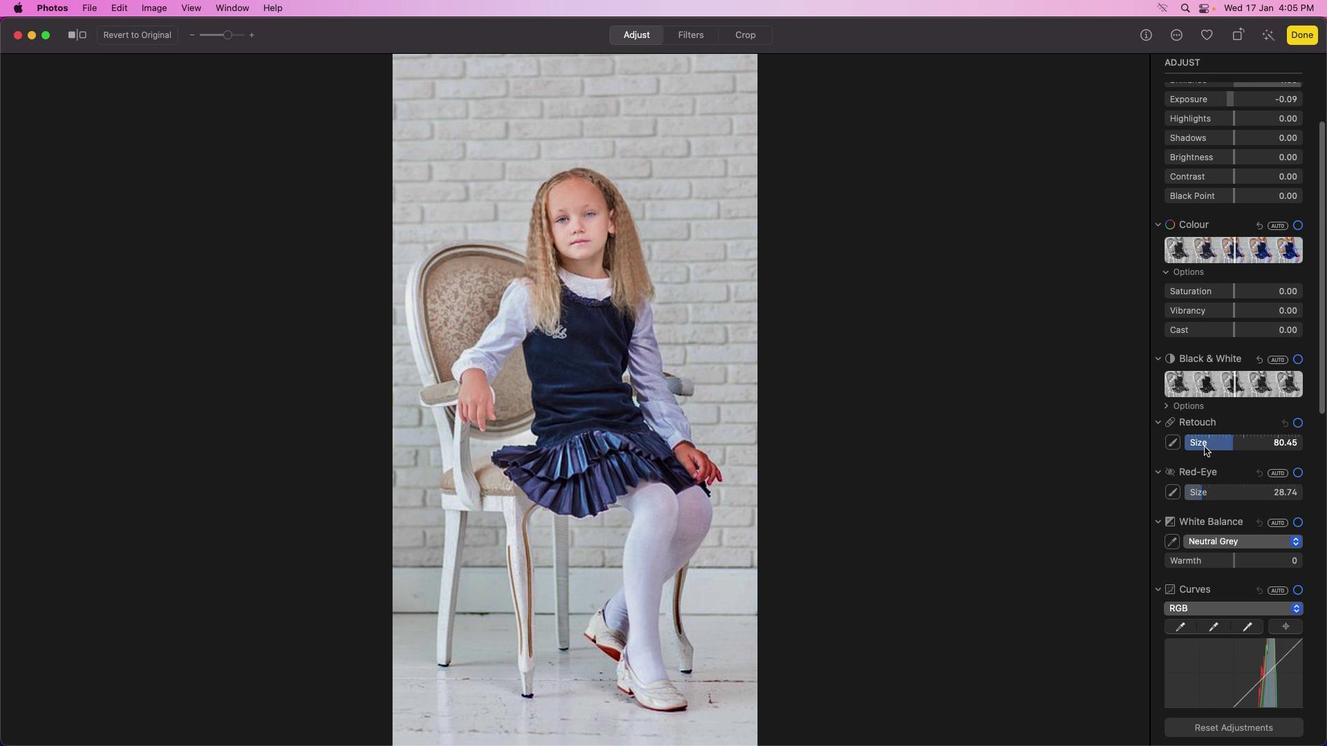 
Action: Mouse scrolled (1204, 447) with delta (0, 0)
Screenshot: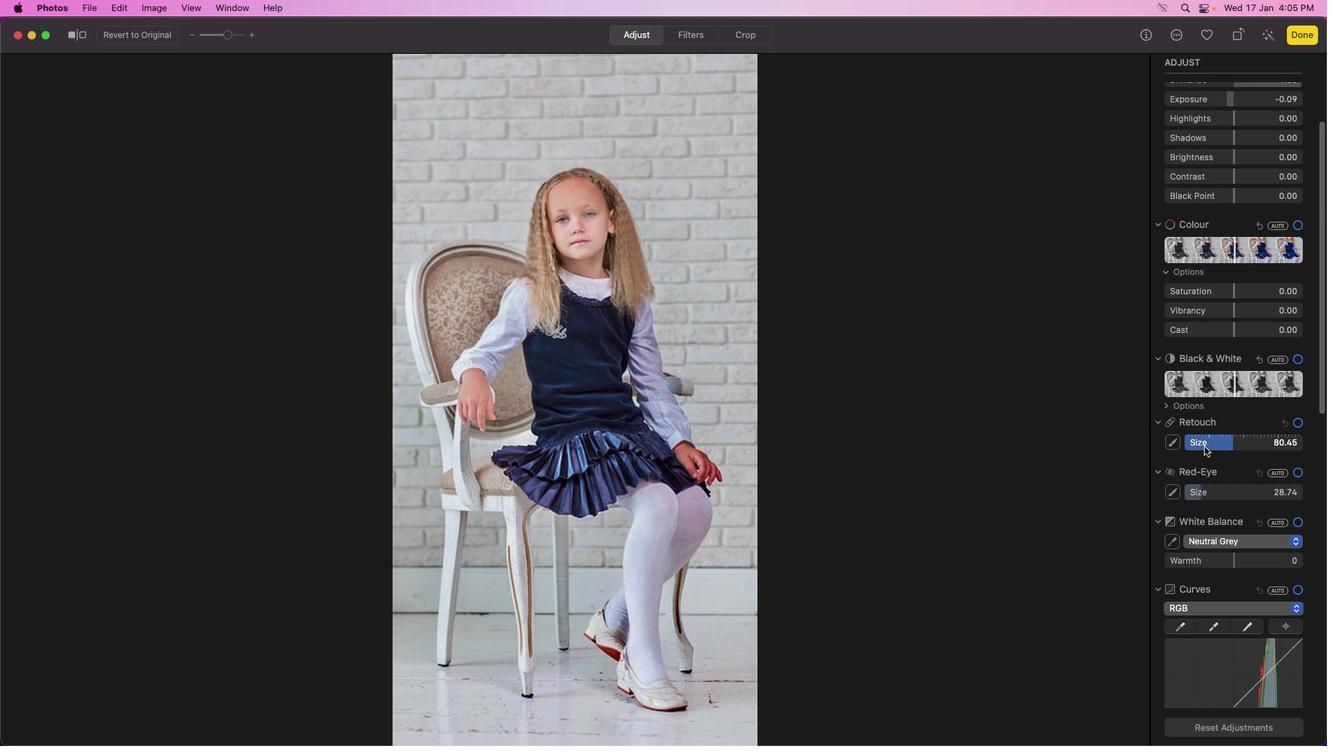 
Action: Mouse scrolled (1204, 447) with delta (0, 1)
Screenshot: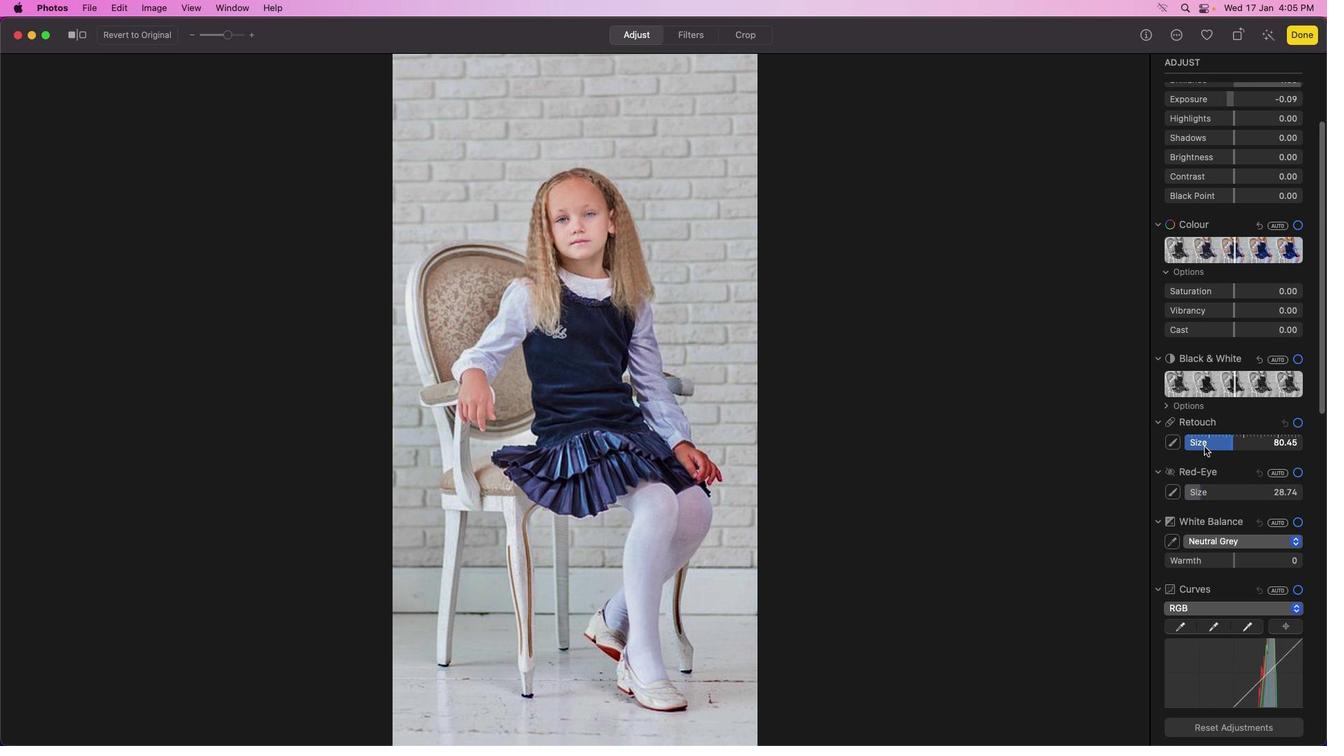 
Action: Mouse scrolled (1204, 447) with delta (0, 2)
Screenshot: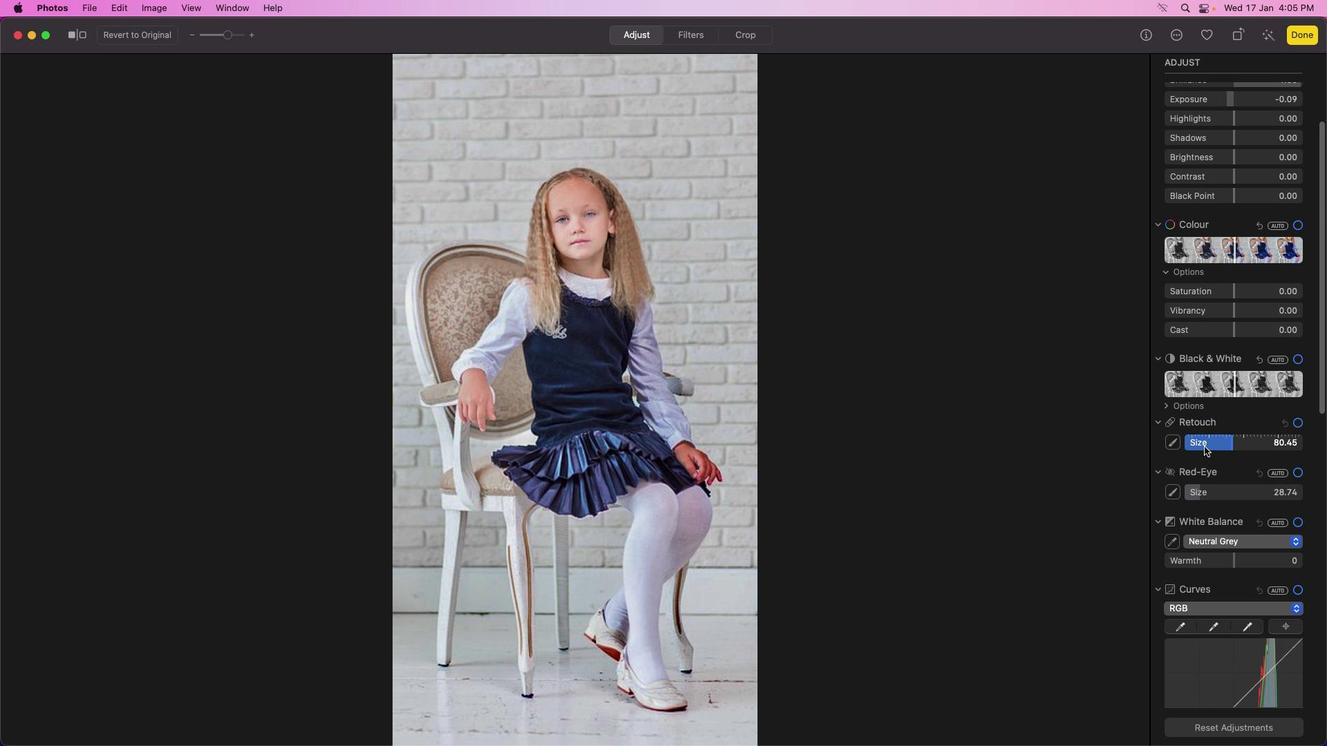 
Action: Mouse scrolled (1204, 447) with delta (0, 0)
Screenshot: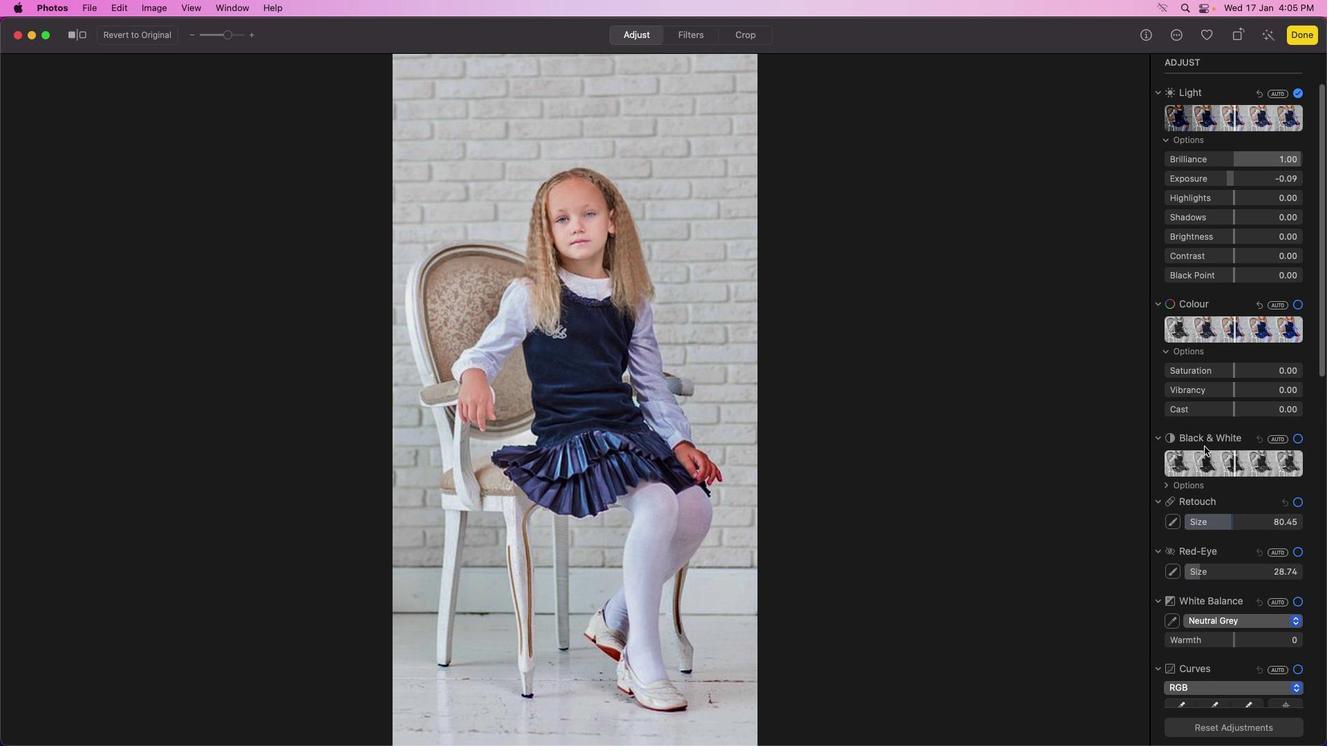 
Action: Mouse scrolled (1204, 447) with delta (0, 0)
Screenshot: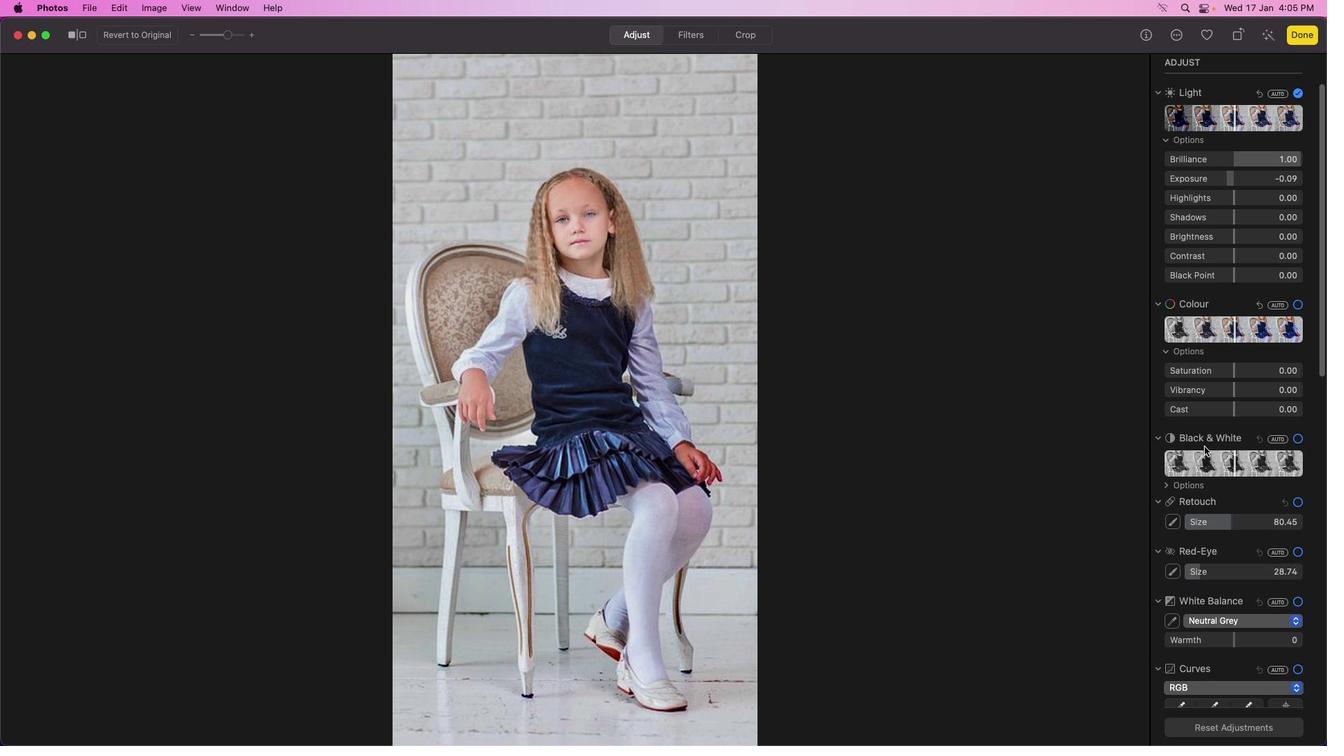 
Action: Mouse scrolled (1204, 447) with delta (0, 2)
Screenshot: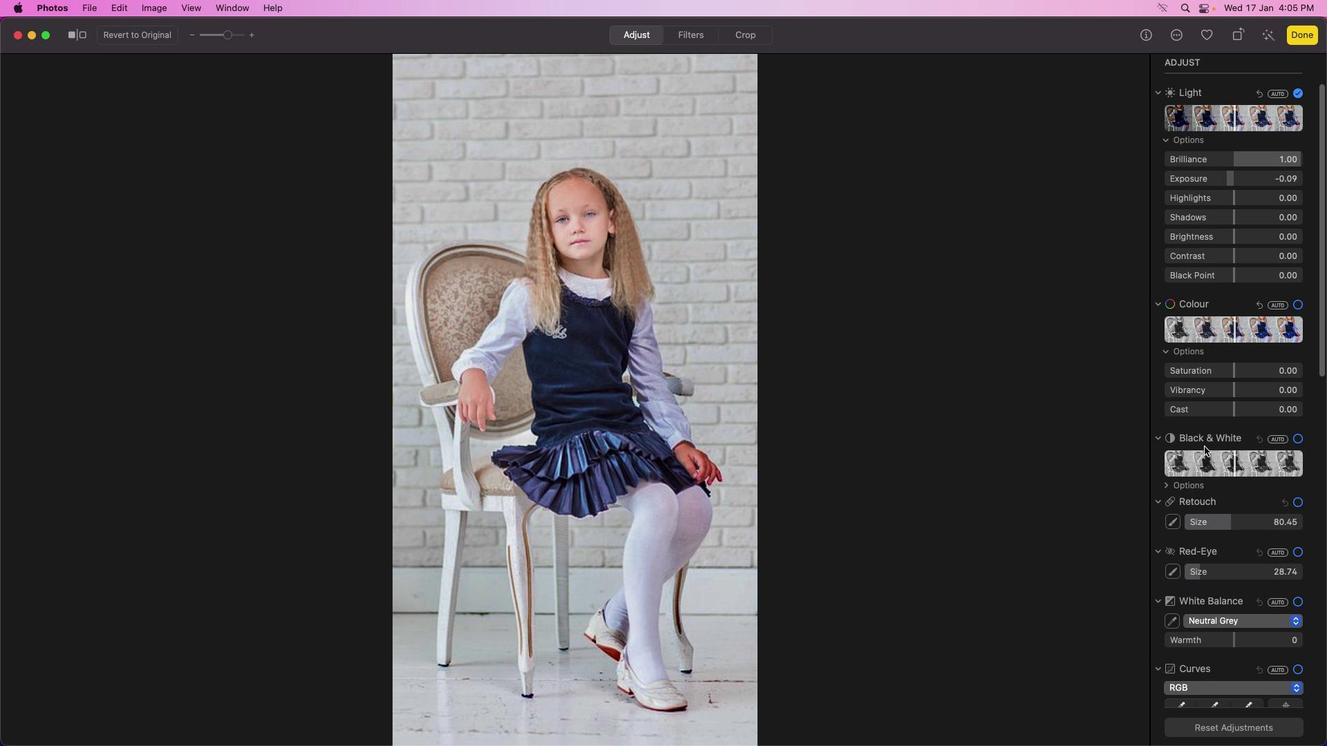 
Action: Mouse scrolled (1204, 447) with delta (0, 2)
Screenshot: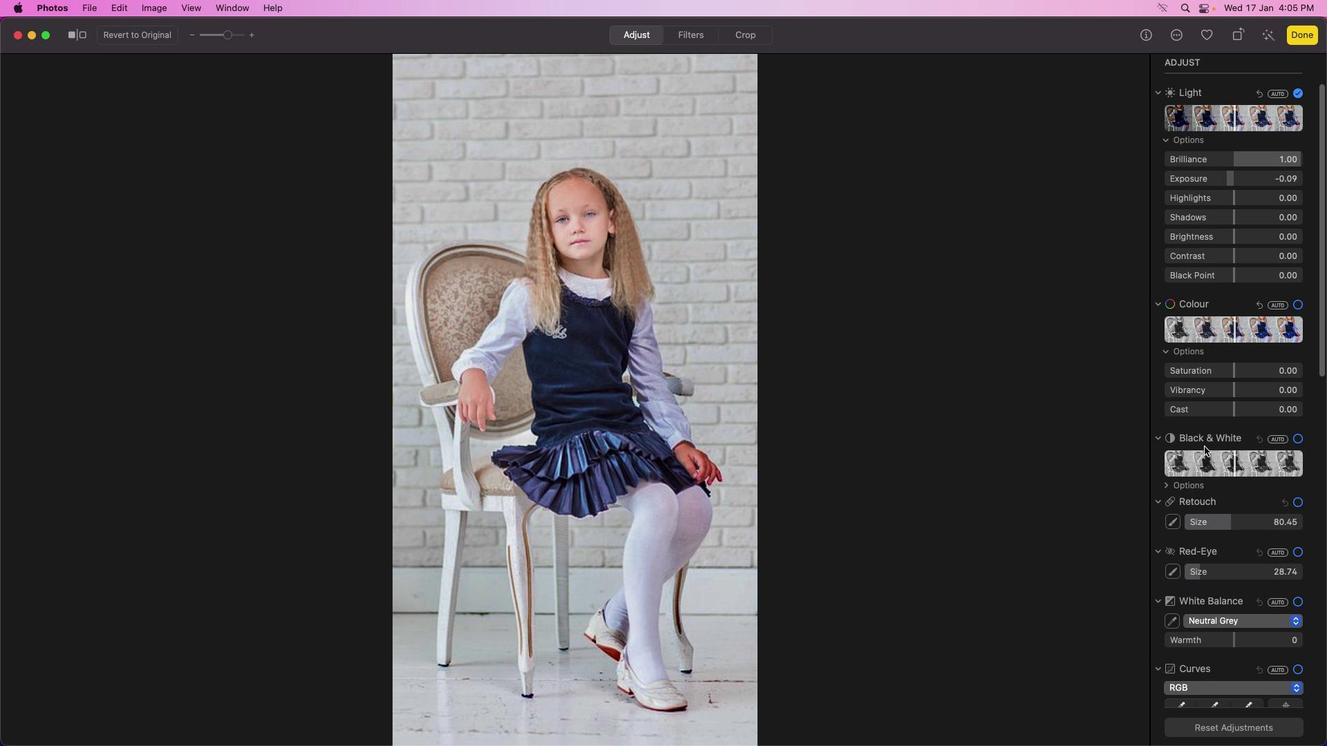 
Action: Mouse scrolled (1204, 447) with delta (0, 3)
Screenshot: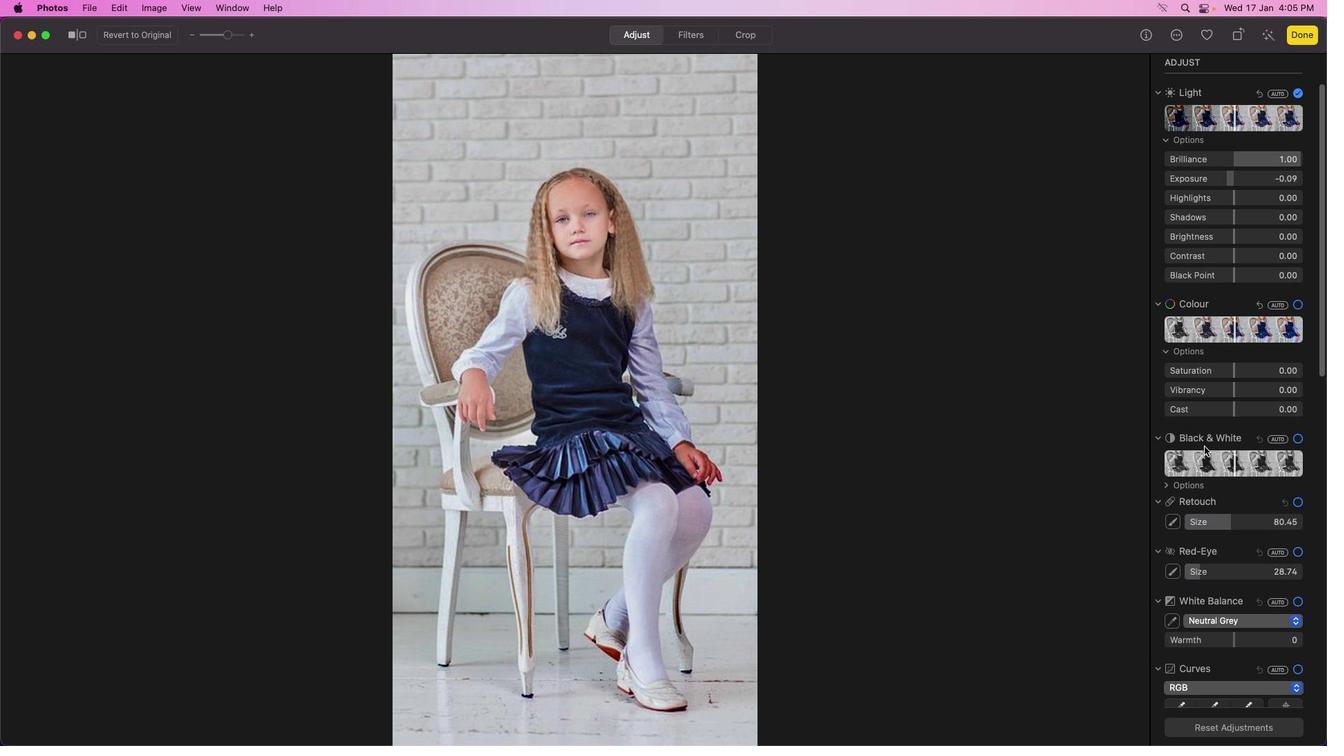 
Action: Mouse moved to (1211, 441)
Screenshot: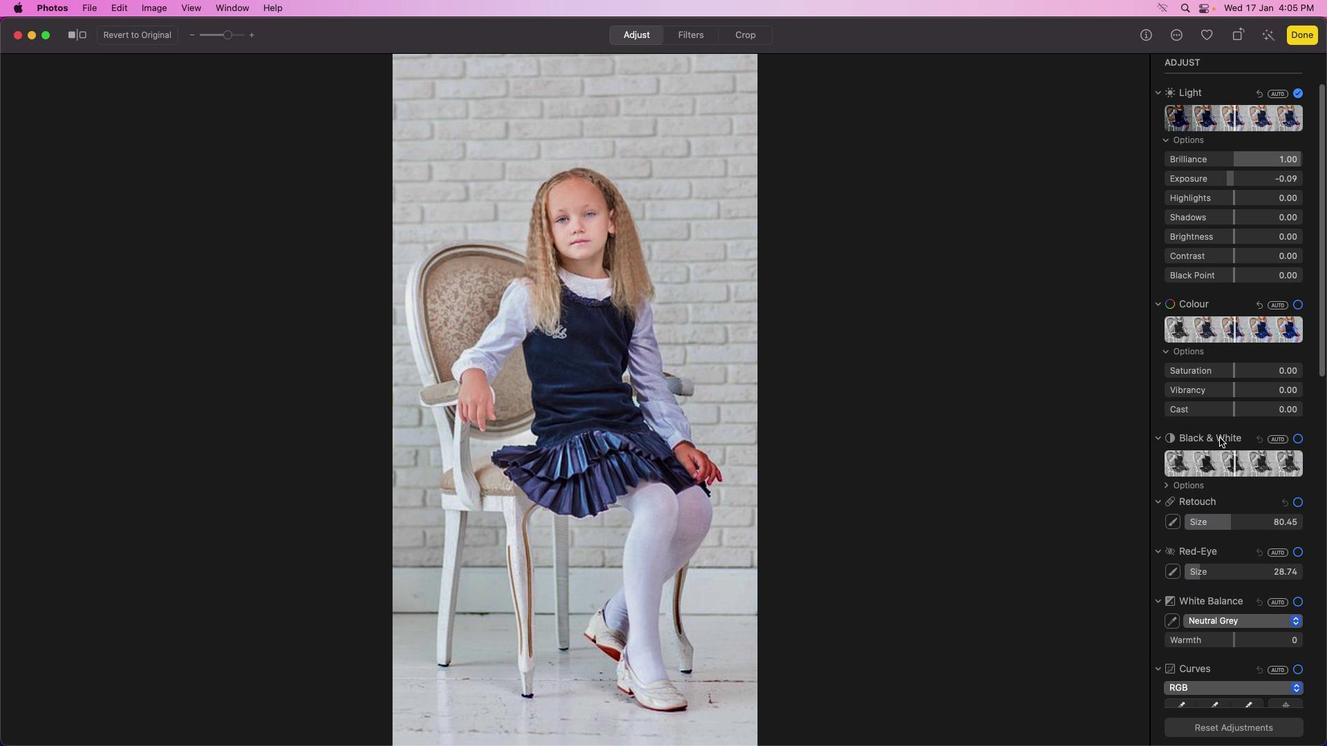 
Action: Mouse scrolled (1211, 441) with delta (0, 0)
Screenshot: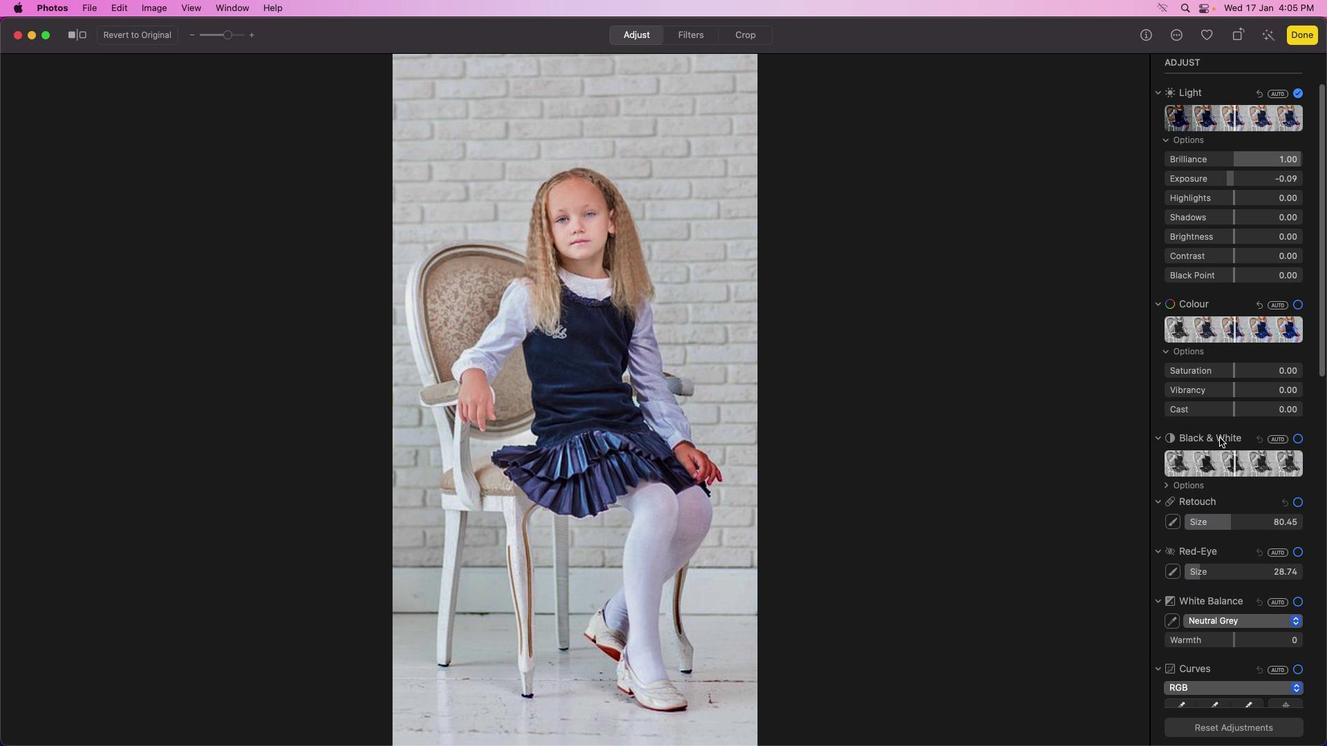 
Action: Mouse moved to (1218, 438)
Screenshot: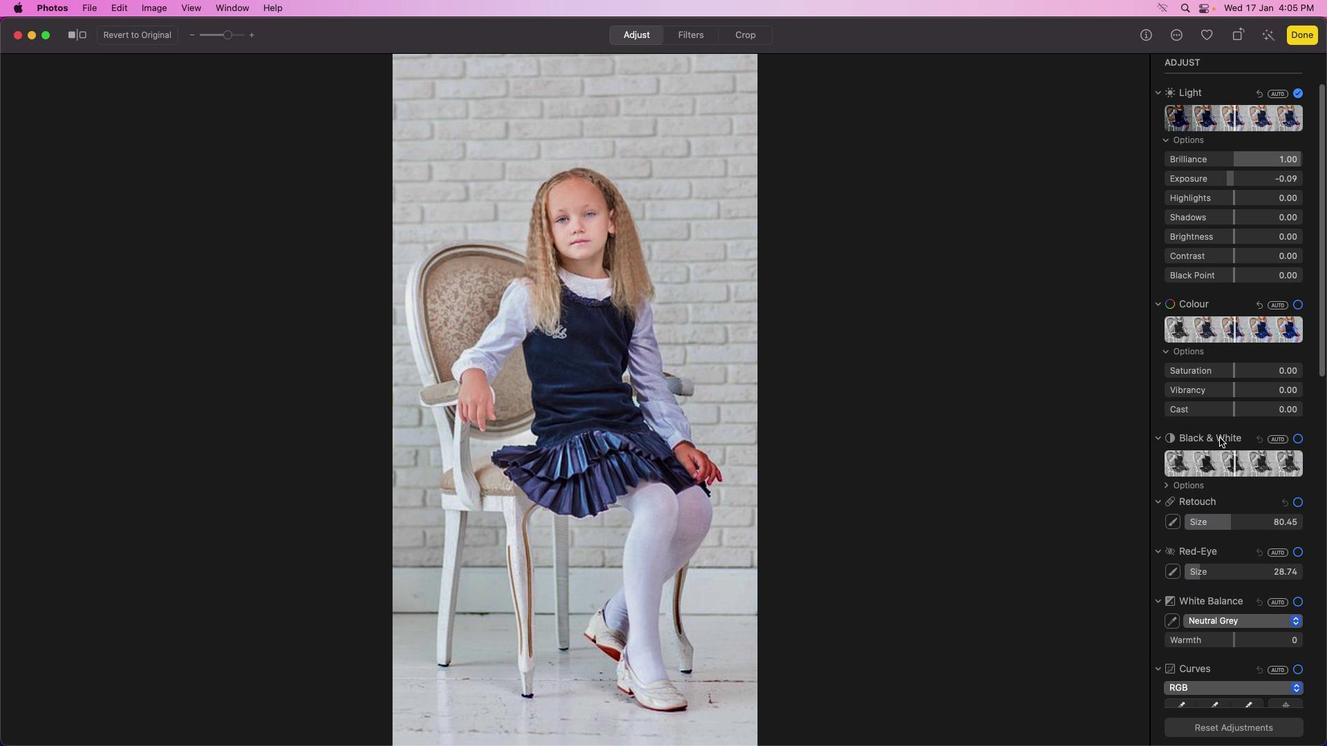 
Action: Mouse scrolled (1218, 438) with delta (0, 0)
Screenshot: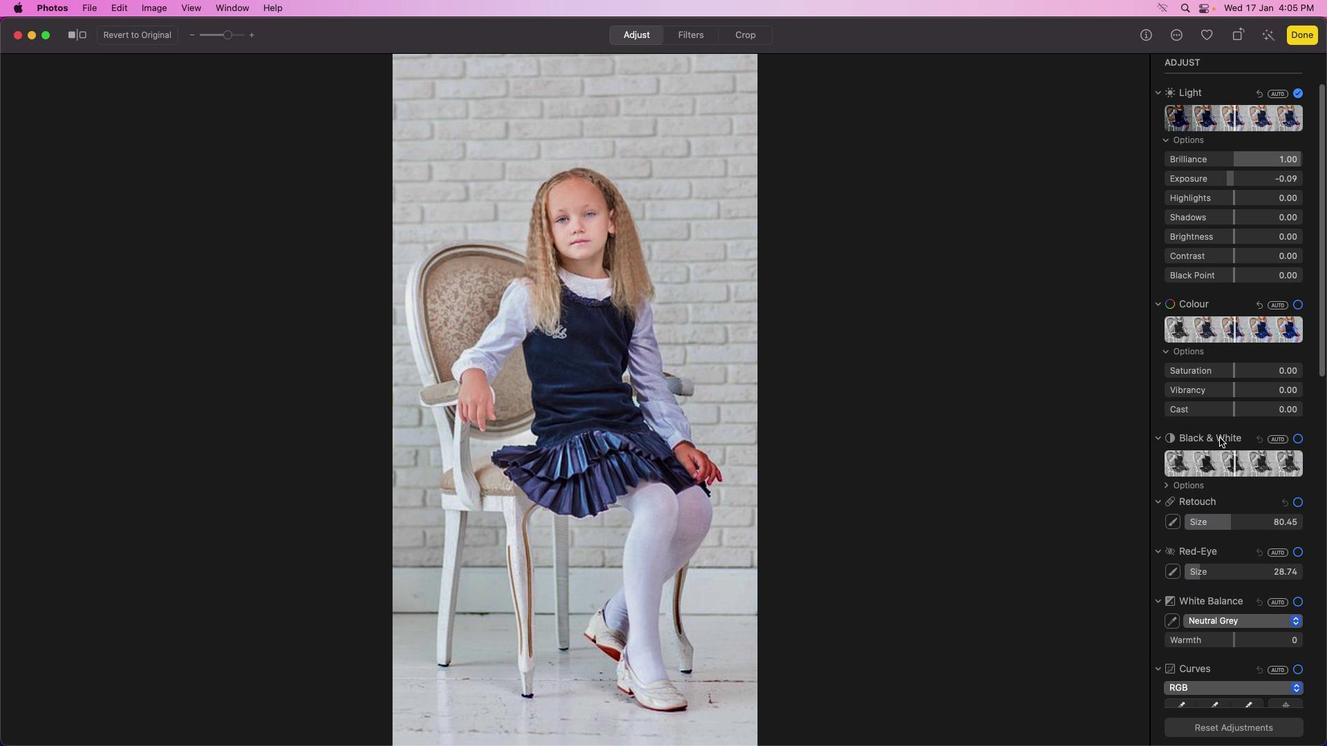 
Action: Mouse moved to (1220, 437)
Screenshot: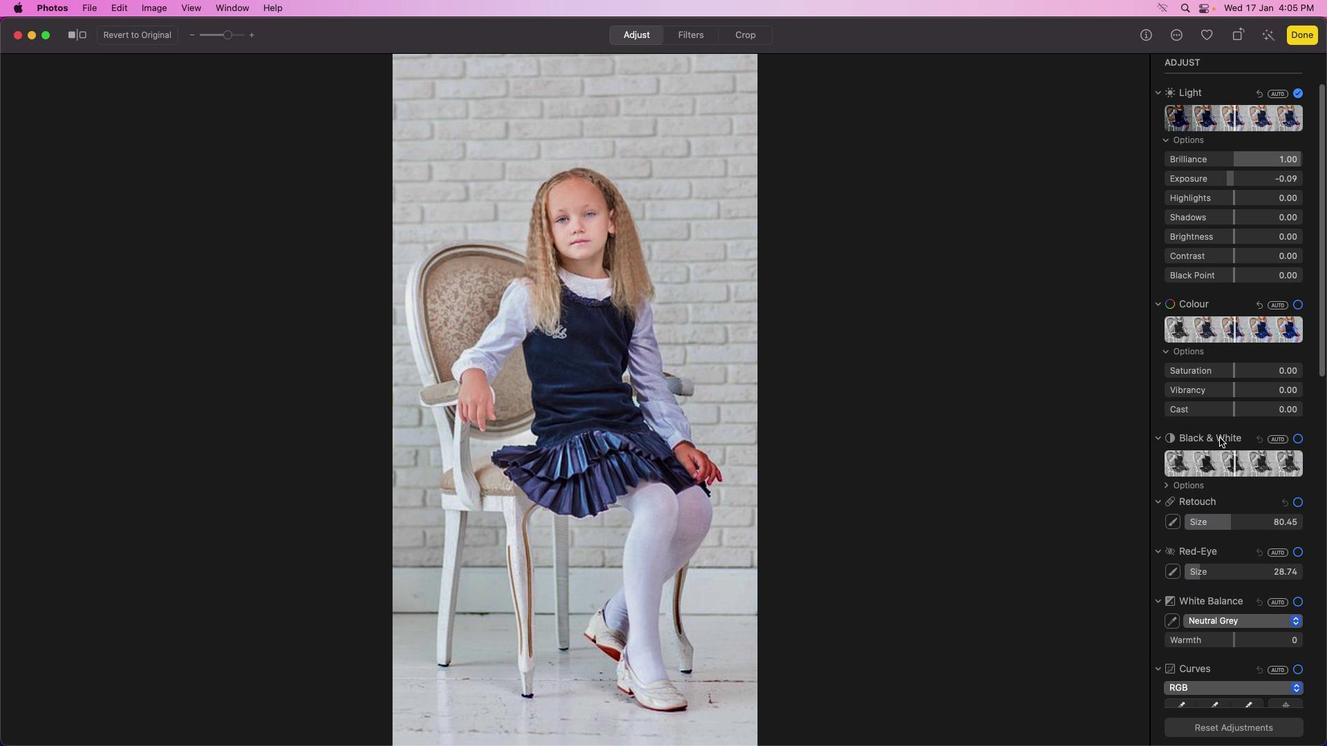 
Action: Mouse scrolled (1220, 437) with delta (0, 1)
Screenshot: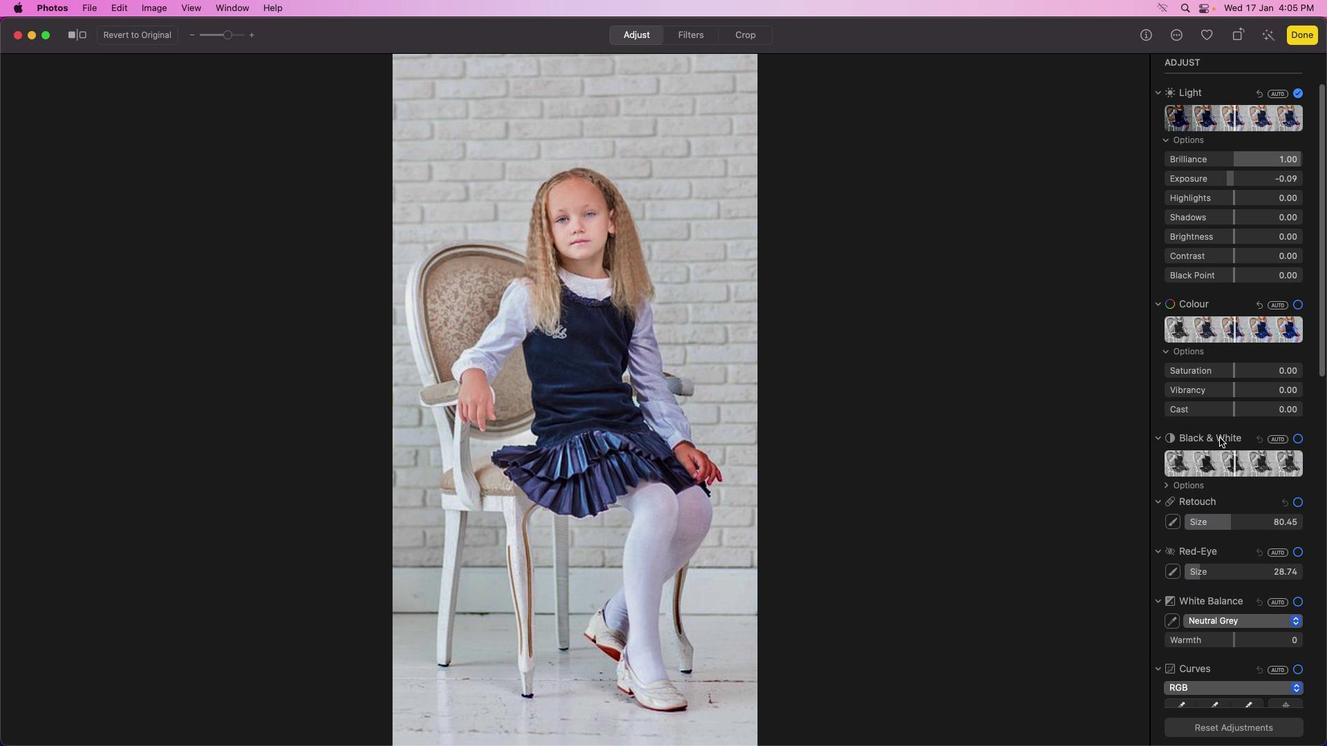
Action: Mouse moved to (1233, 198)
Screenshot: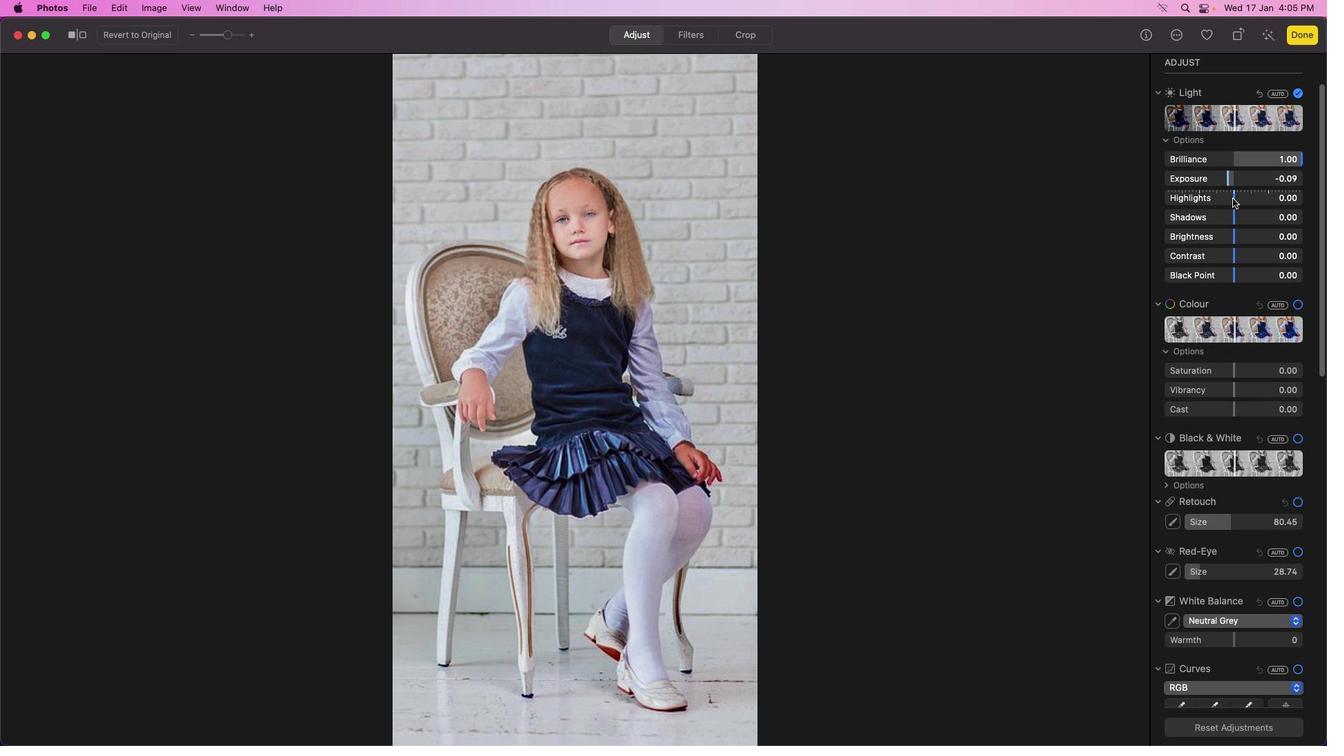 
Action: Mouse pressed left at (1233, 198)
Screenshot: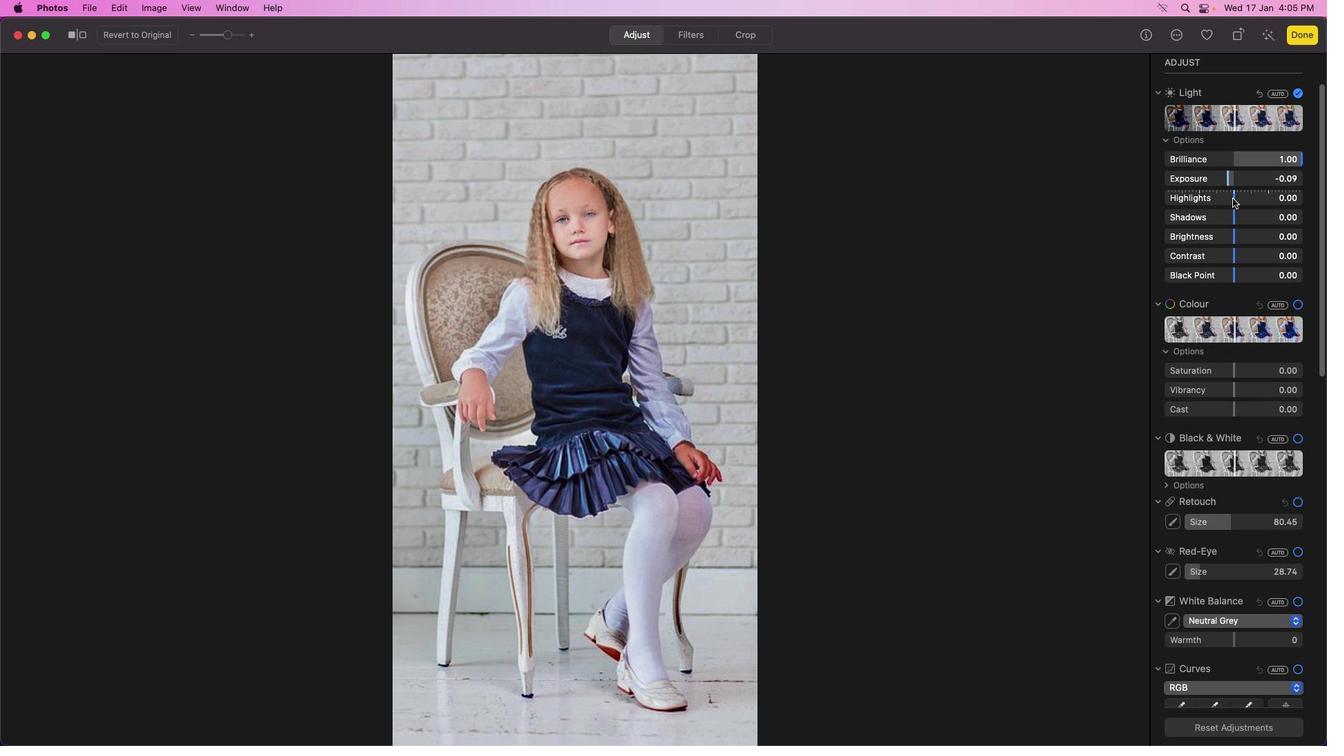 
Action: Mouse moved to (1228, 181)
Screenshot: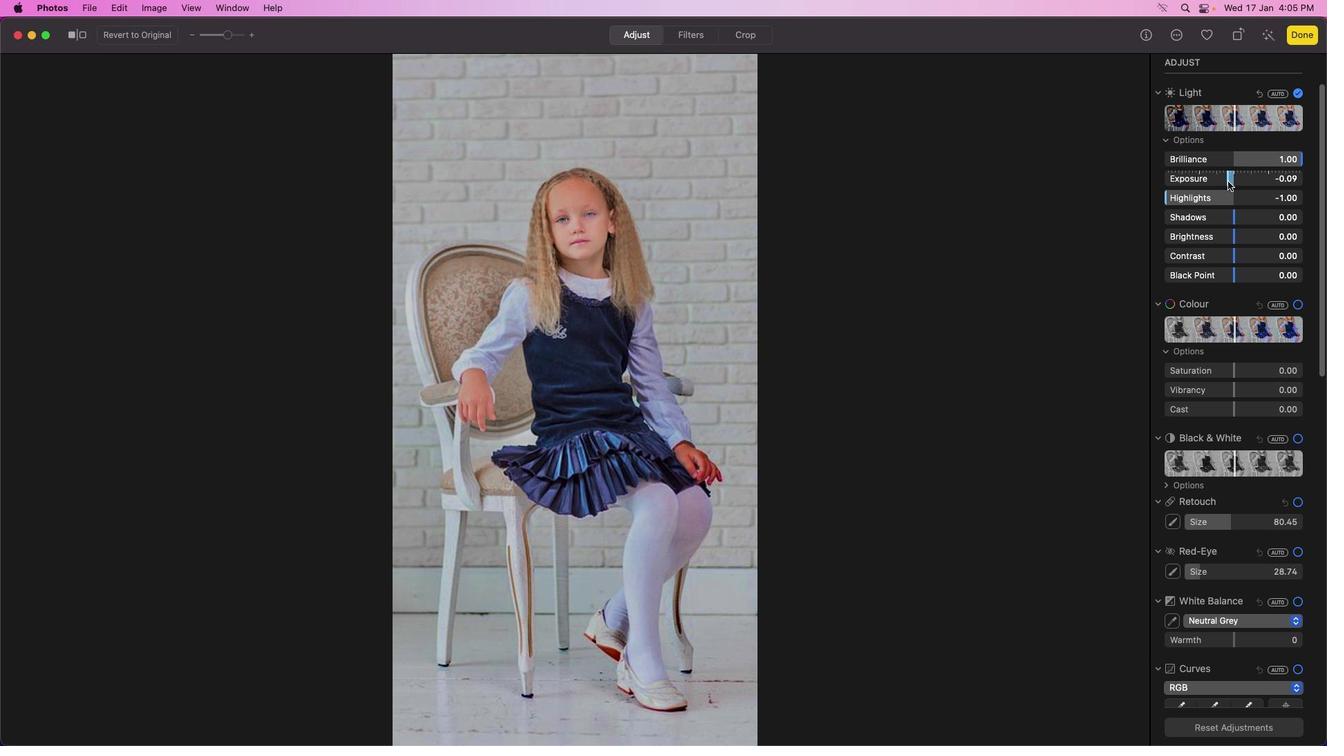 
Action: Mouse pressed left at (1228, 181)
Screenshot: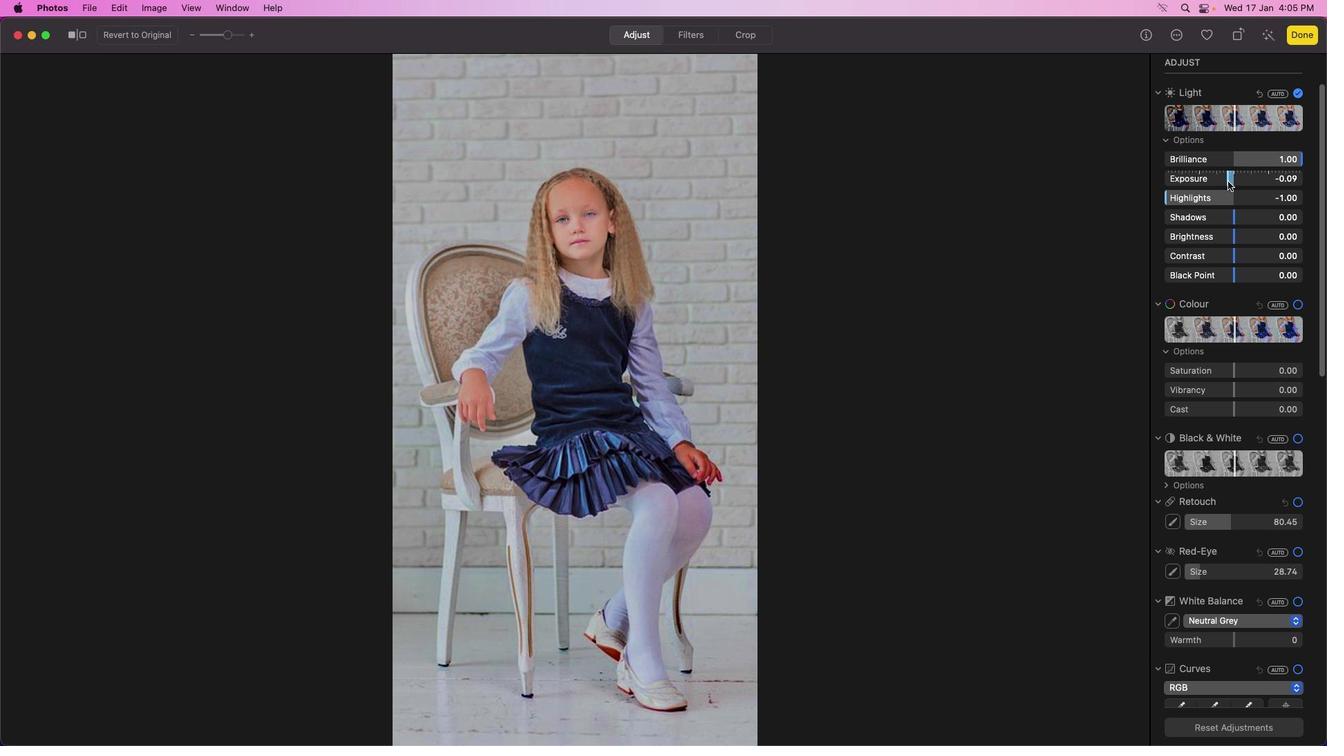 
Action: Mouse moved to (1234, 220)
Screenshot: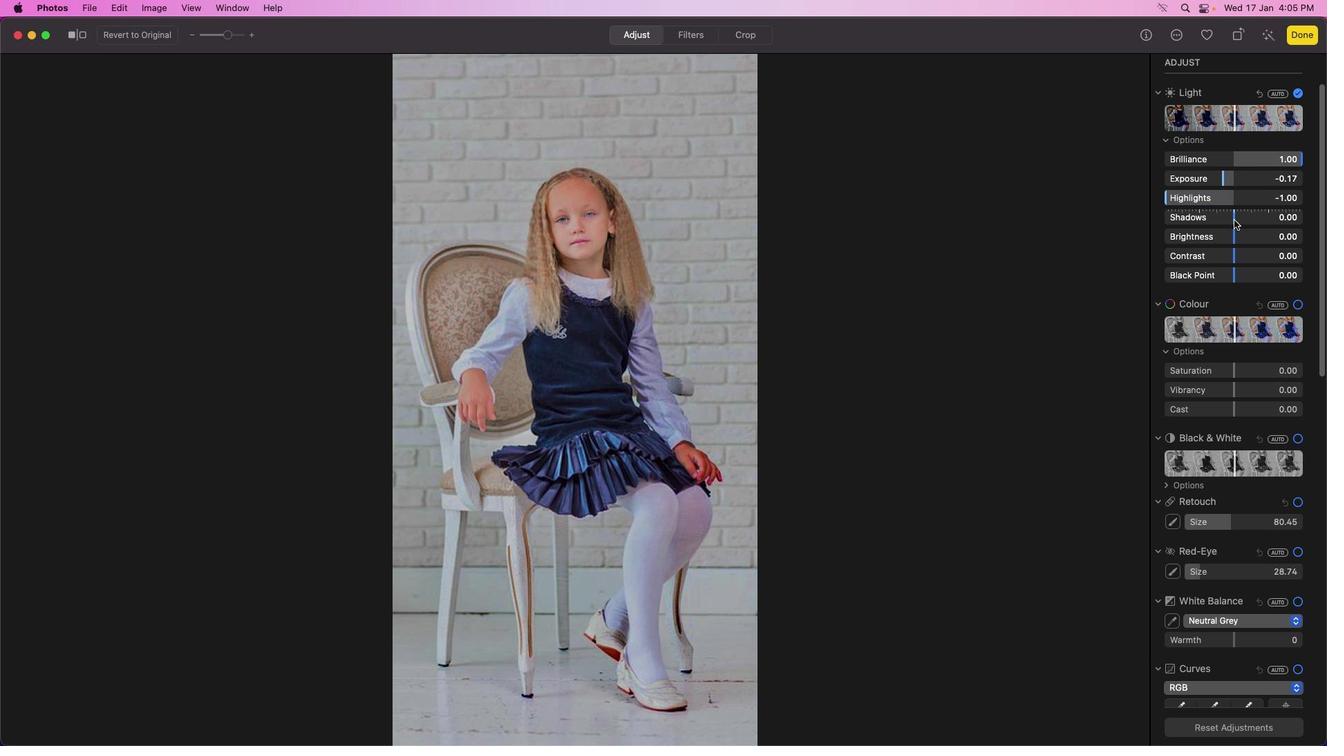 
Action: Mouse pressed left at (1234, 220)
Screenshot: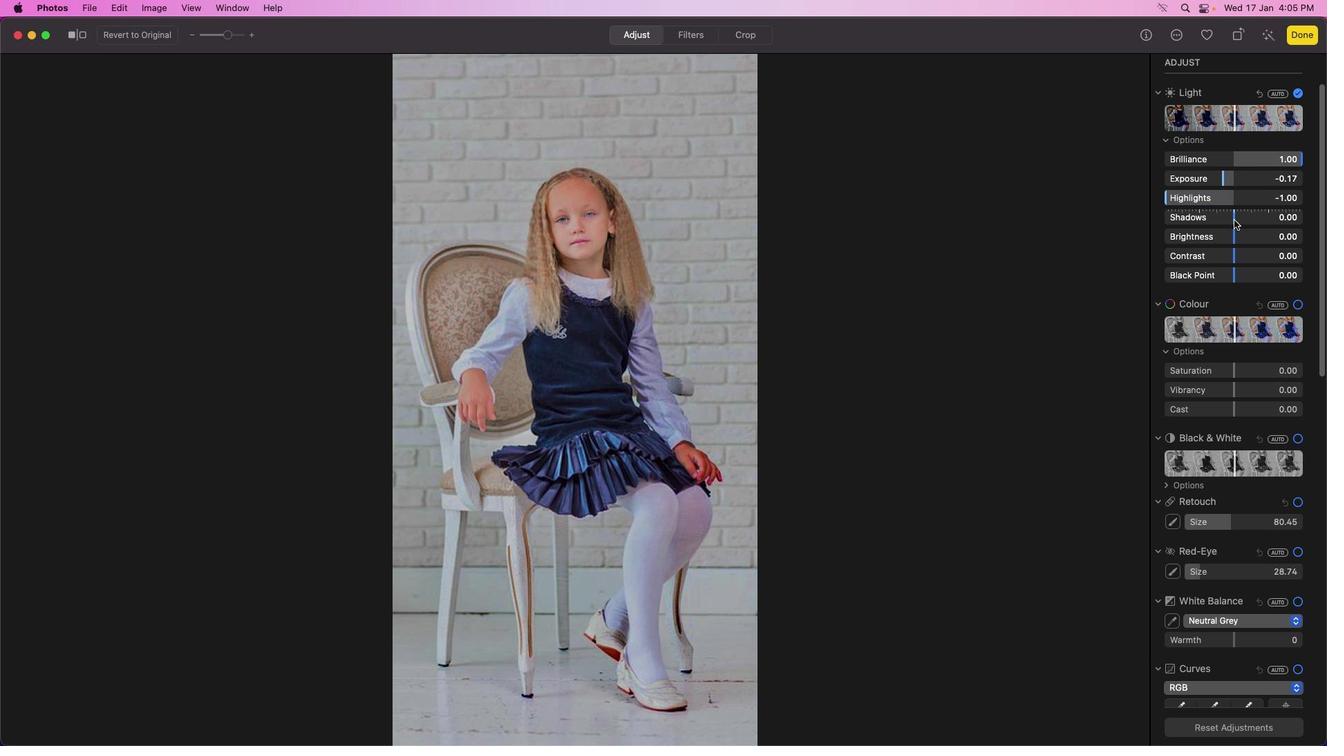 
Action: Mouse moved to (1236, 239)
Screenshot: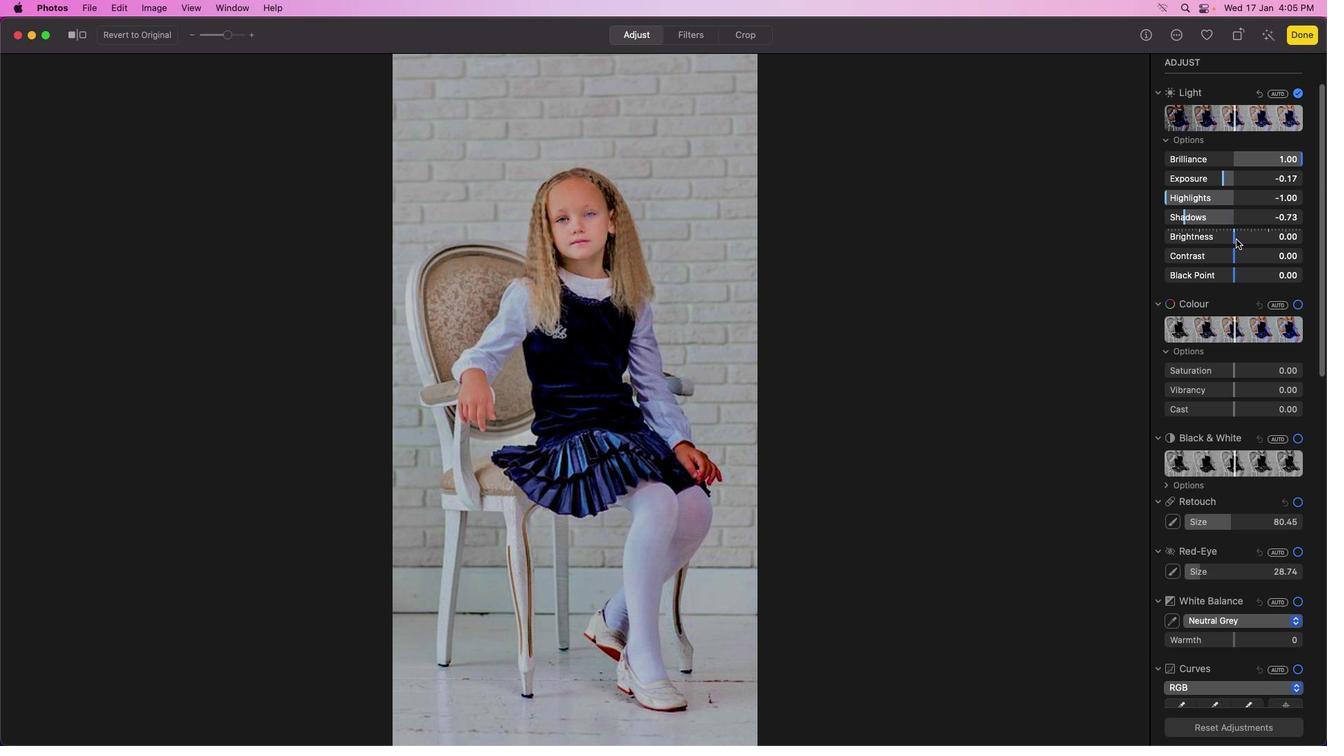 
Action: Mouse pressed left at (1236, 239)
Screenshot: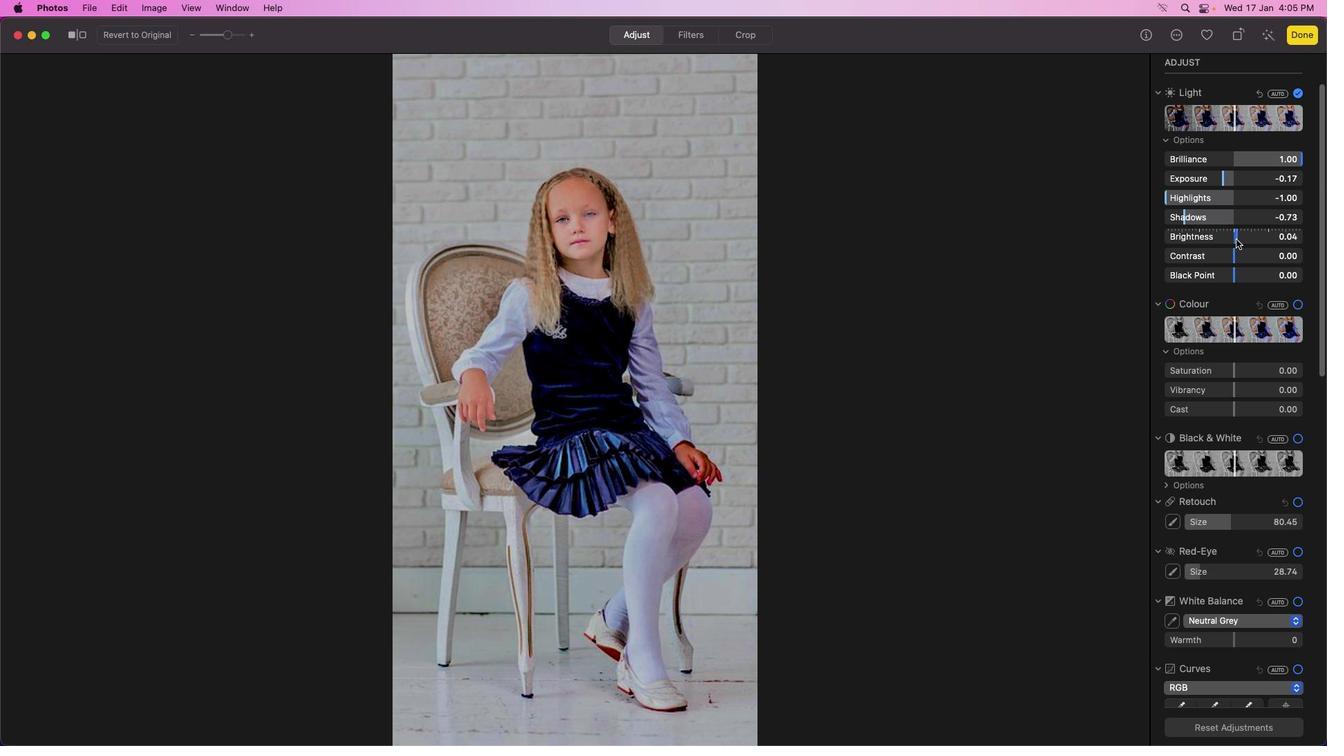 
Action: Mouse moved to (1233, 257)
Screenshot: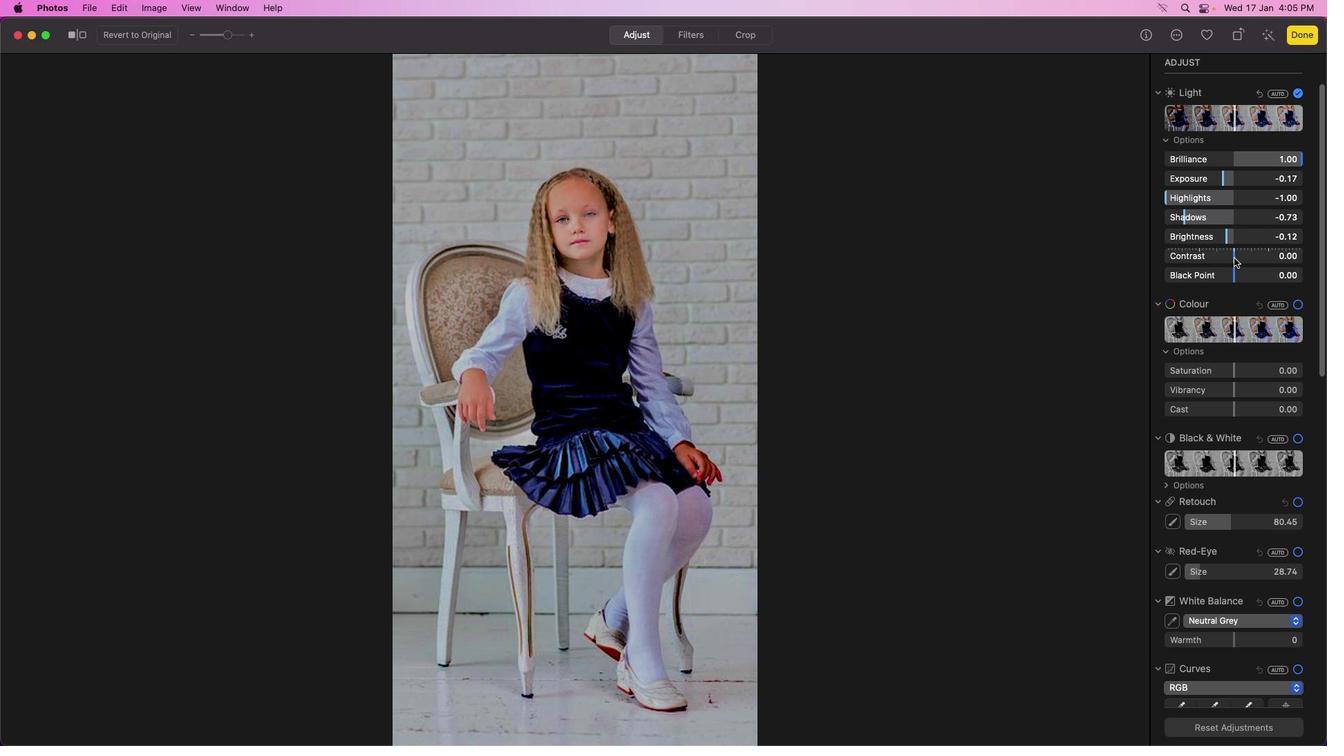 
Action: Mouse pressed left at (1233, 257)
Screenshot: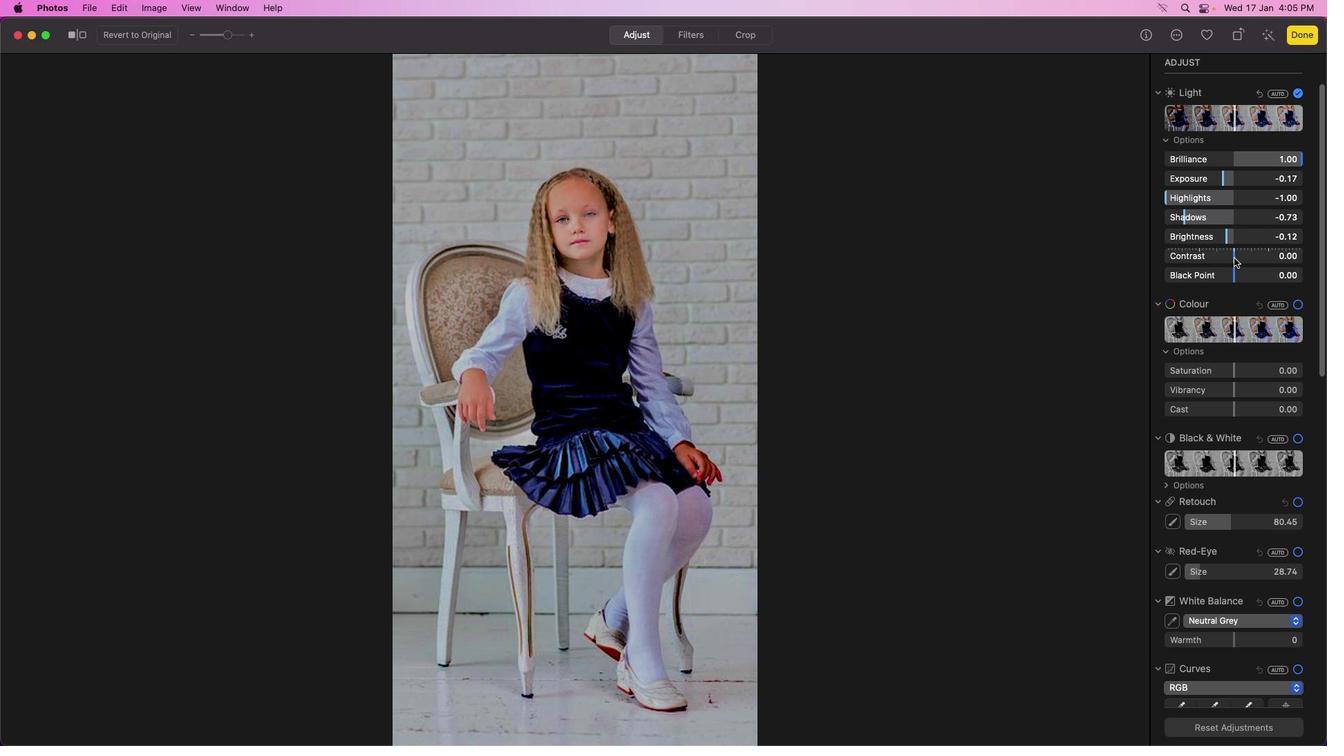 
Action: Mouse moved to (1234, 279)
Screenshot: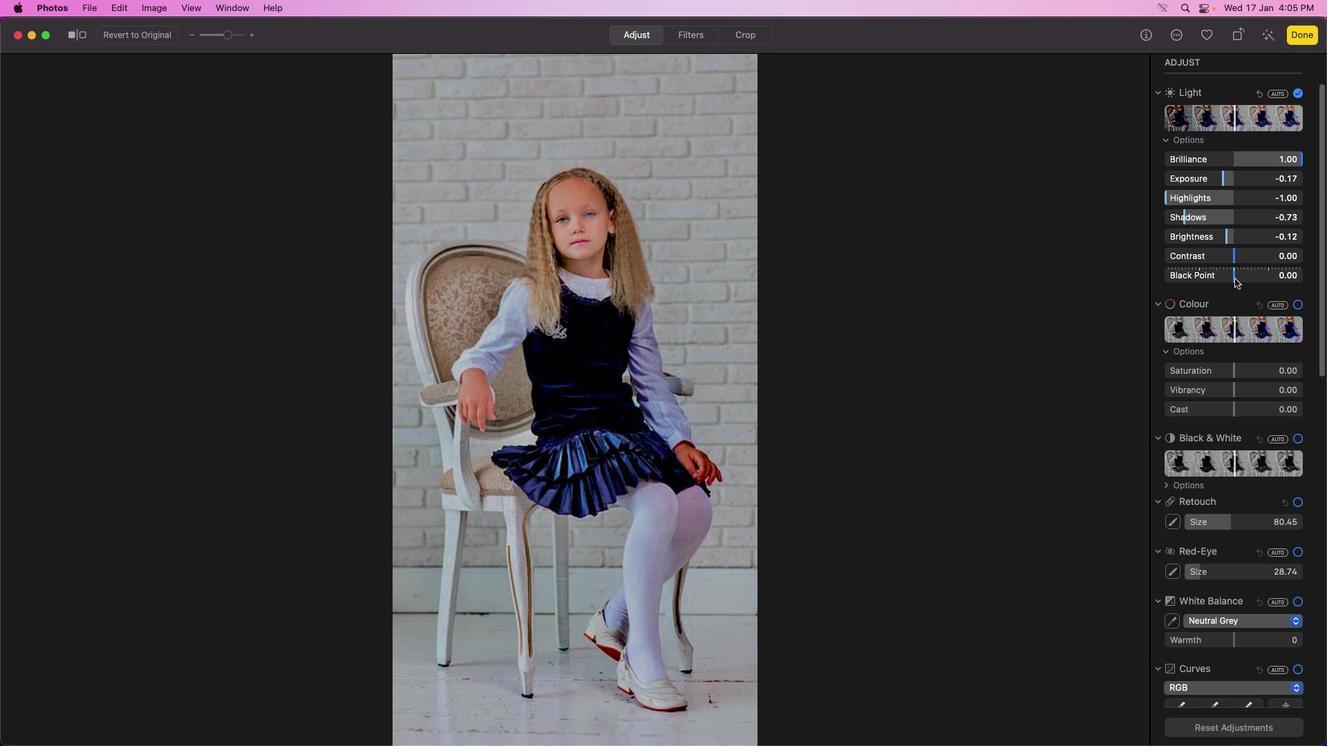 
Action: Mouse pressed left at (1234, 279)
Screenshot: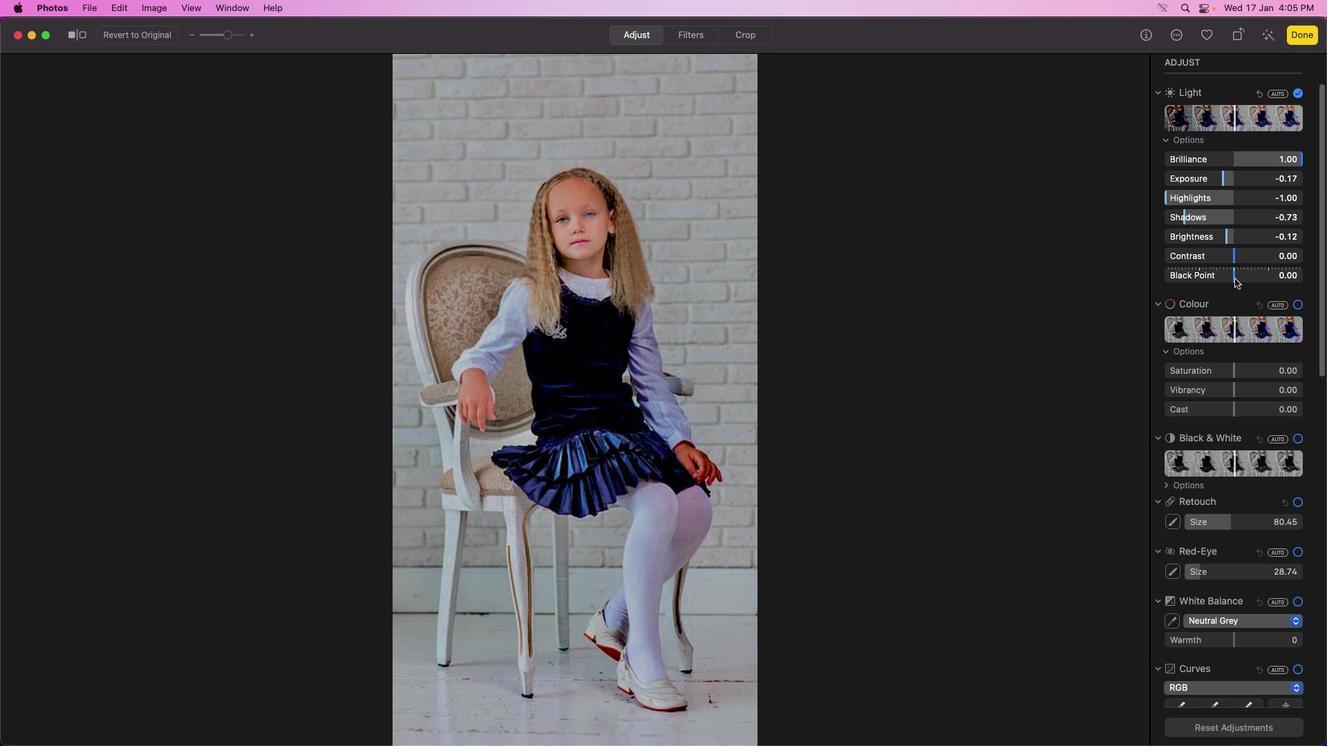 
Action: Mouse moved to (80, 34)
Screenshot: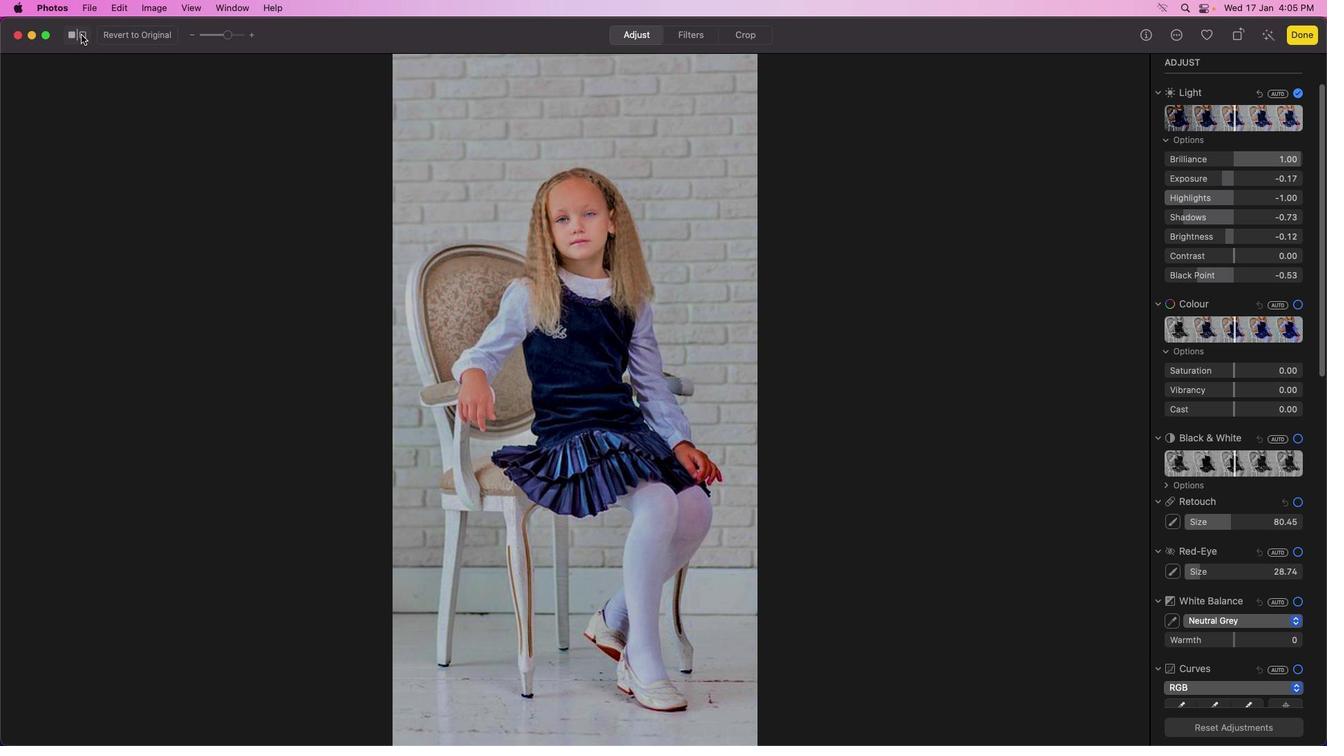 
Action: Mouse pressed left at (80, 34)
Screenshot: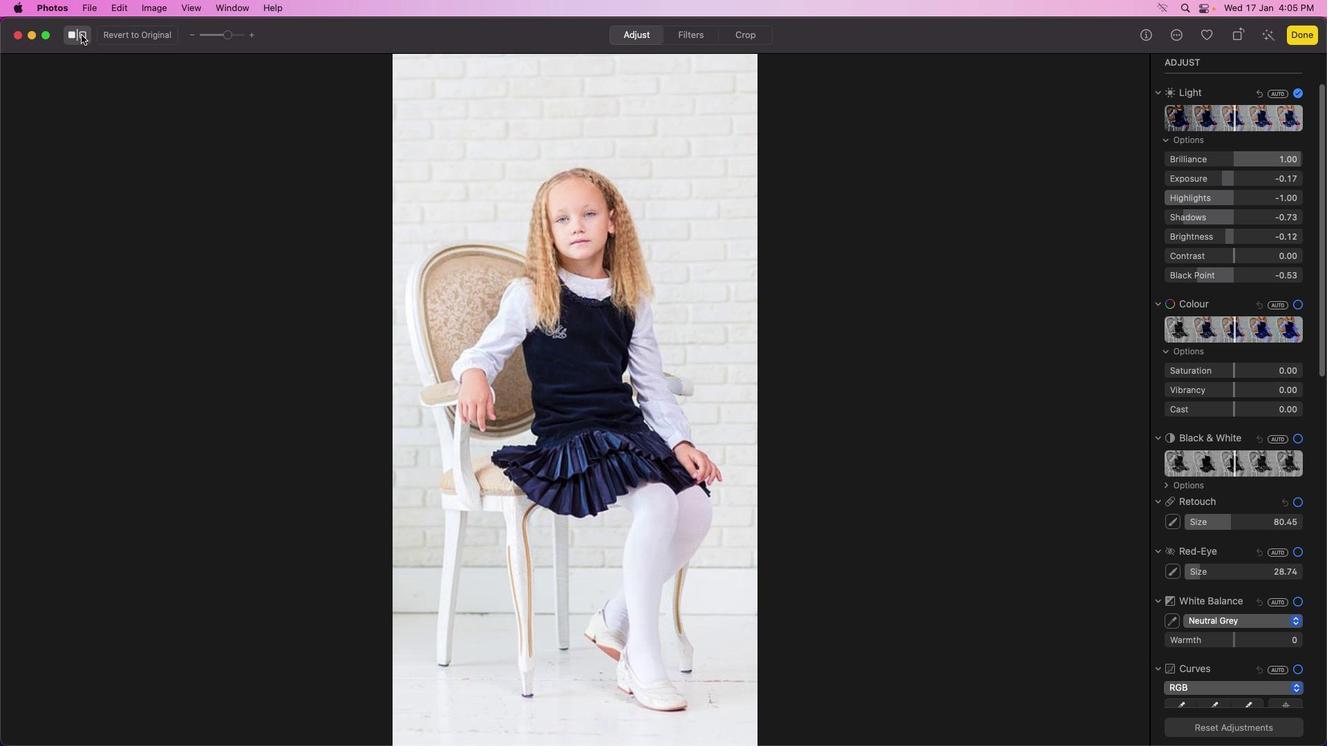 
Action: Mouse moved to (1200, 273)
Screenshot: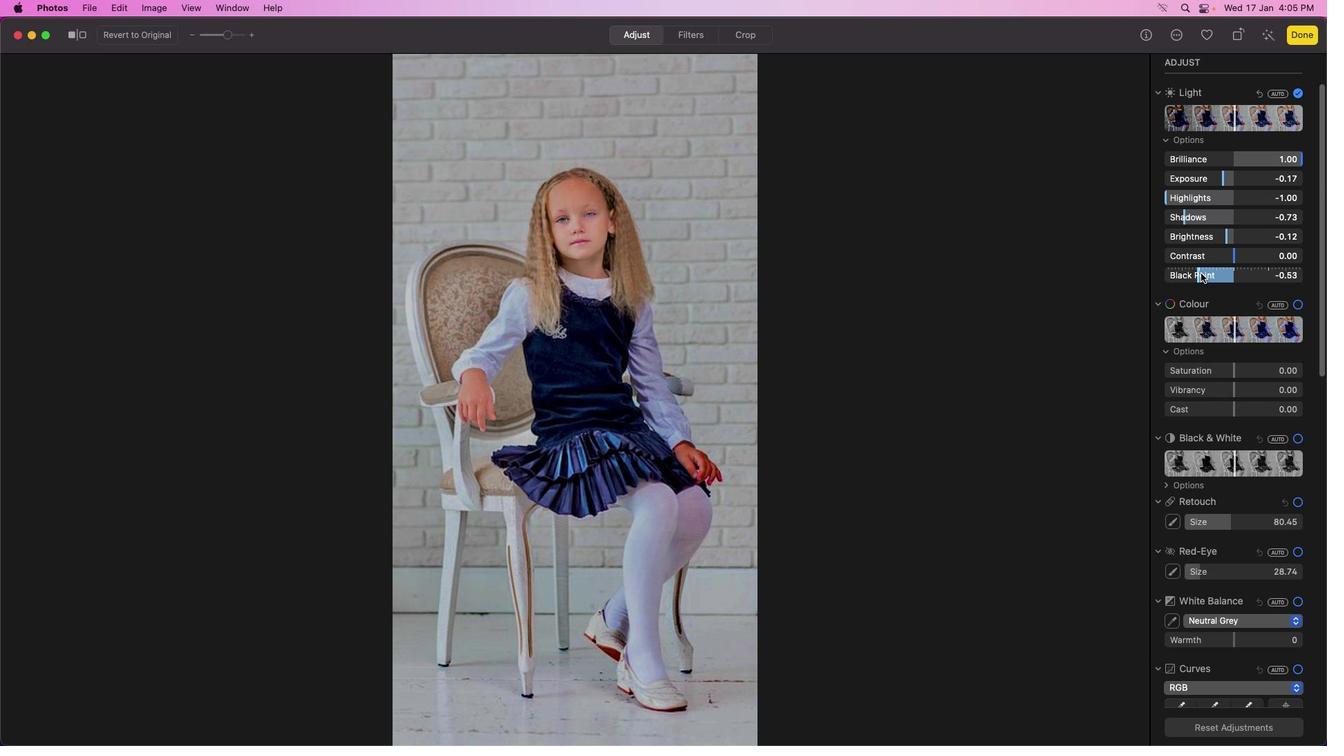 
Action: Mouse pressed left at (1200, 273)
Screenshot: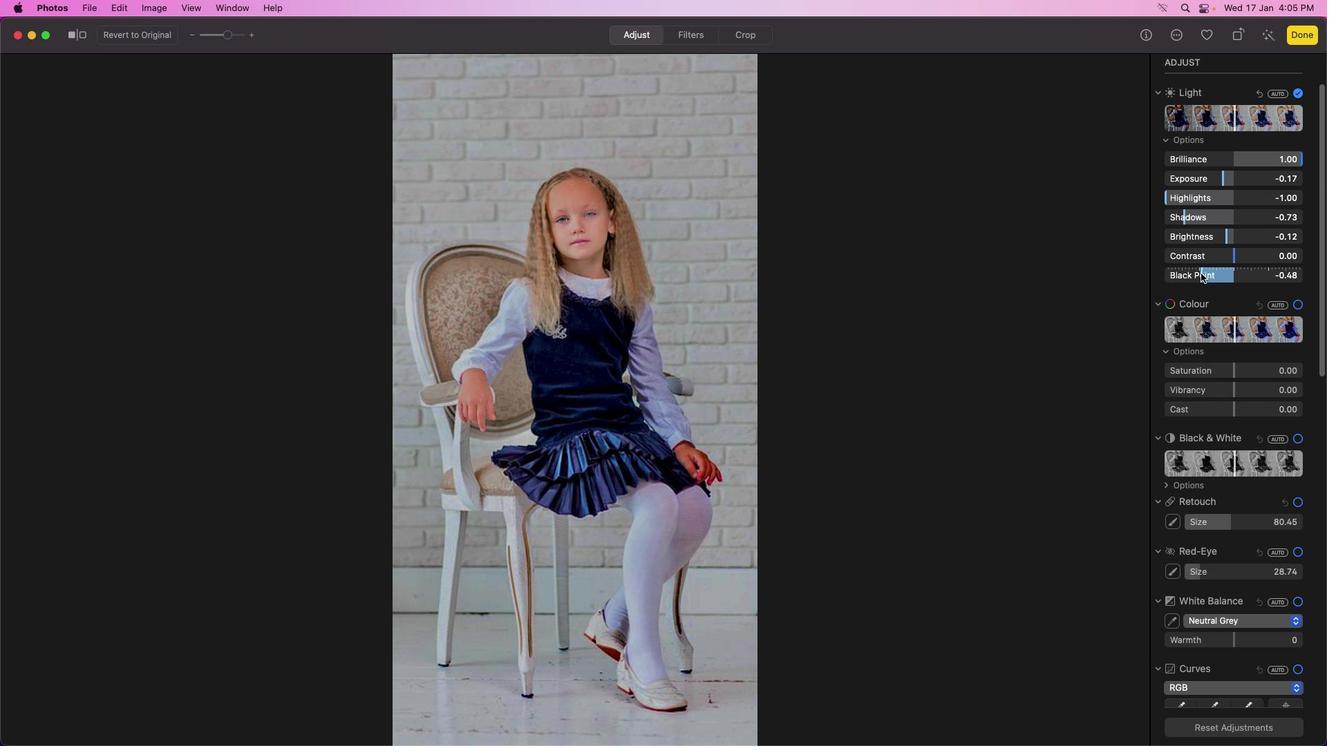 
Action: Mouse moved to (1233, 369)
Screenshot: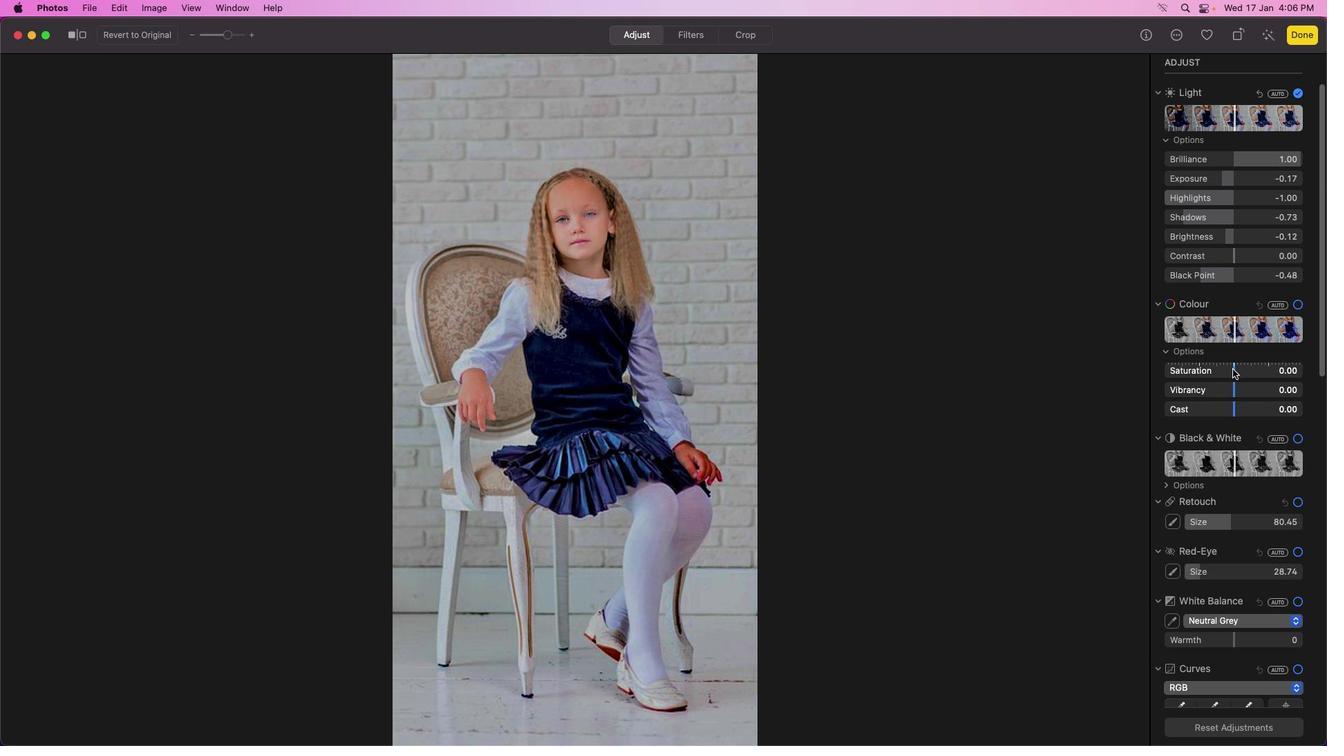 
Action: Mouse pressed left at (1233, 369)
Screenshot: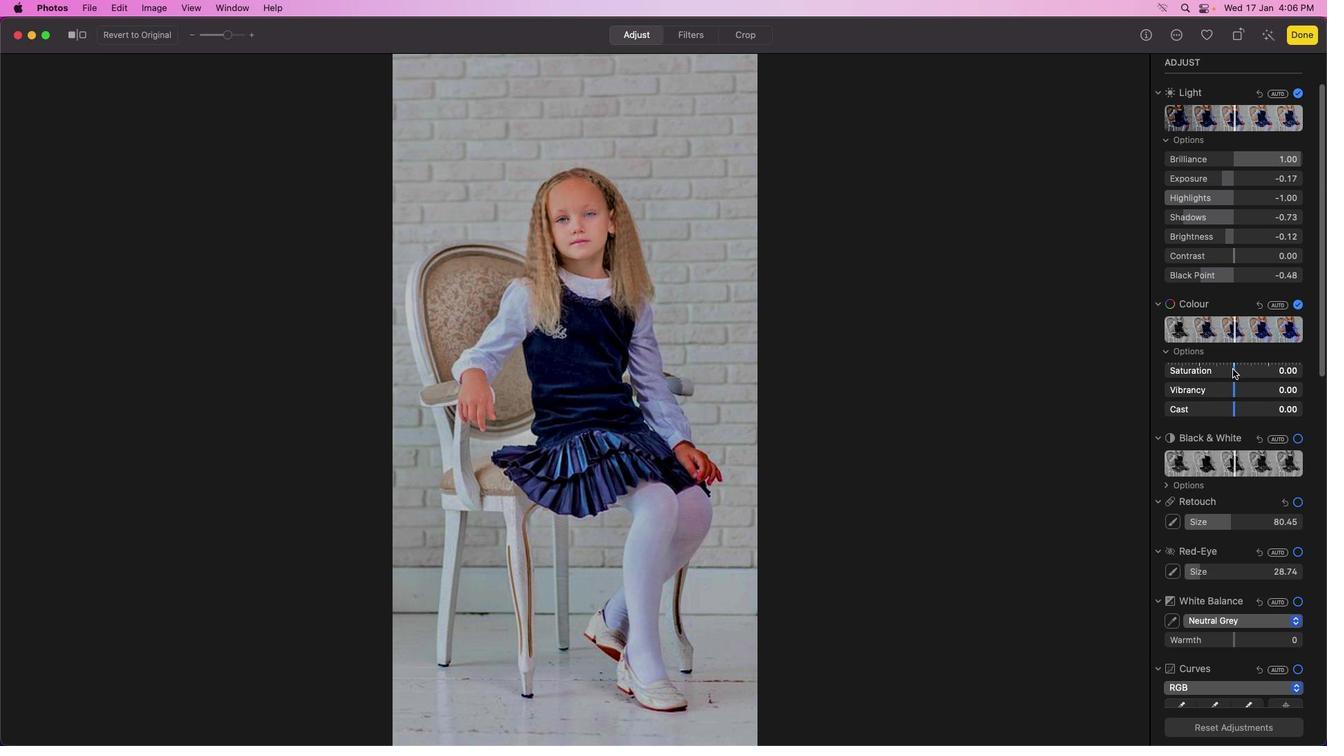 
Action: Mouse moved to (1218, 374)
Screenshot: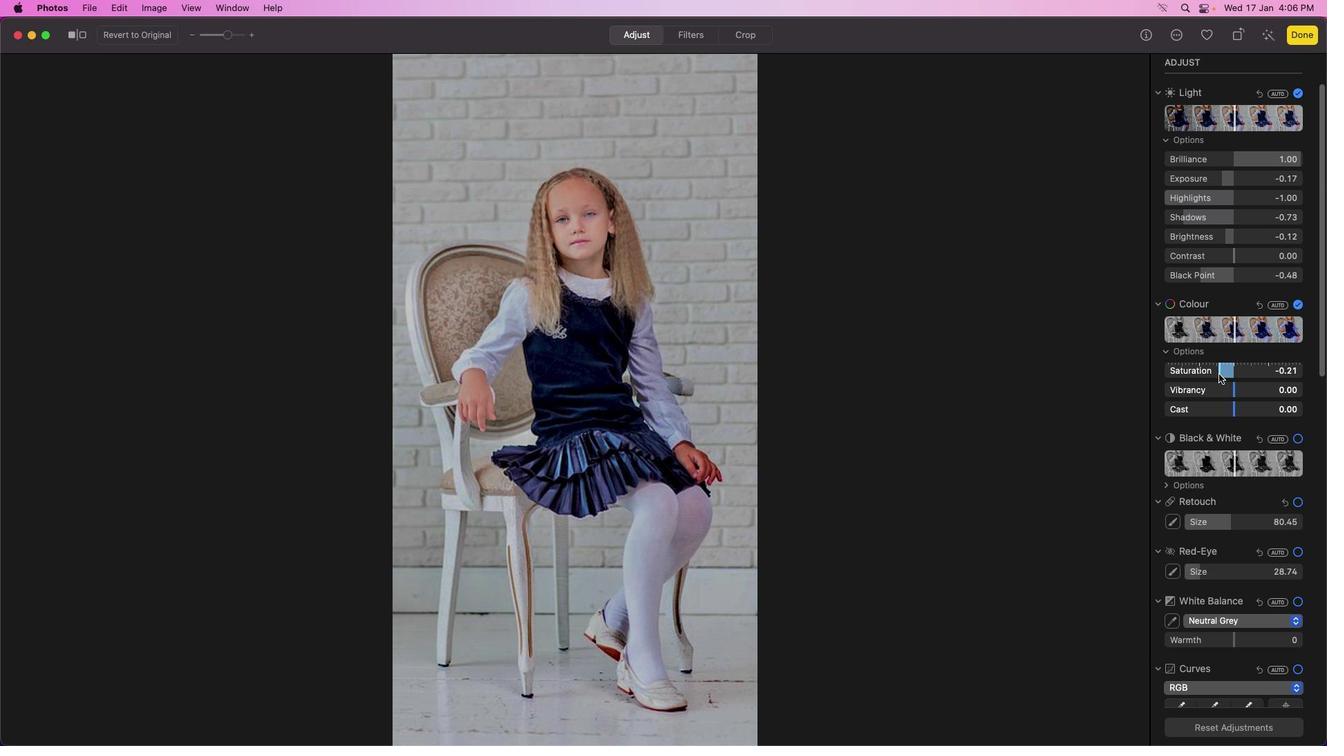 
Action: Mouse pressed left at (1218, 374)
Screenshot: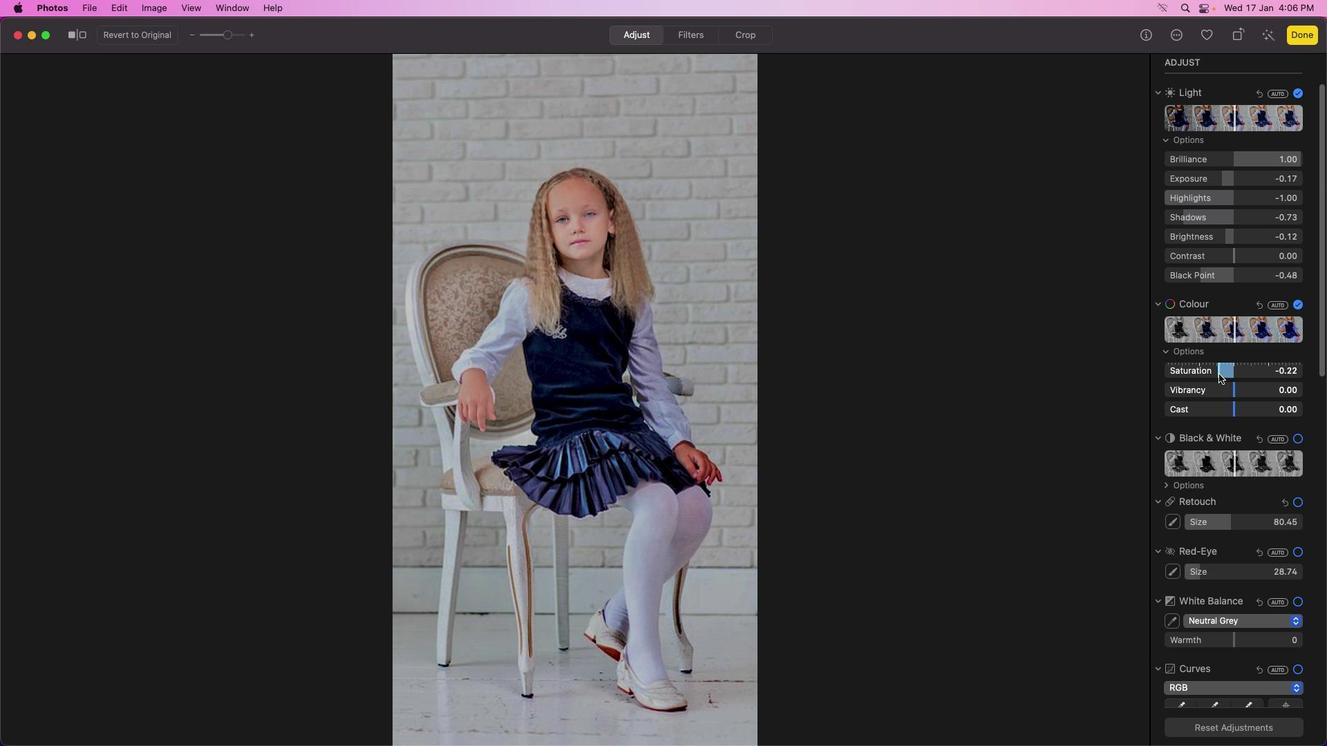 
Action: Mouse moved to (1233, 391)
Screenshot: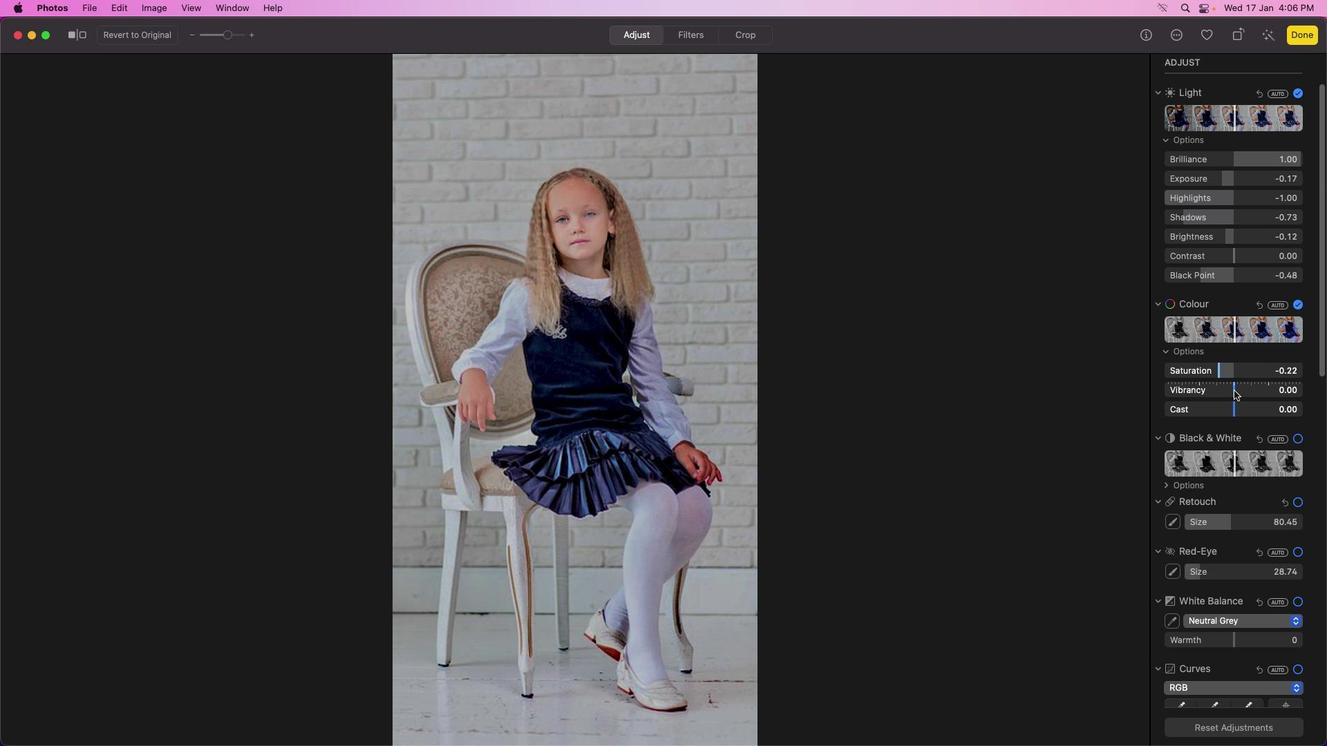 
Action: Mouse pressed left at (1233, 391)
Screenshot: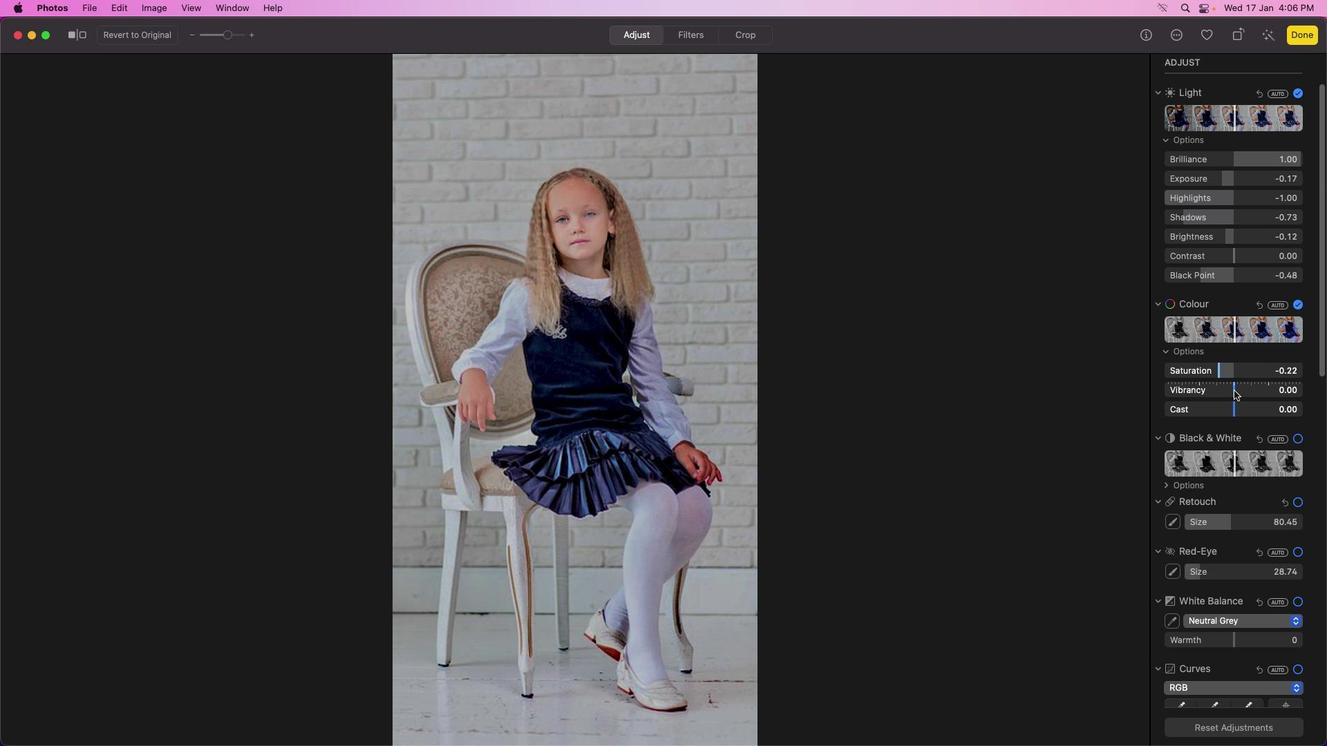 
Action: Mouse moved to (1233, 113)
Screenshot: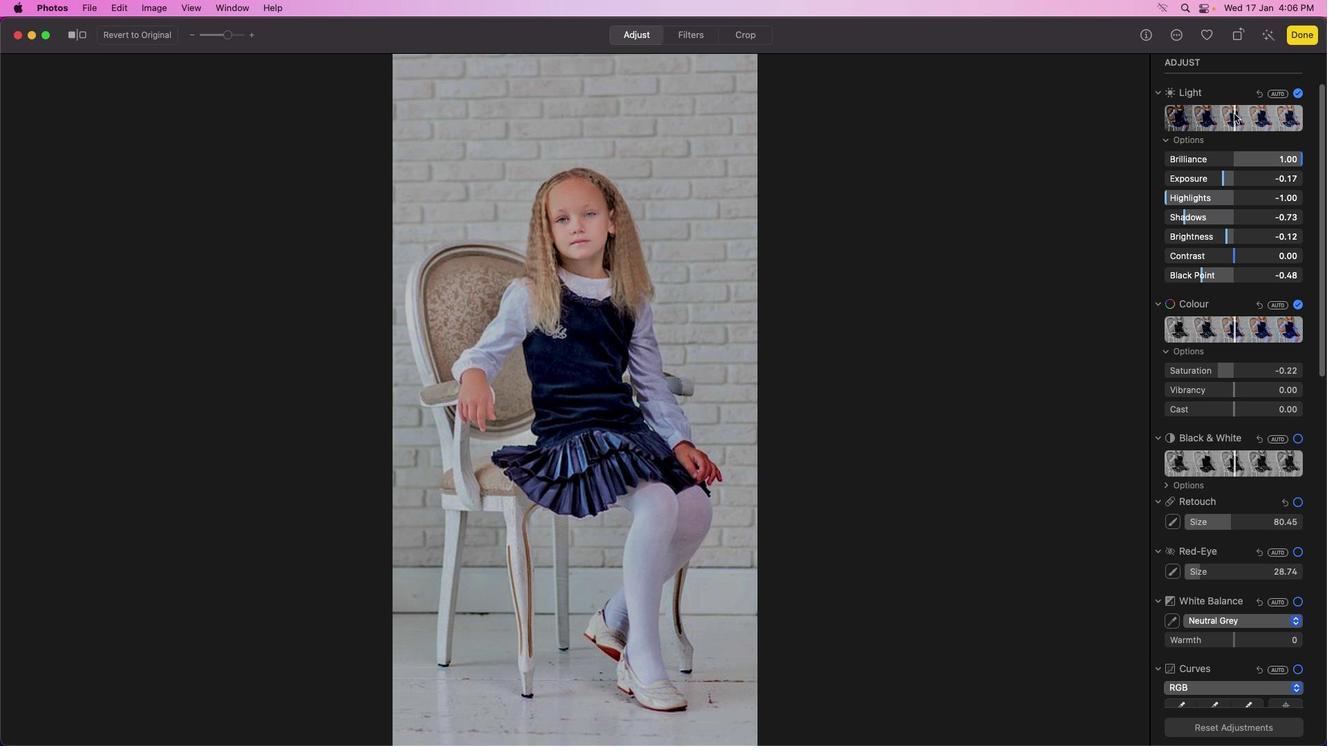 
Action: Mouse pressed left at (1233, 113)
Screenshot: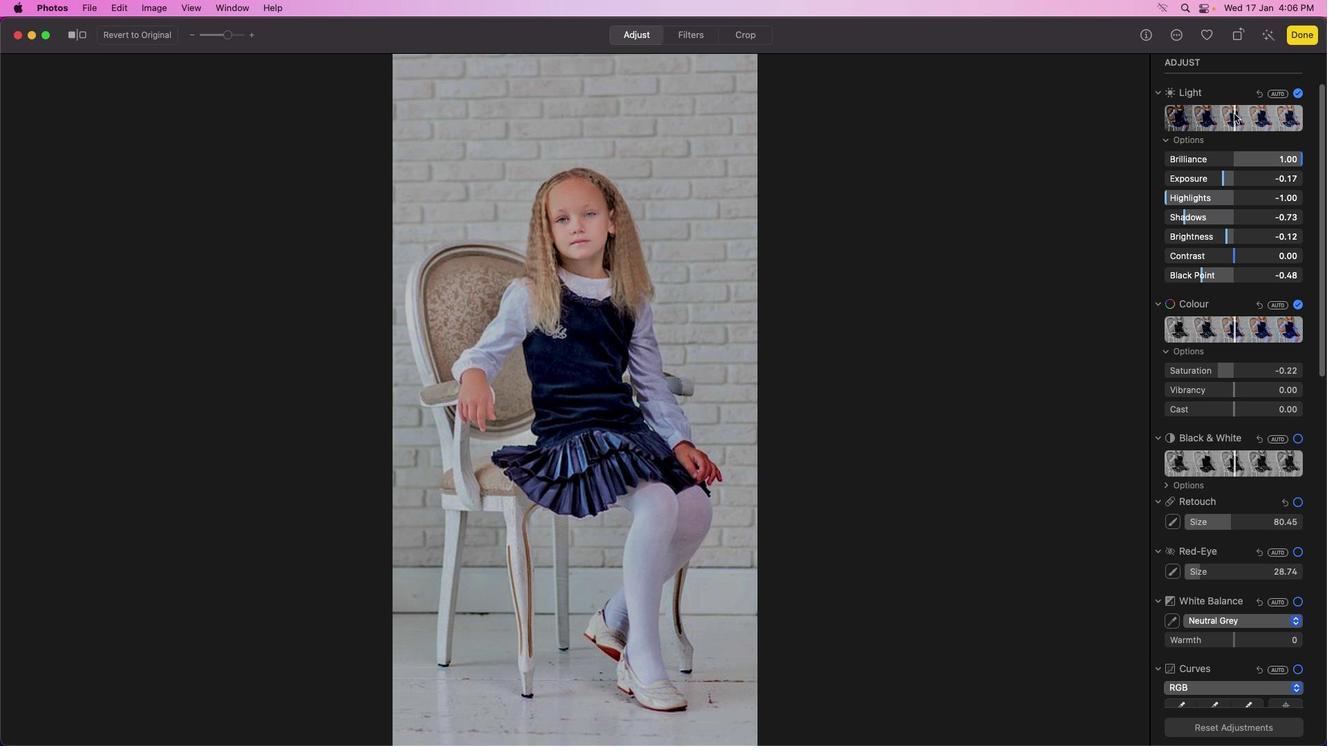 
Action: Mouse moved to (1240, 122)
Screenshot: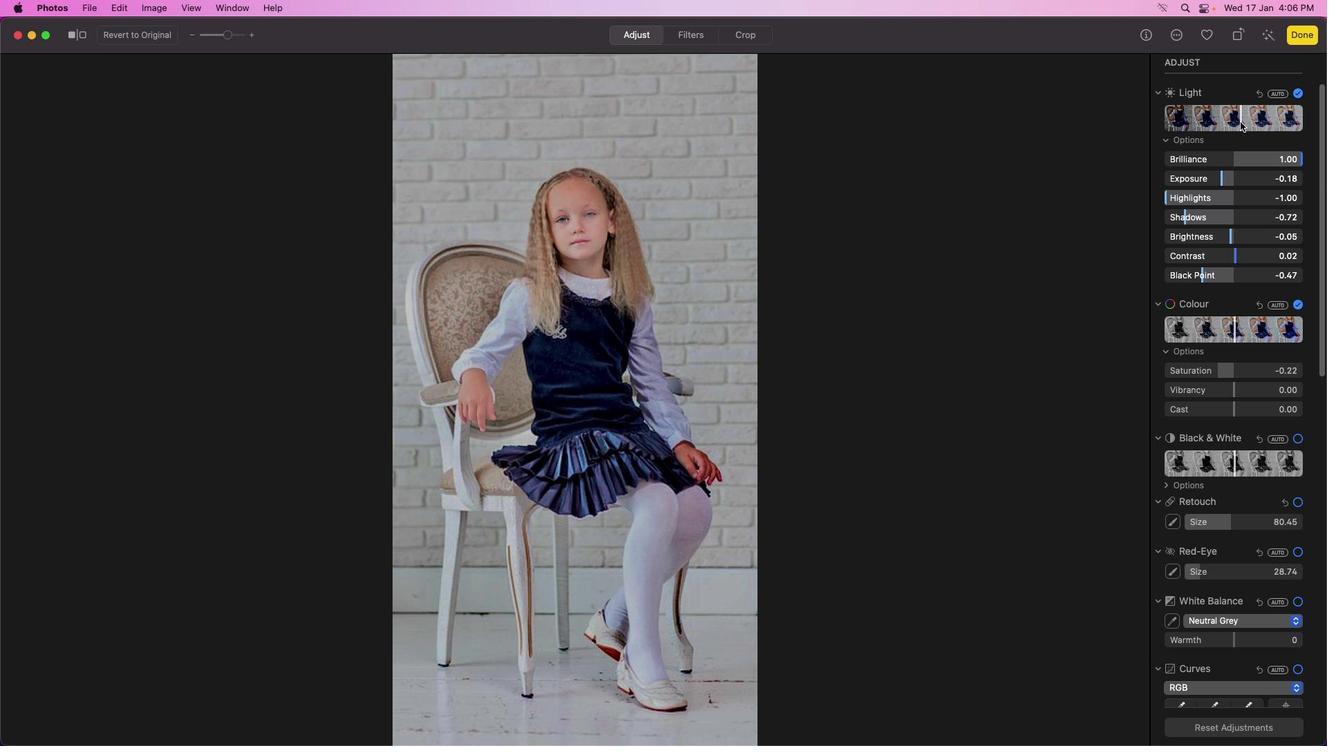 
Action: Mouse pressed left at (1240, 122)
Screenshot: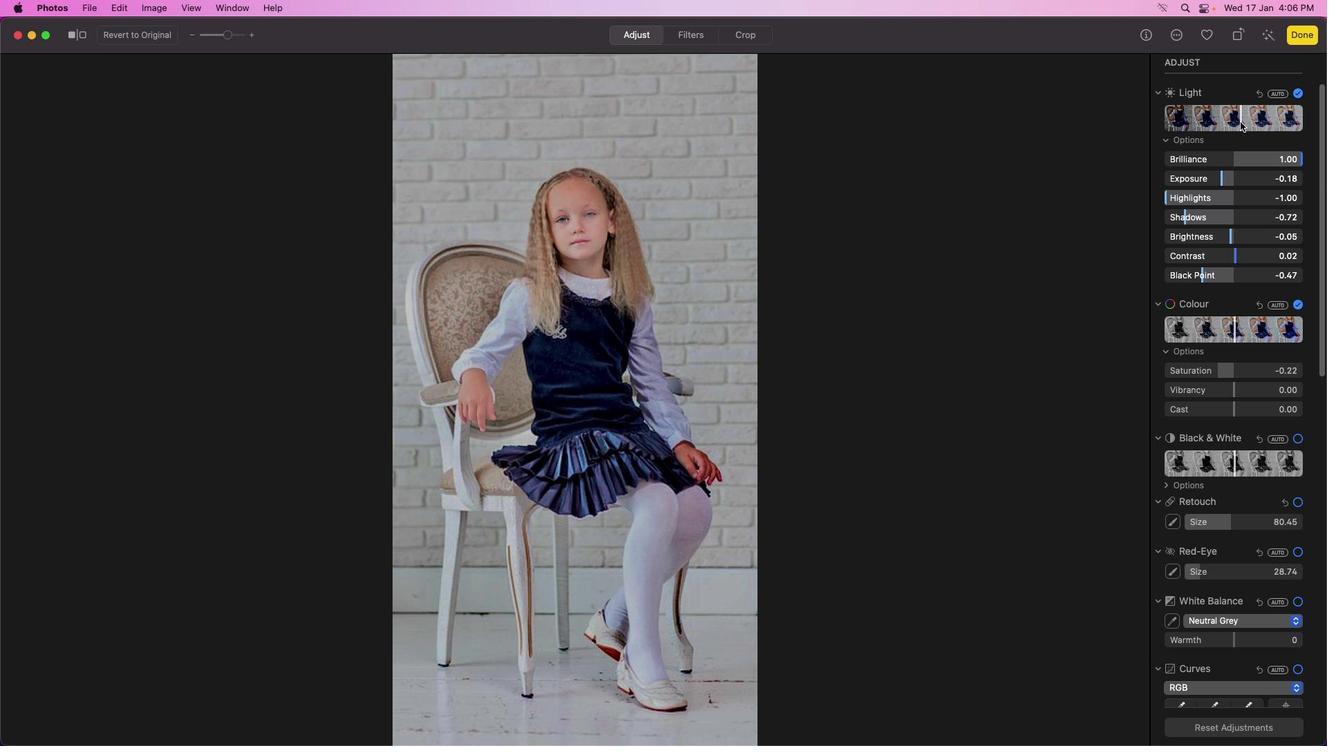 
Action: Mouse moved to (1234, 412)
Screenshot: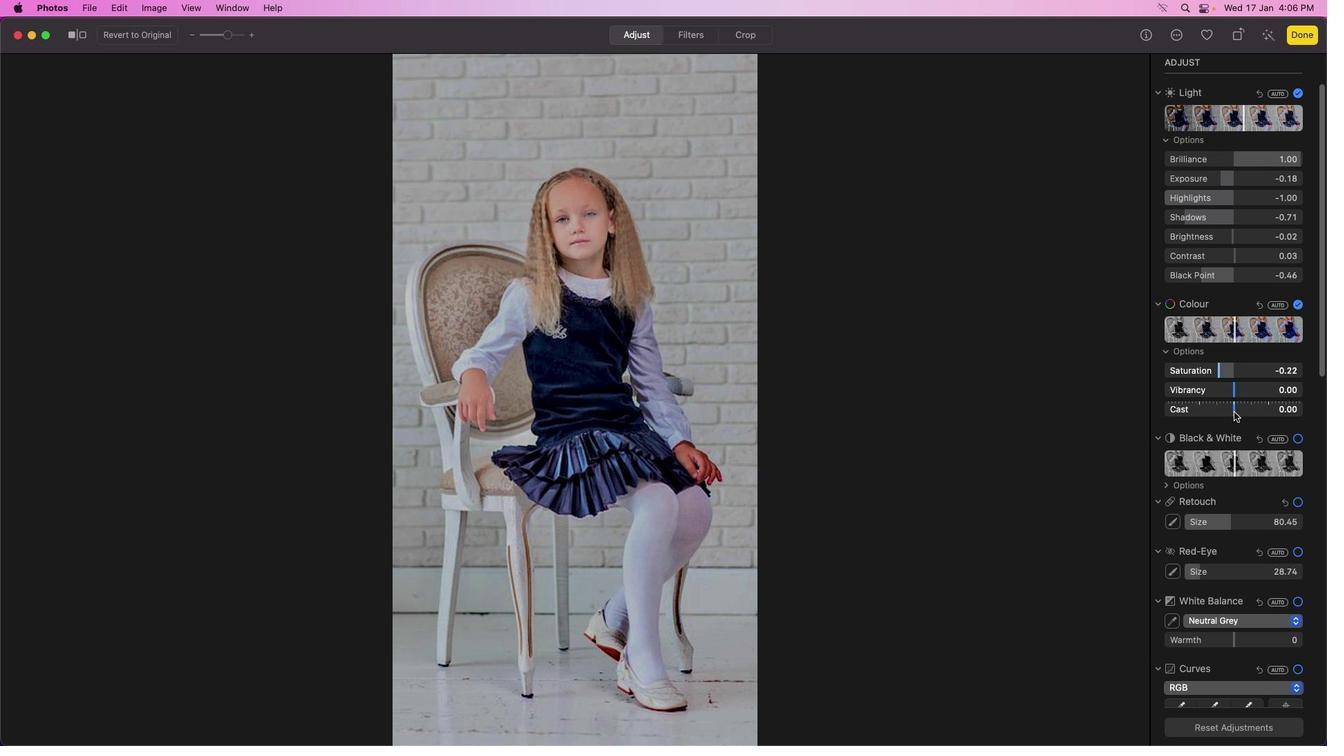 
Action: Mouse pressed left at (1234, 412)
Screenshot: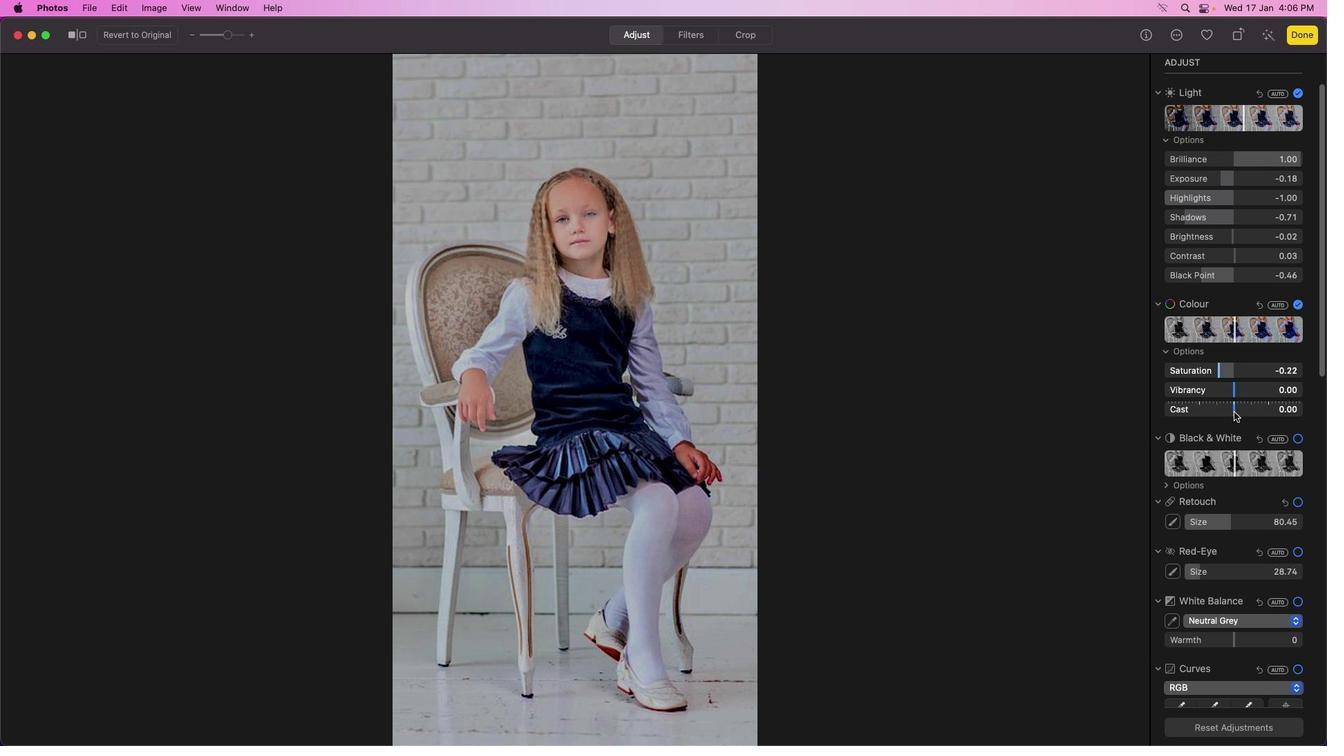 
Action: Mouse moved to (1237, 257)
Screenshot: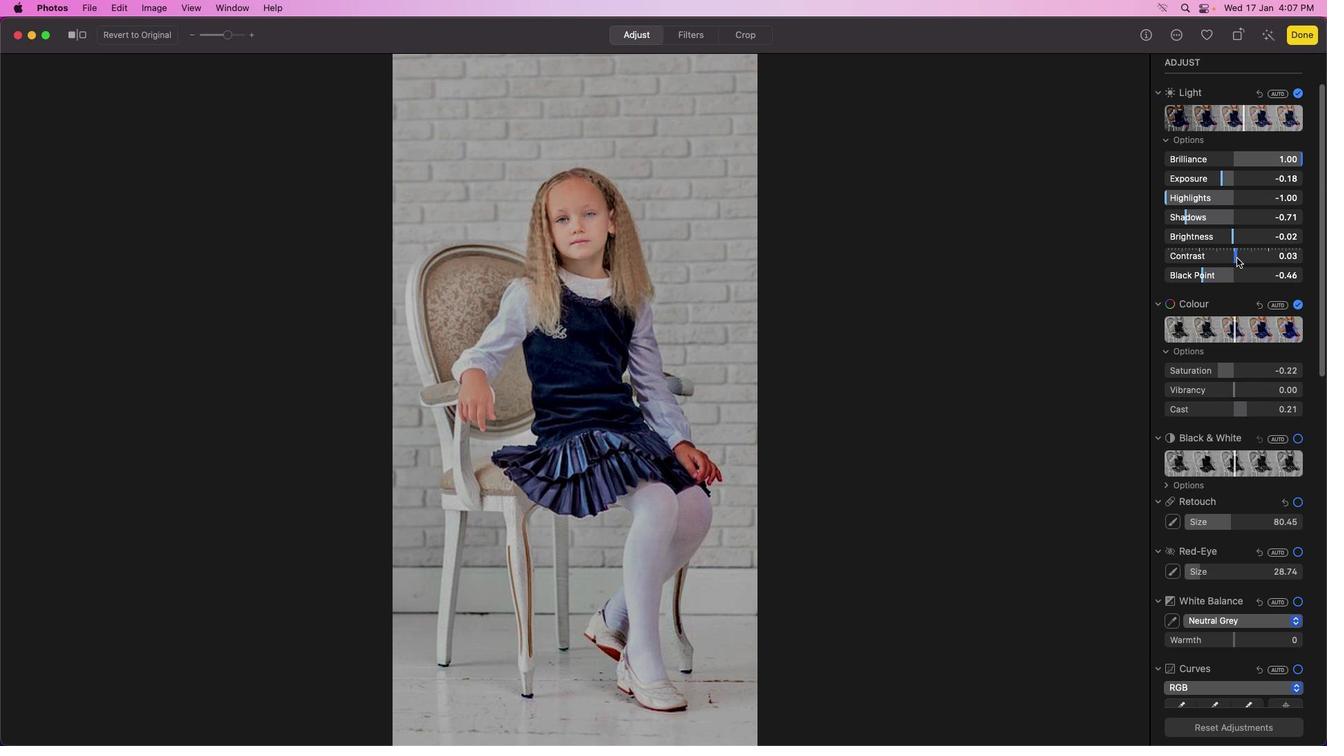 
Action: Mouse pressed left at (1237, 257)
Screenshot: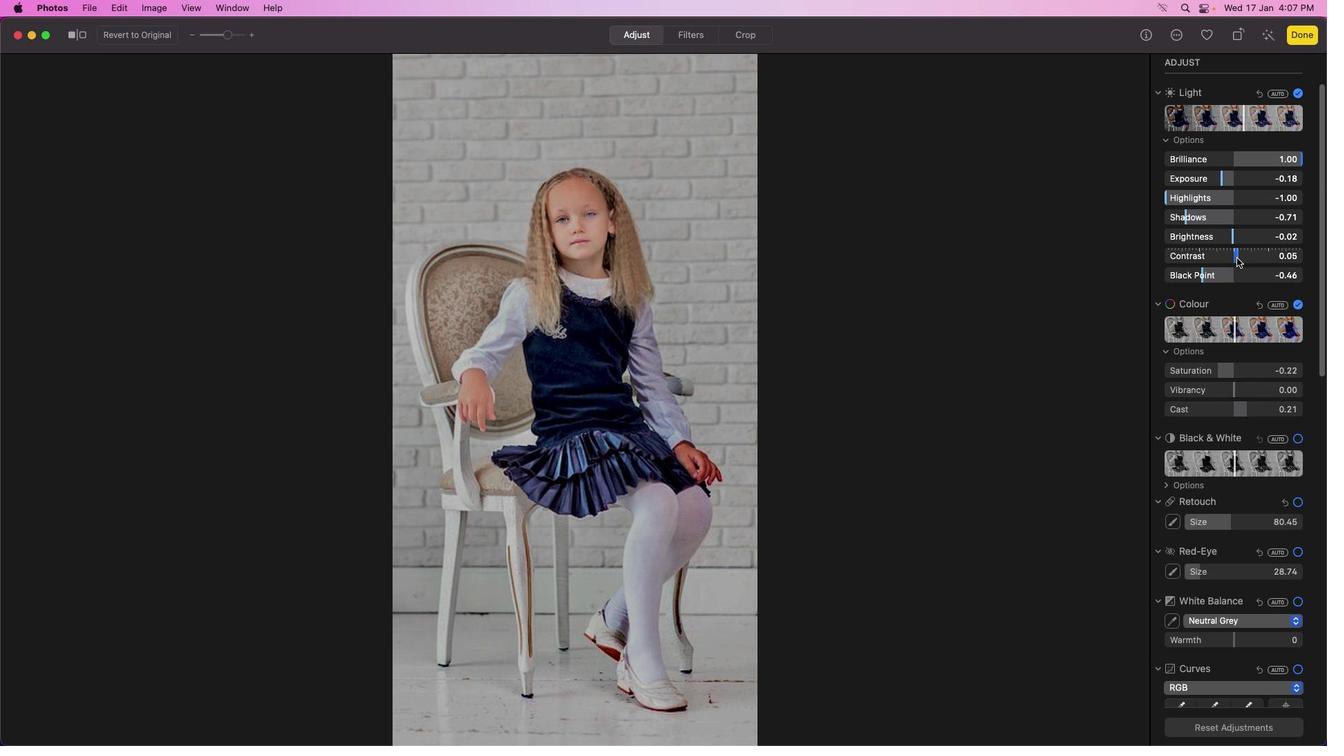 
Action: Mouse moved to (1242, 391)
Screenshot: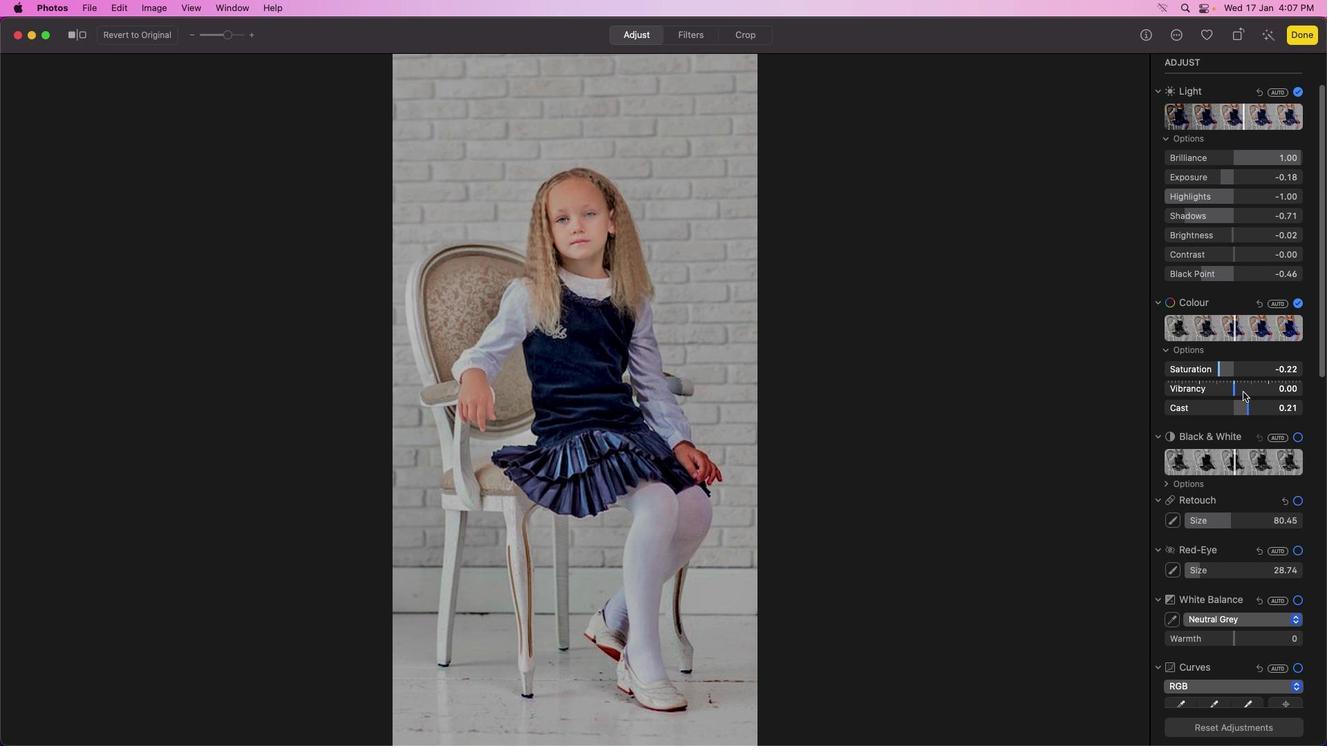
Action: Mouse scrolled (1242, 391) with delta (0, 0)
Screenshot: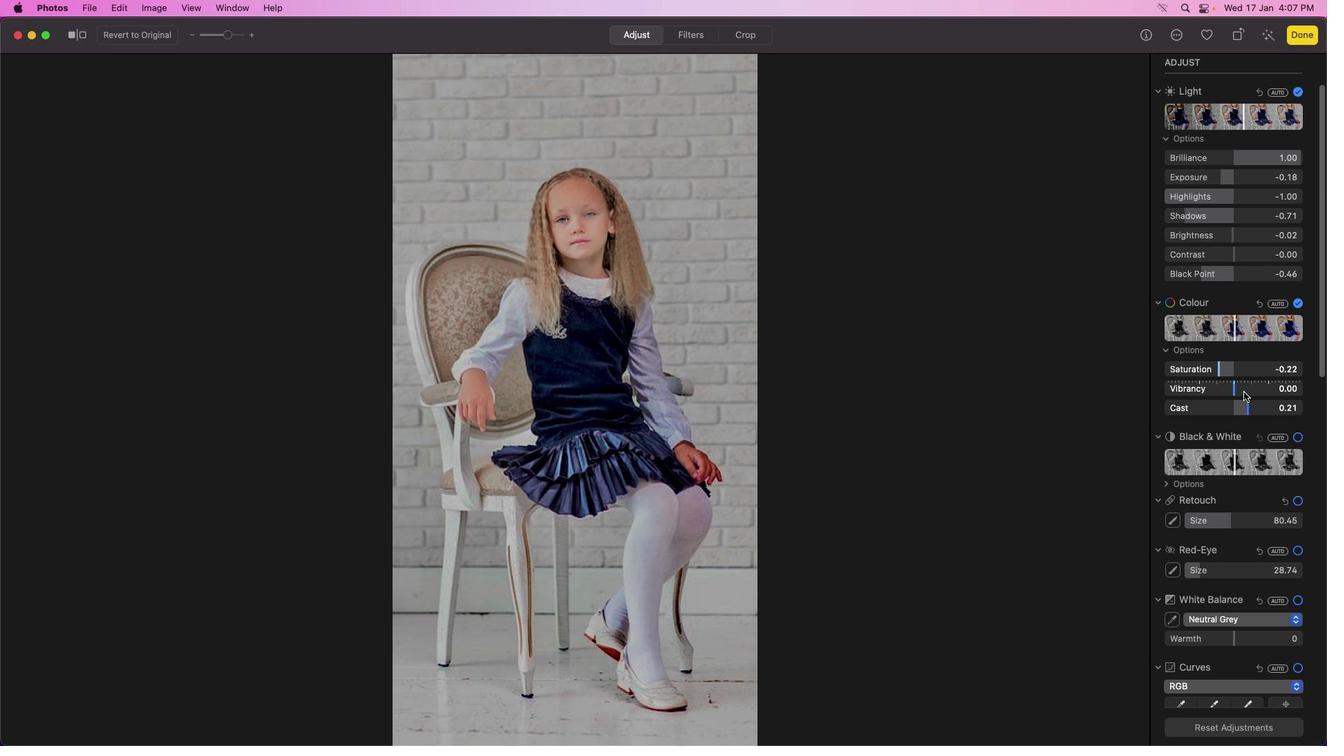 
Action: Mouse moved to (1243, 391)
Screenshot: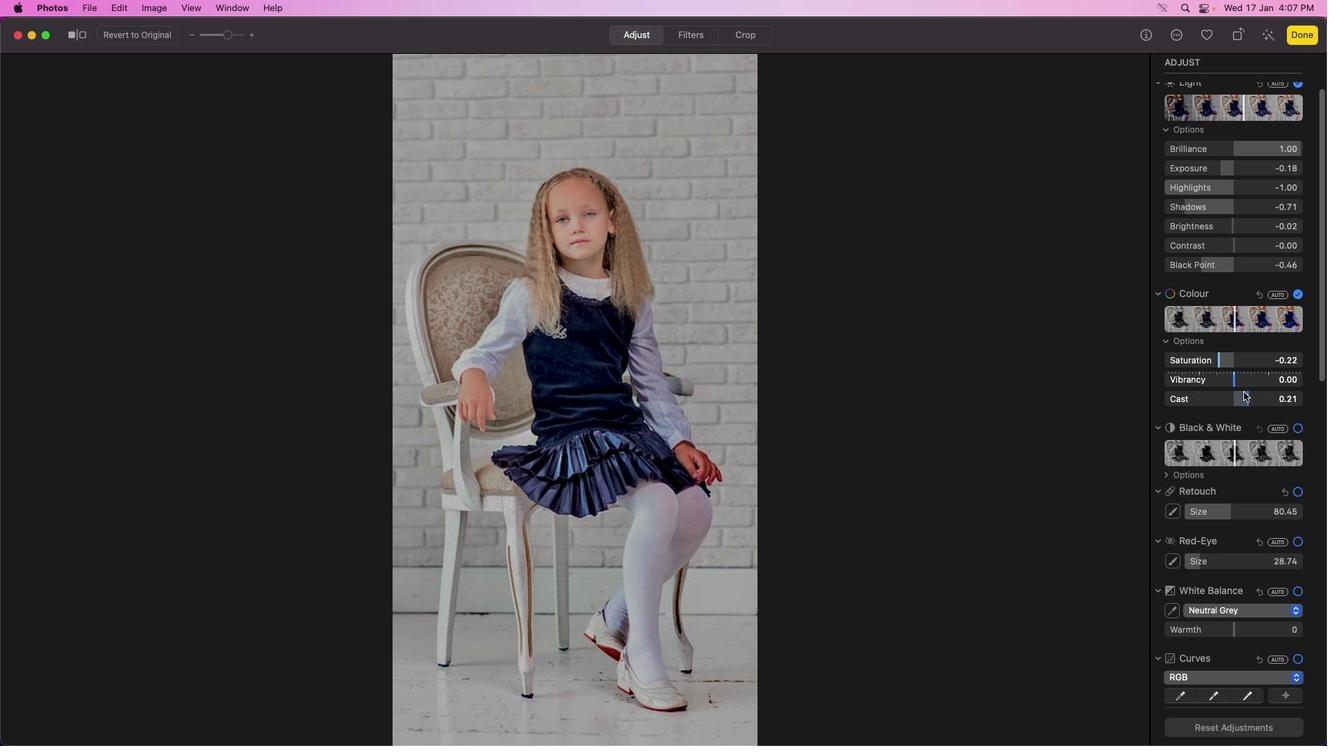 
Action: Mouse scrolled (1243, 391) with delta (0, 0)
Screenshot: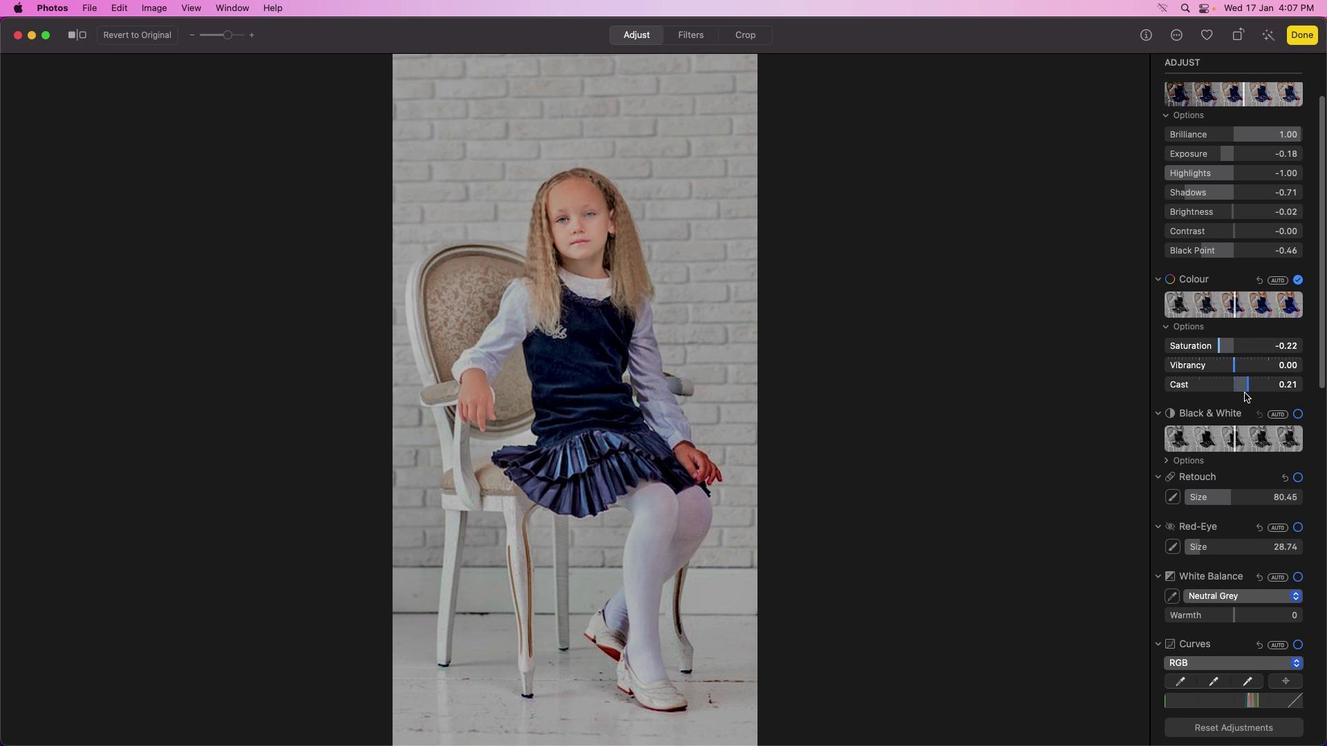 
Action: Mouse moved to (1243, 391)
Screenshot: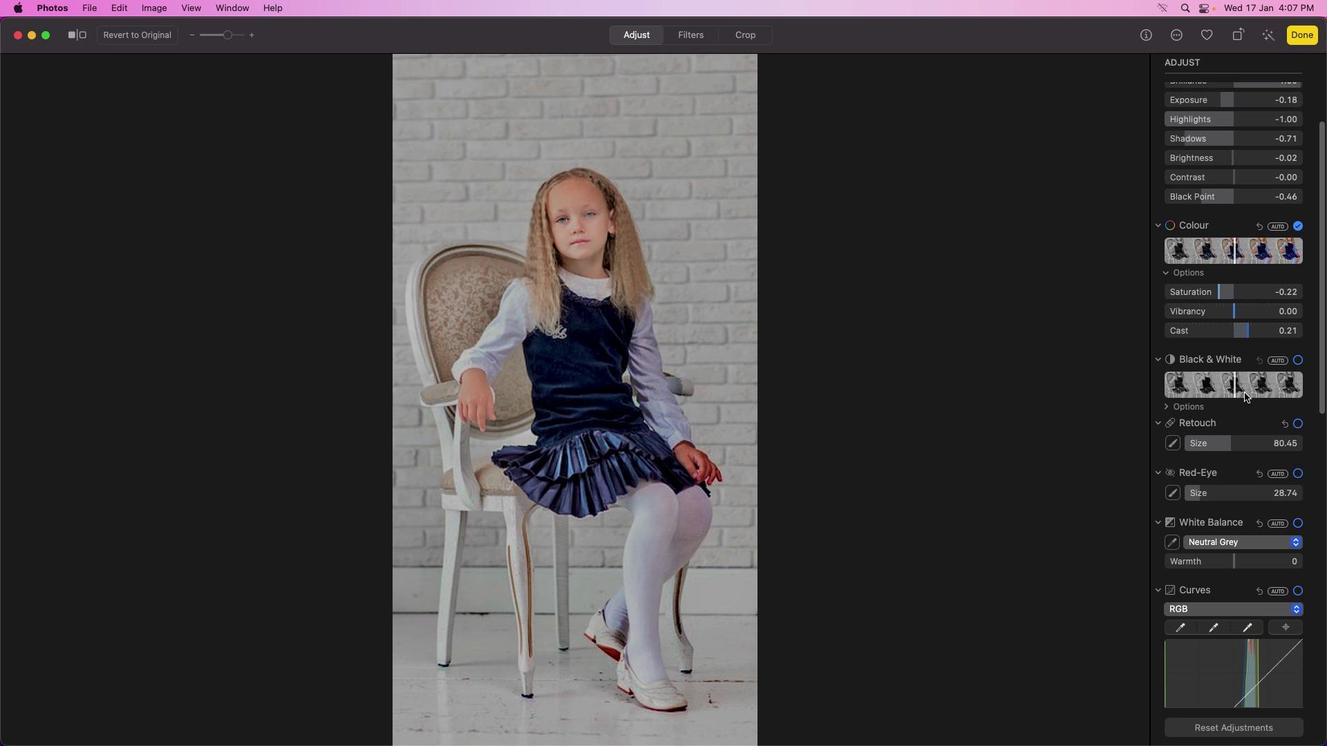 
Action: Mouse scrolled (1243, 391) with delta (0, 0)
Screenshot: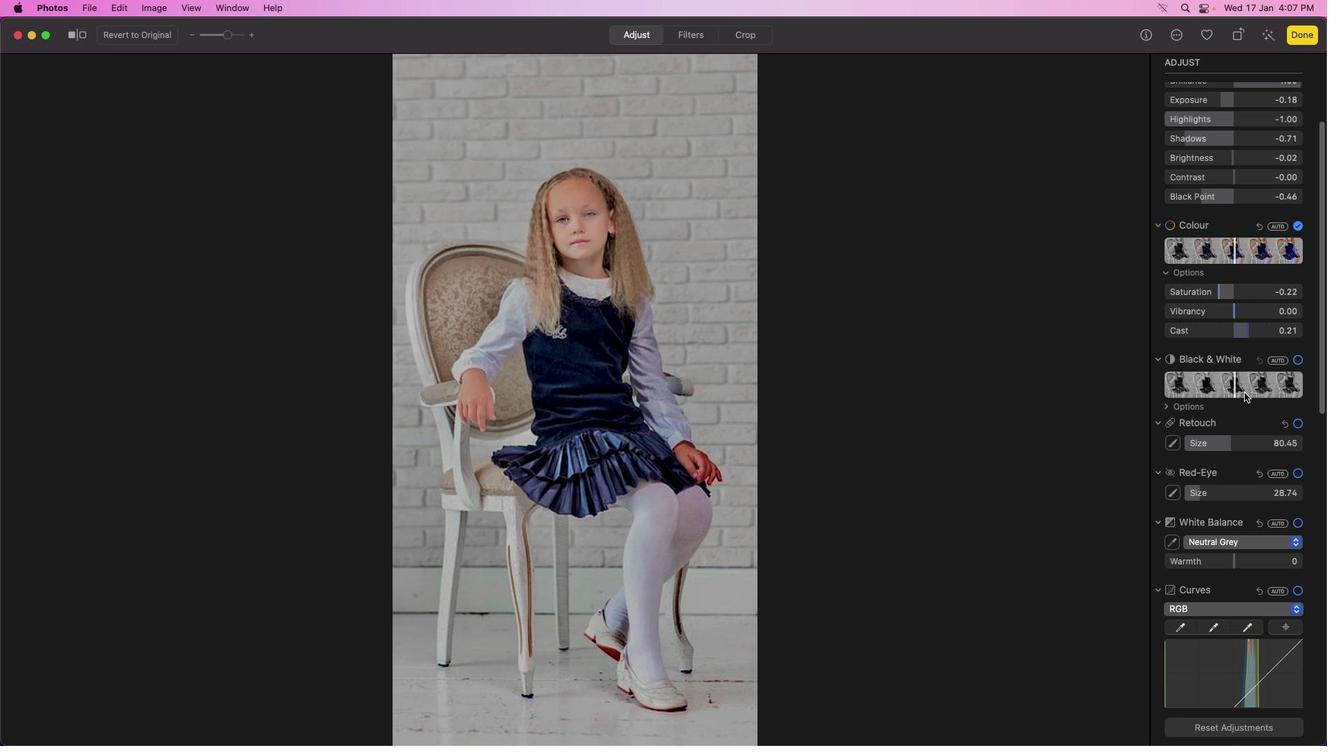
Action: Mouse moved to (1243, 392)
Screenshot: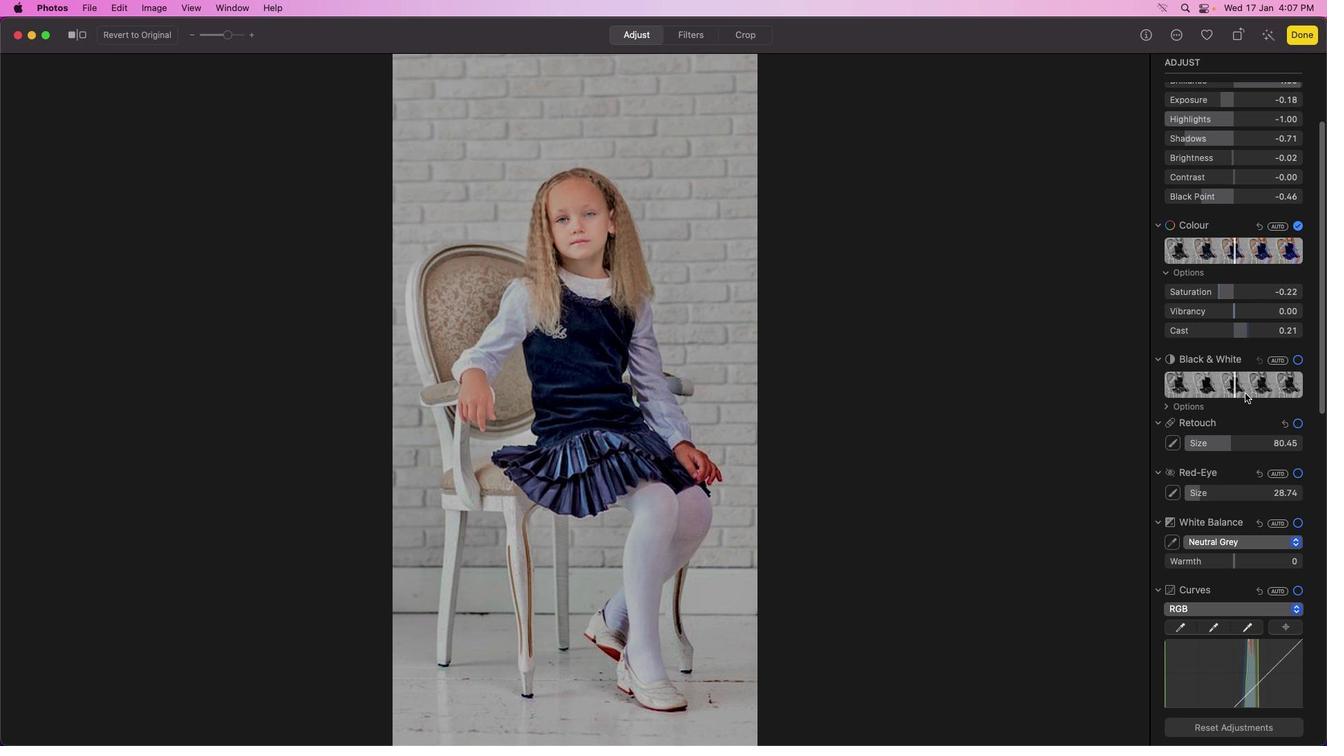 
Action: Mouse scrolled (1243, 392) with delta (0, 0)
Screenshot: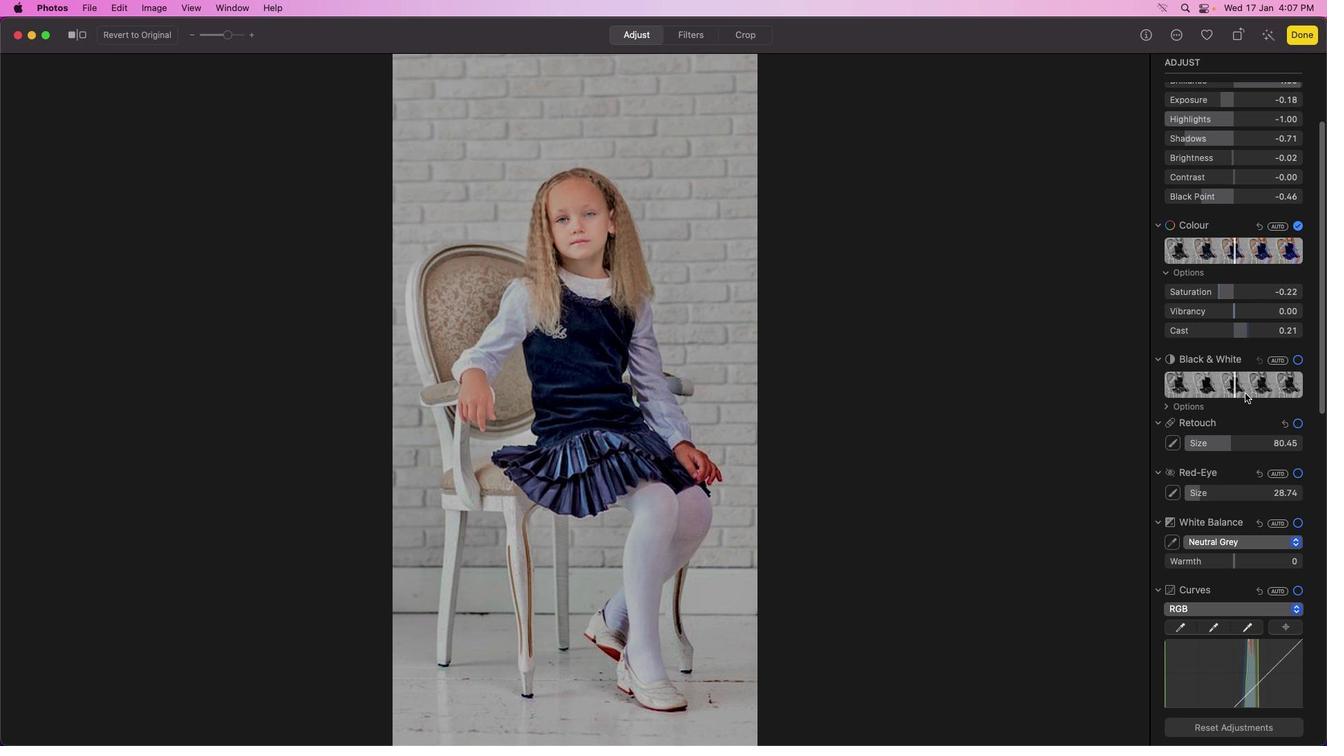 
Action: Mouse moved to (1244, 392)
Screenshot: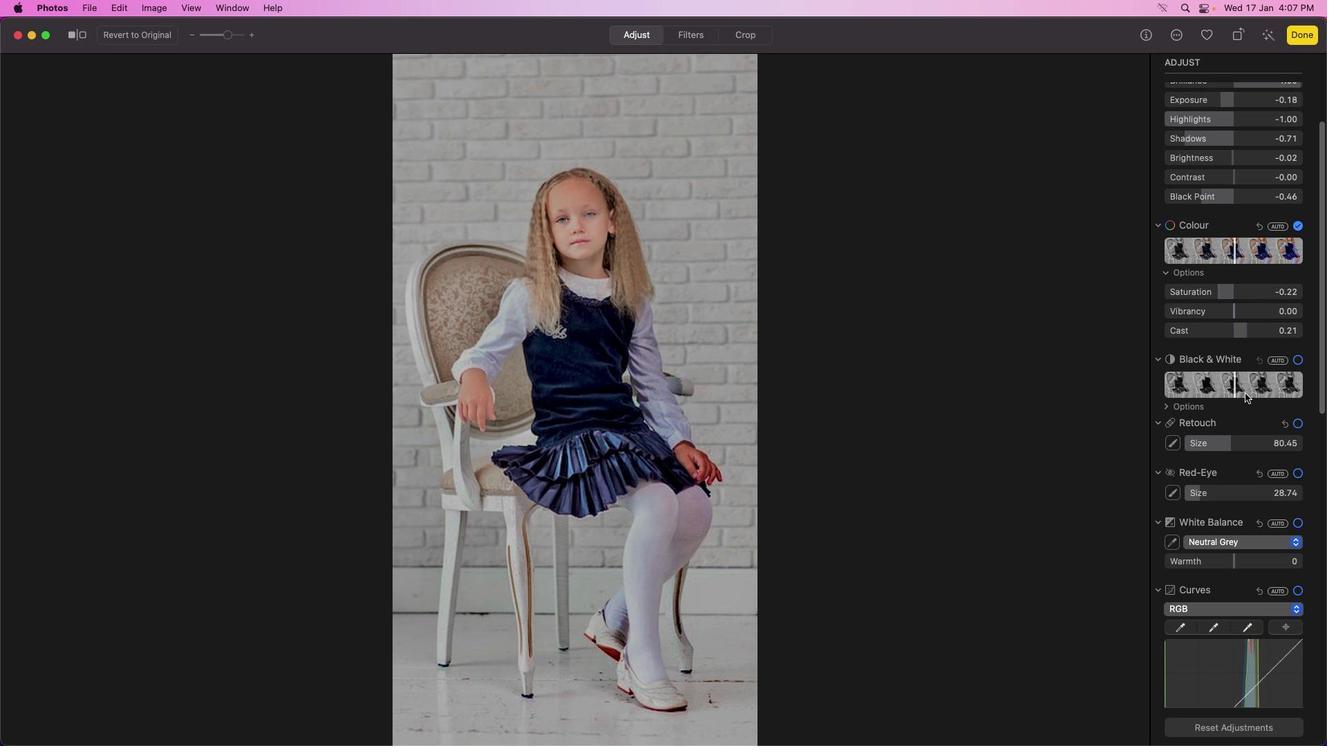 
Action: Mouse scrolled (1244, 392) with delta (0, 0)
Screenshot: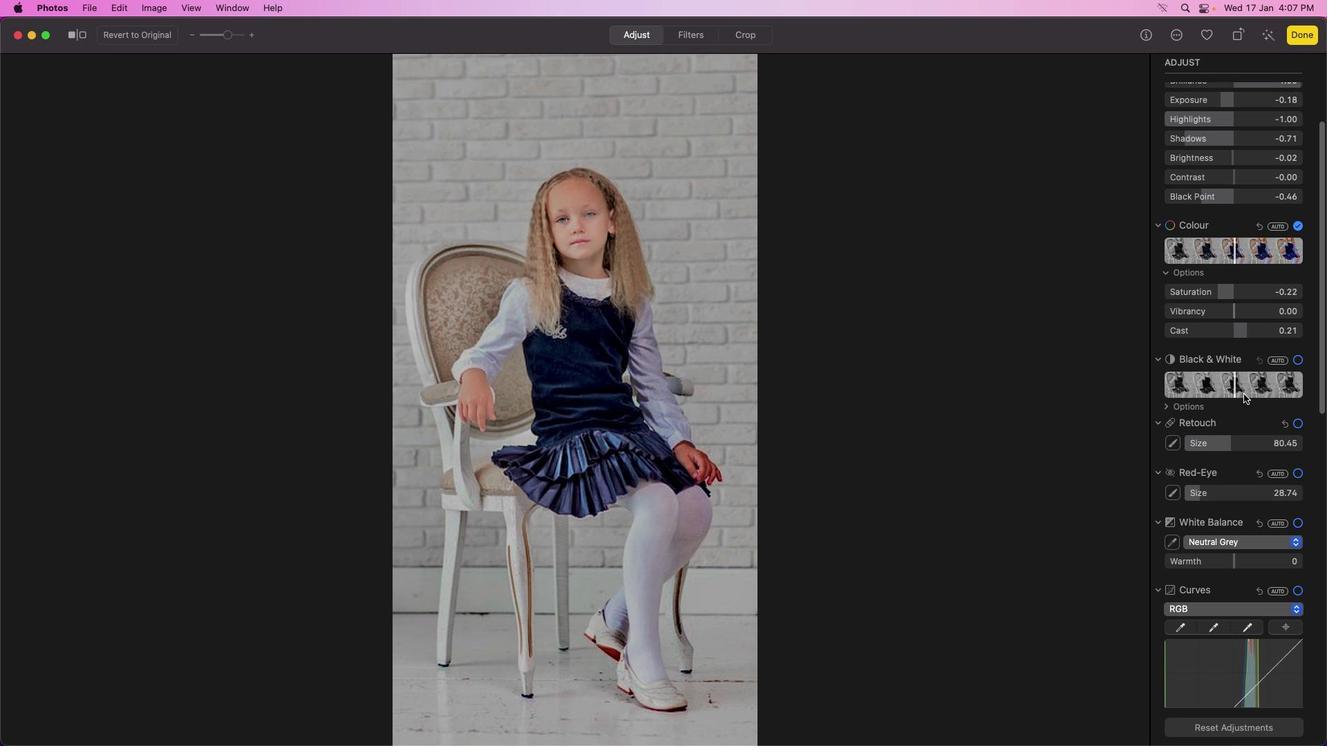 
Action: Mouse moved to (1244, 392)
Screenshot: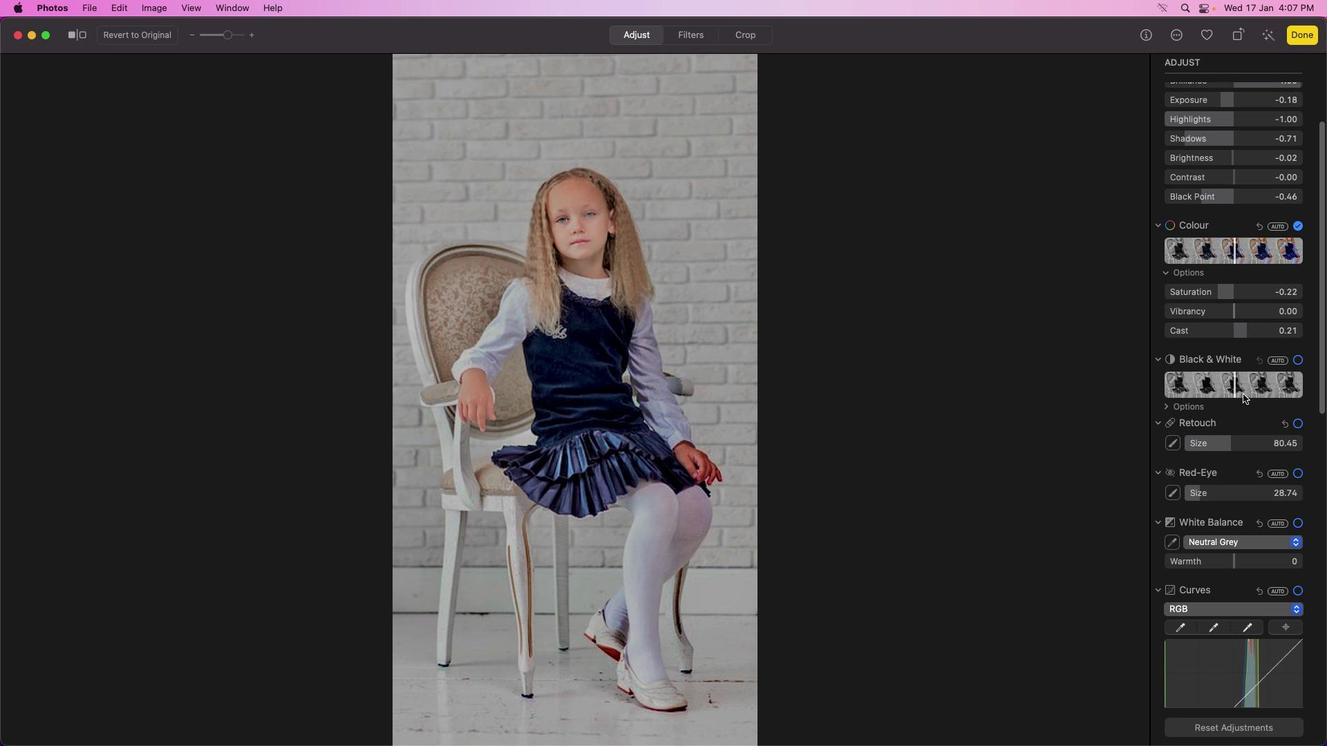 
Action: Mouse scrolled (1244, 392) with delta (0, -1)
Screenshot: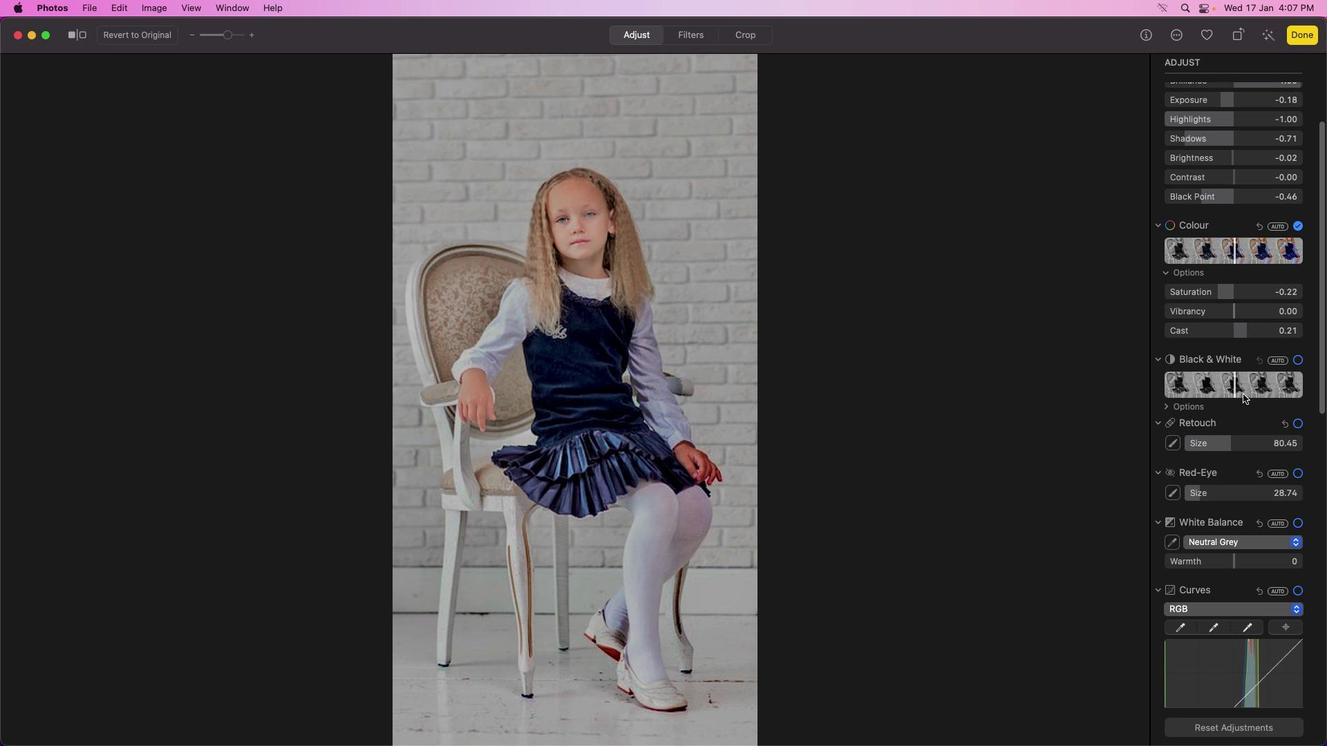 
Action: Mouse moved to (1244, 393)
Screenshot: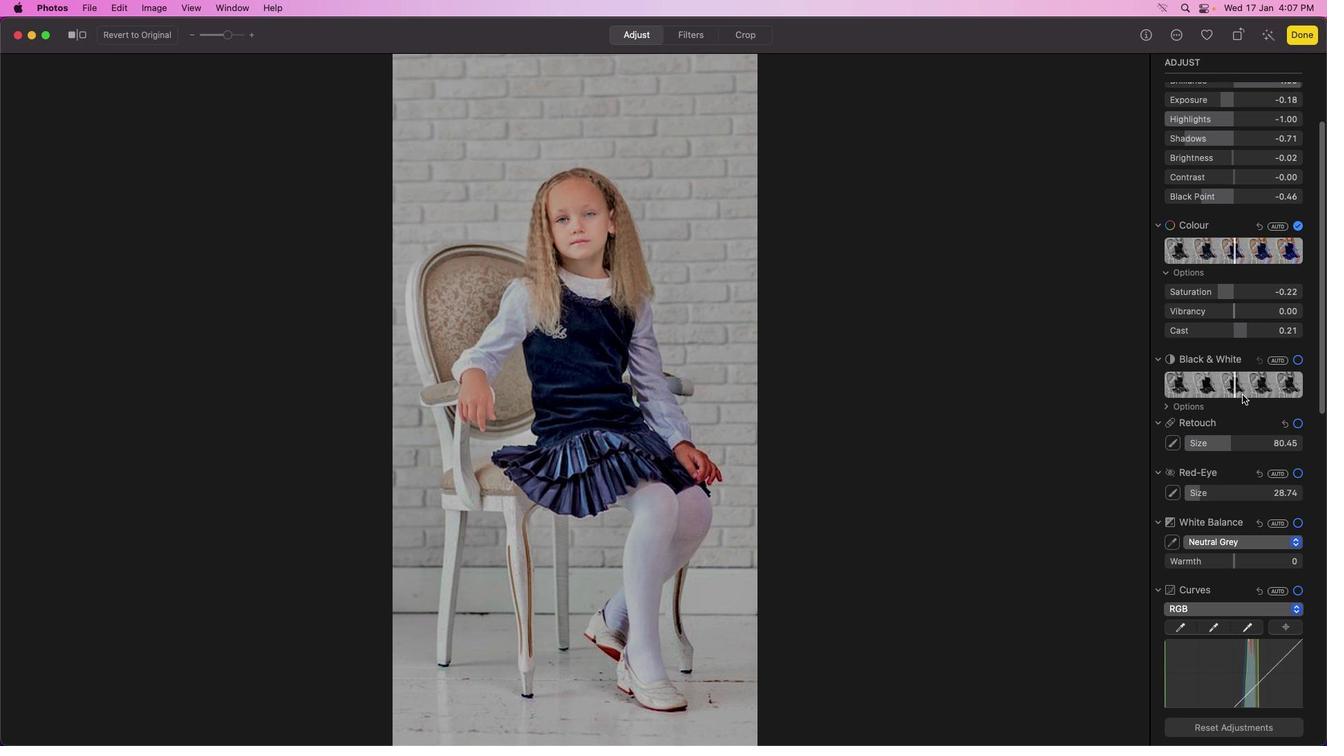 
Action: Mouse scrolled (1244, 393) with delta (0, -2)
Screenshot: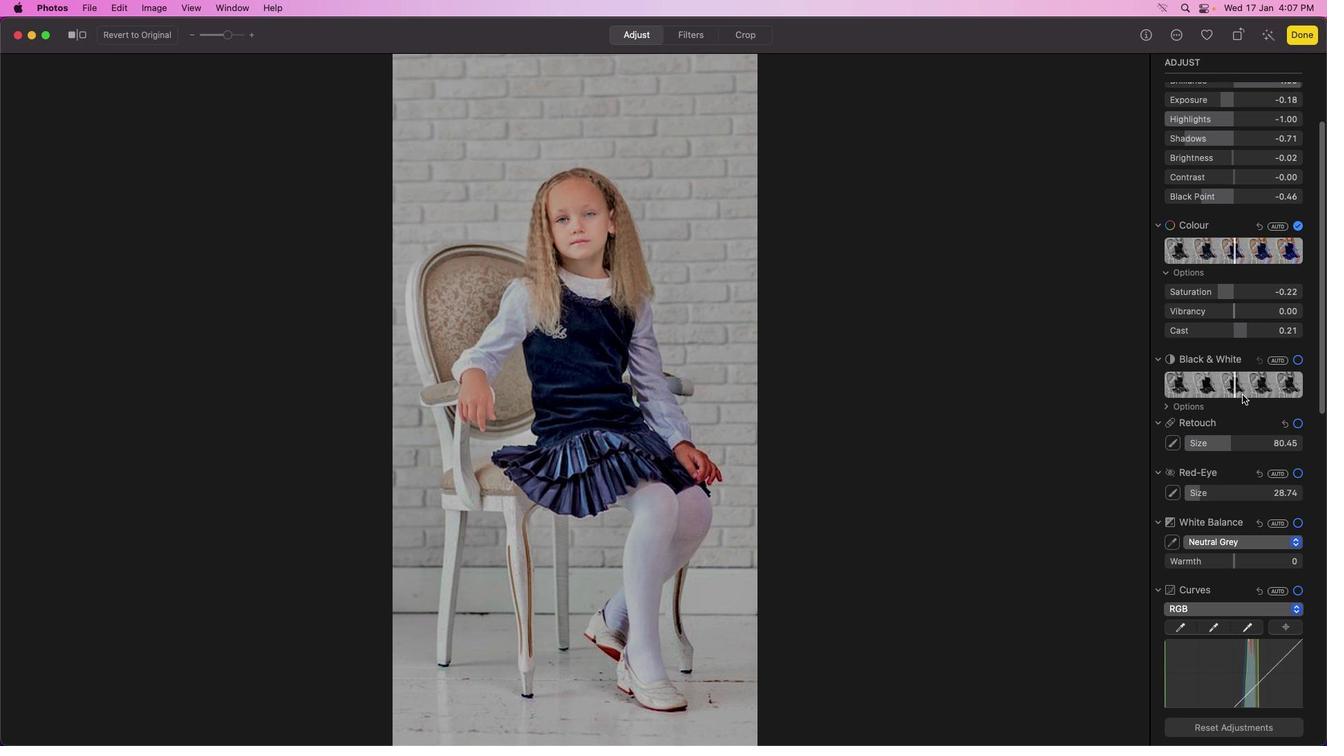 
Action: Mouse moved to (1242, 394)
Screenshot: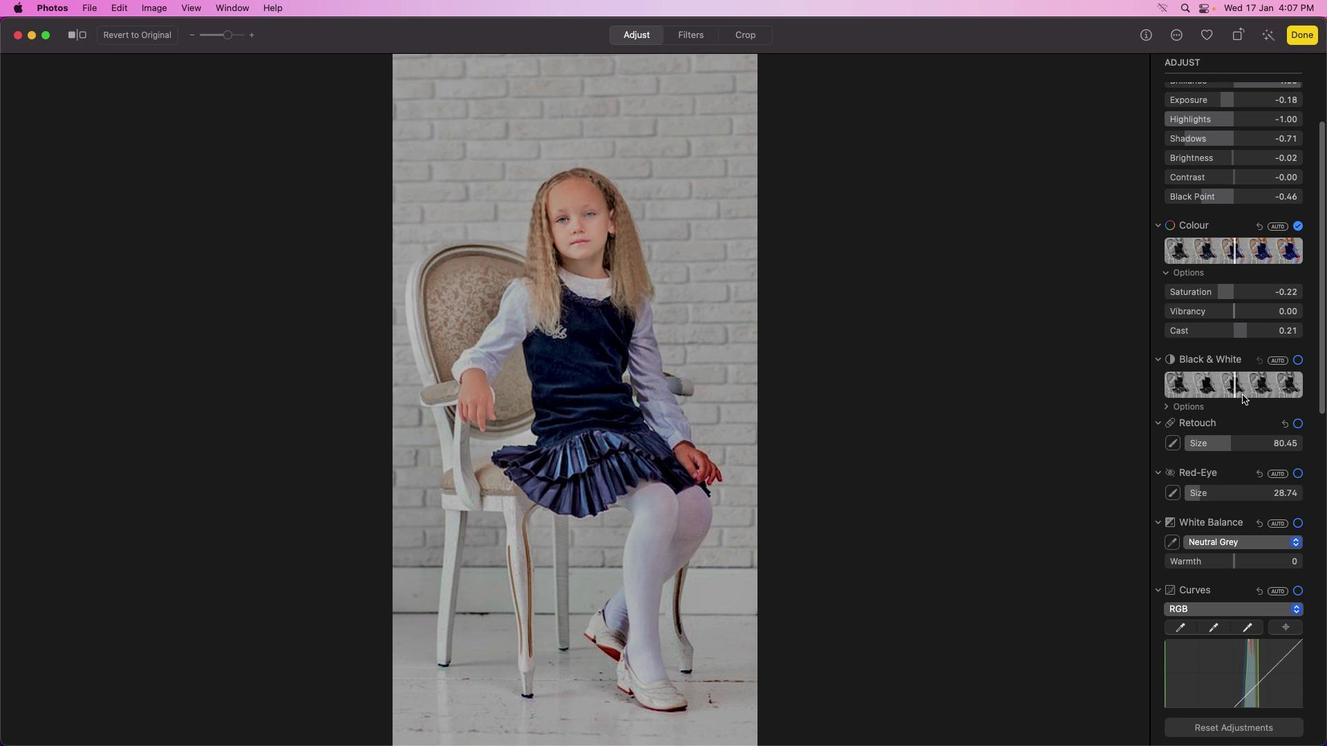 
Action: Mouse scrolled (1242, 394) with delta (0, 0)
Screenshot: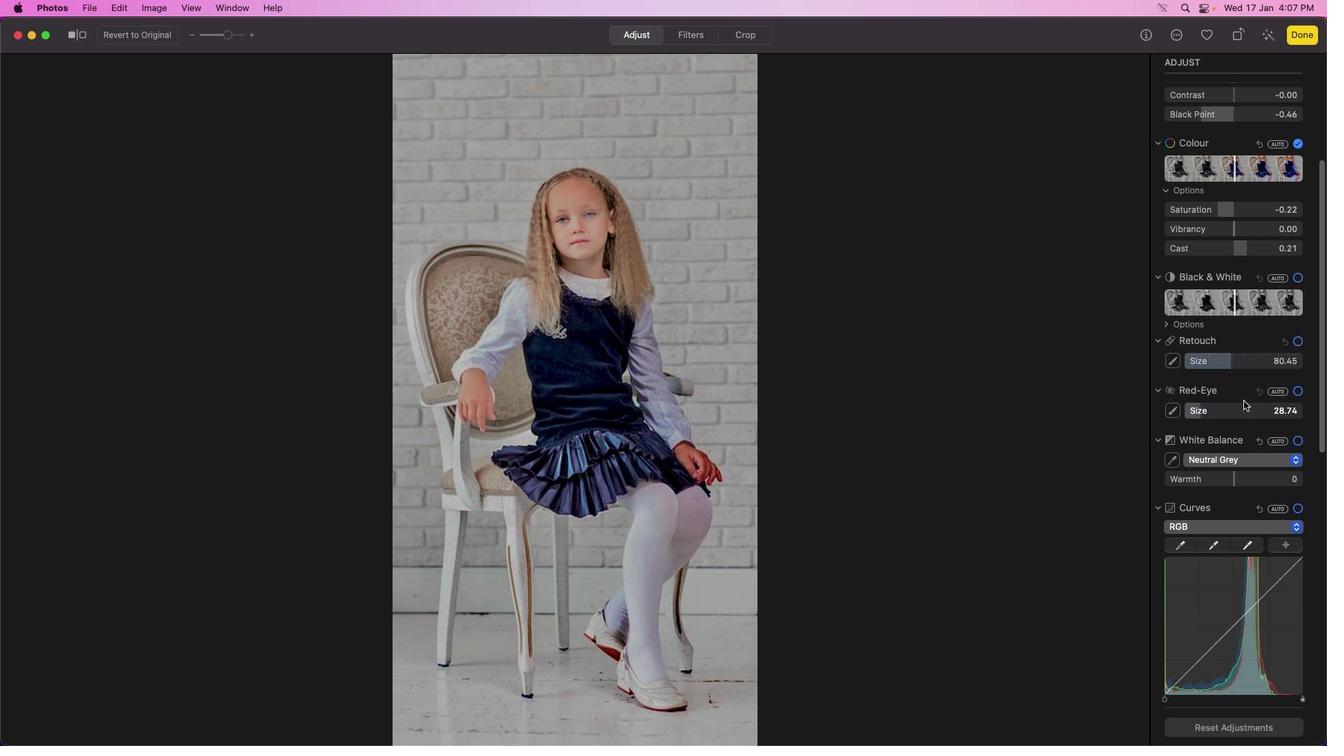 
Action: Mouse moved to (1242, 397)
Screenshot: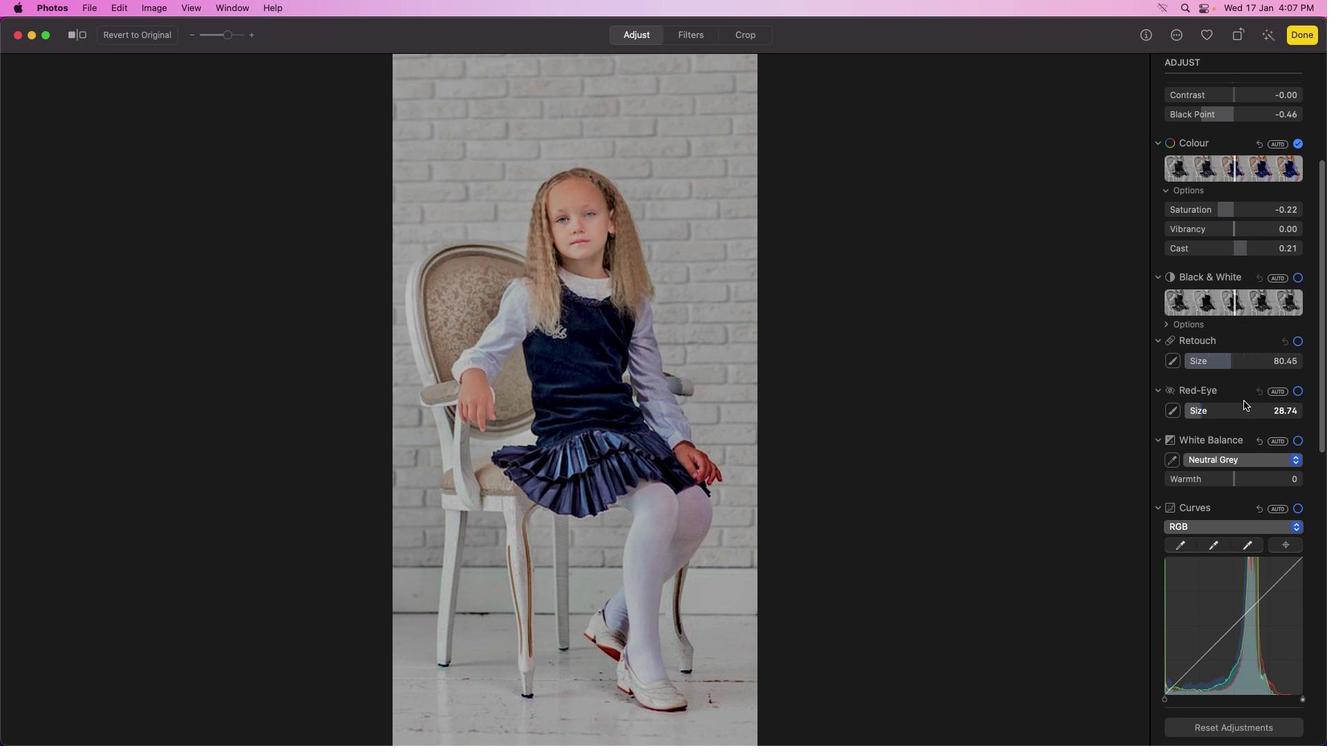 
Action: Mouse scrolled (1242, 397) with delta (0, 0)
Screenshot: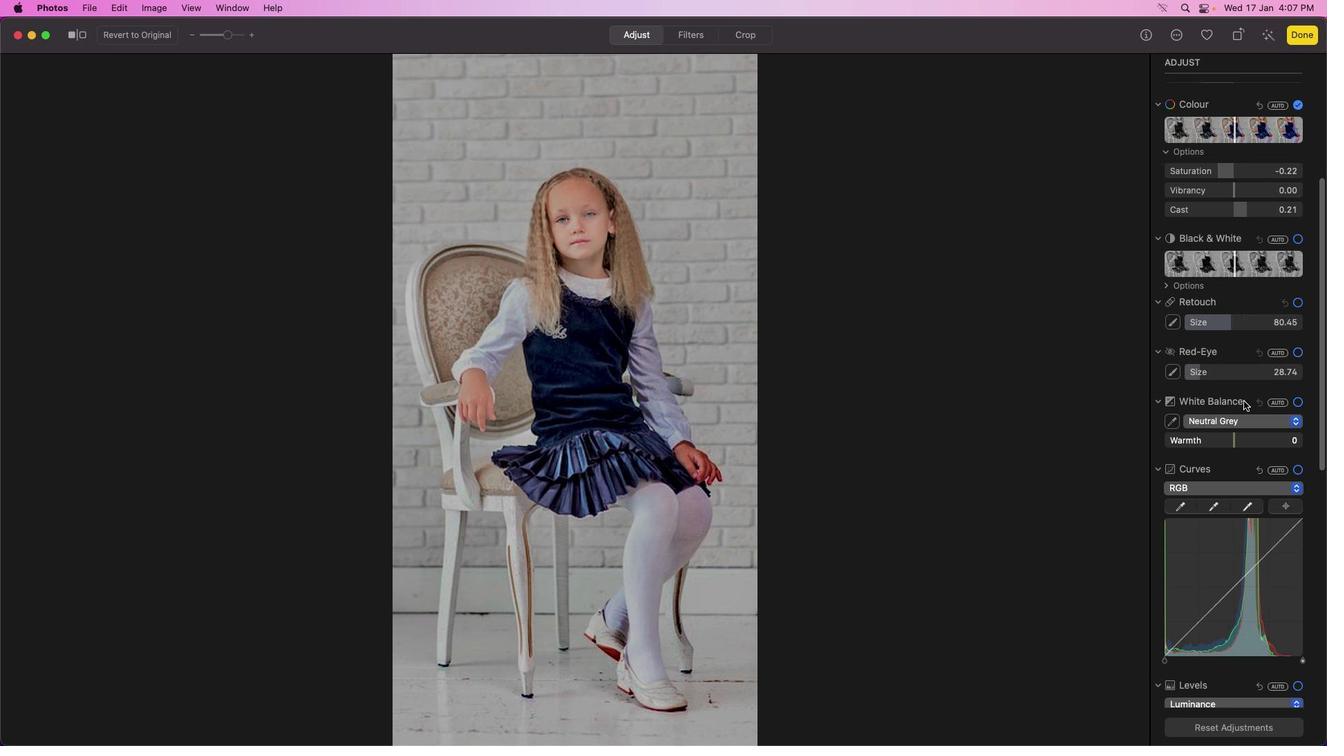 
Action: Mouse moved to (1242, 398)
Screenshot: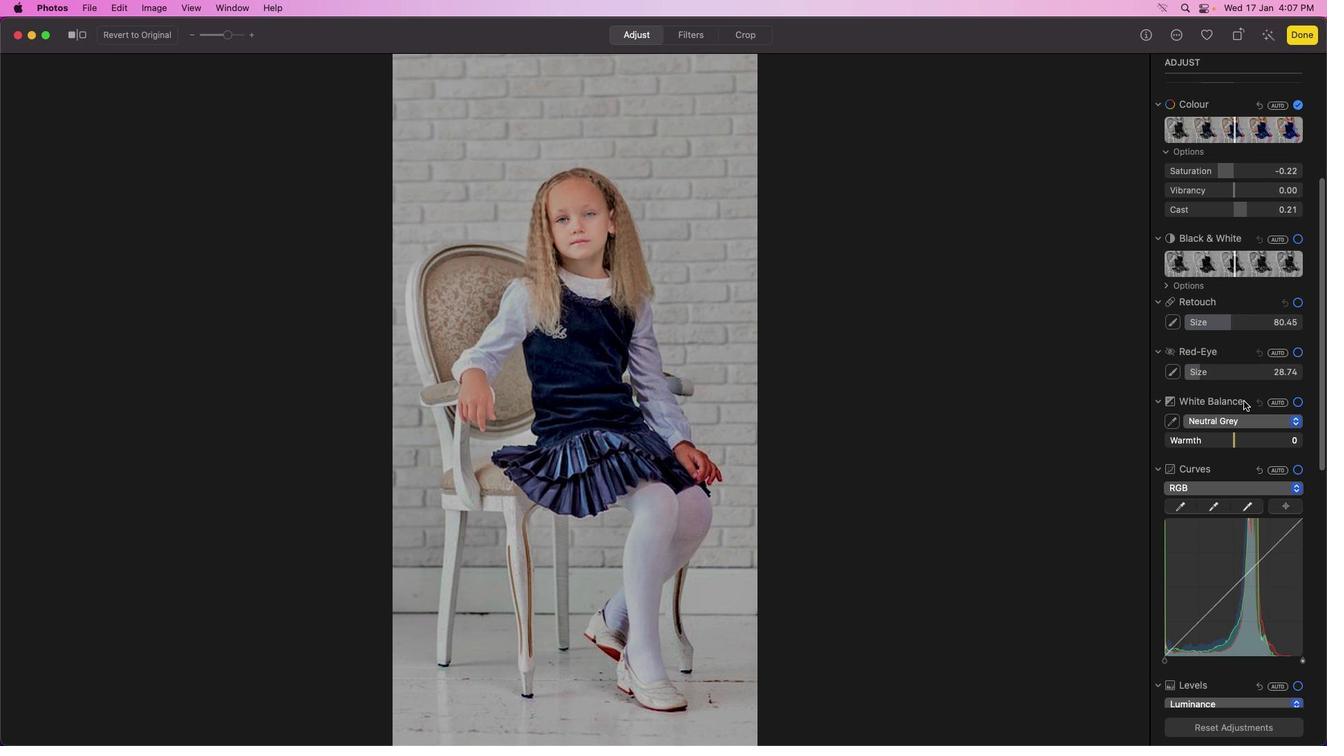 
Action: Mouse scrolled (1242, 398) with delta (0, 0)
Screenshot: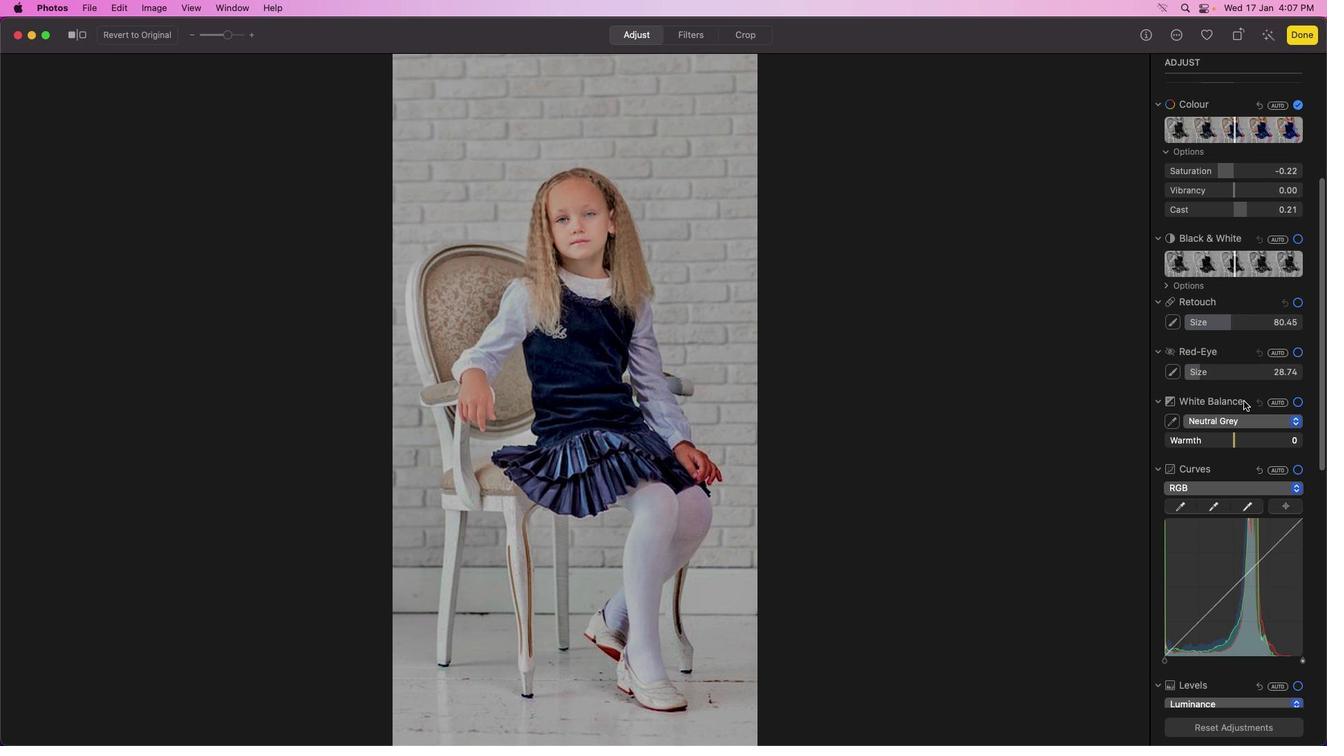 
Action: Mouse moved to (1243, 399)
Screenshot: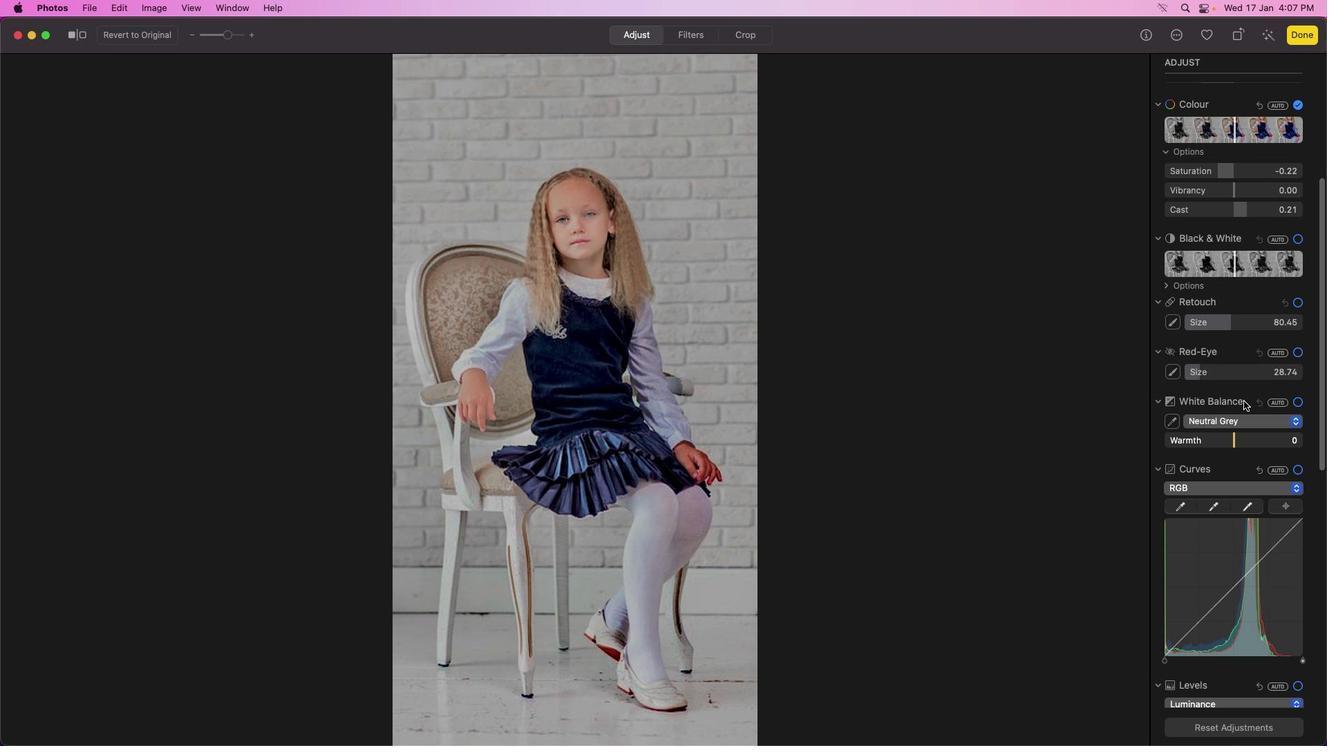
Action: Mouse scrolled (1243, 399) with delta (0, -1)
Screenshot: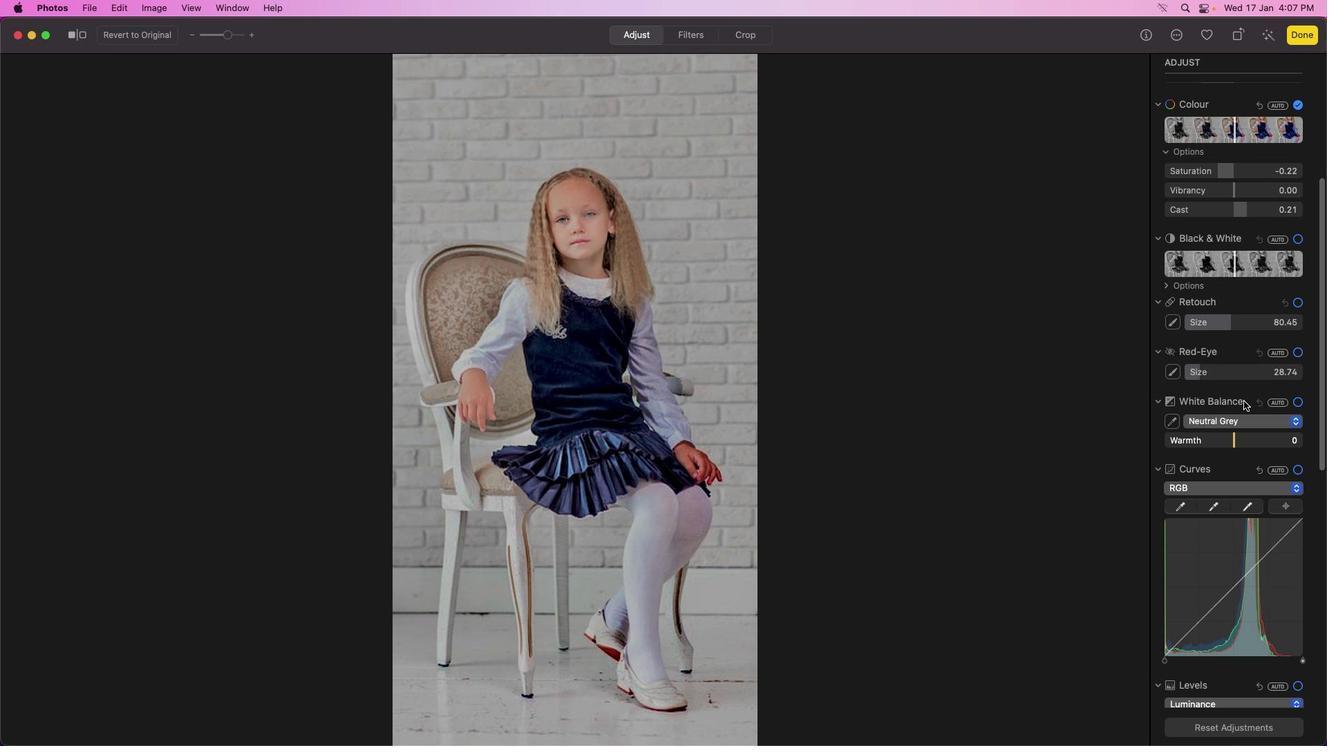 
Action: Mouse moved to (1244, 400)
Screenshot: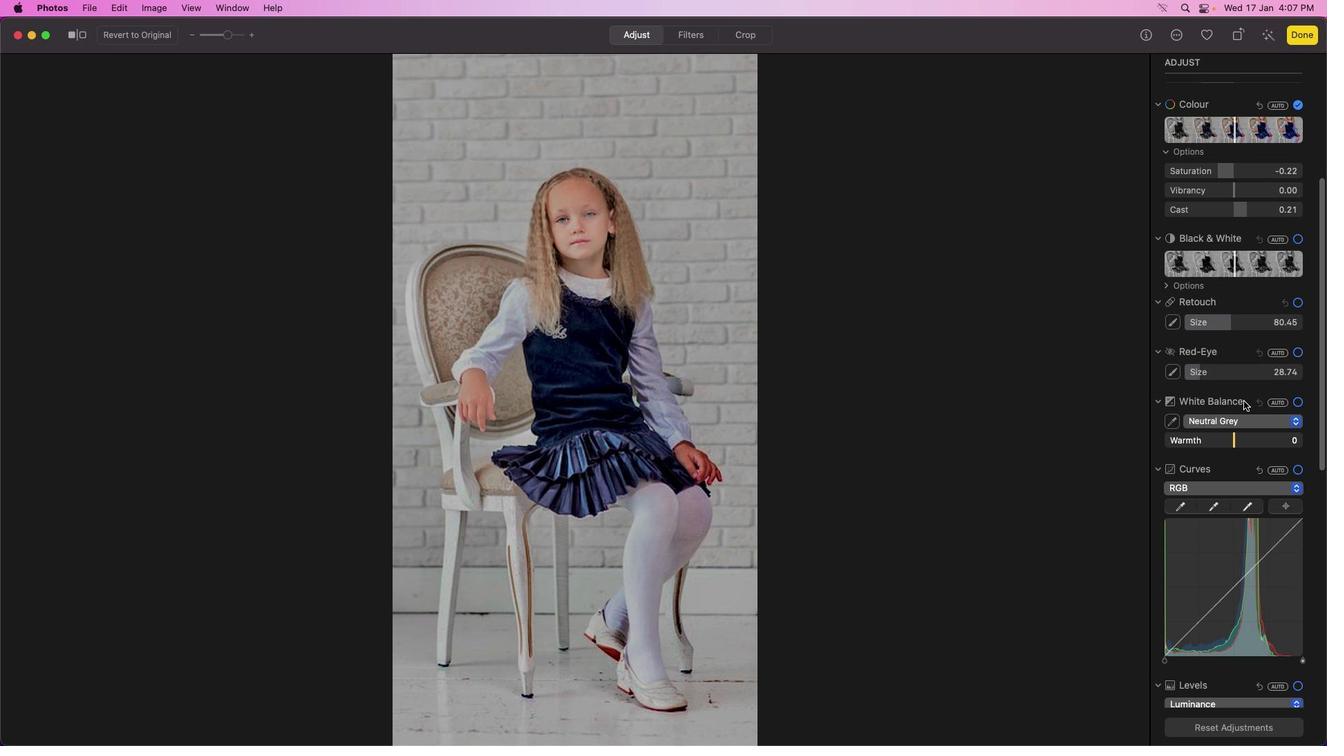 
Action: Mouse scrolled (1244, 400) with delta (0, -2)
Screenshot: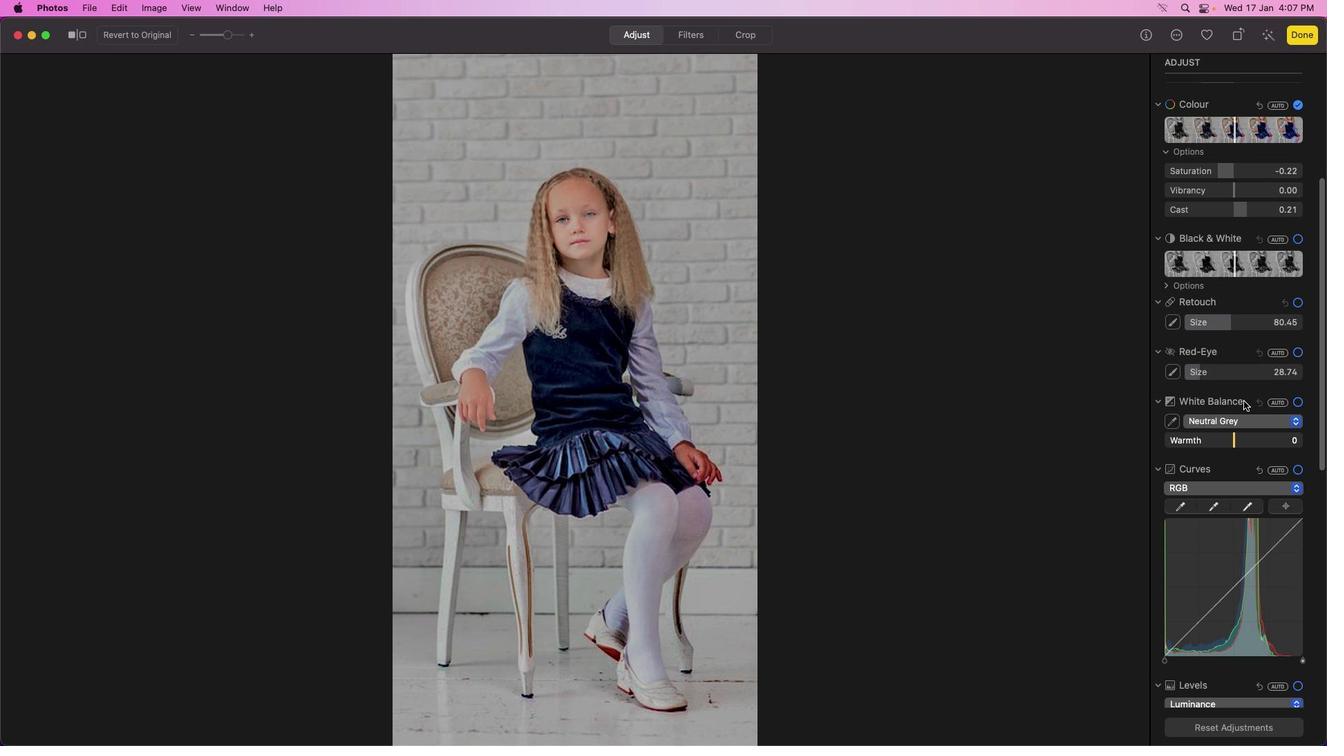 
Action: Mouse scrolled (1244, 400) with delta (0, -2)
Screenshot: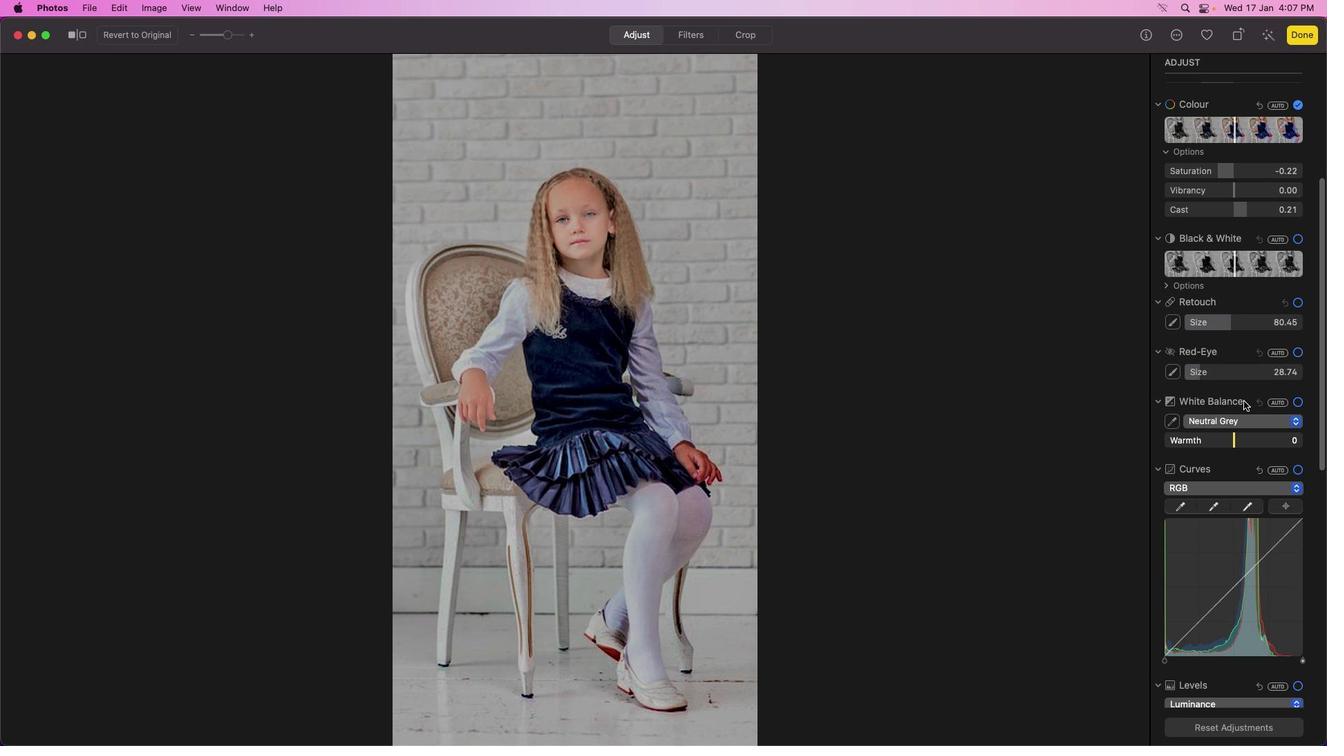 
Action: Mouse moved to (1243, 400)
Screenshot: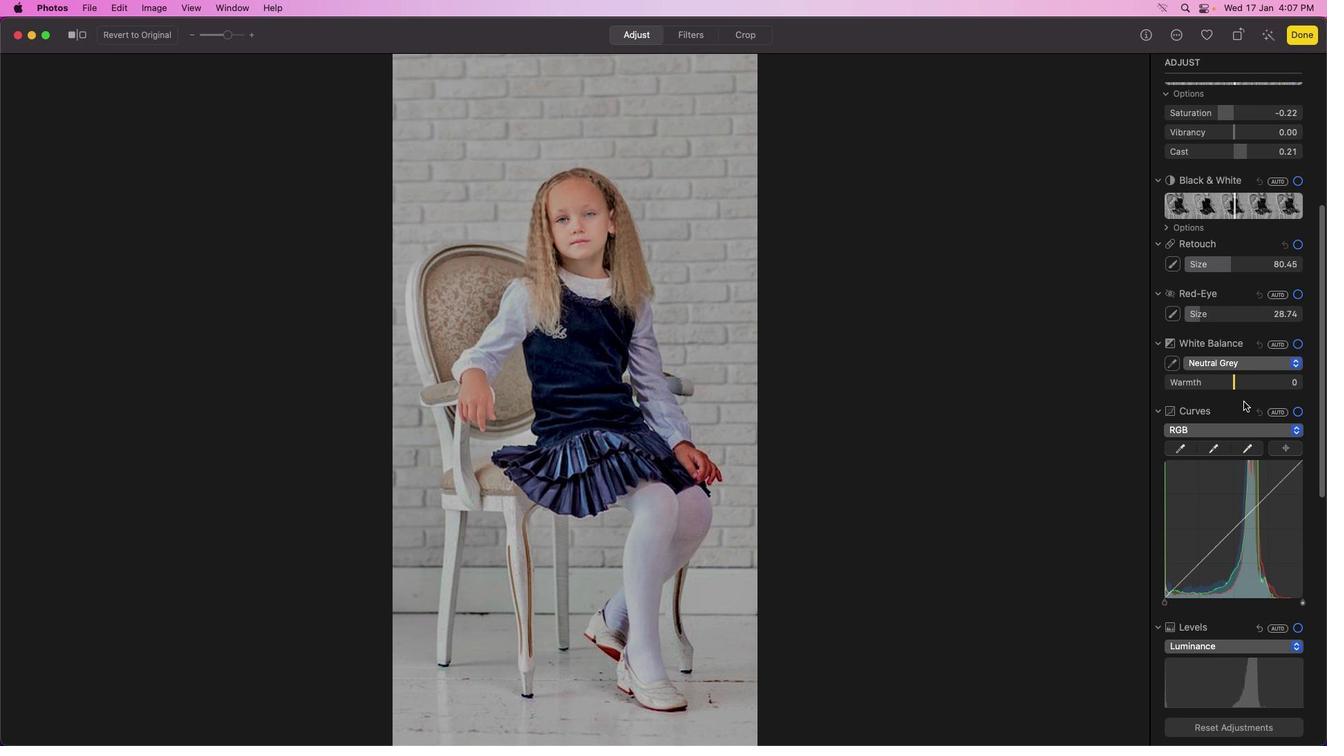 
Action: Mouse scrolled (1243, 400) with delta (0, 0)
Screenshot: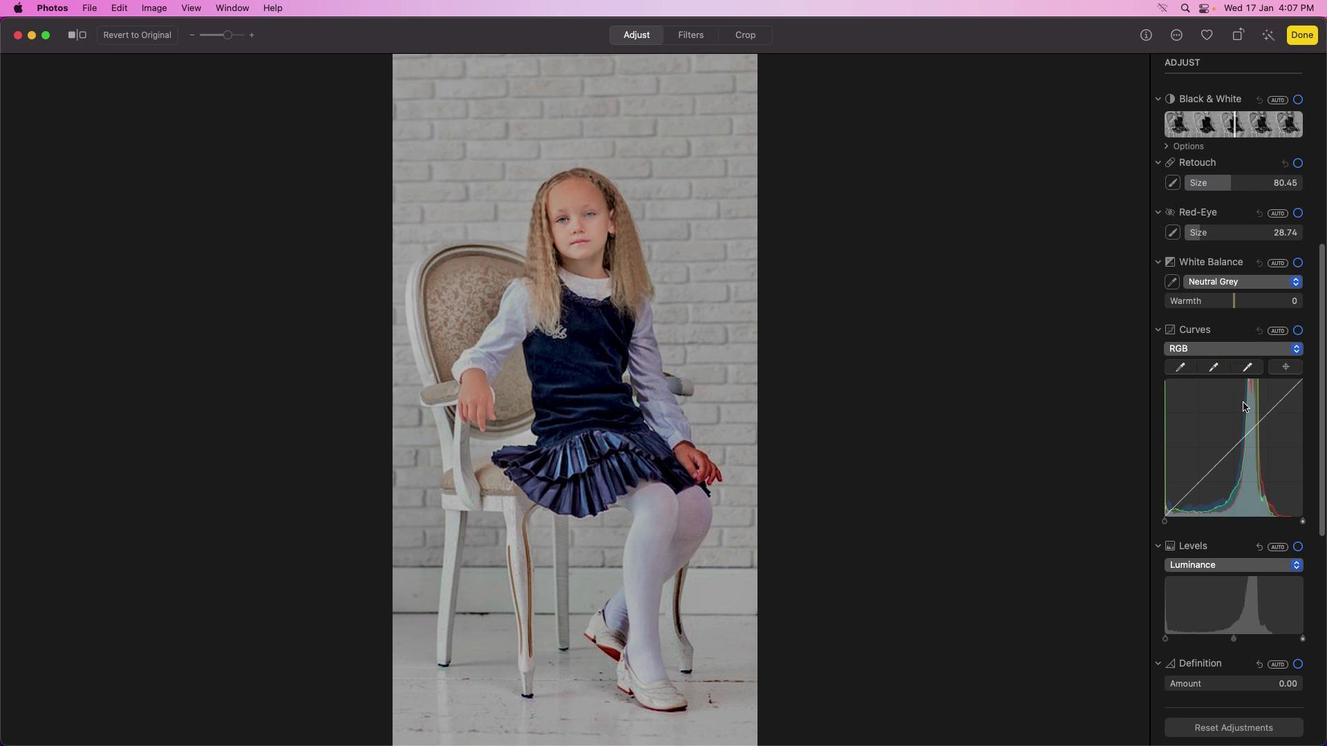 
Action: Mouse moved to (1243, 400)
Screenshot: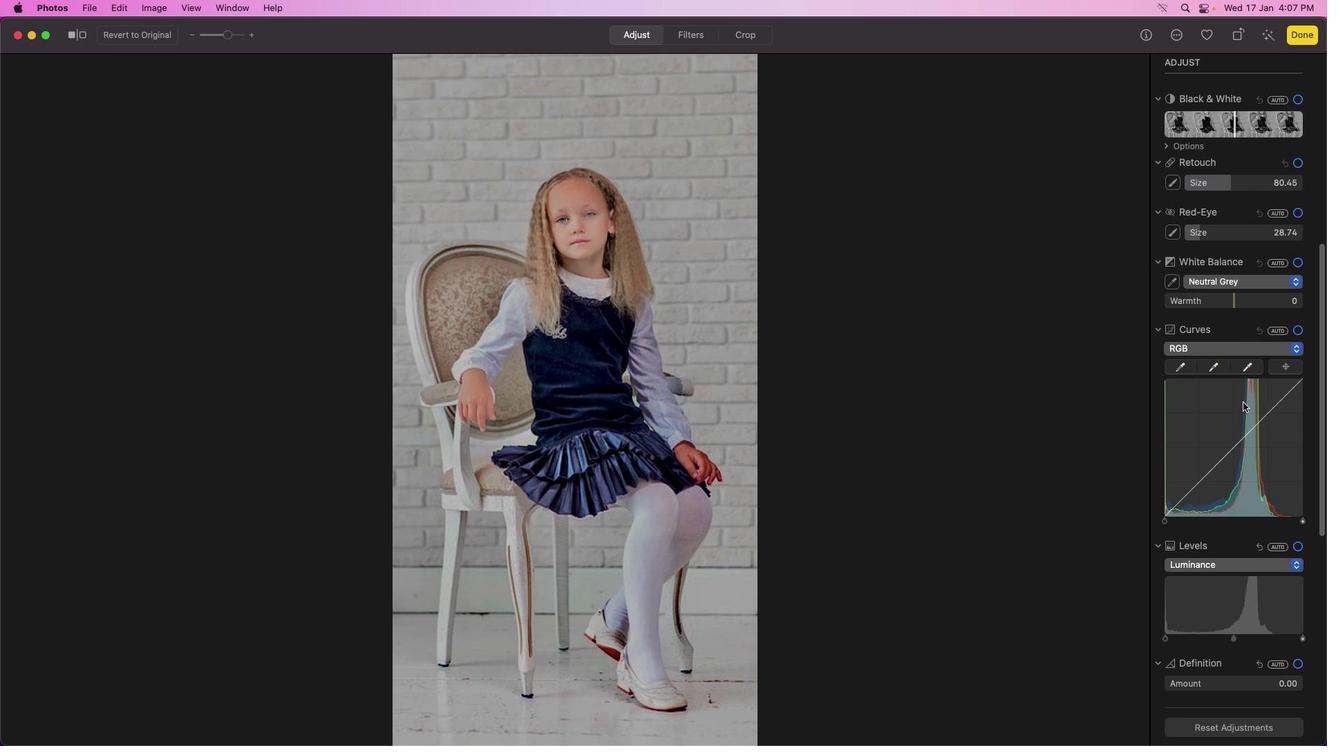 
Action: Mouse scrolled (1243, 400) with delta (0, 0)
Screenshot: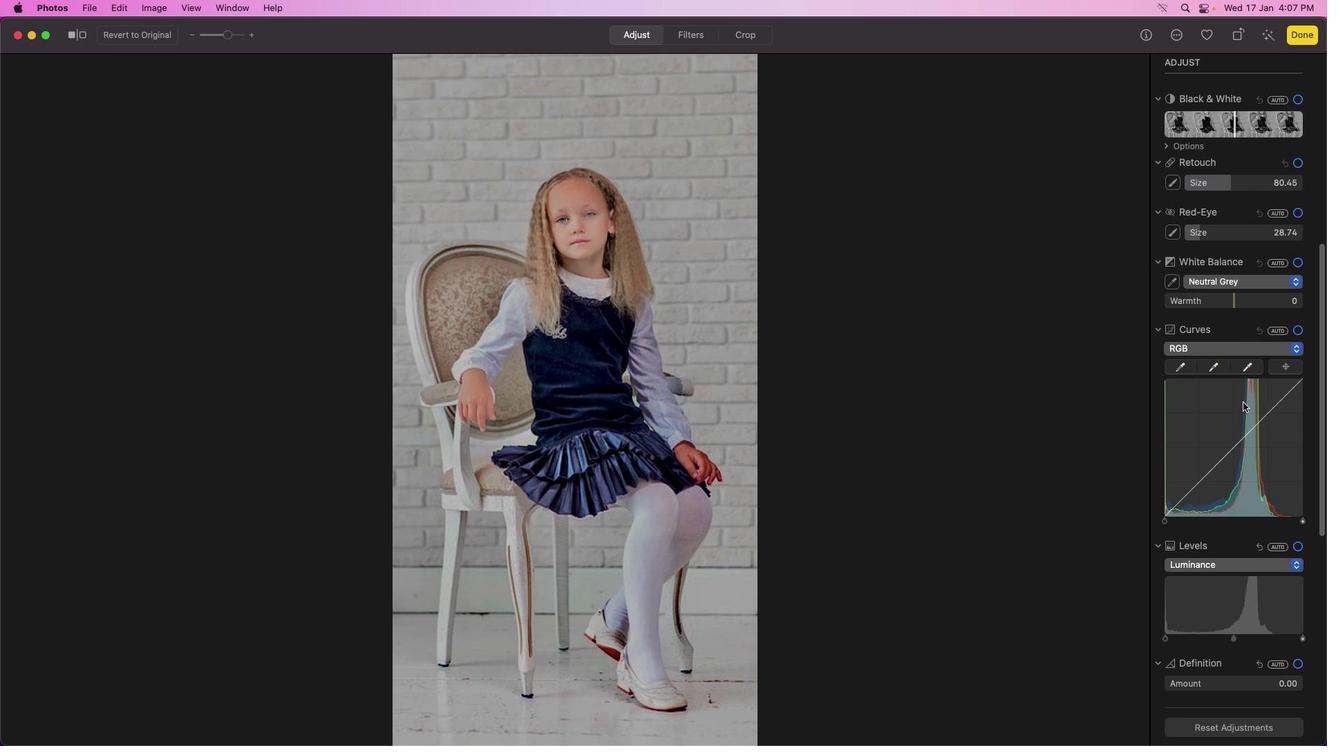 
Action: Mouse moved to (1243, 401)
Screenshot: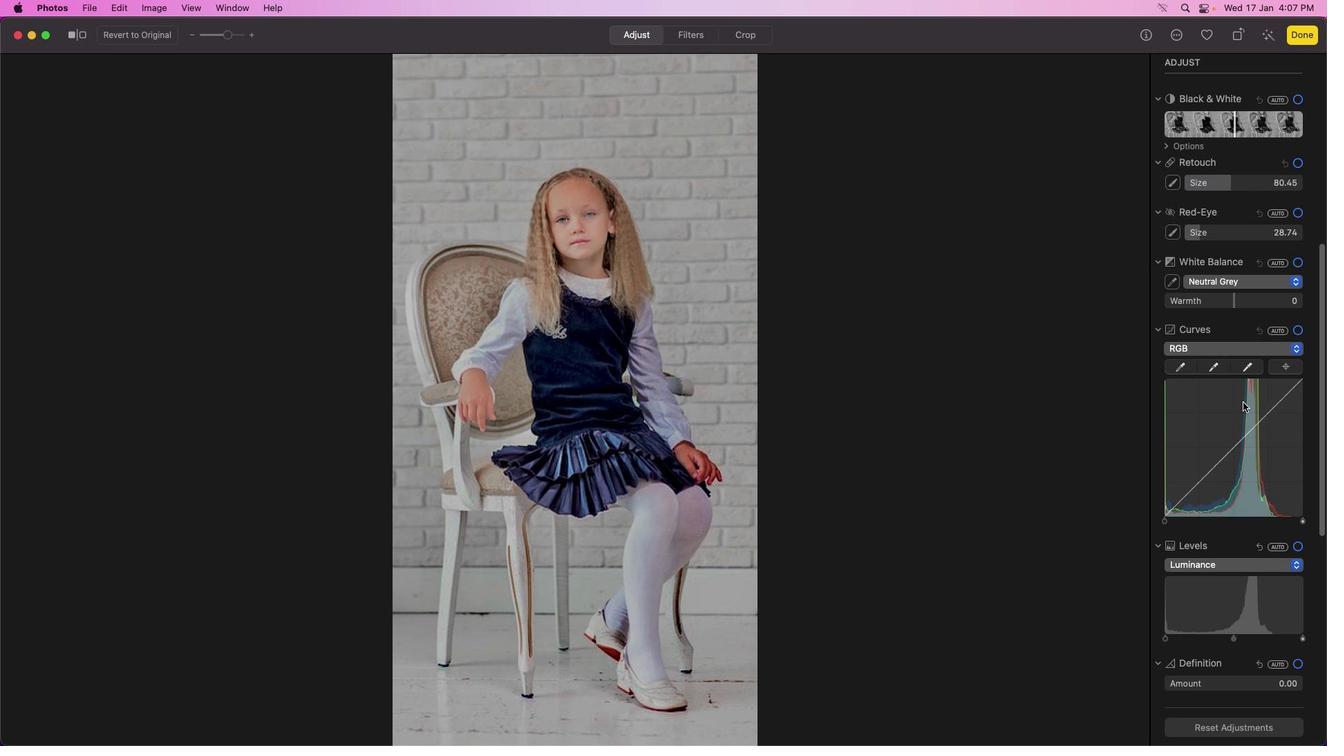 
Action: Mouse scrolled (1243, 401) with delta (0, 0)
Screenshot: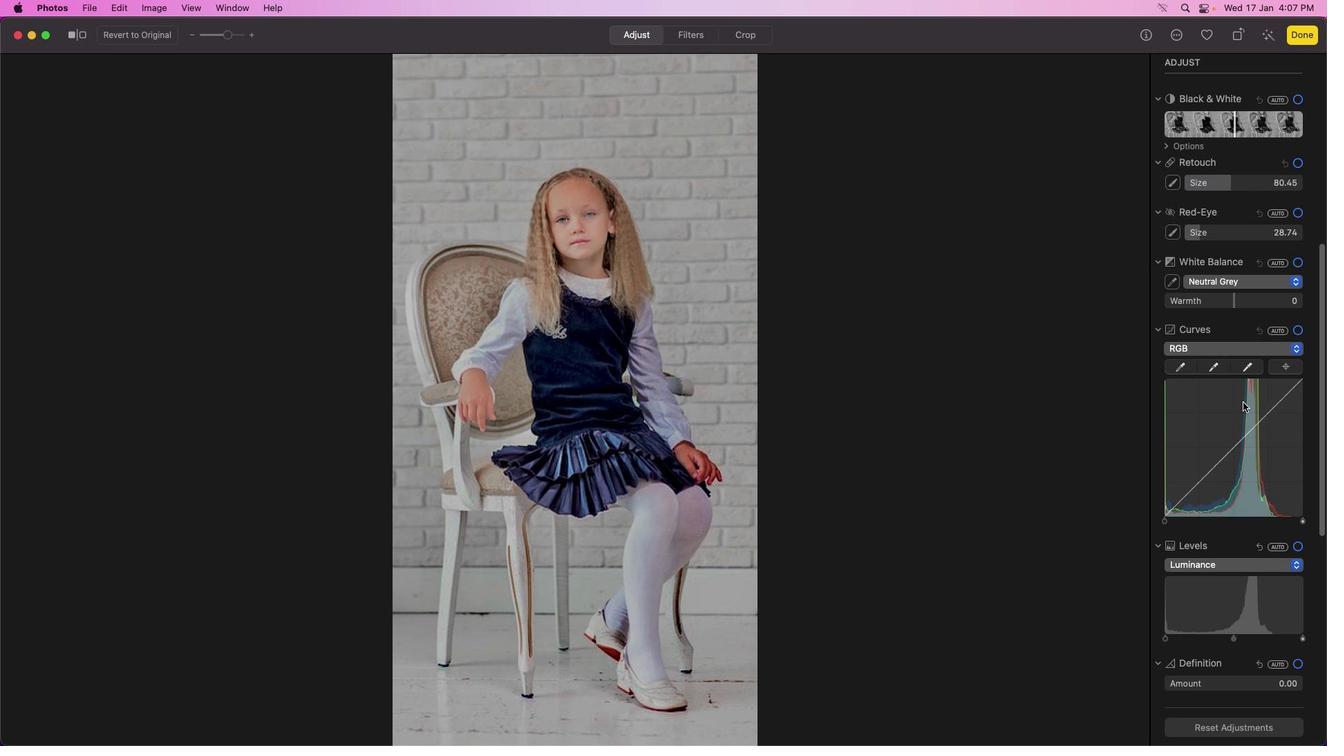 
Action: Mouse moved to (1243, 402)
Screenshot: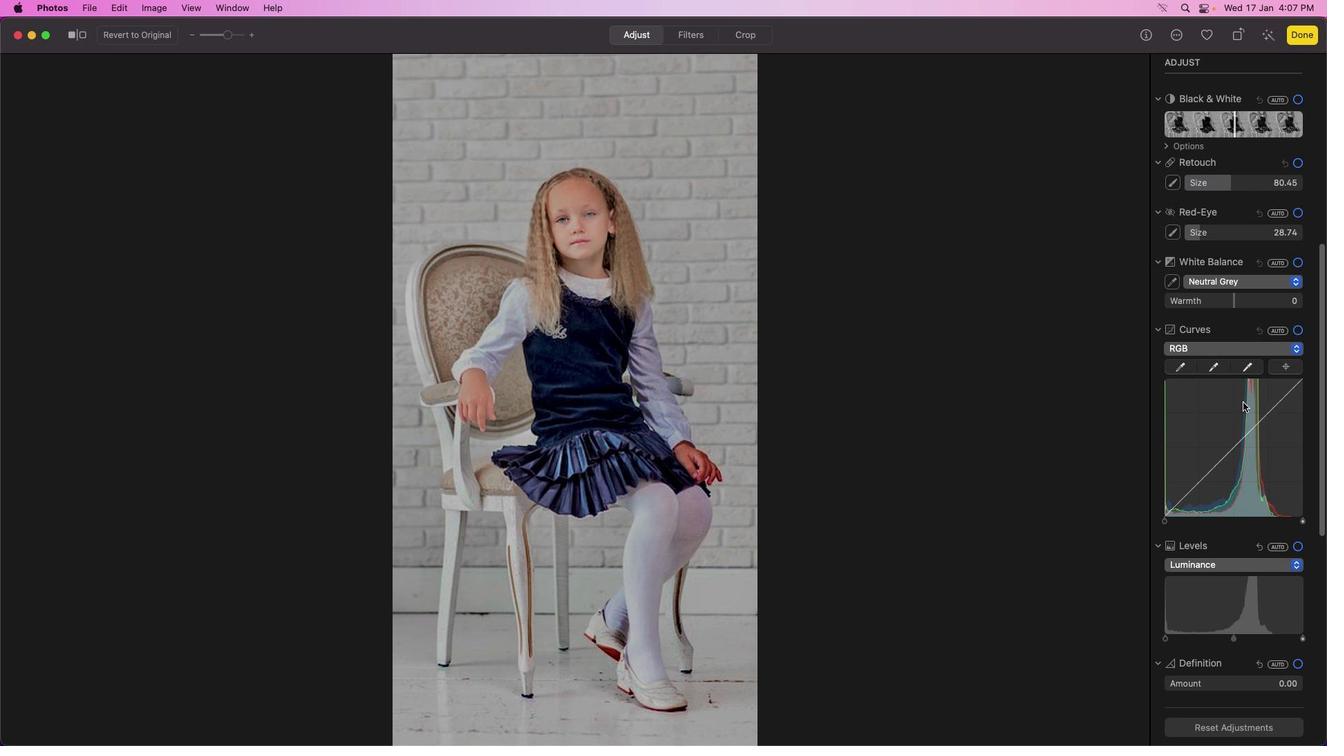 
Action: Mouse scrolled (1243, 402) with delta (0, -2)
Screenshot: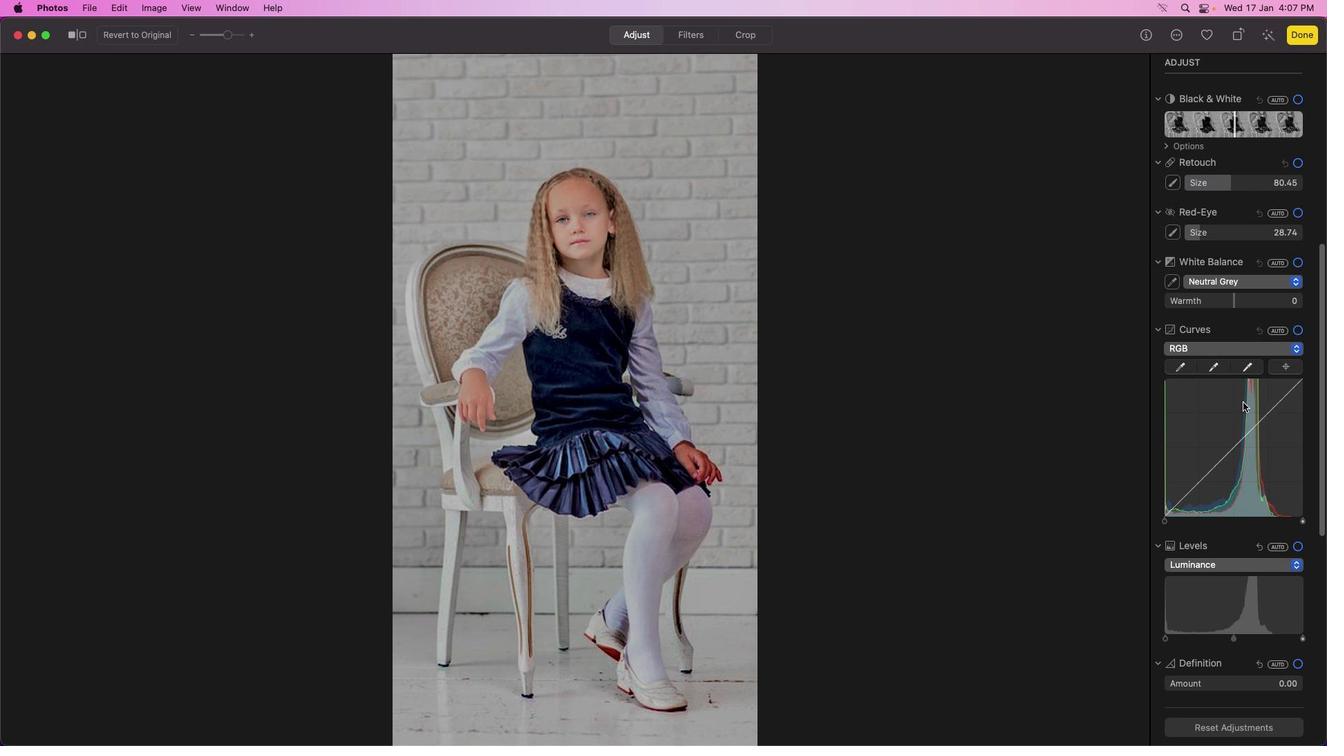 
Action: Mouse scrolled (1243, 402) with delta (0, -2)
Screenshot: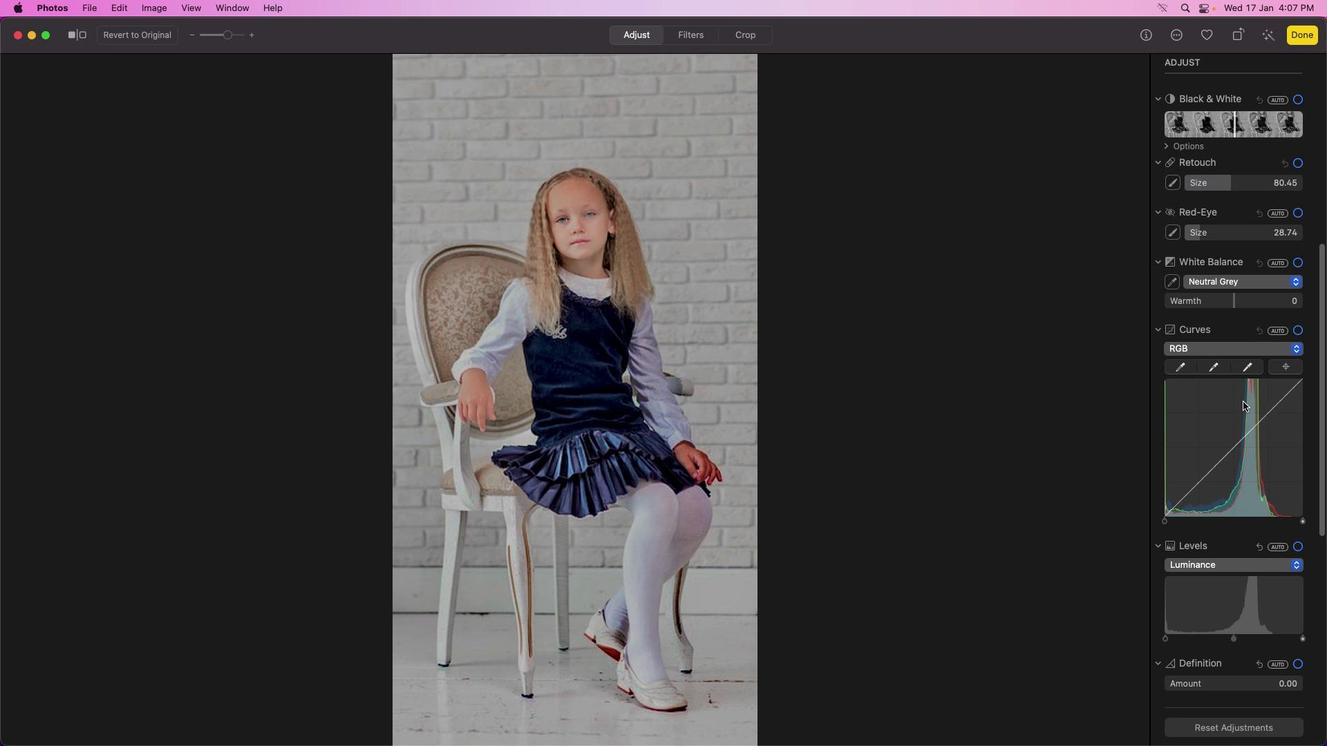 
Action: Mouse moved to (1243, 402)
Screenshot: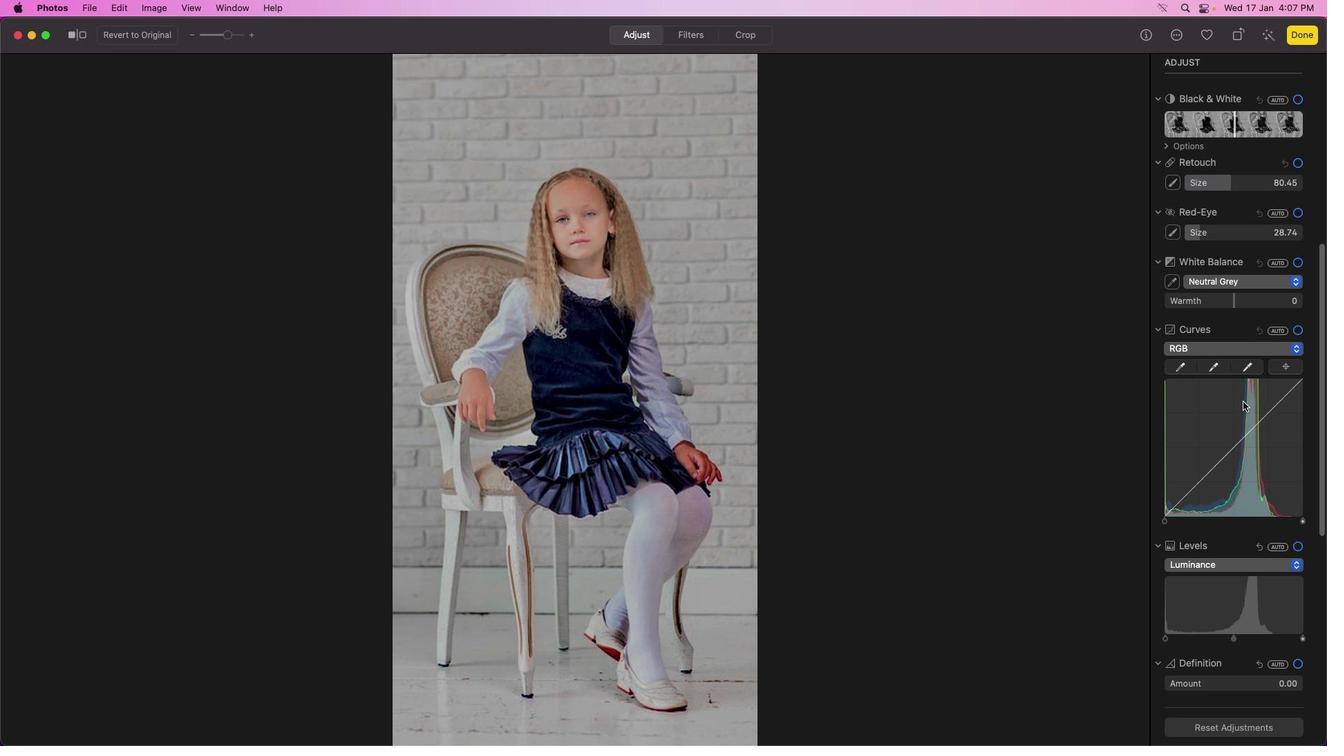
Action: Mouse scrolled (1243, 402) with delta (0, -3)
Screenshot: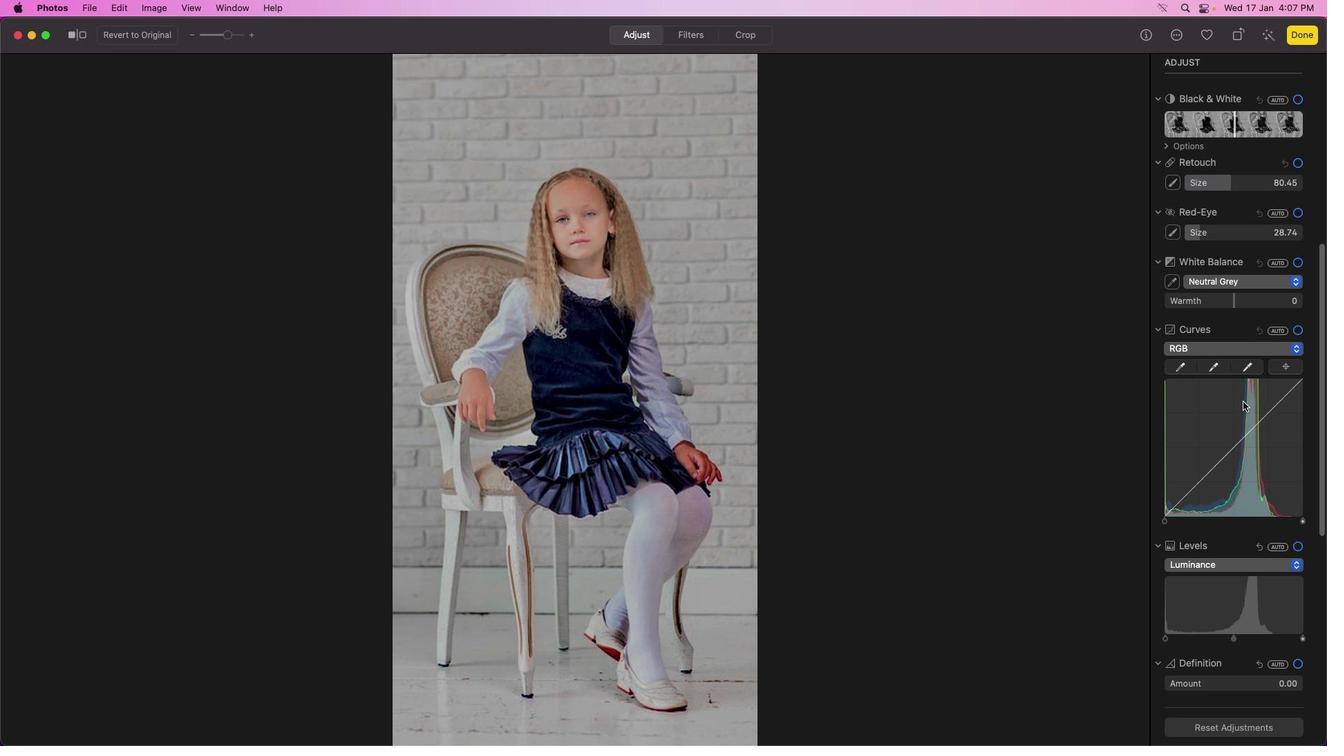 
Action: Mouse moved to (1253, 429)
Screenshot: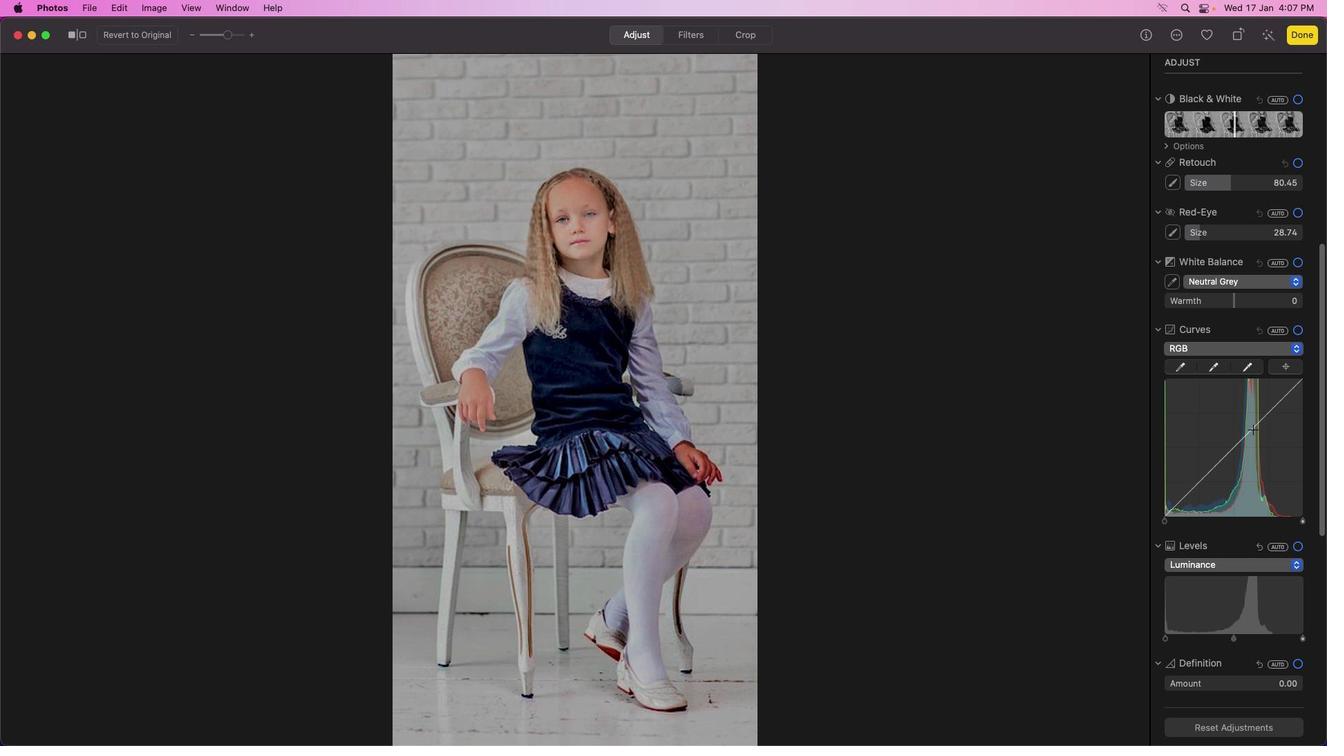 
Action: Mouse pressed left at (1253, 429)
Screenshot: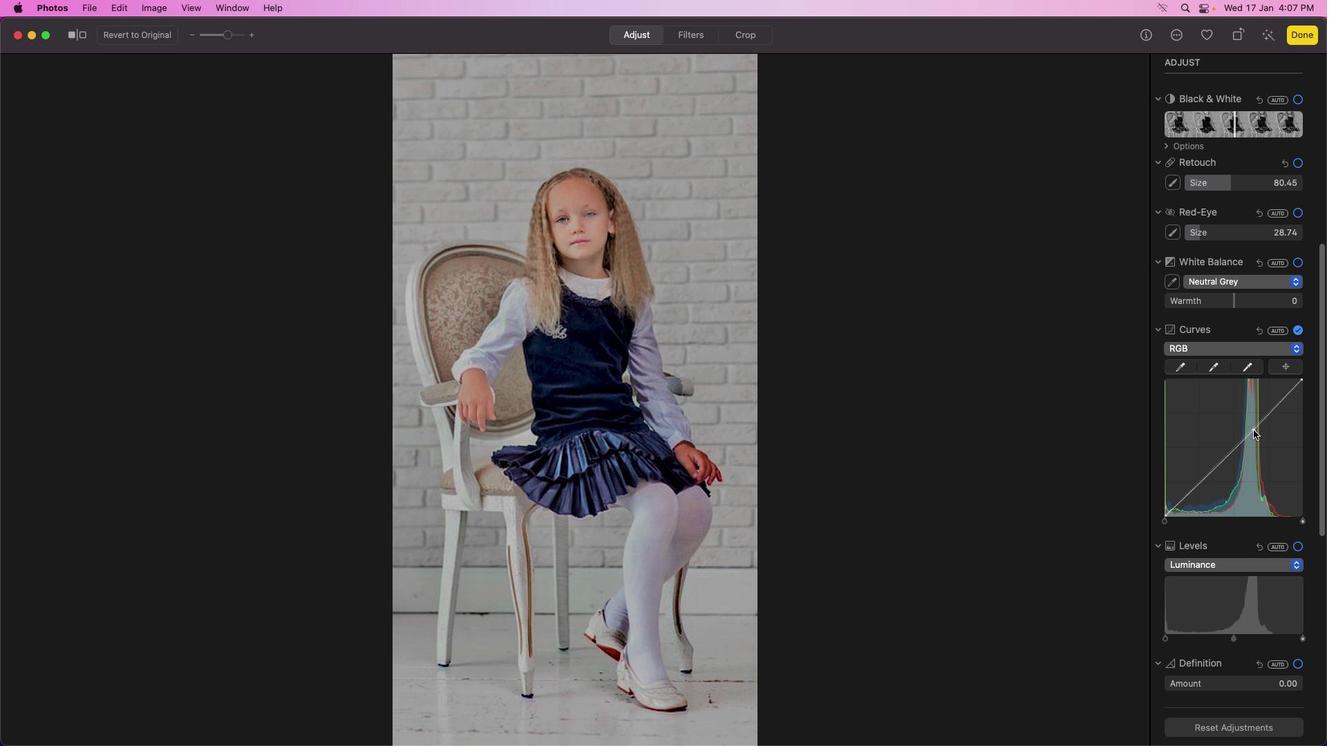 
Action: Mouse moved to (1256, 429)
Screenshot: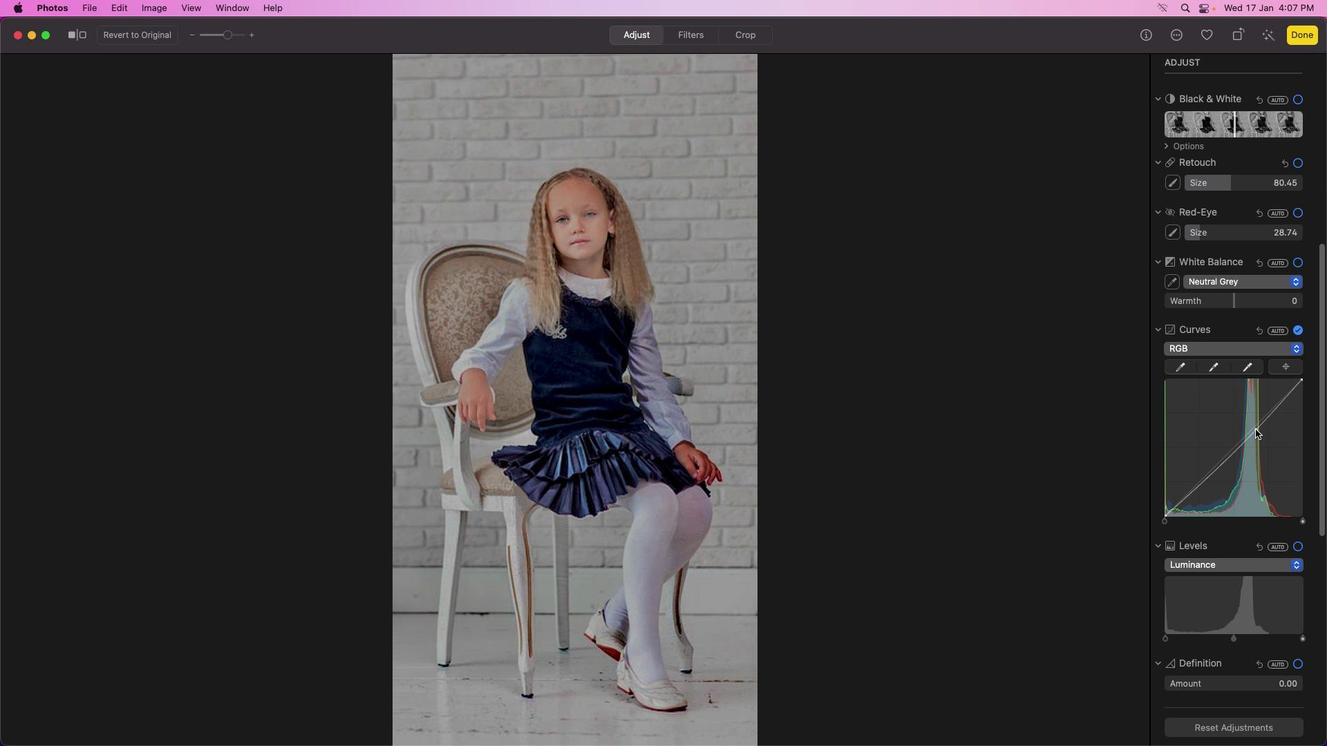 
Action: Mouse pressed left at (1256, 429)
Screenshot: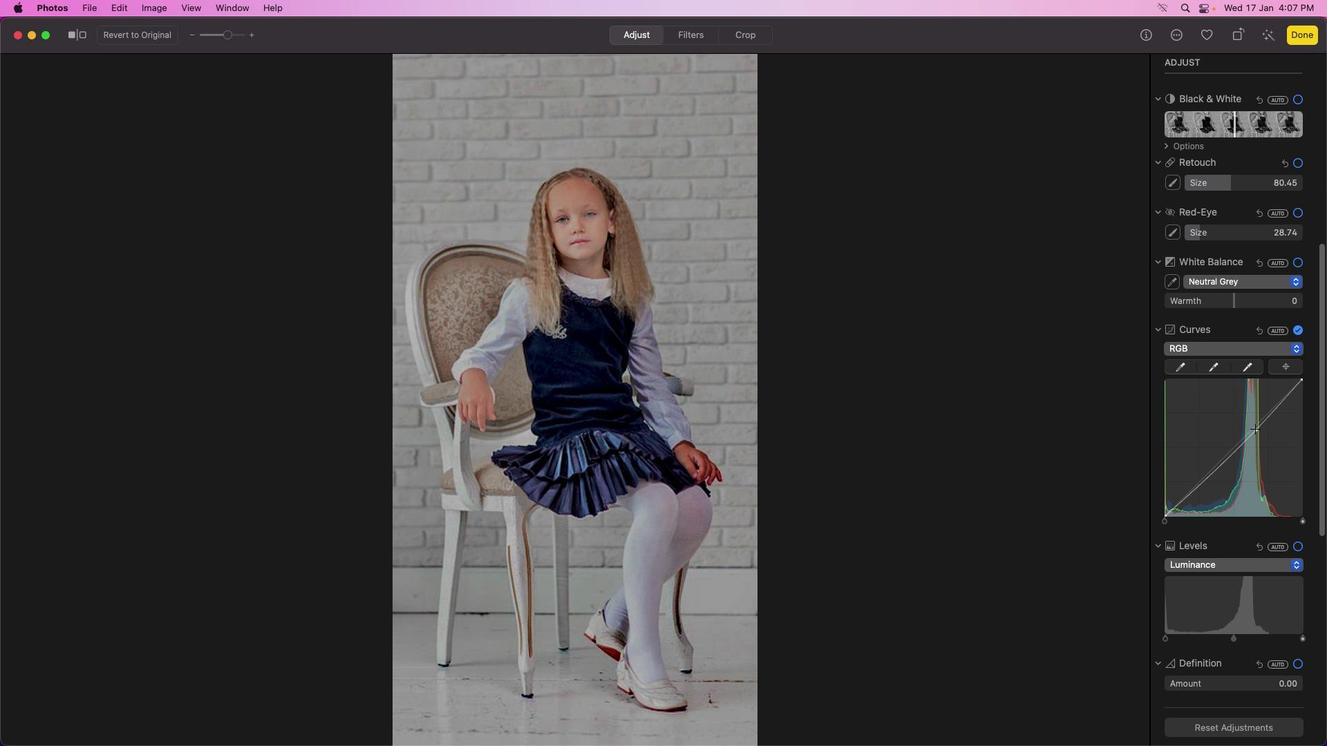 
Action: Mouse pressed left at (1256, 429)
Screenshot: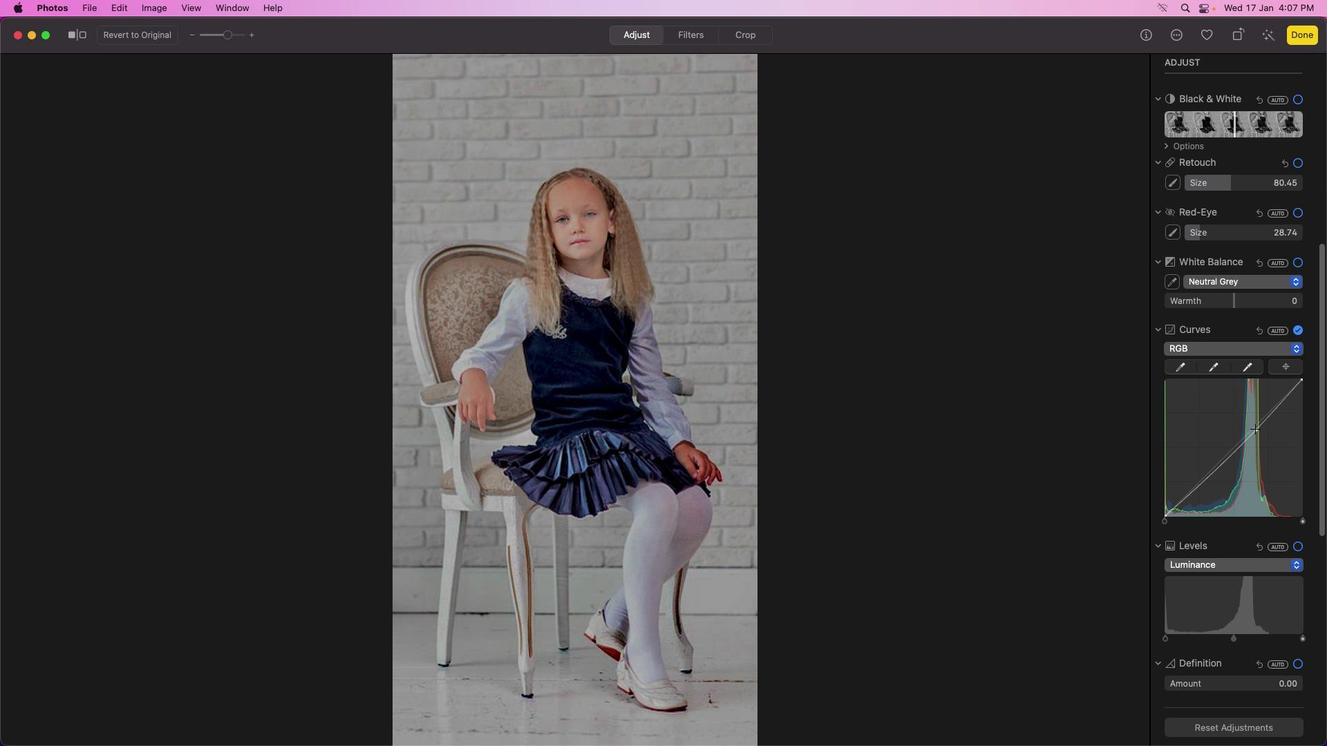 
Action: Mouse moved to (1210, 477)
Screenshot: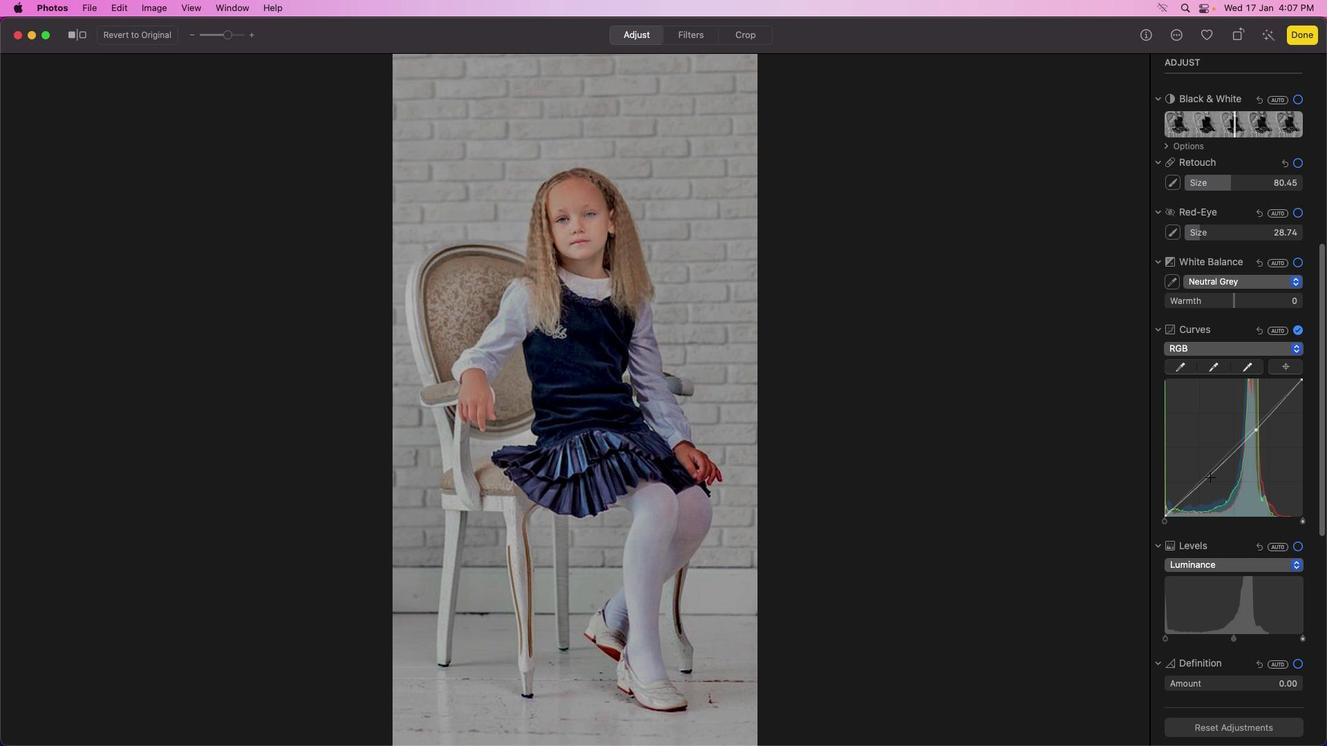 
Action: Mouse pressed left at (1210, 477)
Screenshot: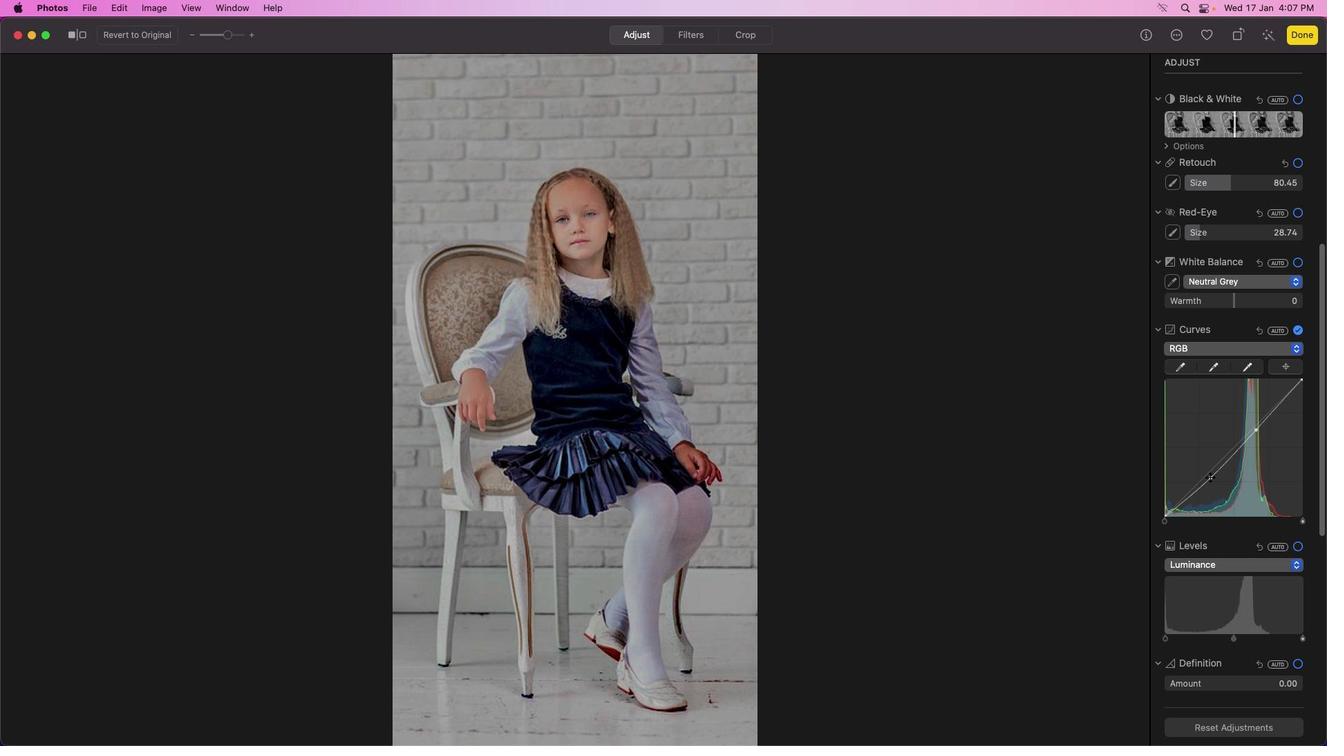 
Action: Mouse moved to (1271, 447)
Screenshot: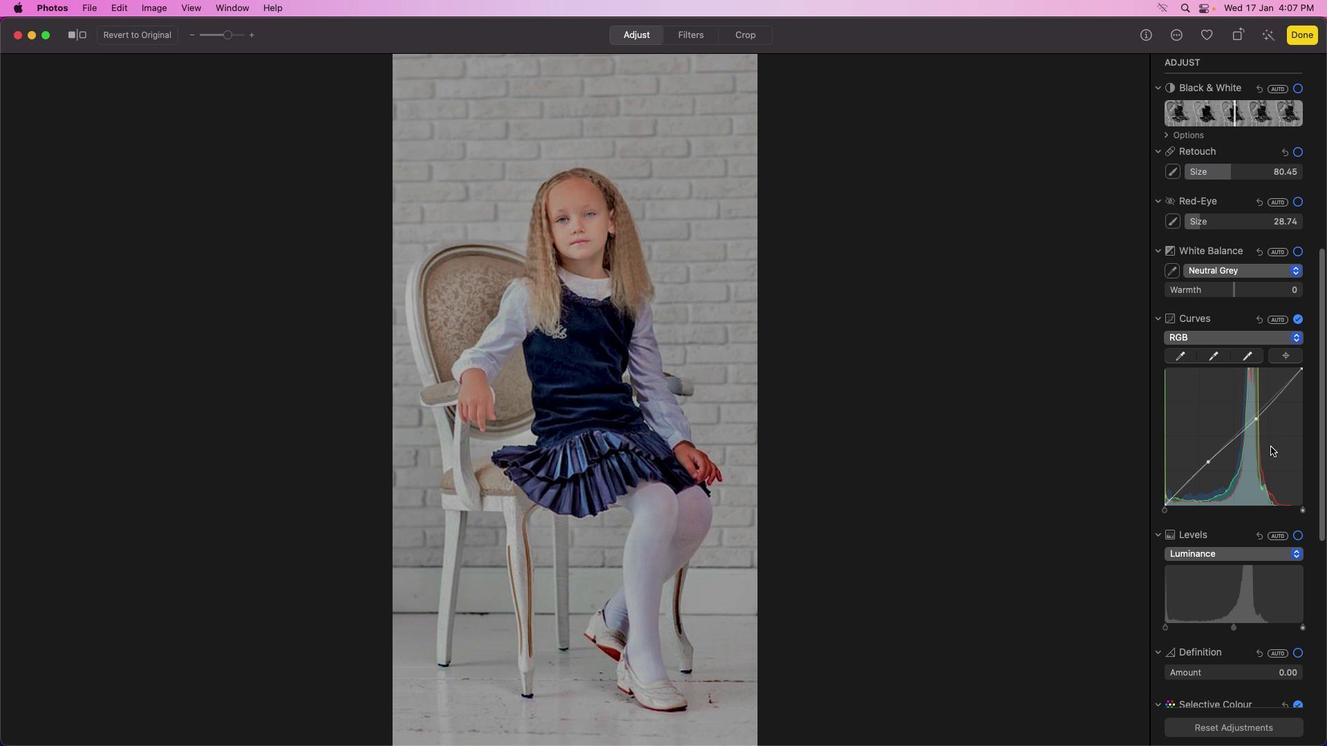 
Action: Mouse scrolled (1271, 447) with delta (0, 0)
Screenshot: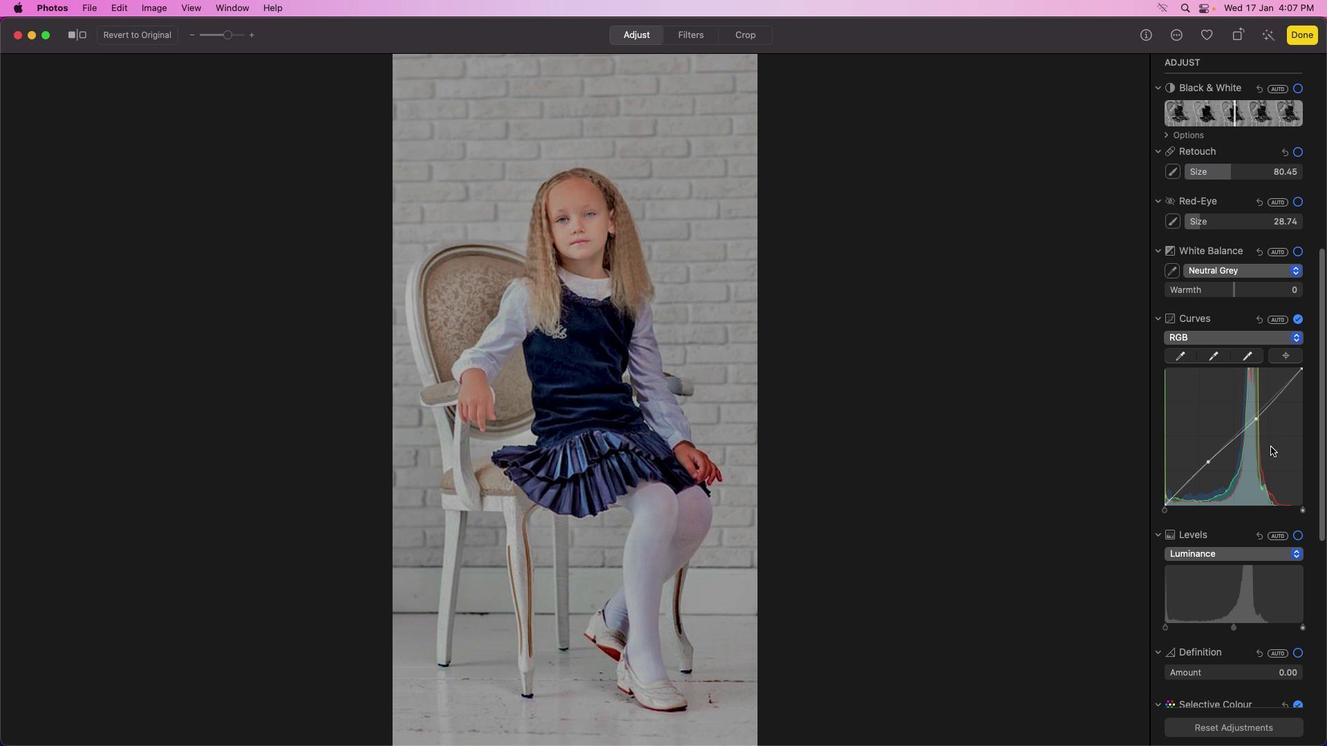 
Action: Mouse moved to (1271, 446)
Screenshot: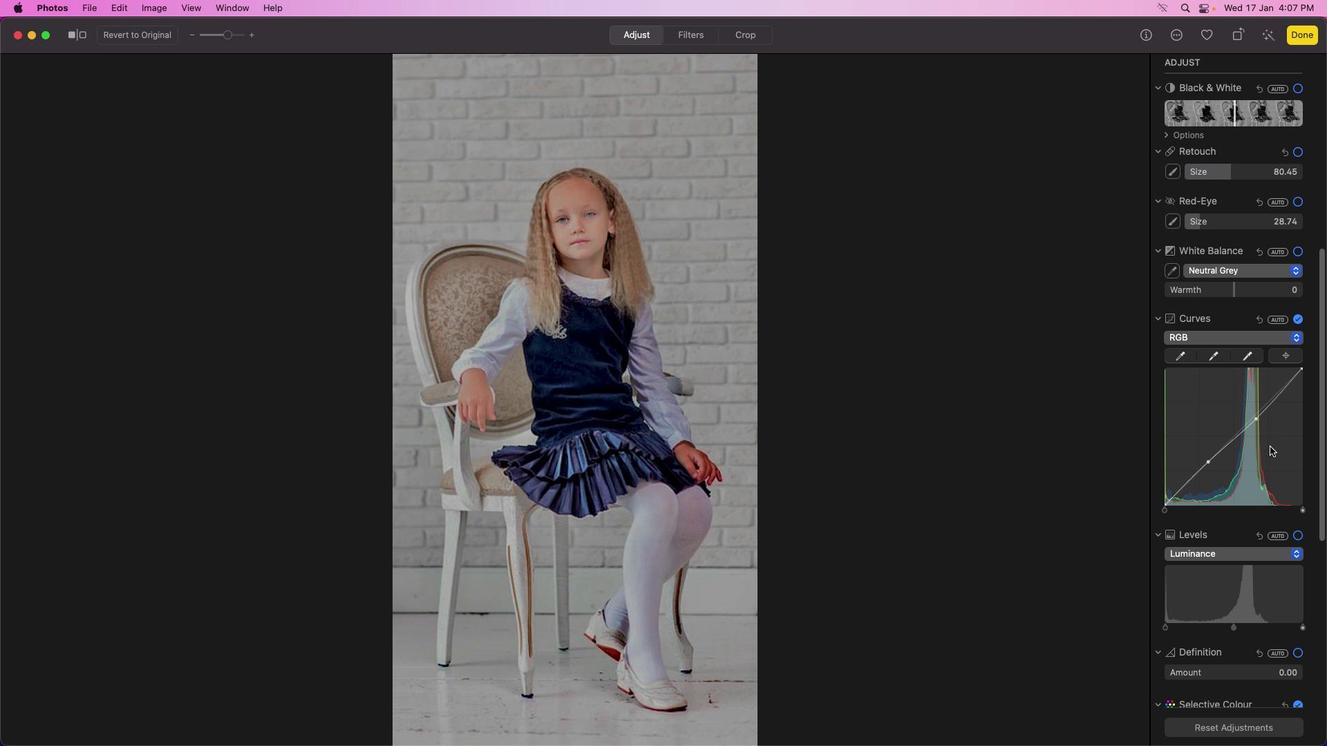 
Action: Mouse scrolled (1271, 446) with delta (0, 0)
Screenshot: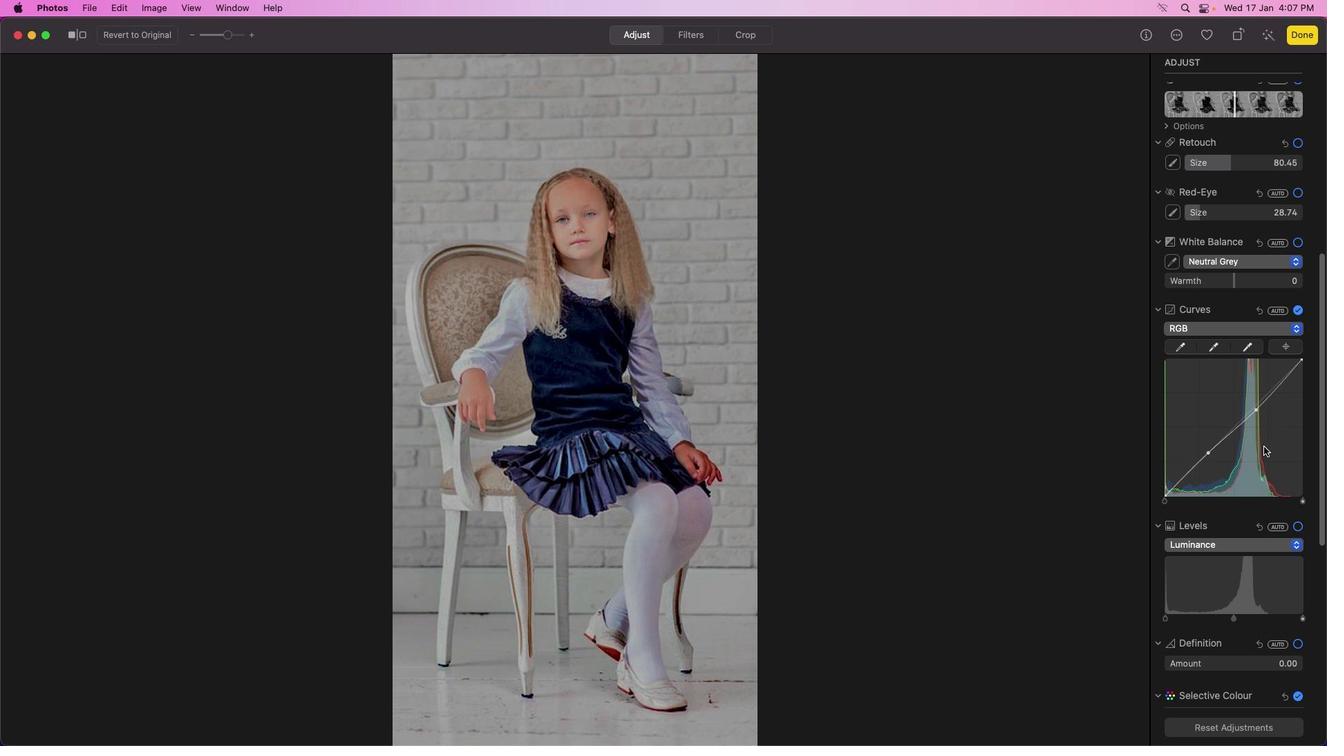 
Action: Mouse scrolled (1271, 446) with delta (0, 0)
Screenshot: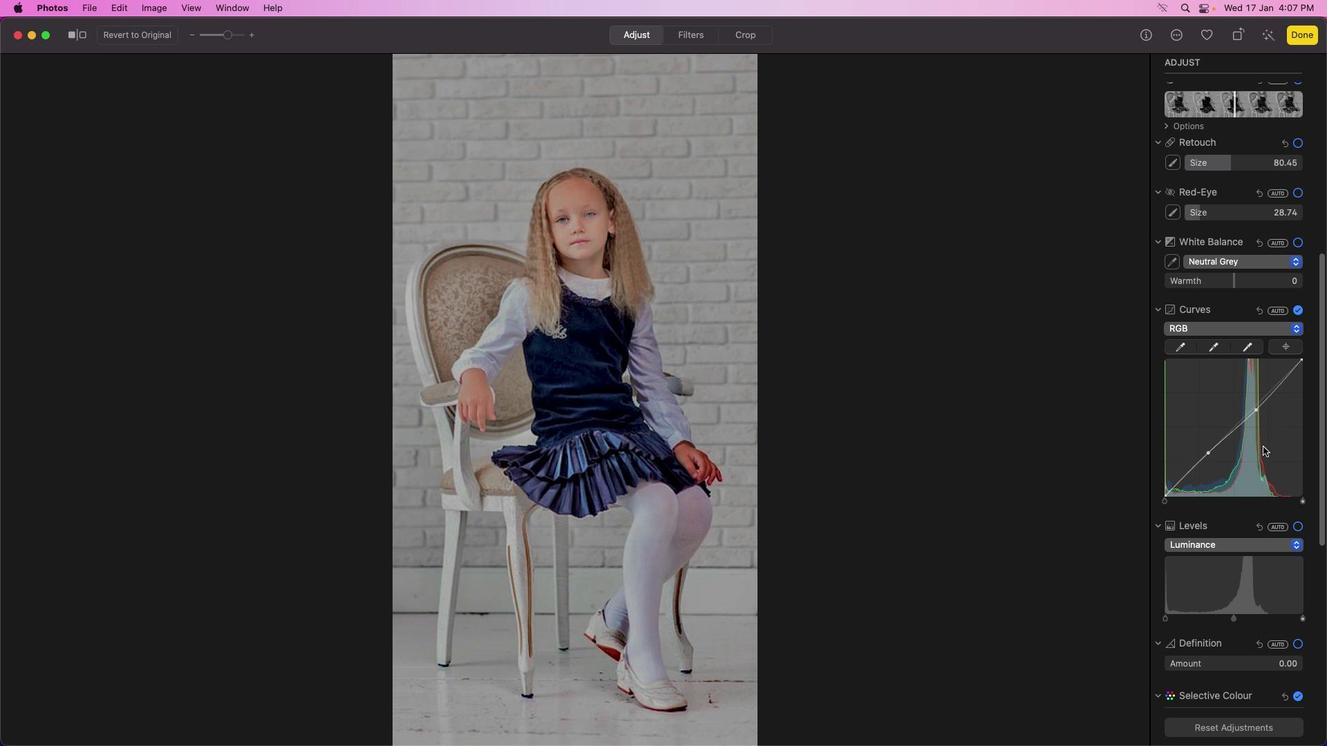 
Action: Mouse moved to (1268, 446)
Screenshot: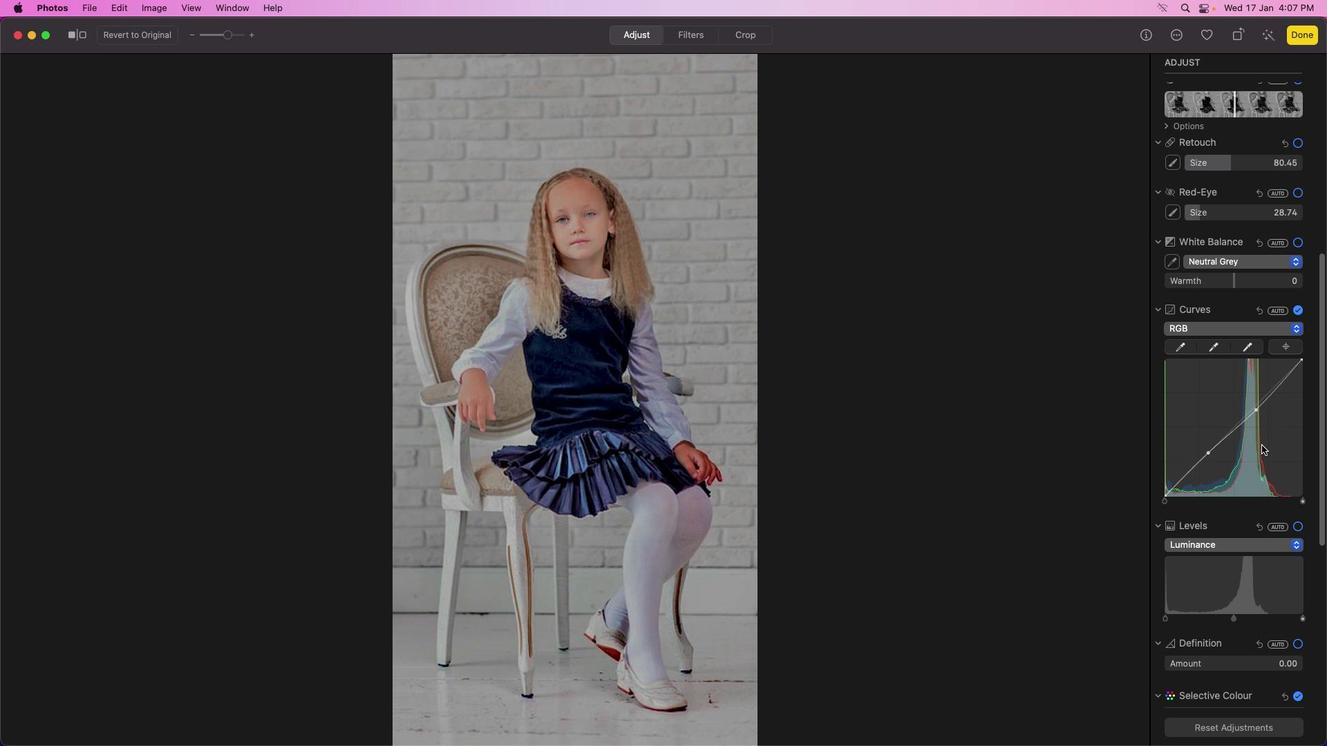 
Action: Mouse scrolled (1268, 446) with delta (0, 0)
Screenshot: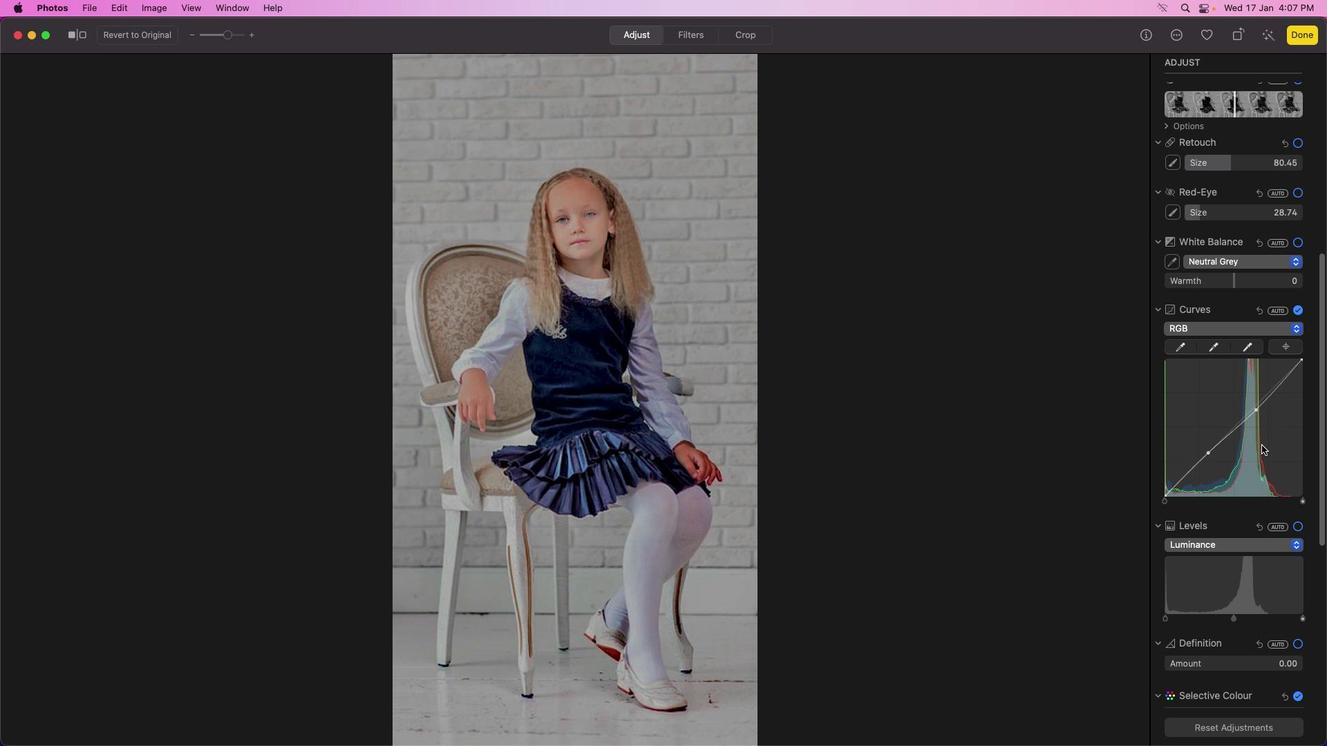 
Action: Mouse moved to (1271, 412)
Screenshot: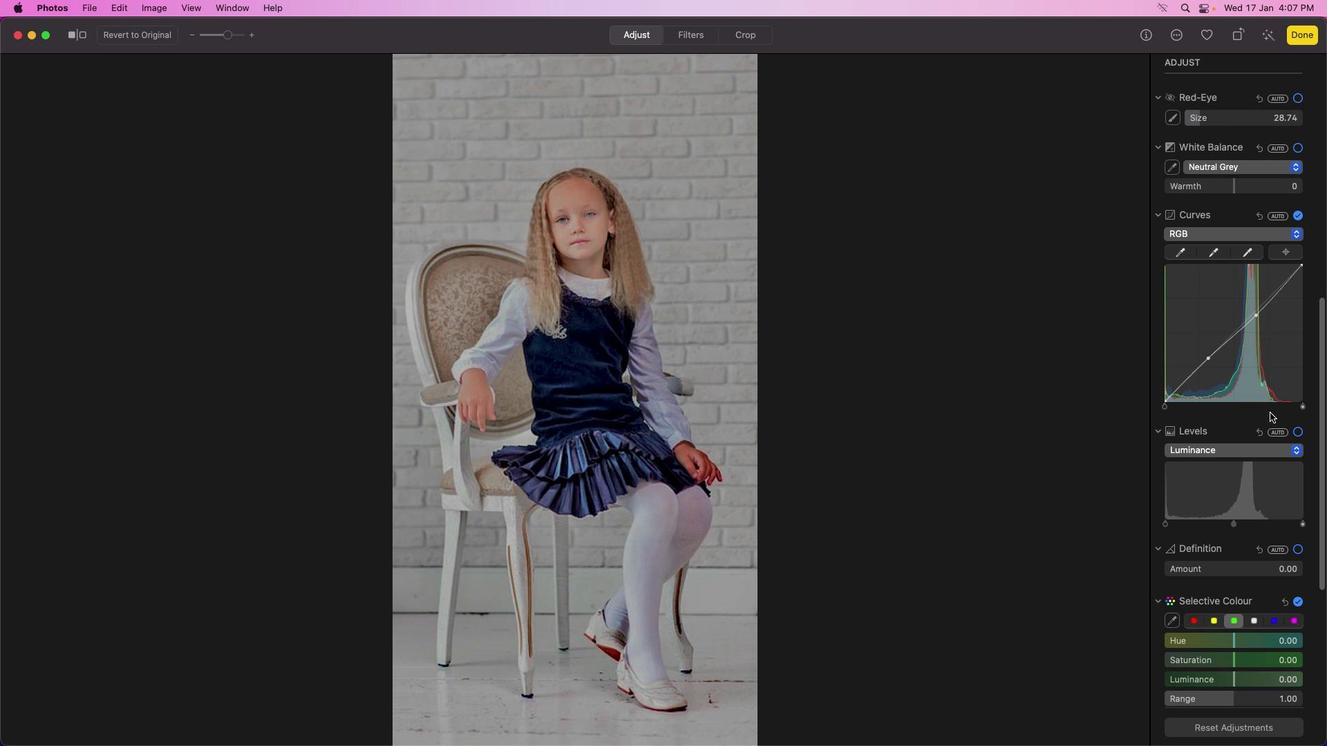 
Action: Mouse scrolled (1271, 412) with delta (0, 0)
Screenshot: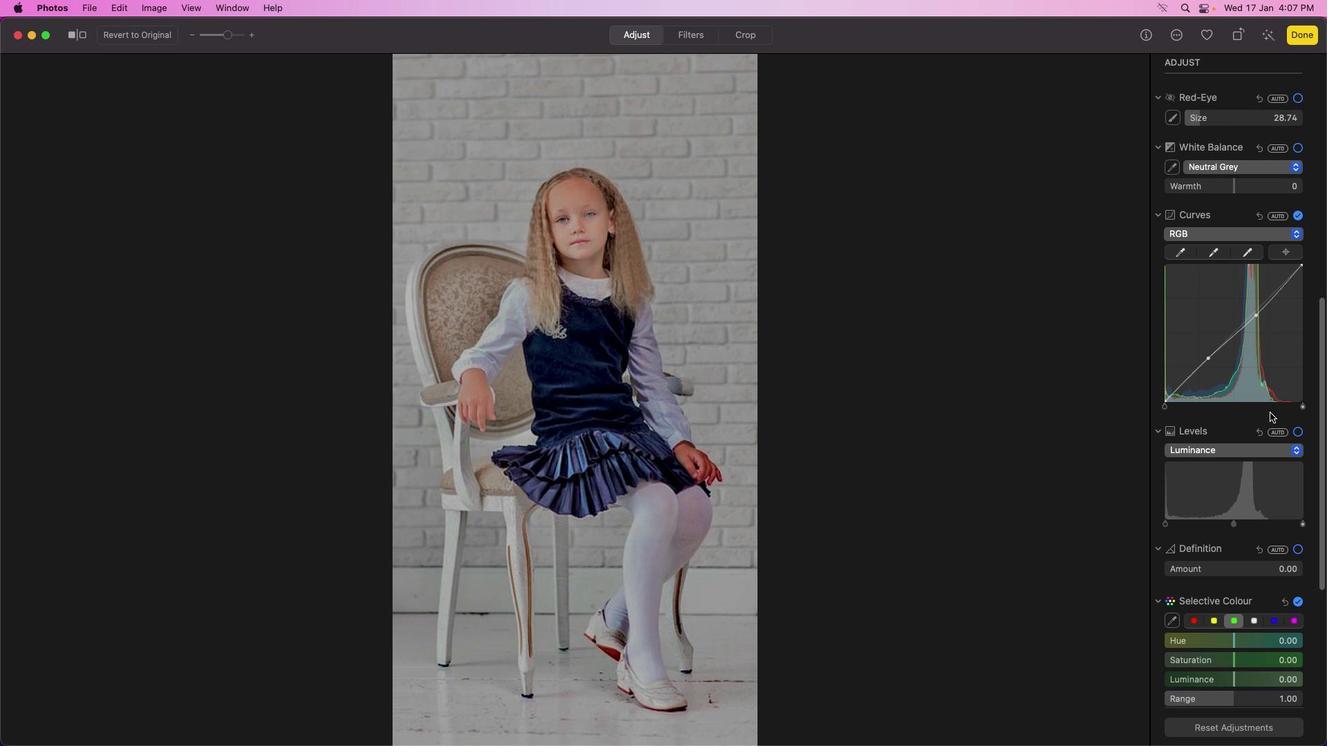 
Action: Mouse scrolled (1271, 412) with delta (0, 0)
Screenshot: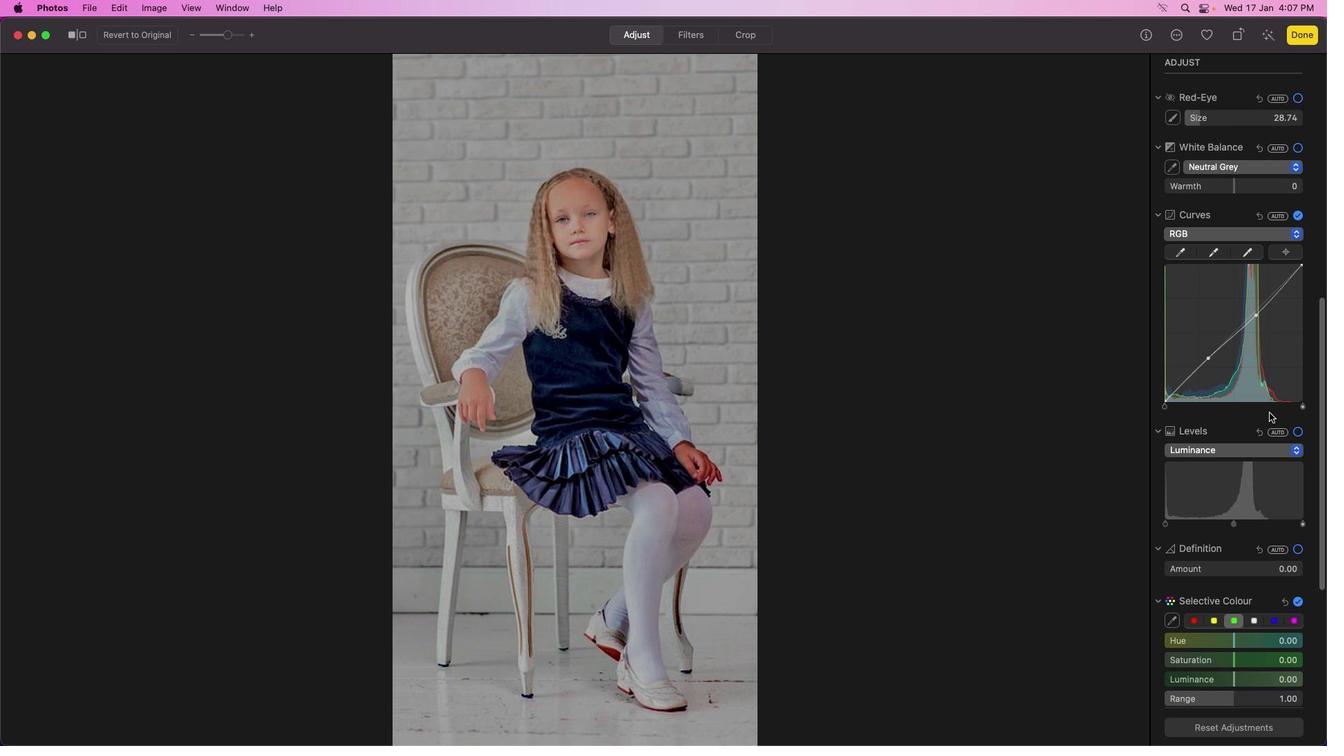 
Action: Mouse scrolled (1271, 412) with delta (0, 0)
Screenshot: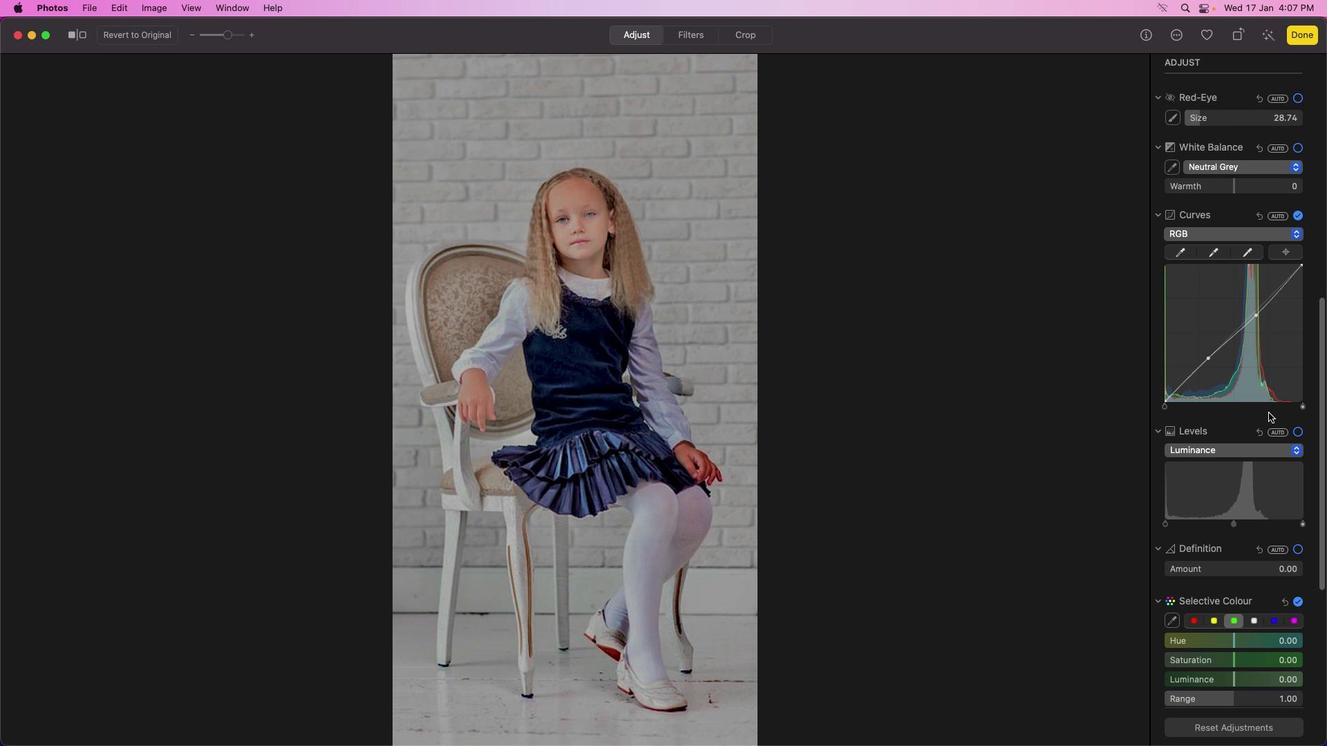 
Action: Mouse moved to (1271, 412)
Screenshot: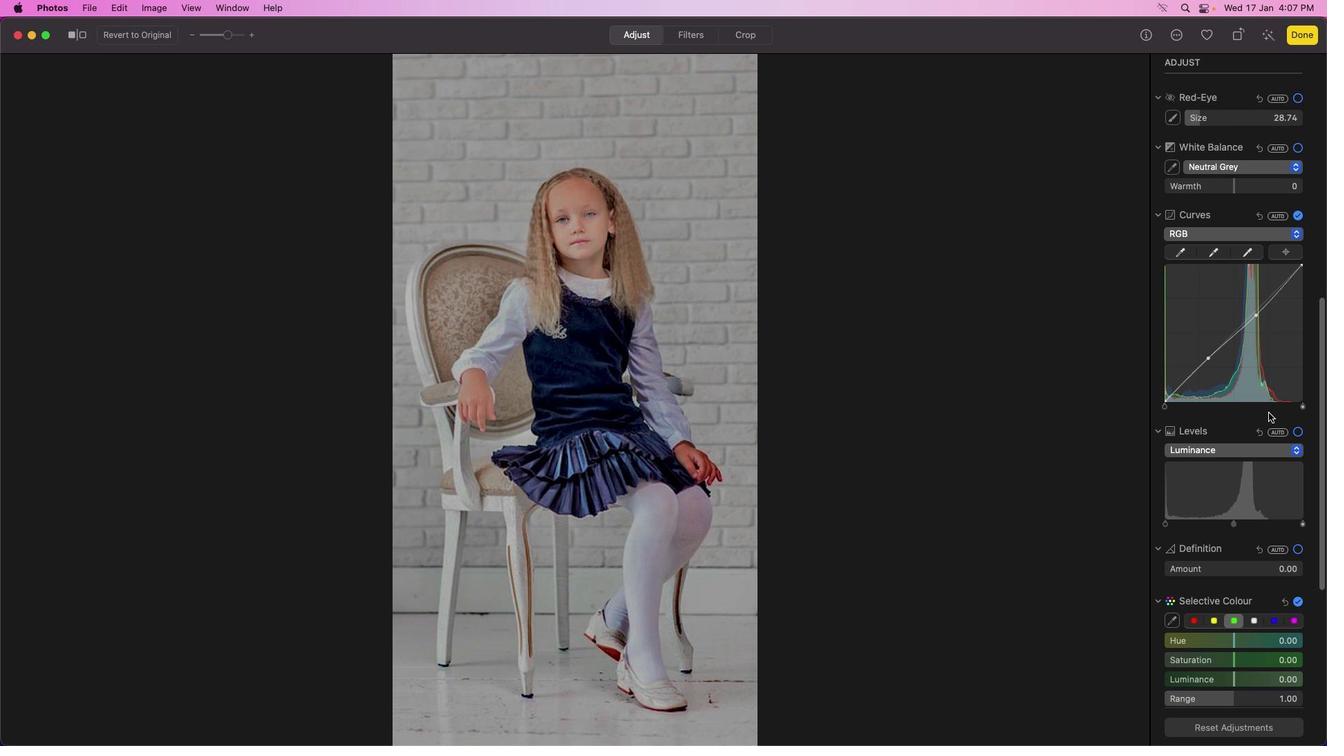 
Action: Mouse scrolled (1271, 412) with delta (0, -2)
Screenshot: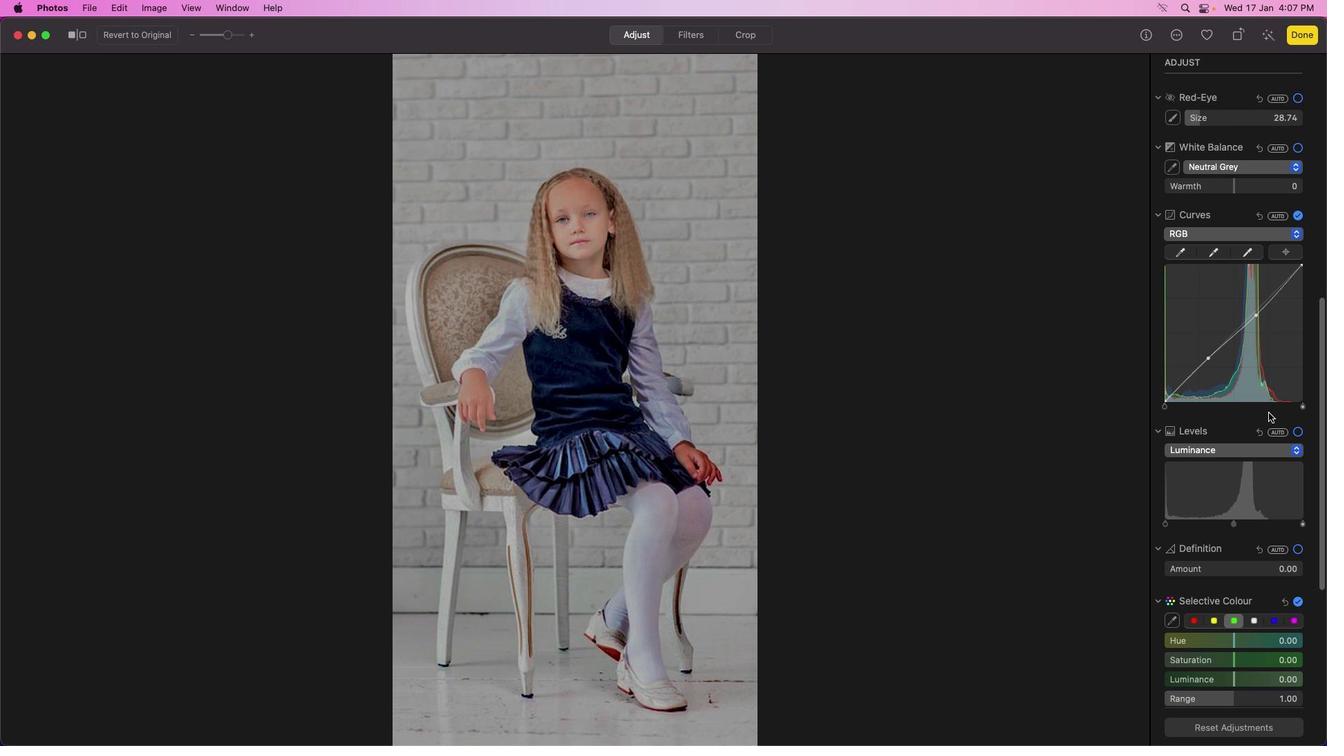 
Action: Mouse moved to (1270, 412)
Screenshot: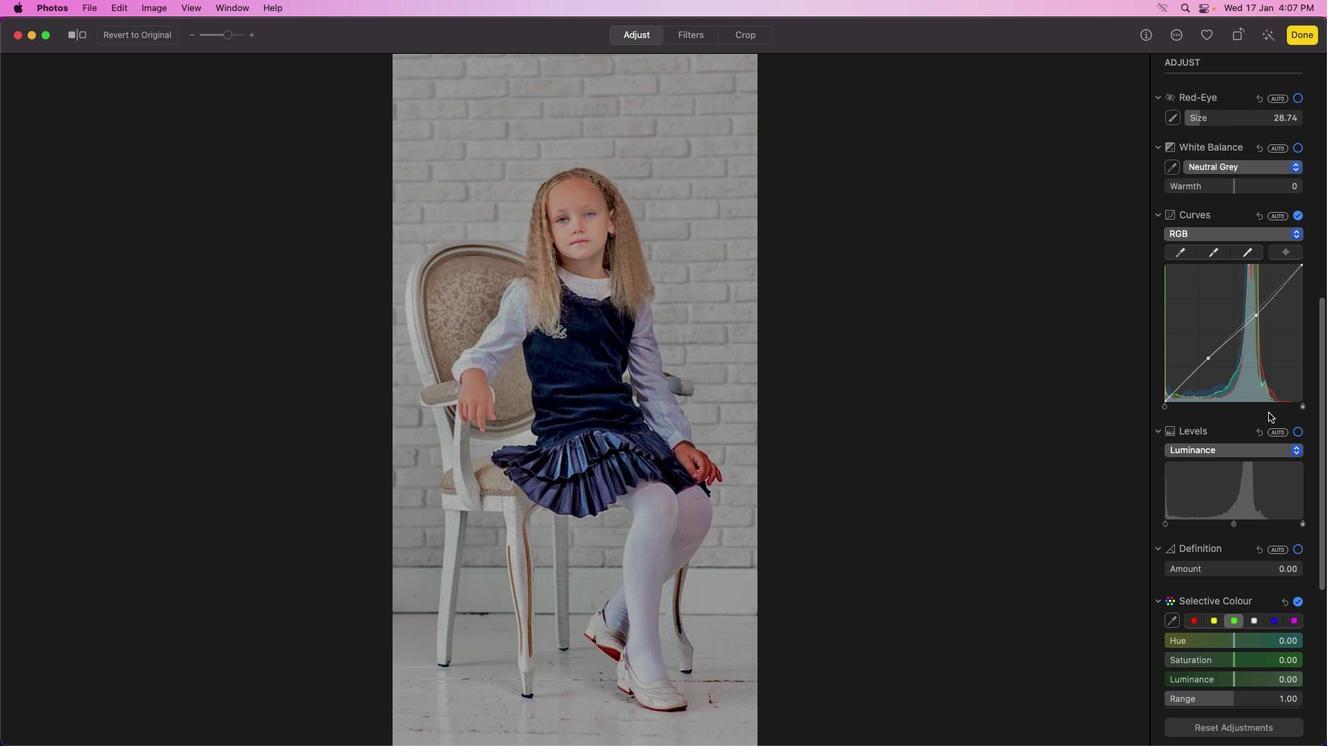
Action: Mouse scrolled (1270, 412) with delta (0, -2)
Screenshot: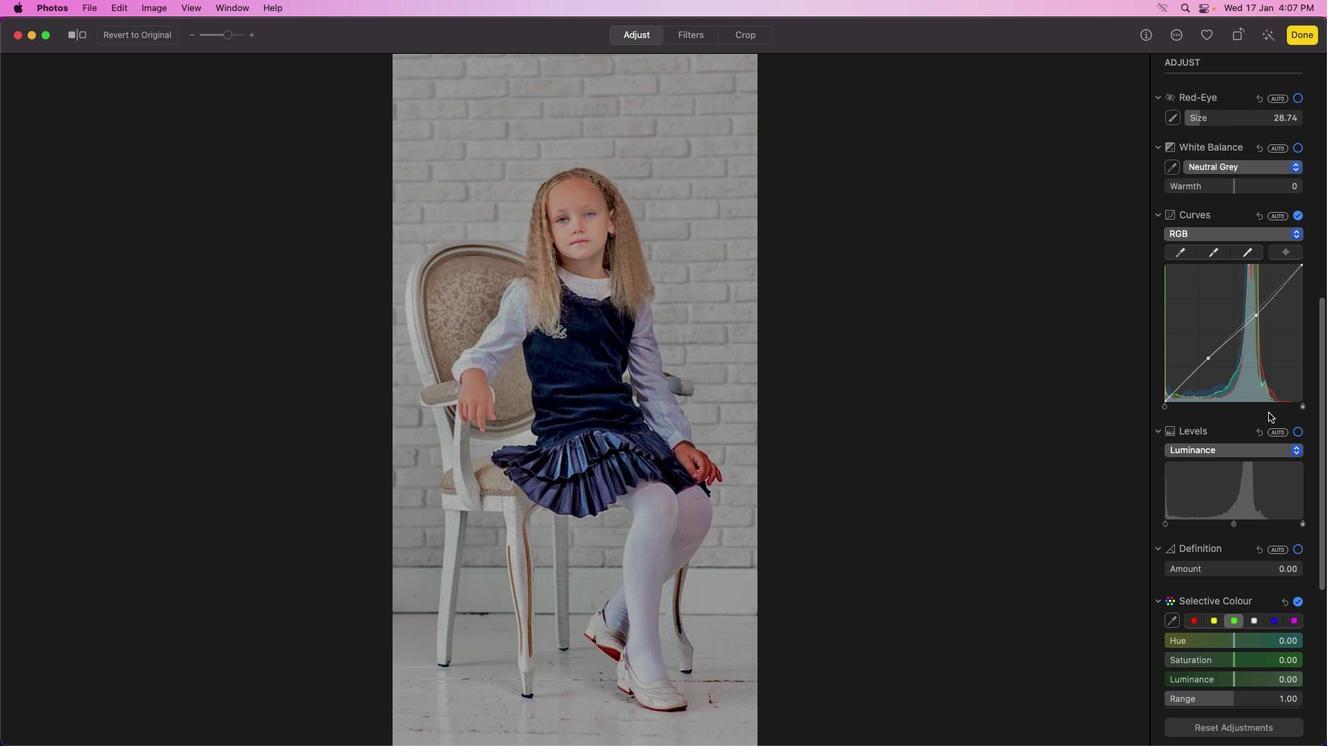 
Action: Mouse moved to (1283, 289)
Screenshot: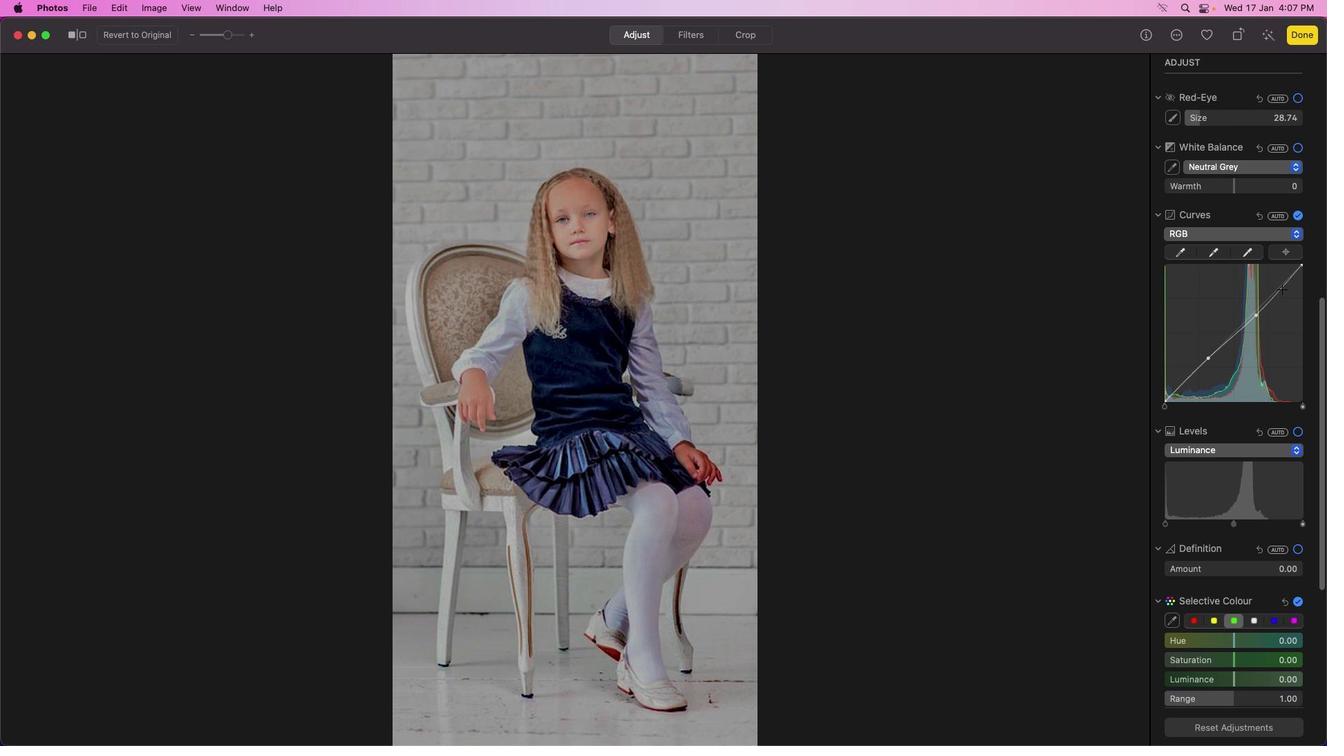 
Action: Mouse pressed left at (1283, 289)
Screenshot: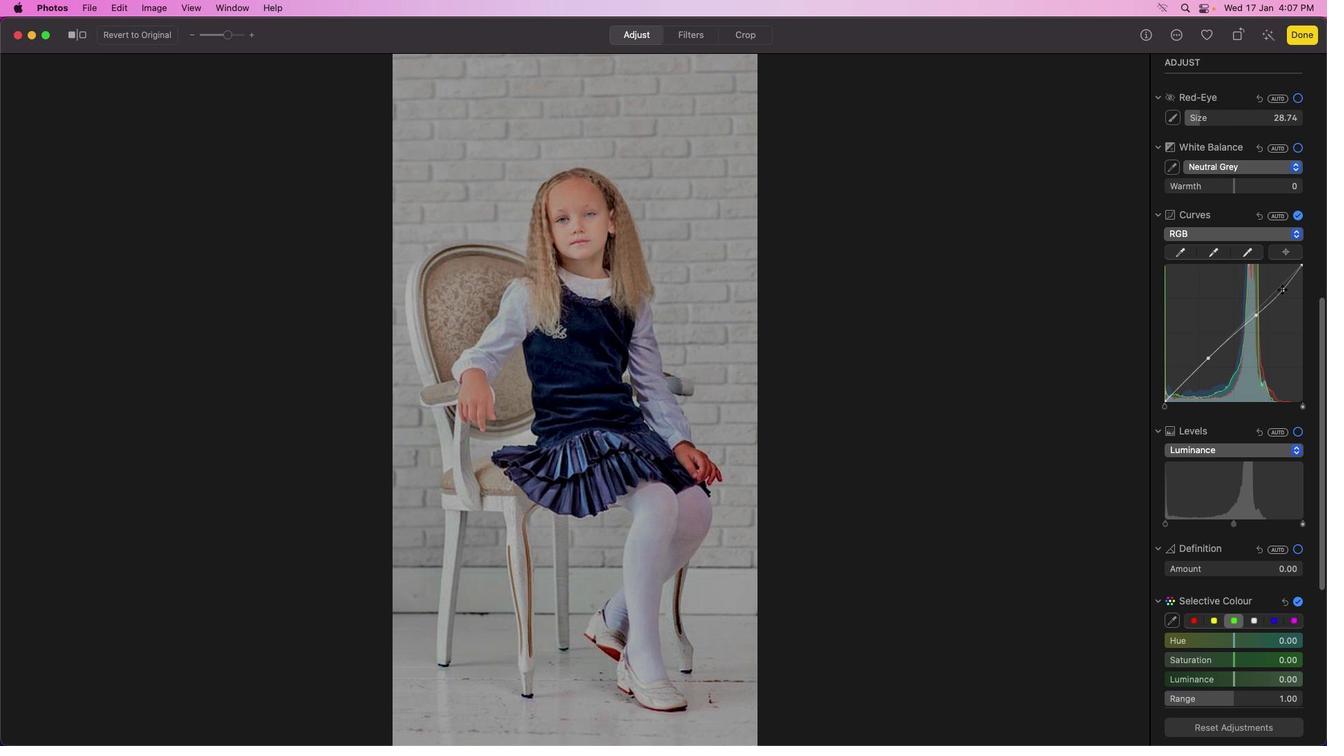 
Action: Mouse moved to (1283, 281)
Screenshot: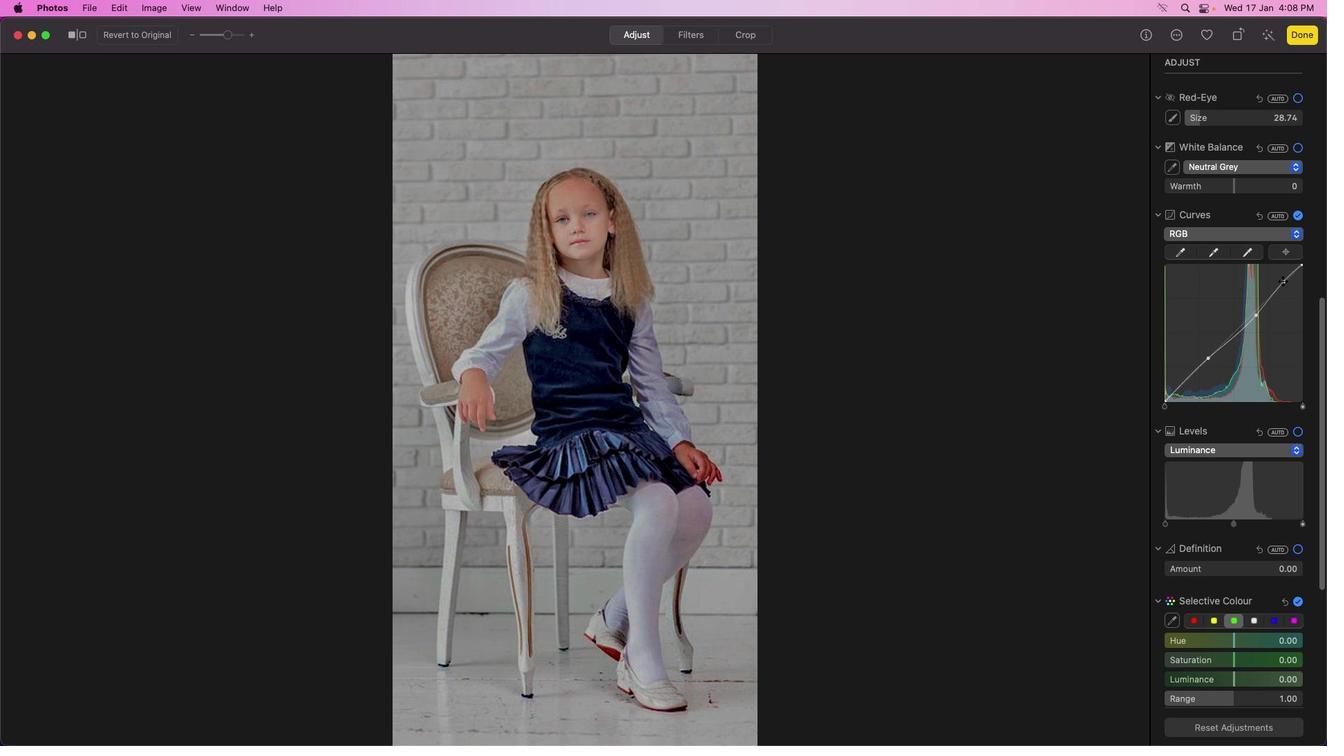
Action: Mouse pressed left at (1283, 281)
Screenshot: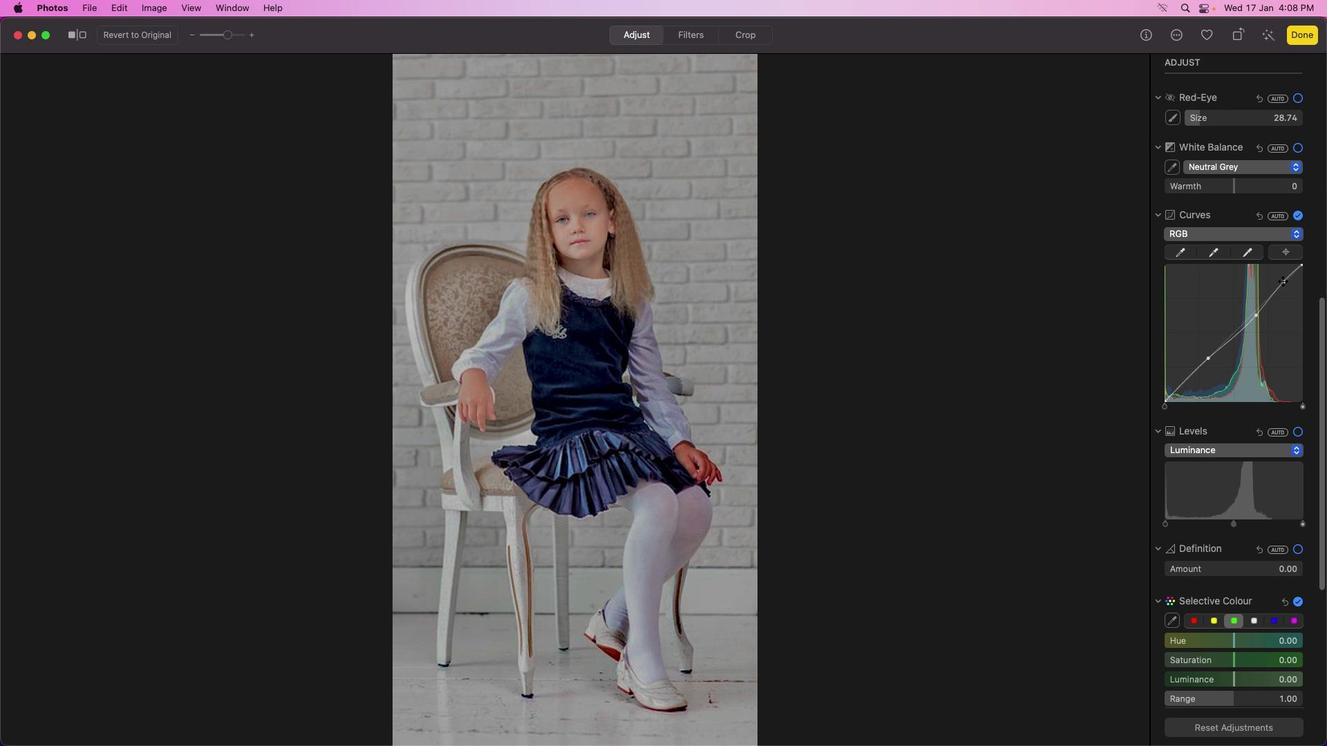 
Action: Mouse pressed left at (1283, 281)
Screenshot: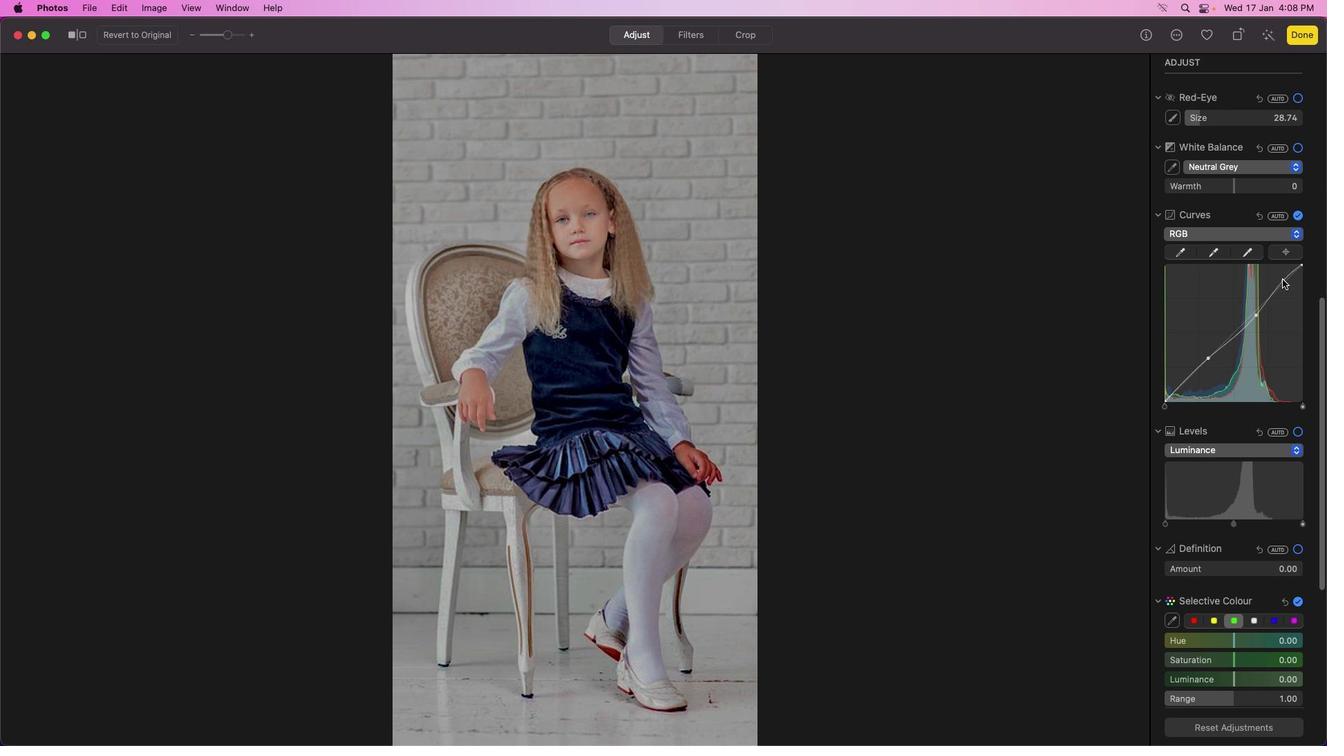 
Action: Mouse moved to (1283, 279)
Screenshot: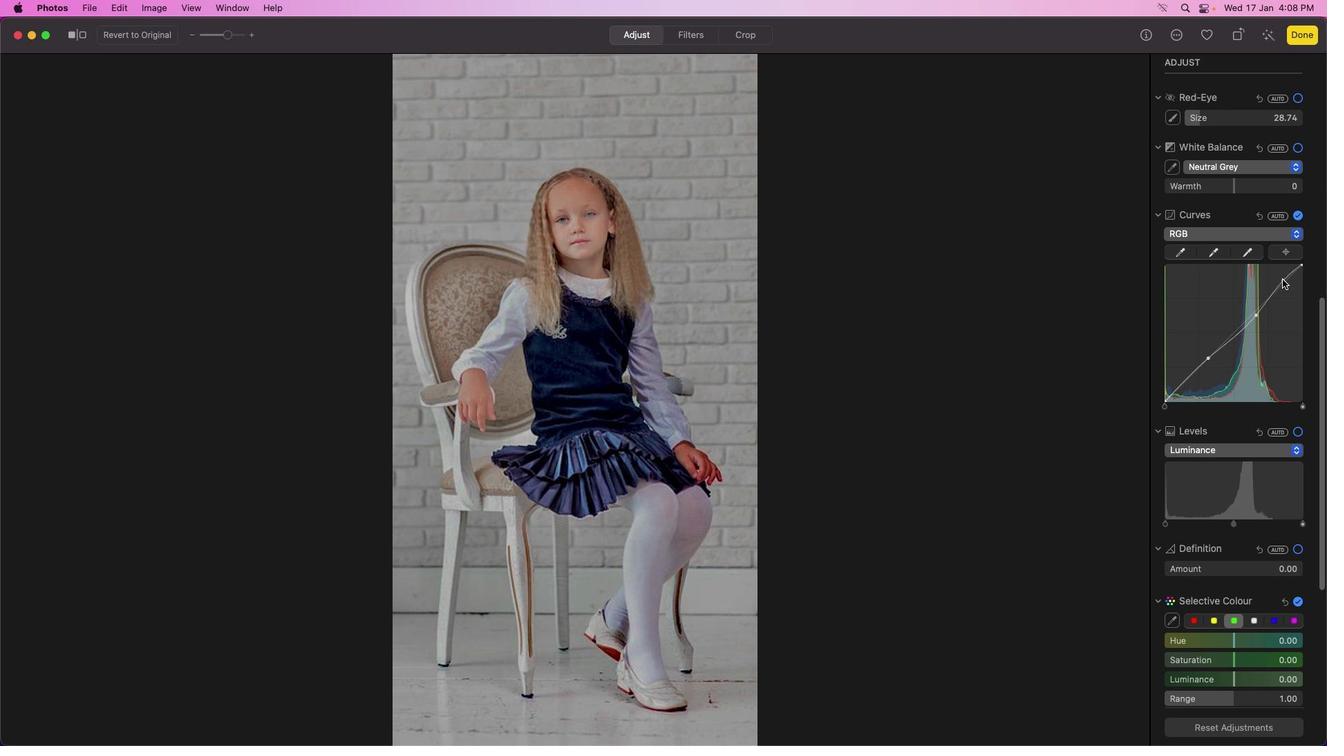 
Action: Mouse pressed left at (1283, 279)
Screenshot: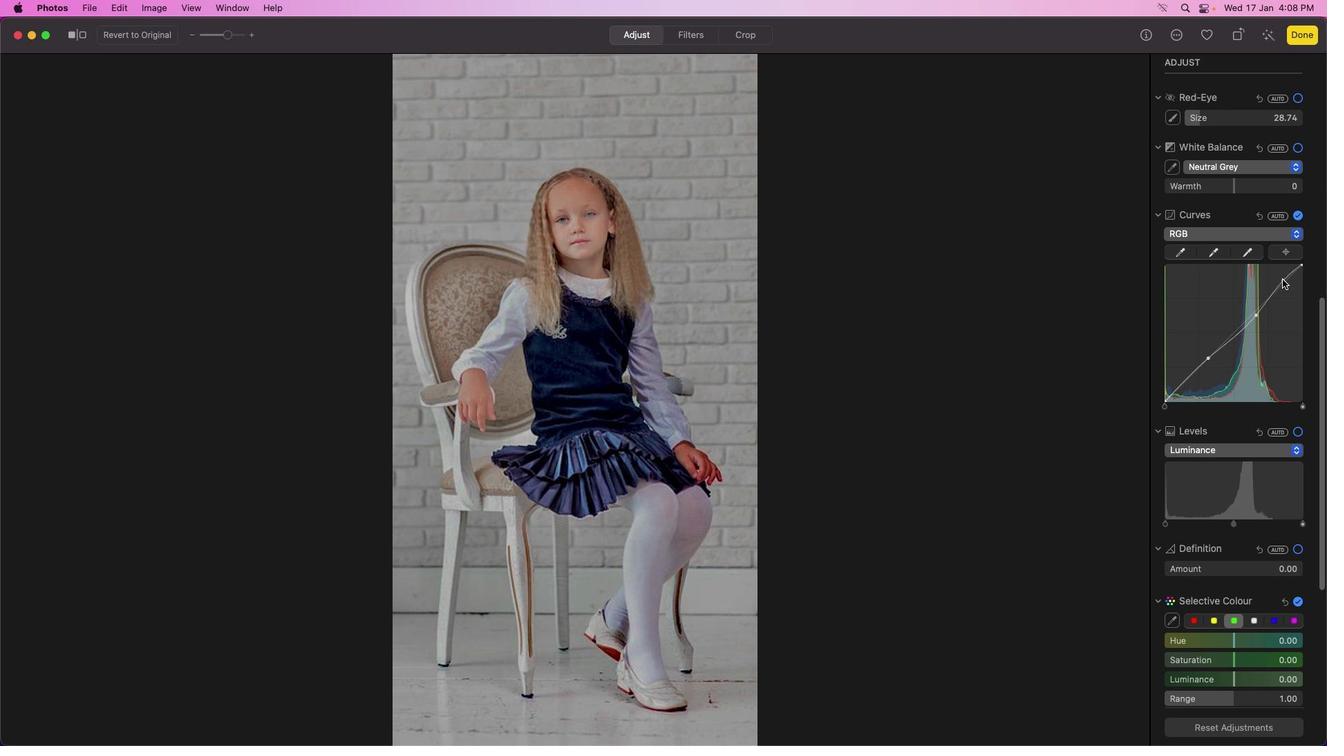 
Action: Mouse moved to (1285, 282)
Screenshot: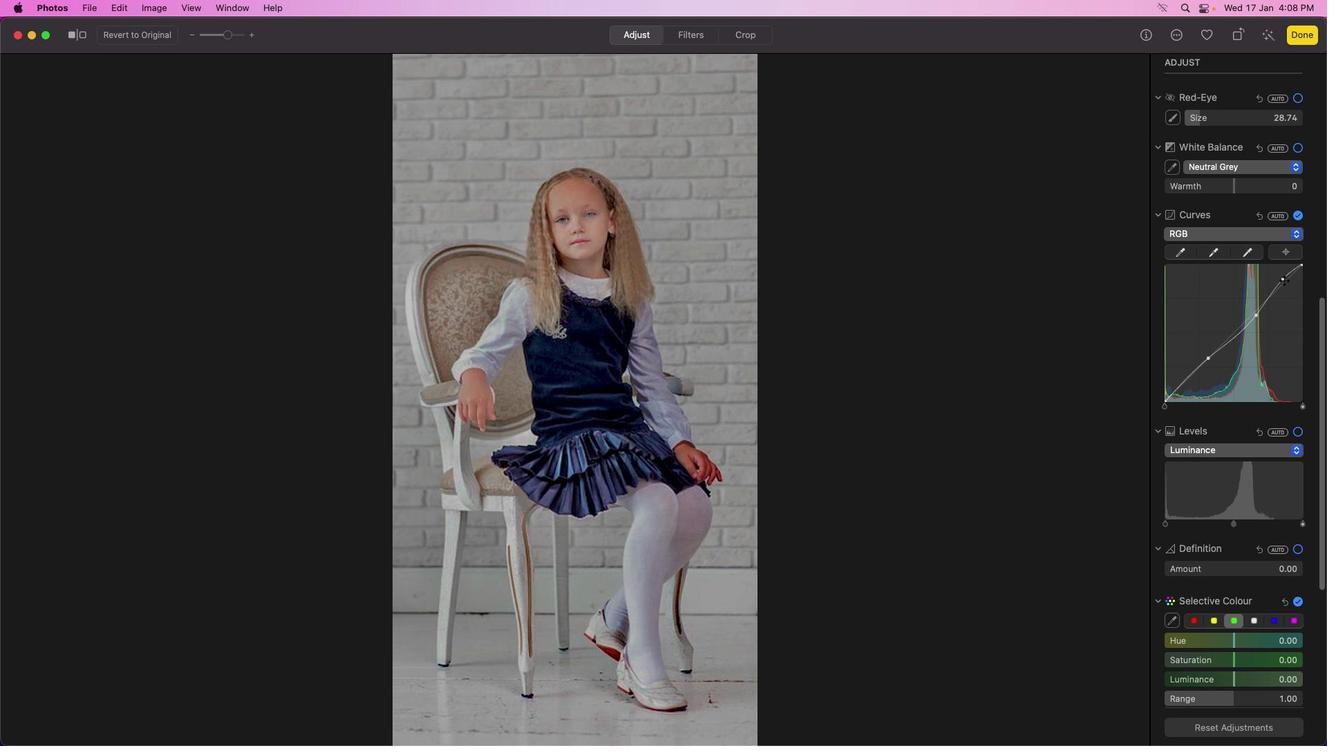 
Action: Mouse pressed left at (1285, 282)
Screenshot: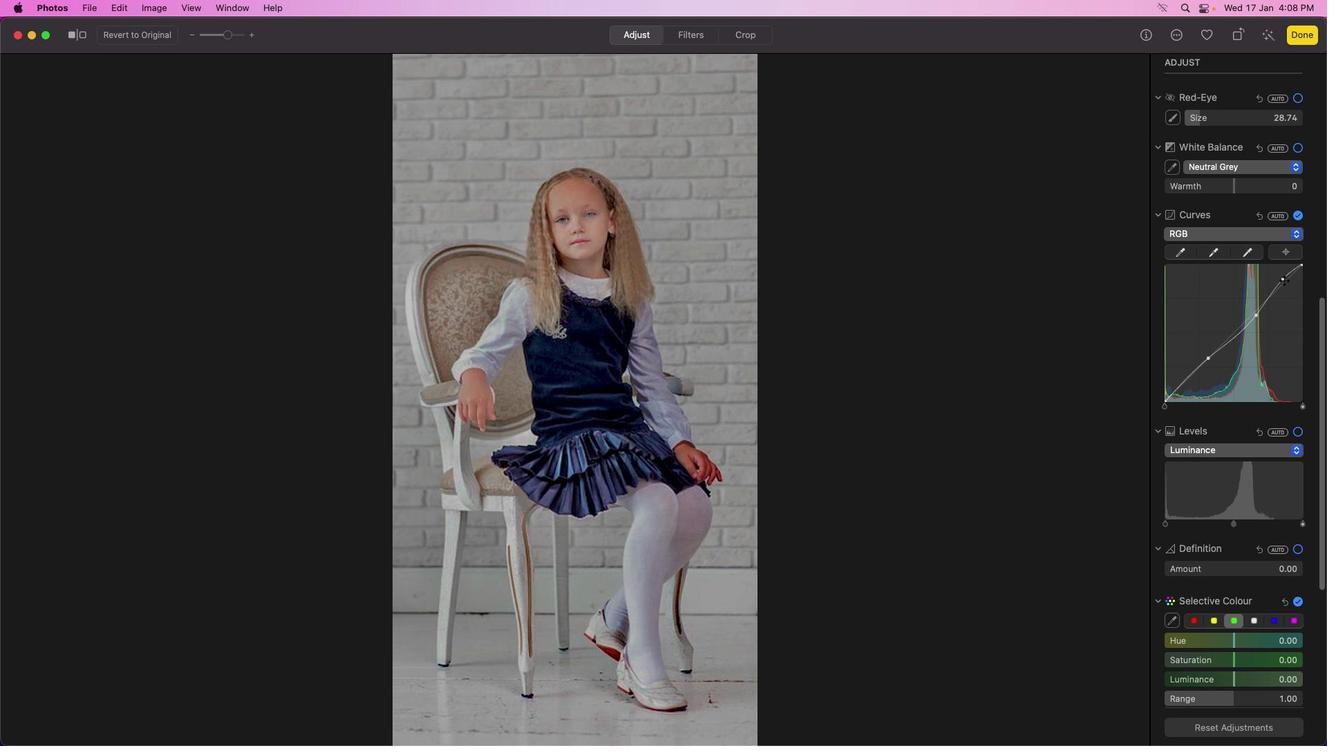
Action: Mouse moved to (1261, 367)
Screenshot: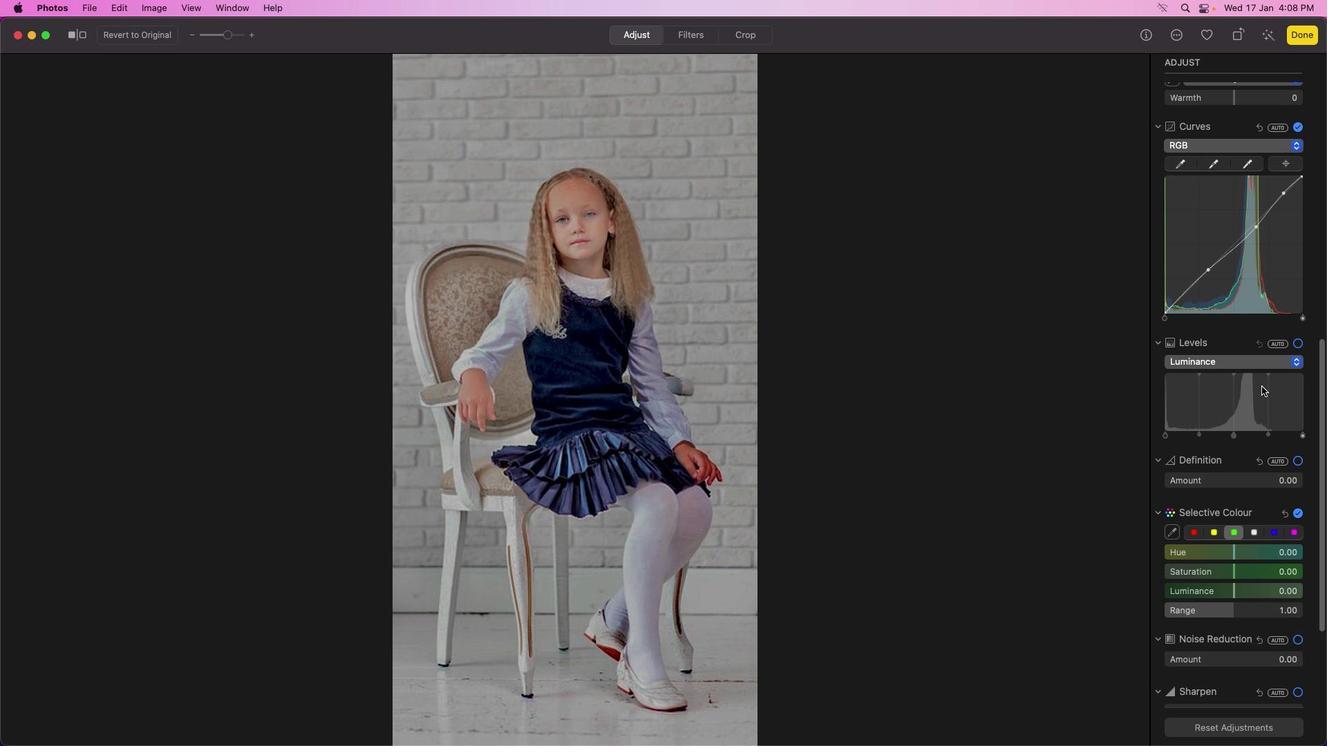 
Action: Mouse scrolled (1261, 367) with delta (0, 0)
Screenshot: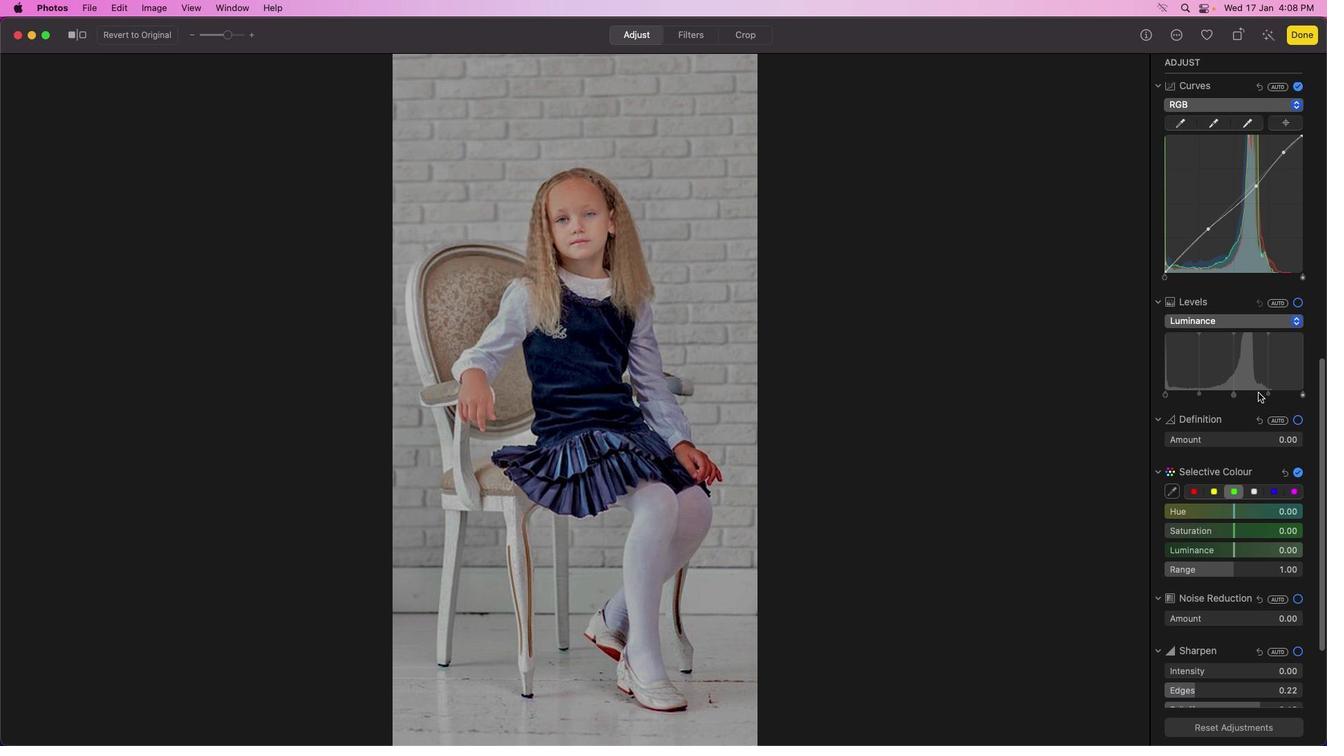 
Action: Mouse moved to (1262, 373)
Screenshot: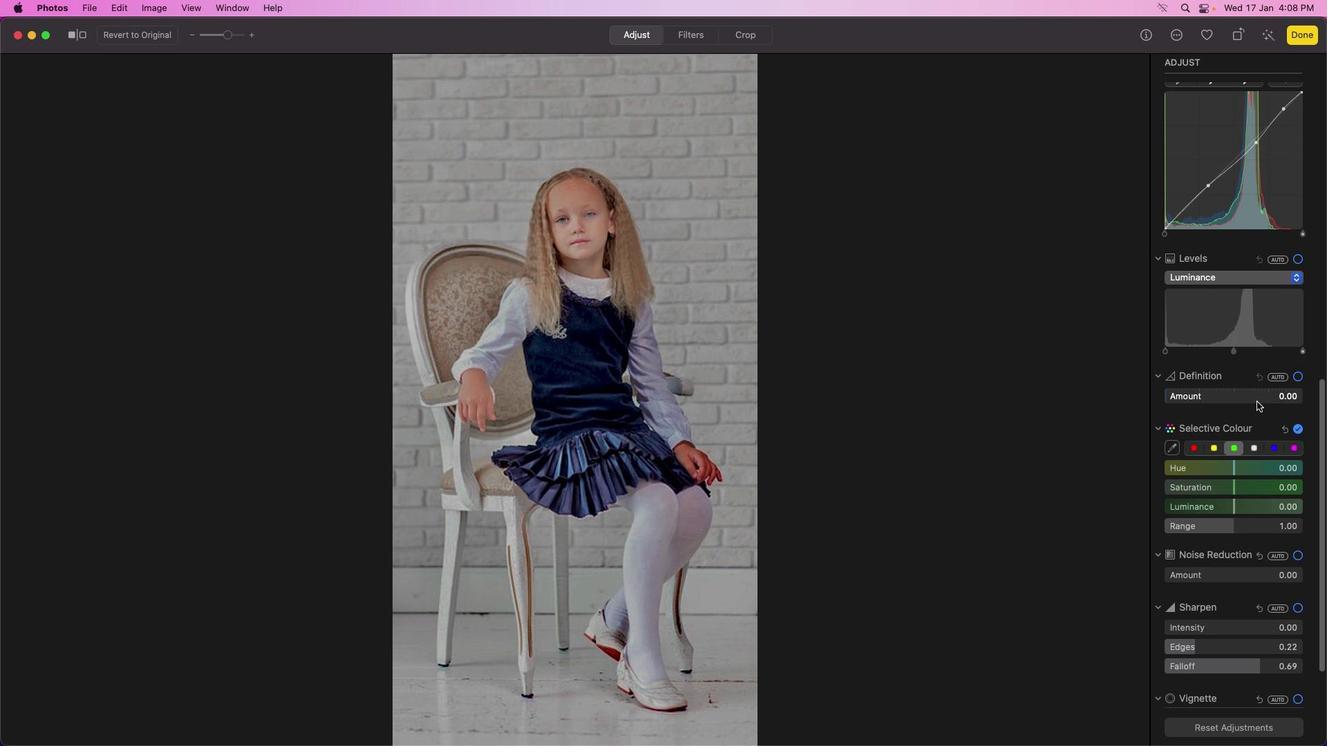 
Action: Mouse scrolled (1262, 373) with delta (0, 0)
Screenshot: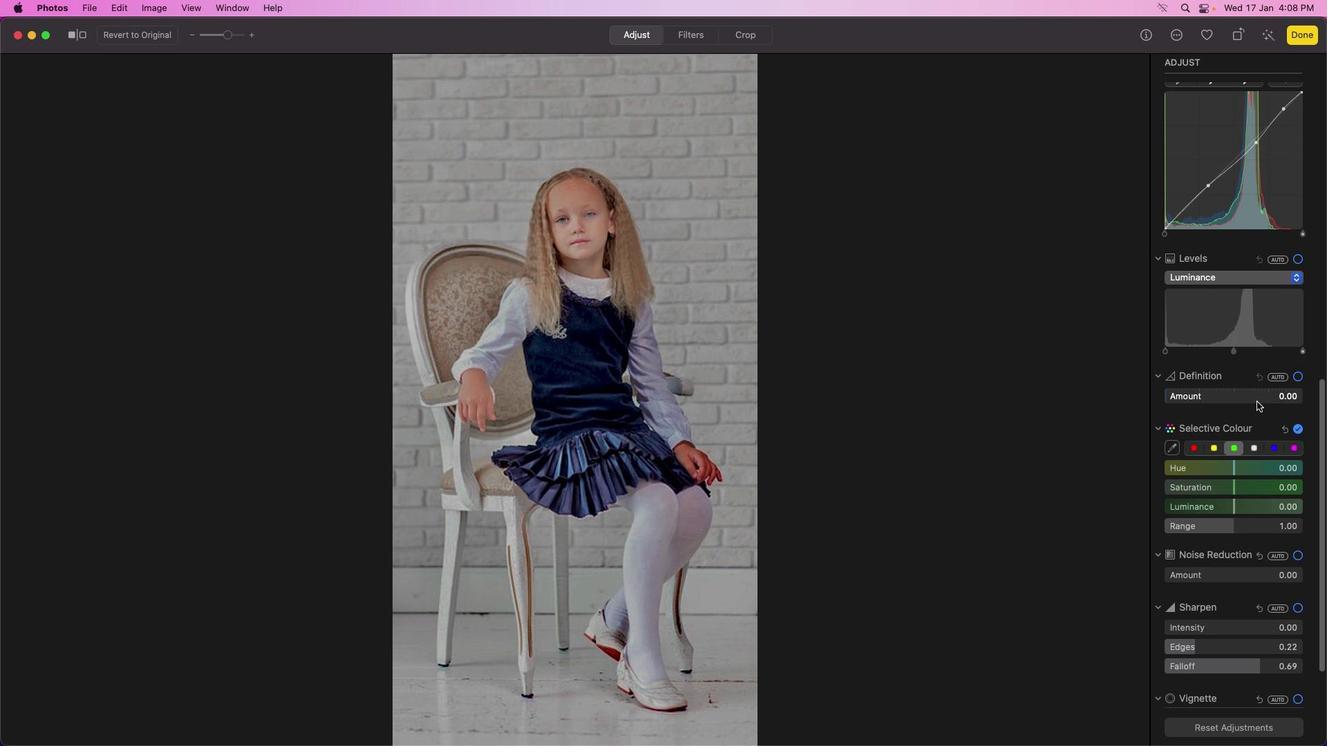 
Action: Mouse moved to (1262, 377)
Screenshot: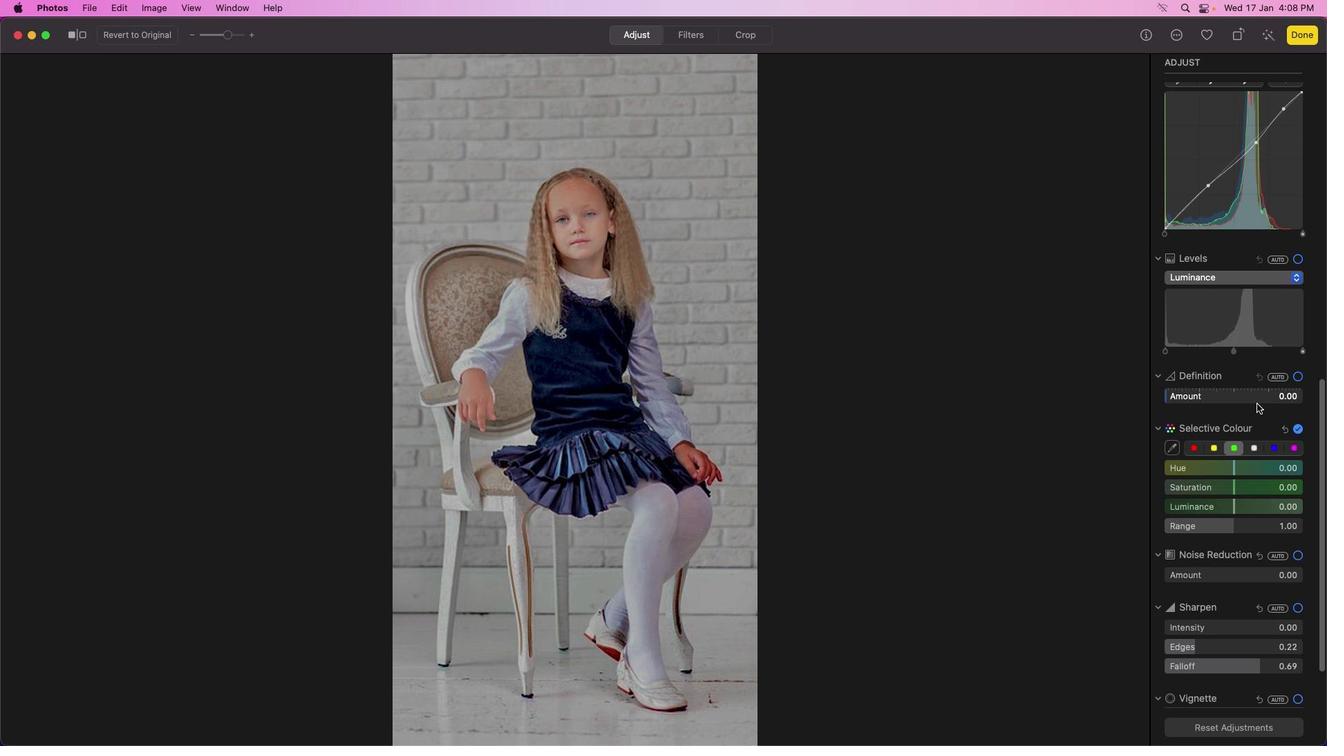 
Action: Mouse scrolled (1262, 377) with delta (0, 0)
